Task: Plan a family trip to Charleston, South Carolina, focusing on historical sites and Airbnb stays in historic  homes.
Action: Mouse moved to (607, 81)
Screenshot: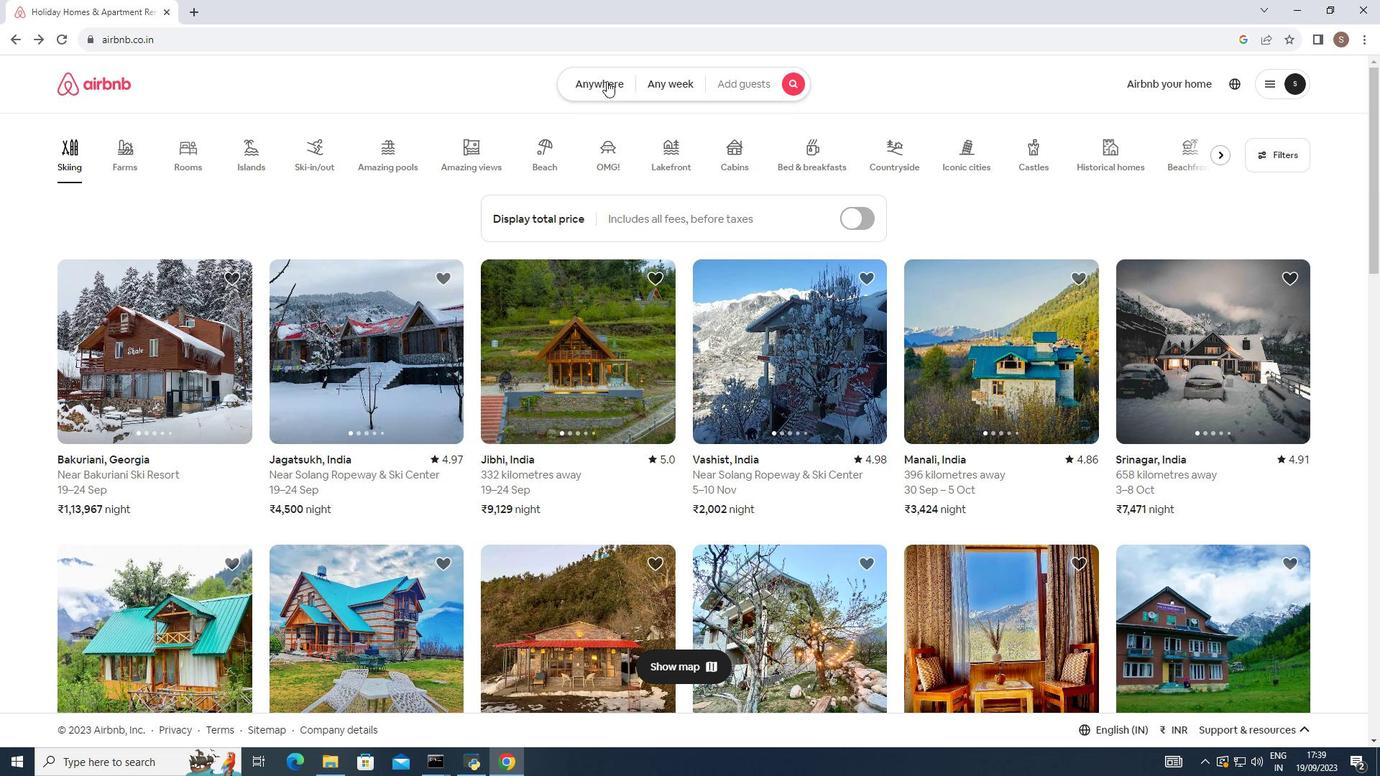 
Action: Mouse pressed left at (607, 81)
Screenshot: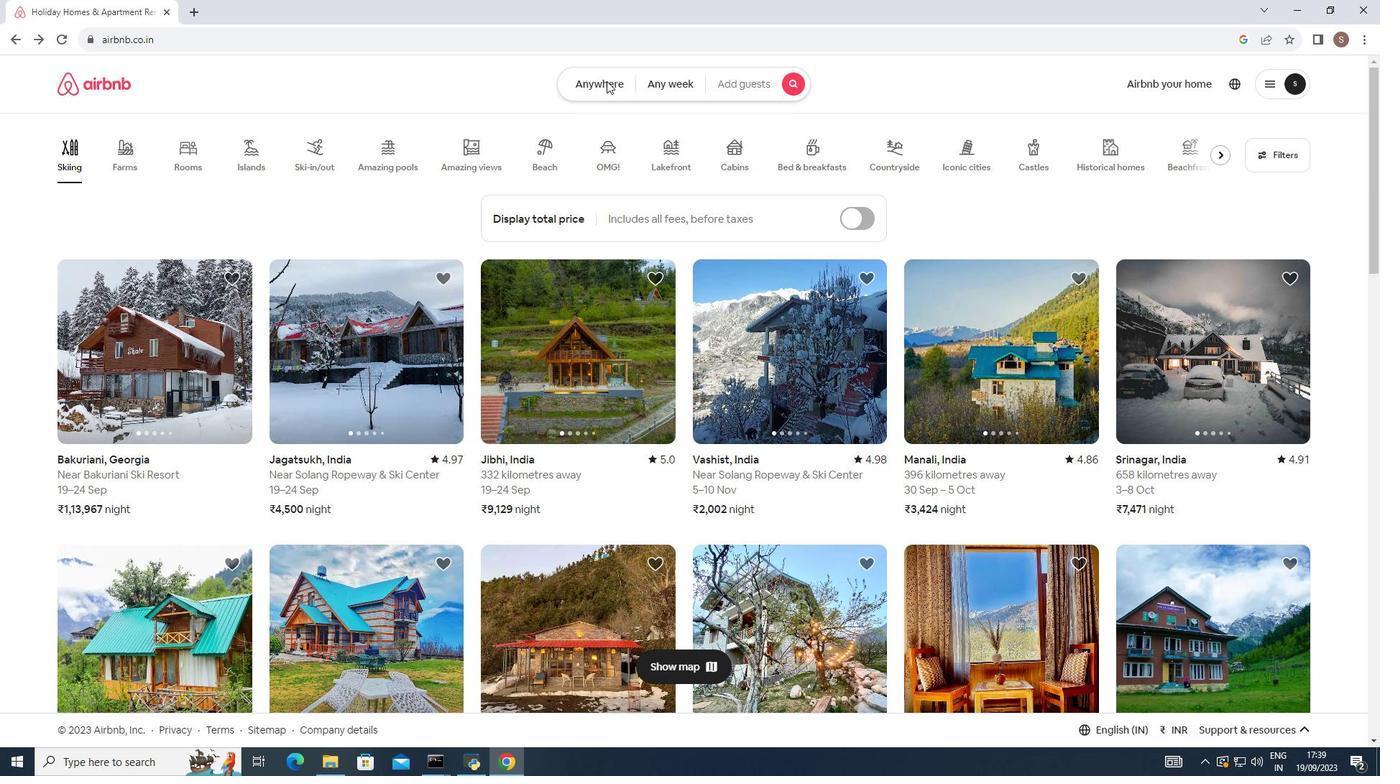 
Action: Mouse moved to (466, 141)
Screenshot: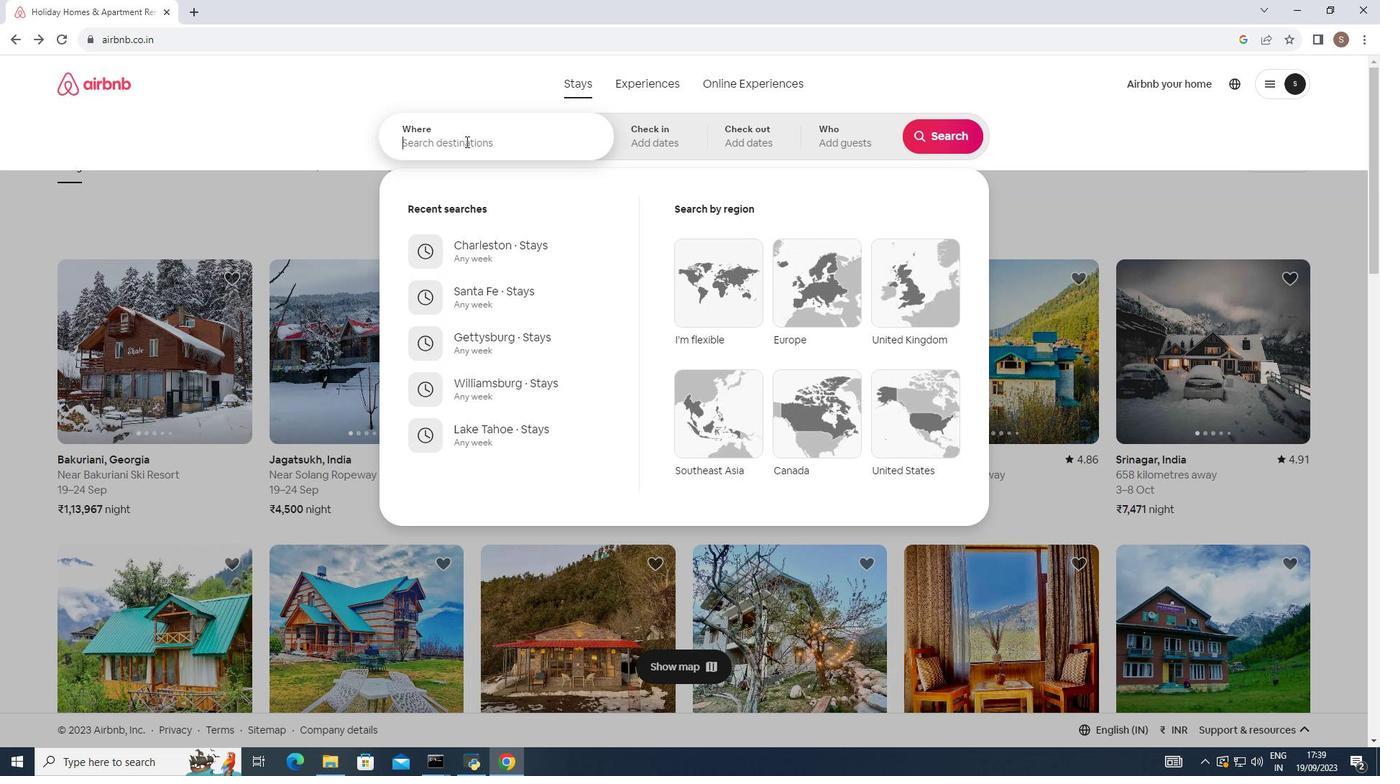 
Action: Mouse pressed left at (466, 141)
Screenshot: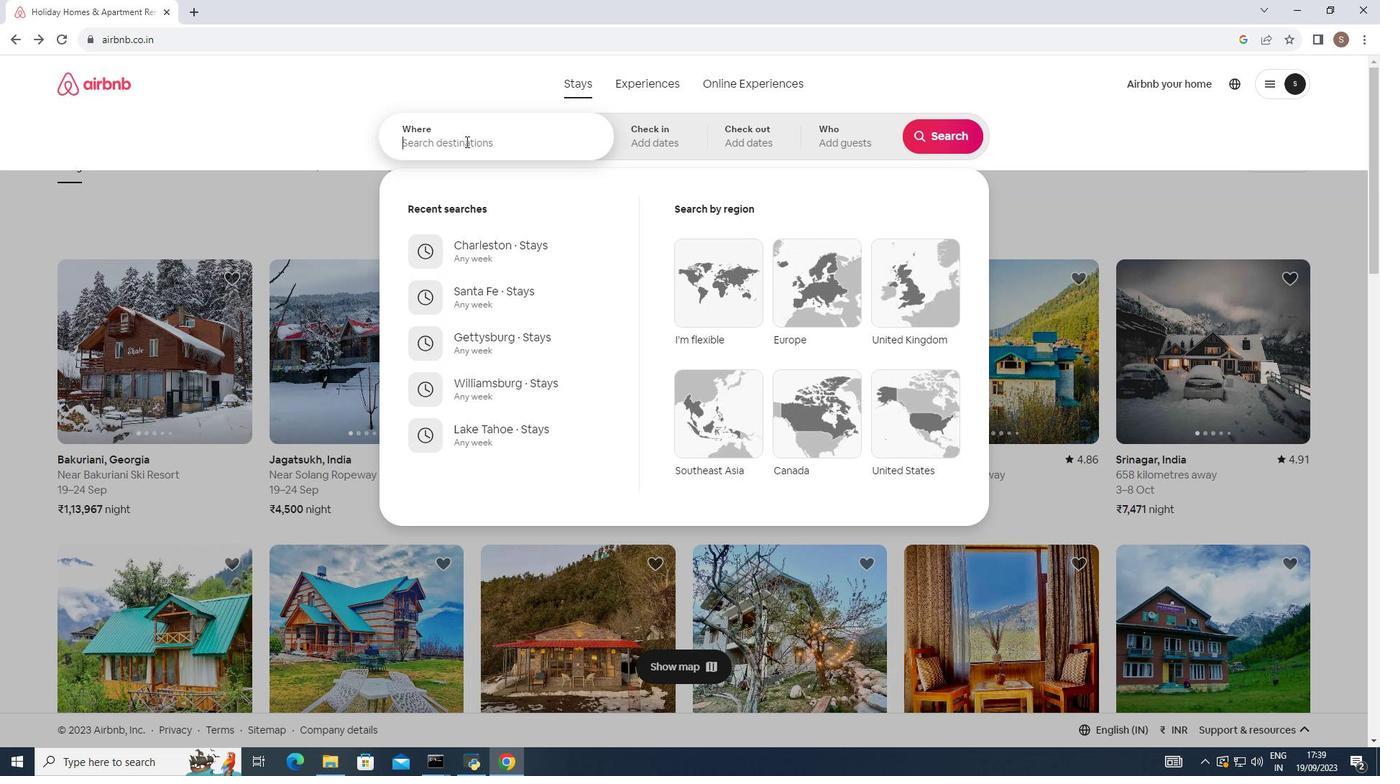 
Action: Key pressed charleston<Key.space>south<Key.space>carolina
Screenshot: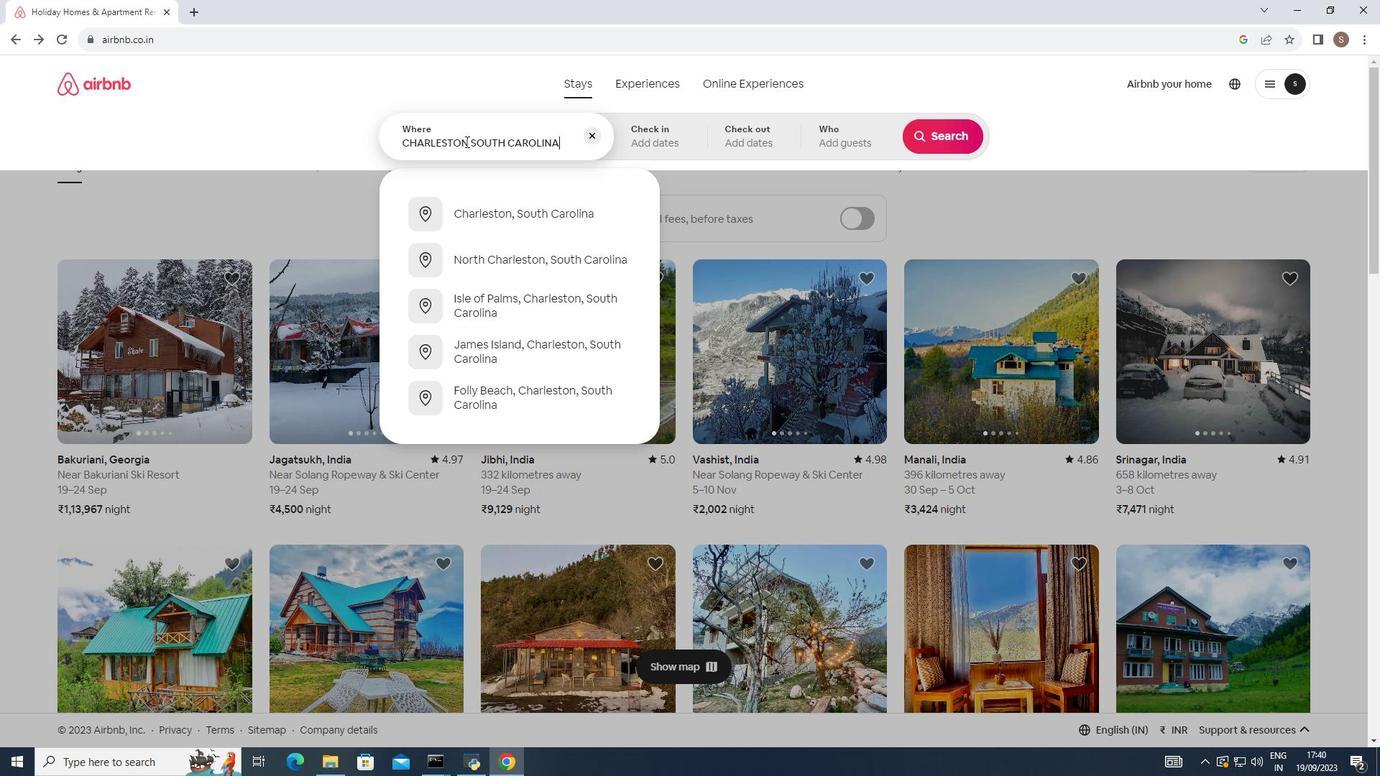 
Action: Mouse moved to (502, 212)
Screenshot: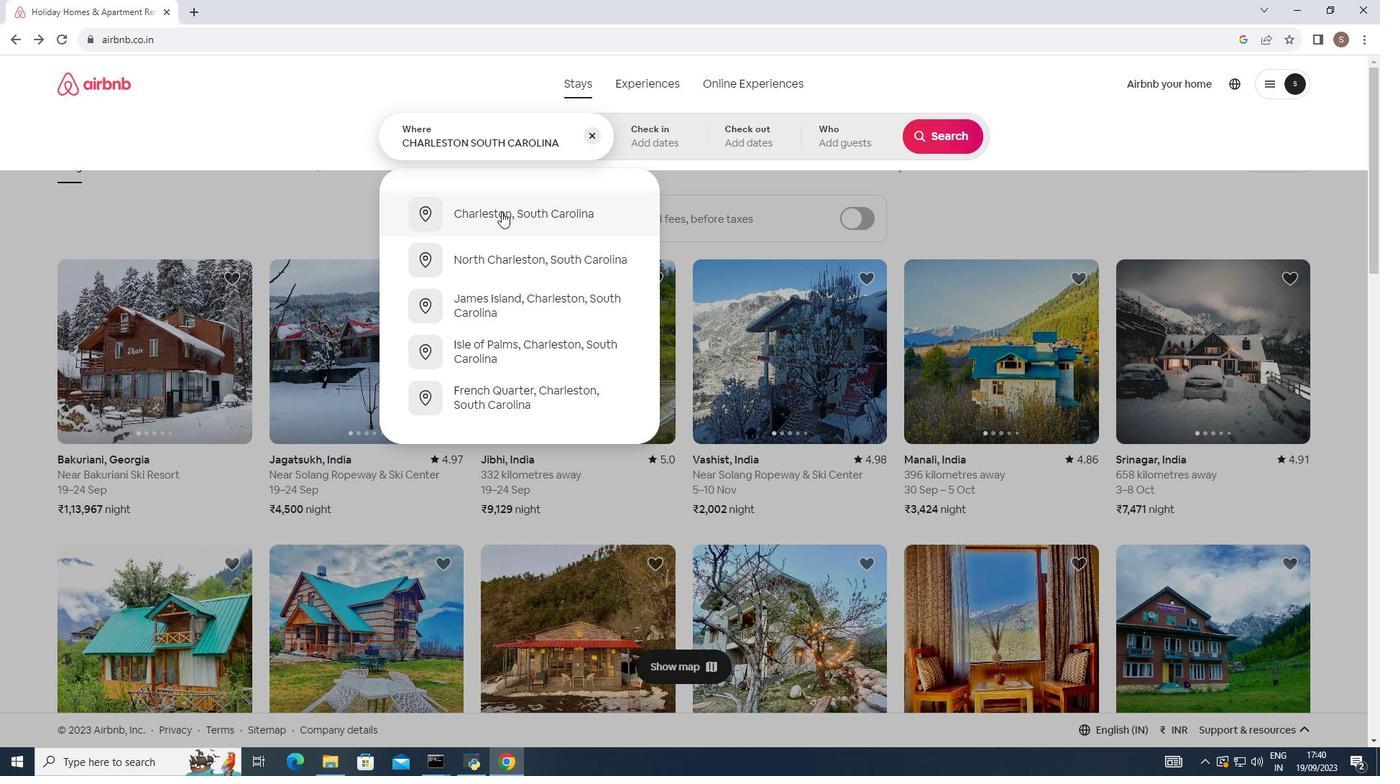
Action: Mouse pressed left at (502, 212)
Screenshot: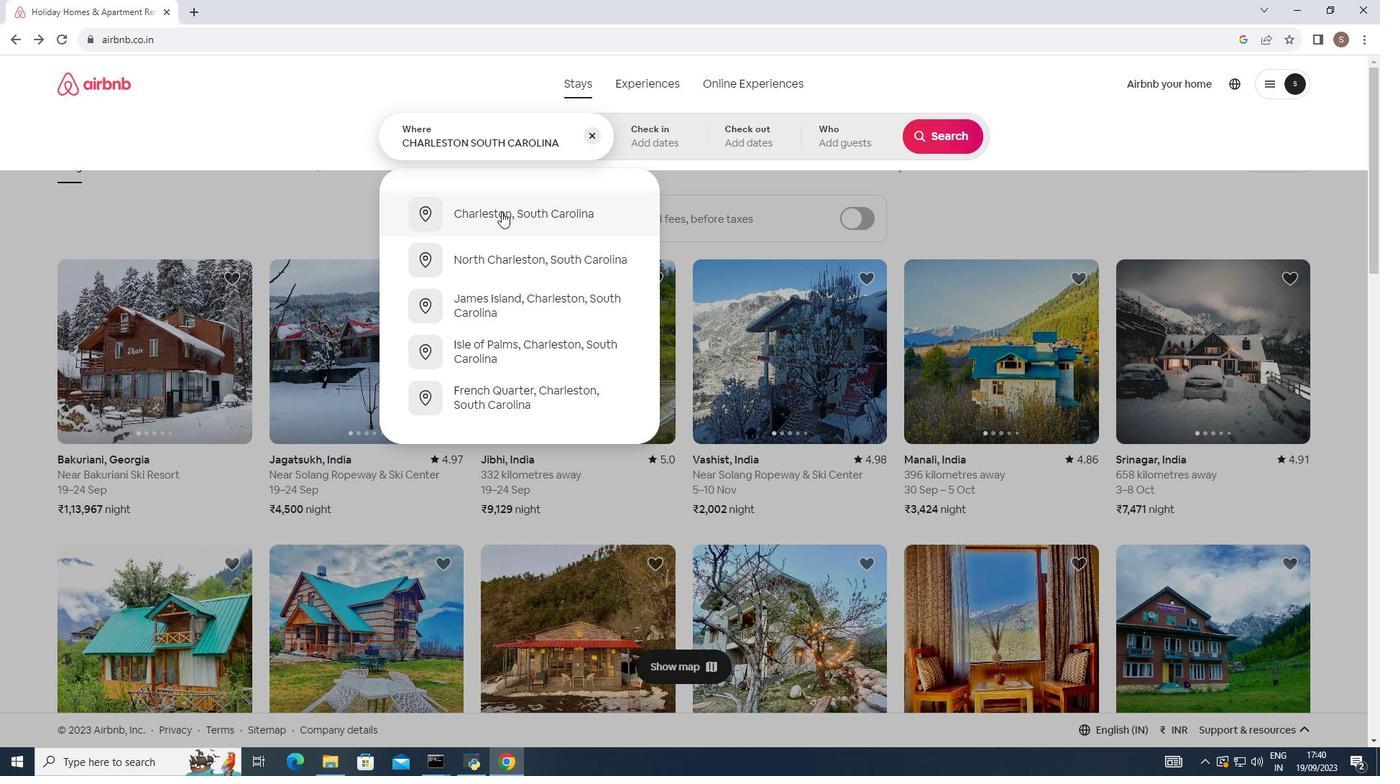 
Action: Mouse moved to (959, 126)
Screenshot: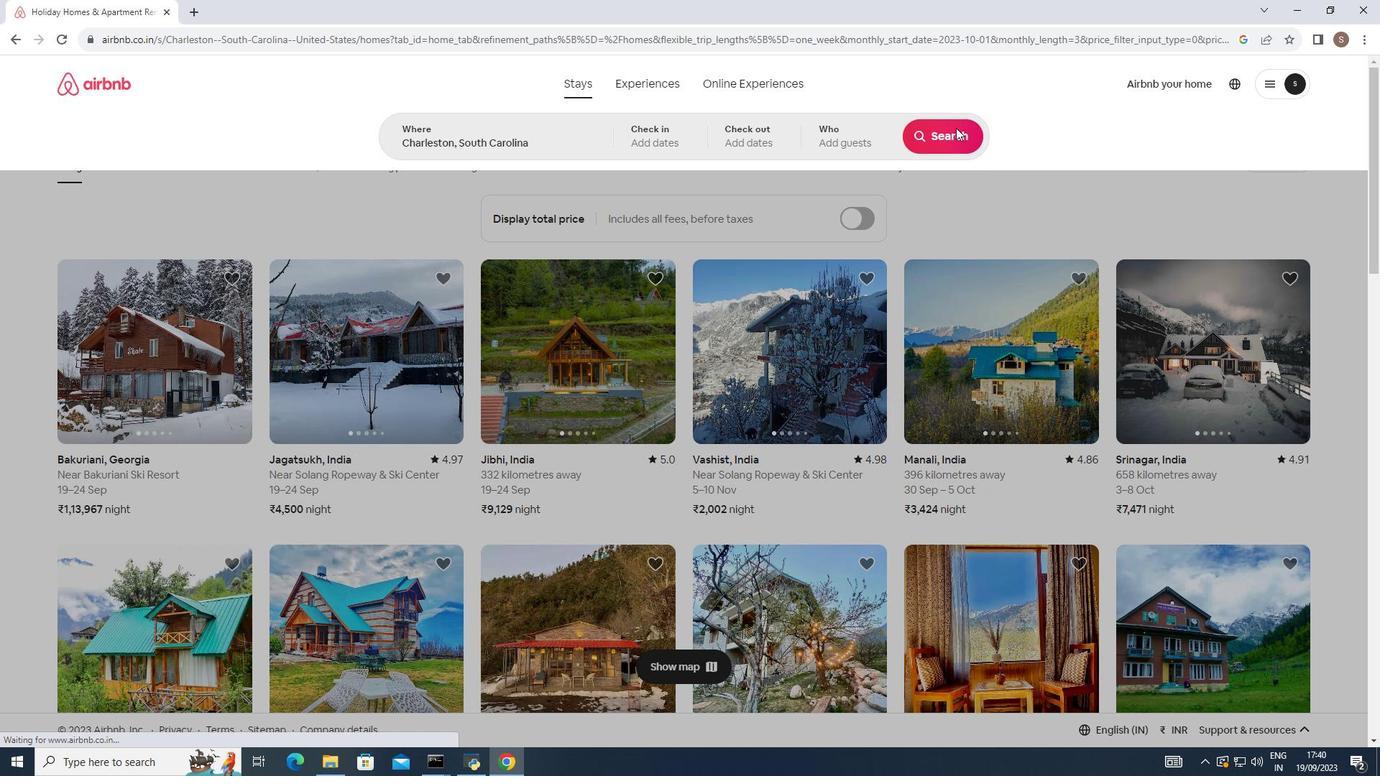 
Action: Mouse pressed left at (959, 126)
Screenshot: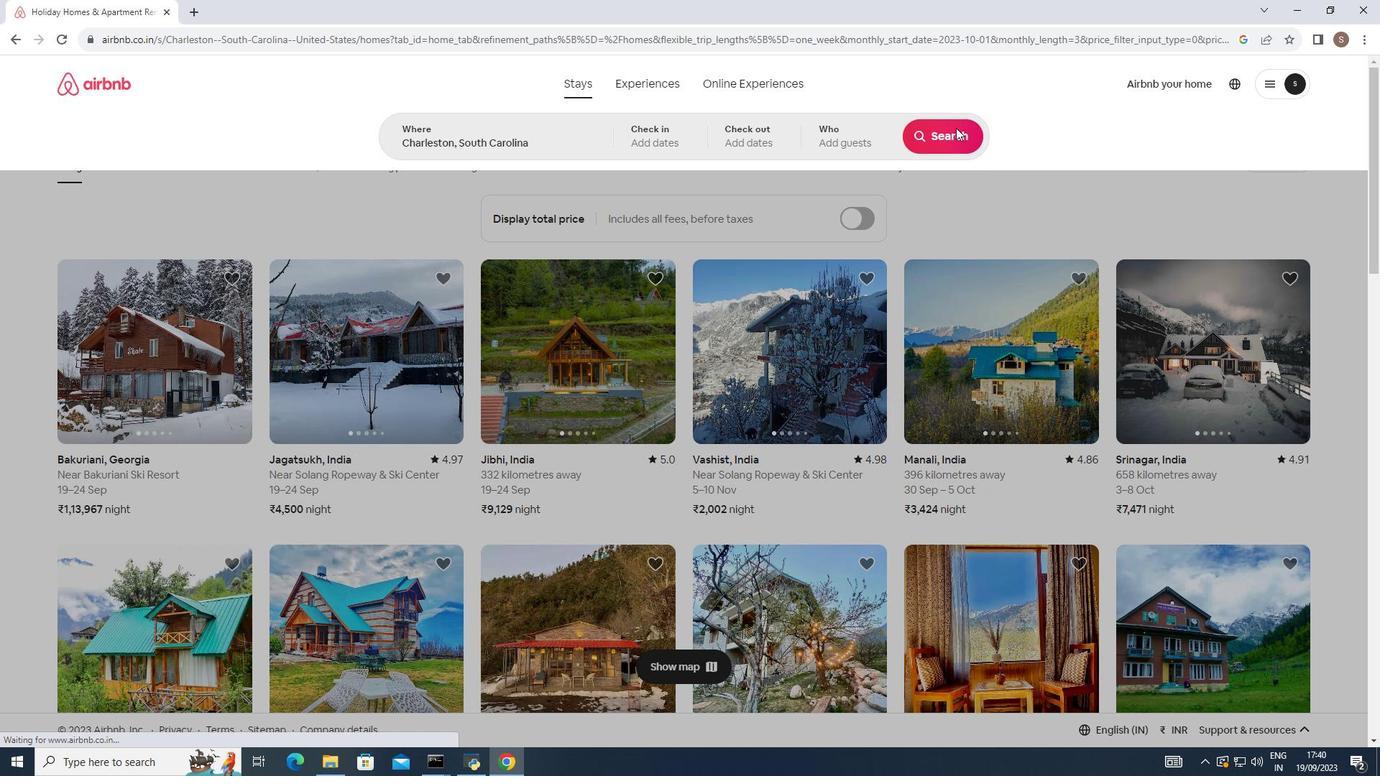 
Action: Mouse moved to (440, 366)
Screenshot: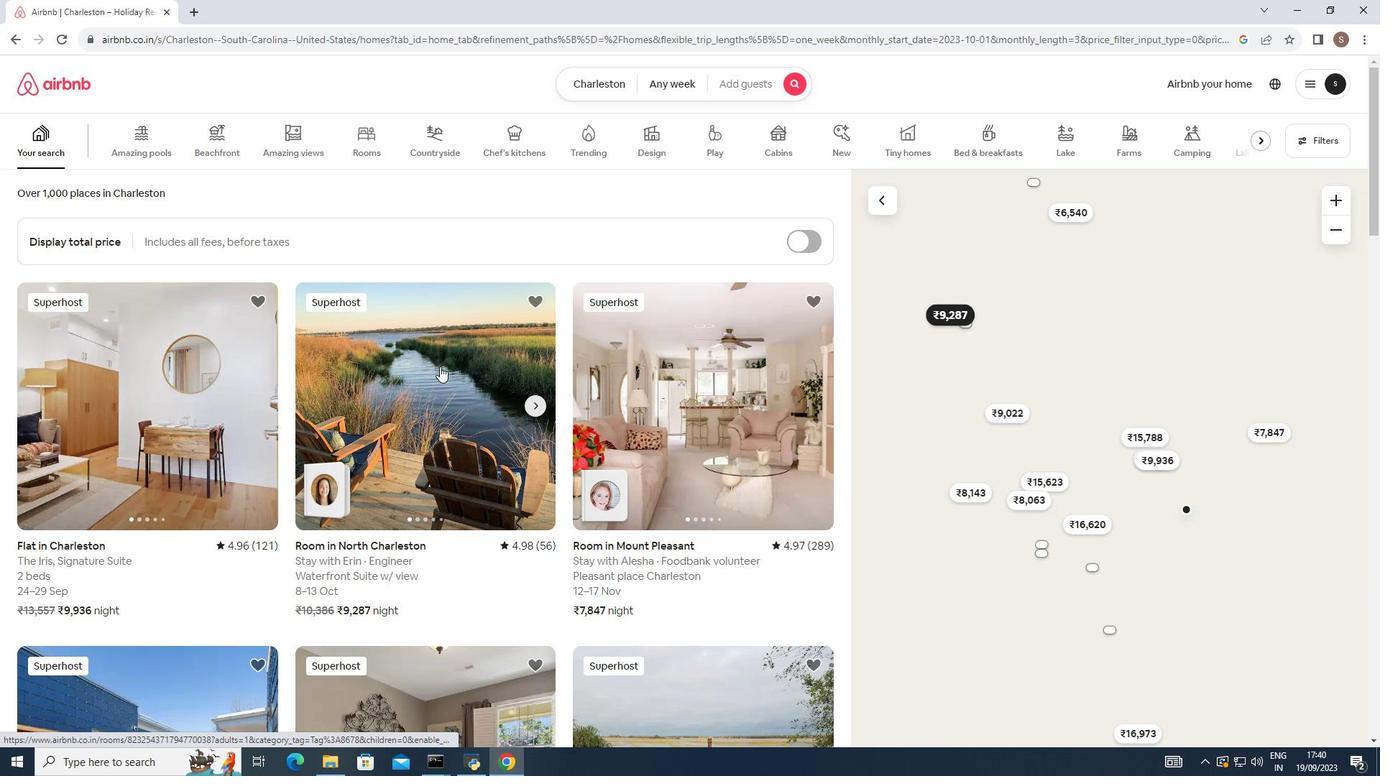 
Action: Mouse scrolled (440, 366) with delta (0, 0)
Screenshot: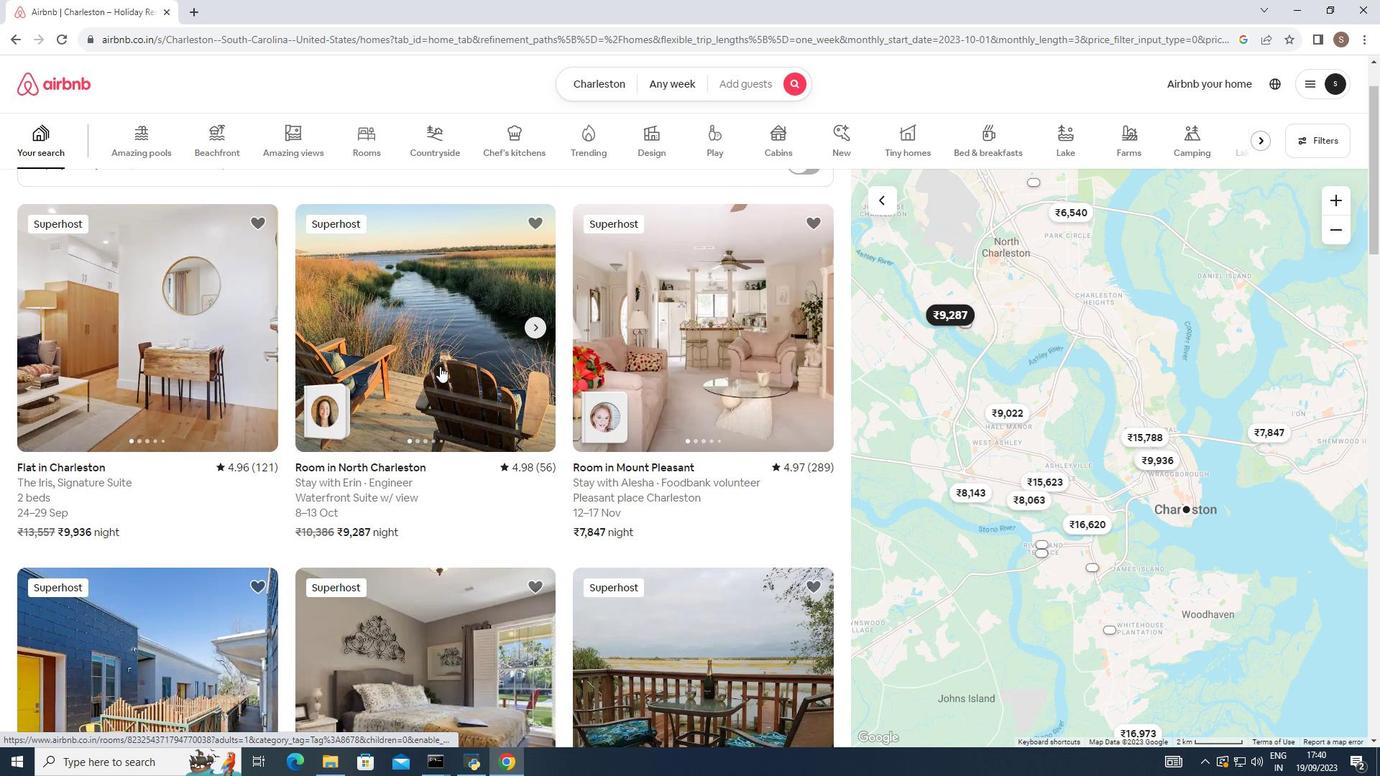 
Action: Mouse scrolled (440, 366) with delta (0, 0)
Screenshot: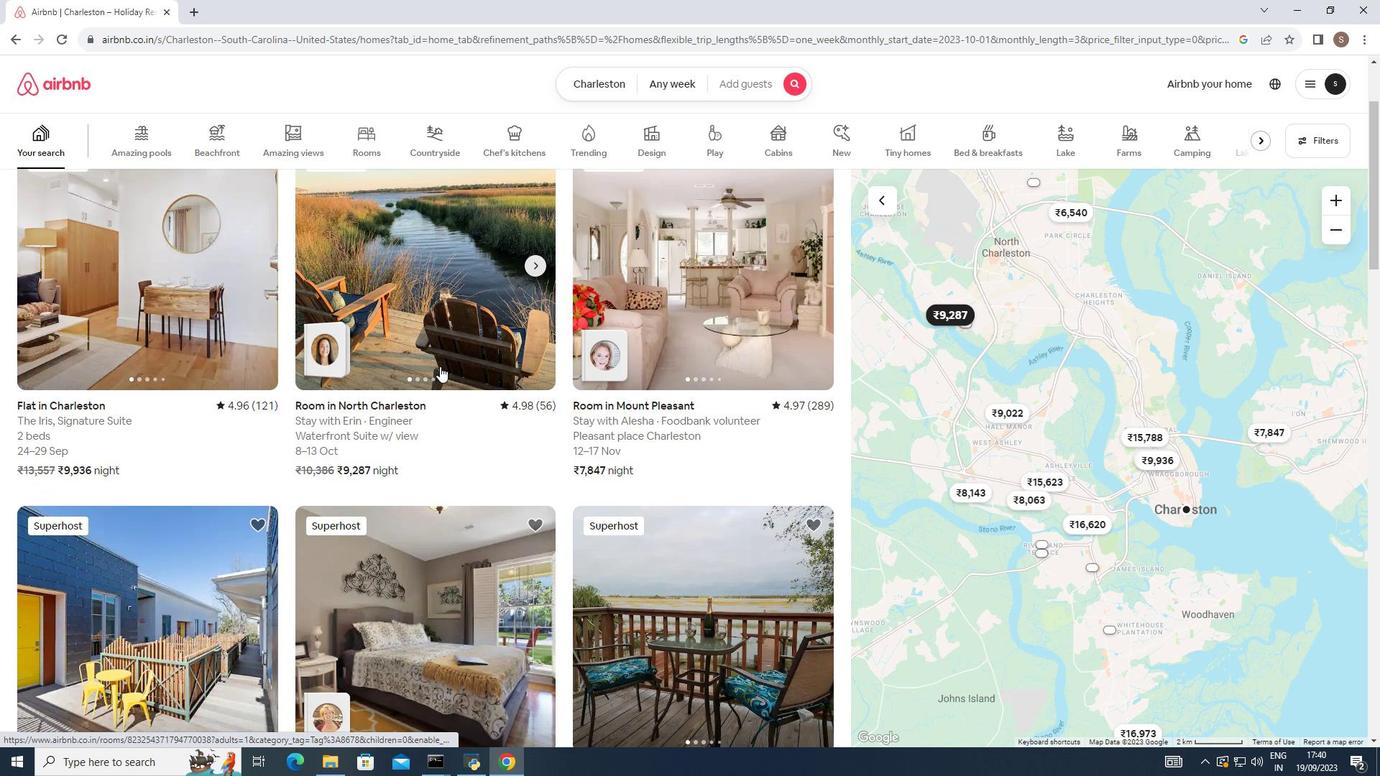 
Action: Mouse scrolled (440, 366) with delta (0, 0)
Screenshot: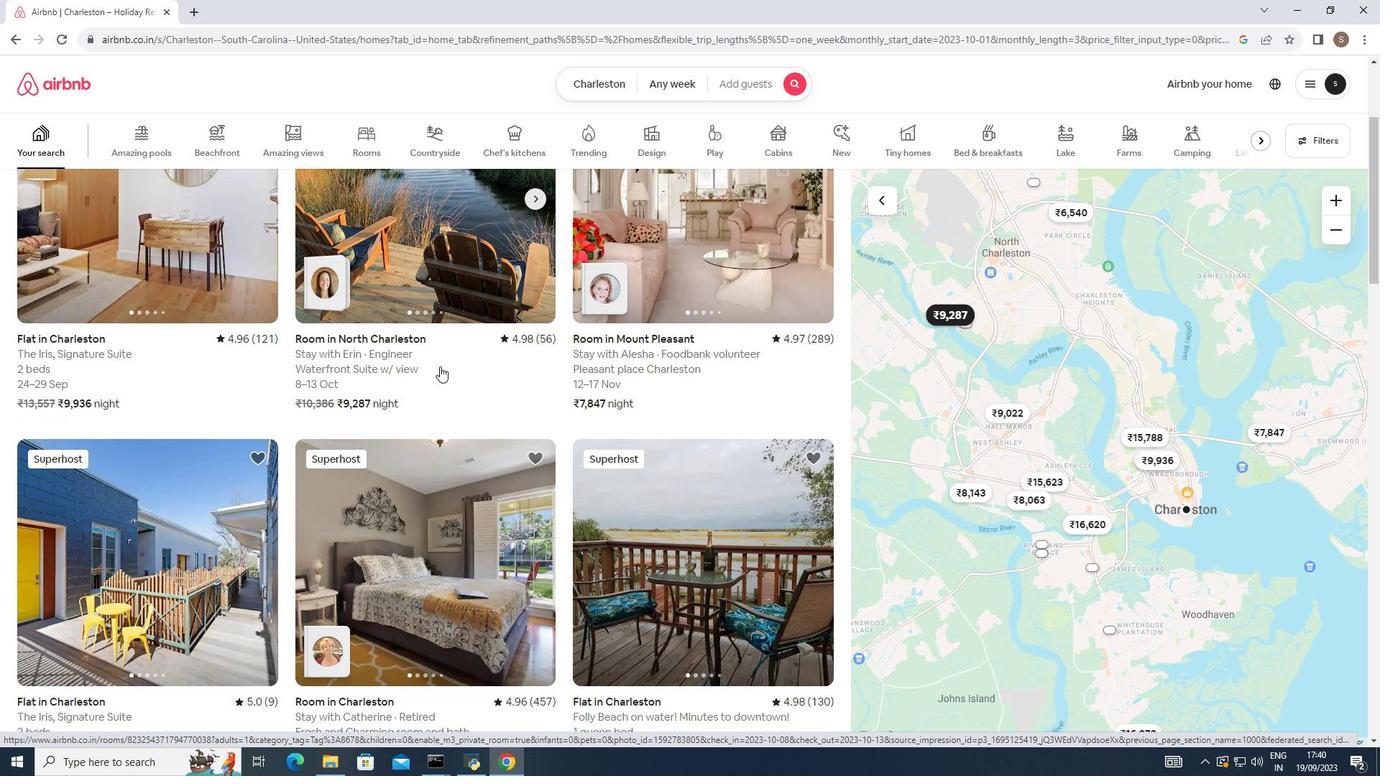 
Action: Mouse scrolled (440, 366) with delta (0, 0)
Screenshot: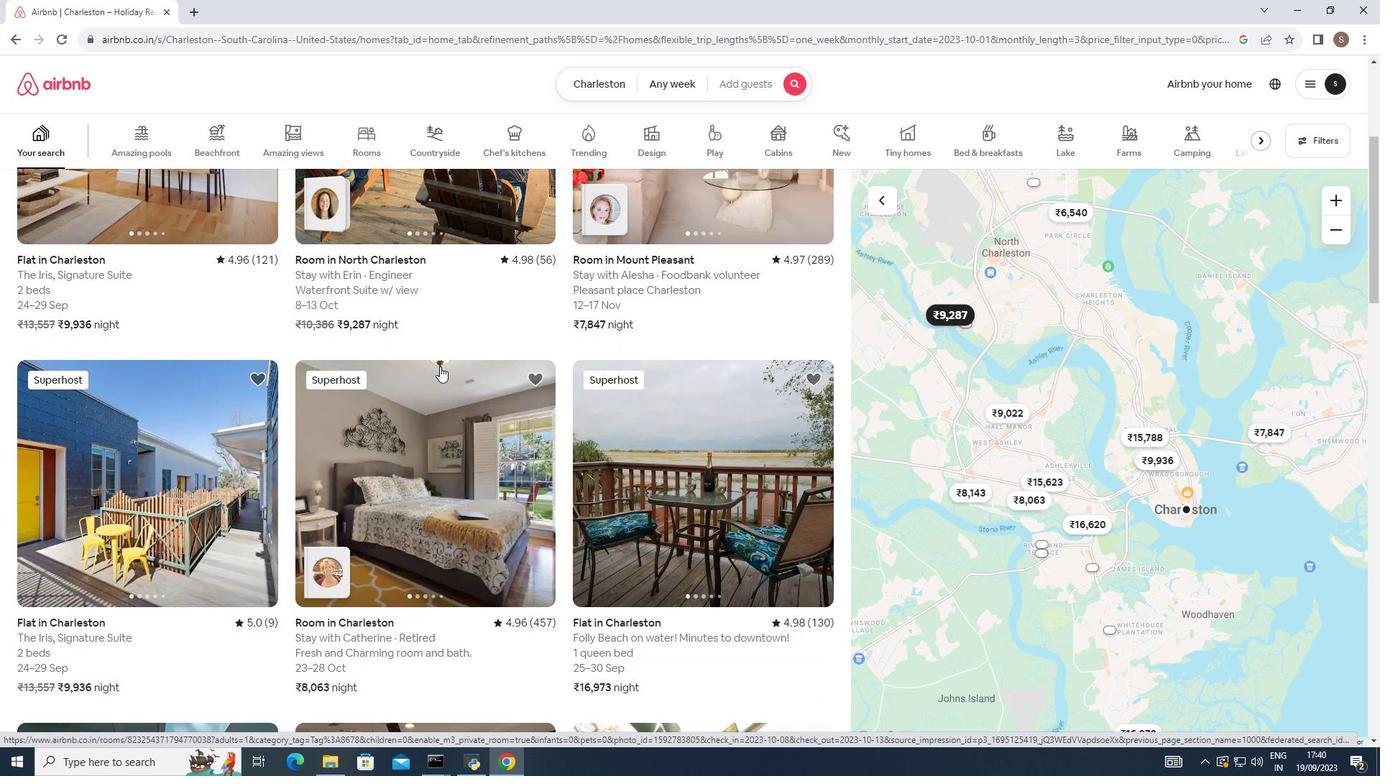 
Action: Mouse moved to (441, 363)
Screenshot: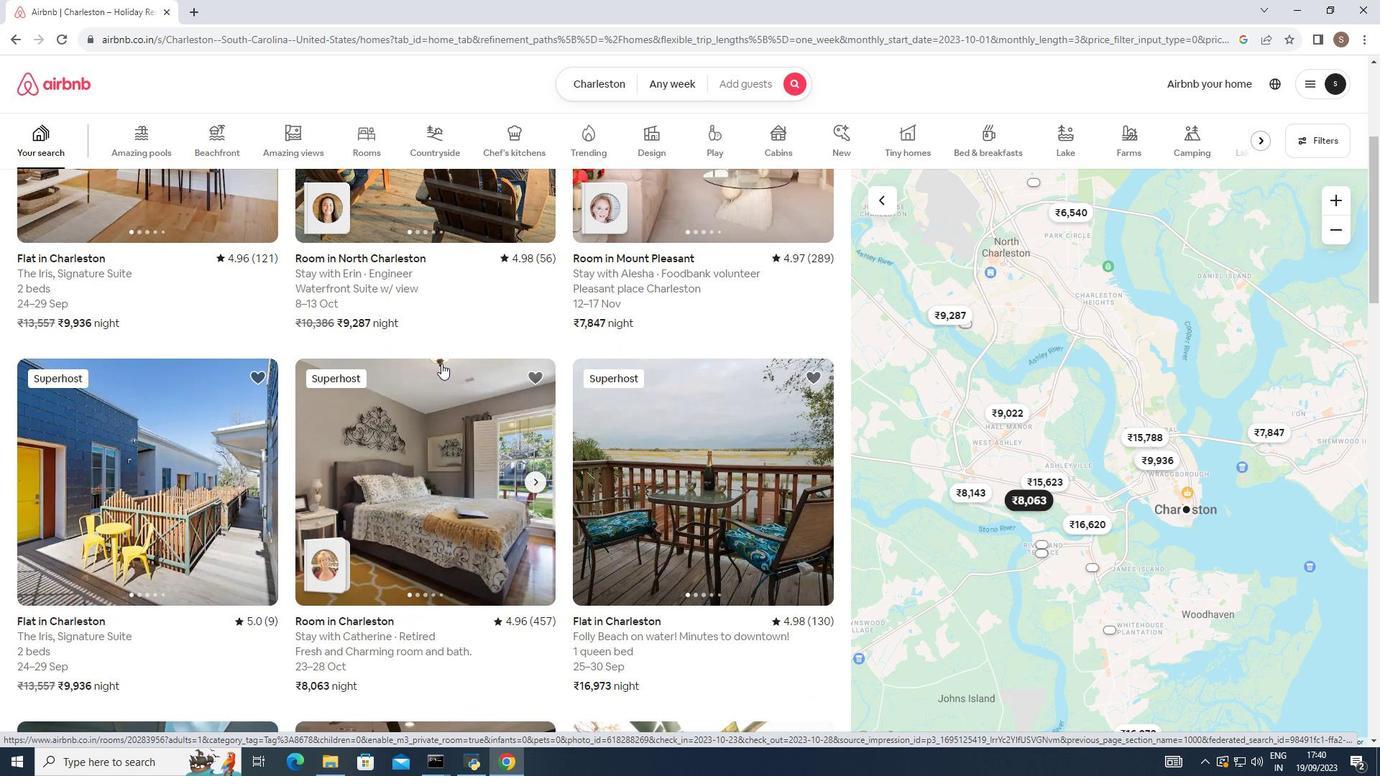 
Action: Mouse scrolled (441, 363) with delta (0, 0)
Screenshot: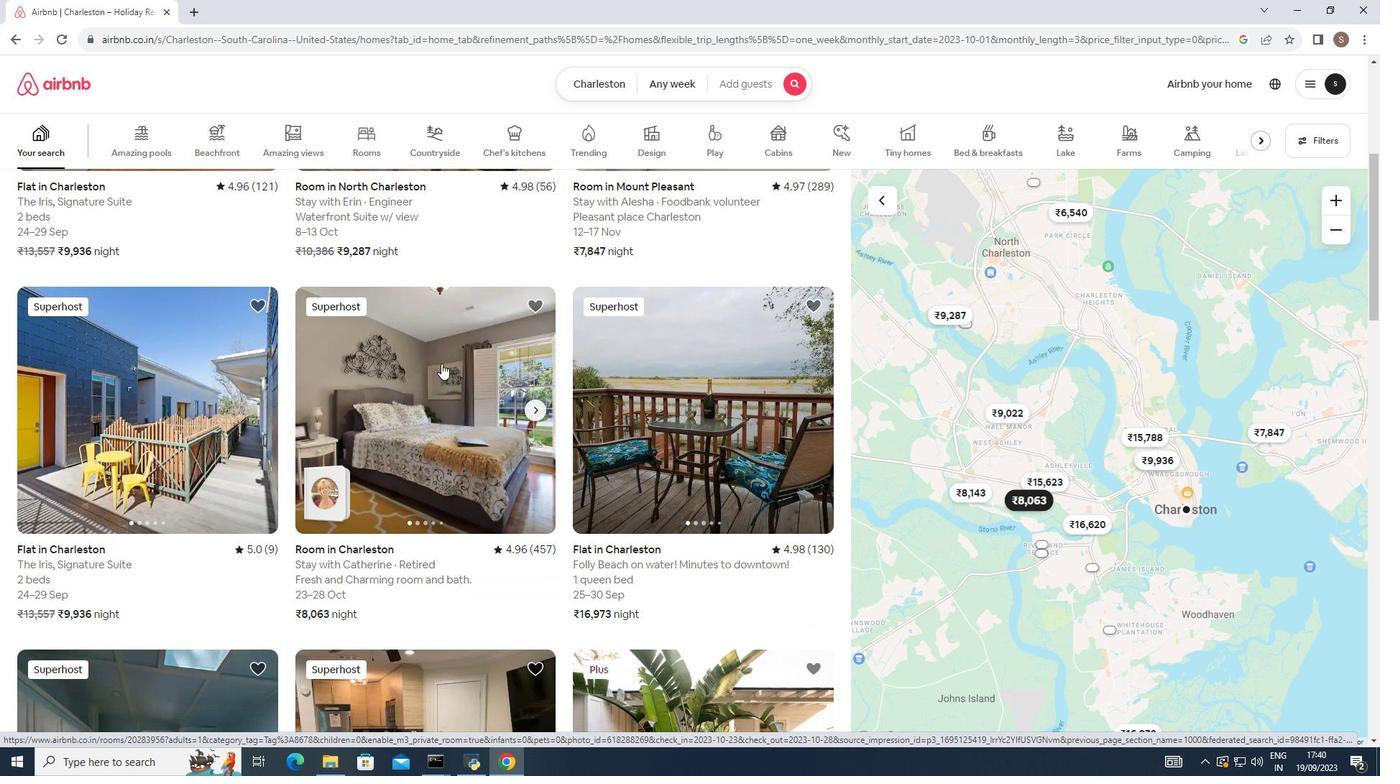 
Action: Mouse moved to (441, 363)
Screenshot: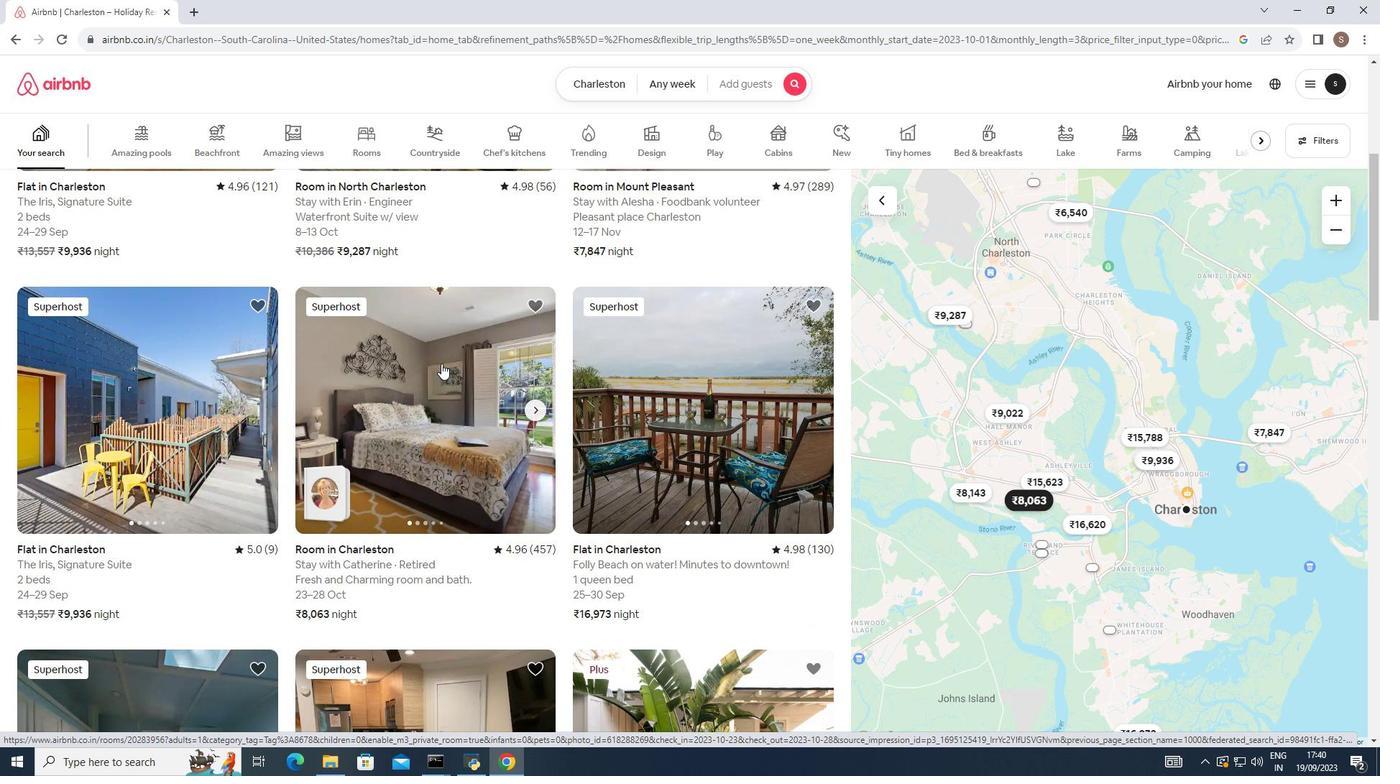 
Action: Mouse scrolled (441, 363) with delta (0, 0)
Screenshot: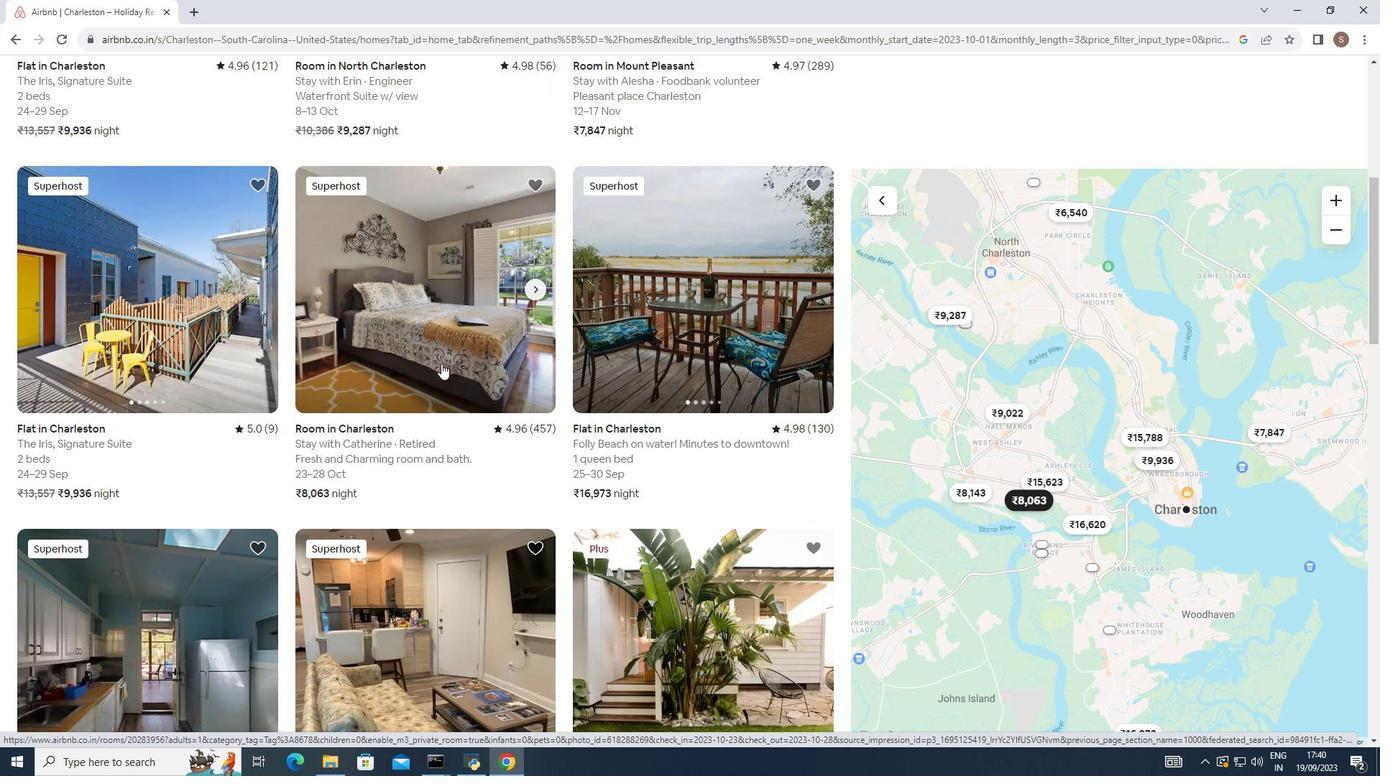 
Action: Mouse scrolled (441, 363) with delta (0, 0)
Screenshot: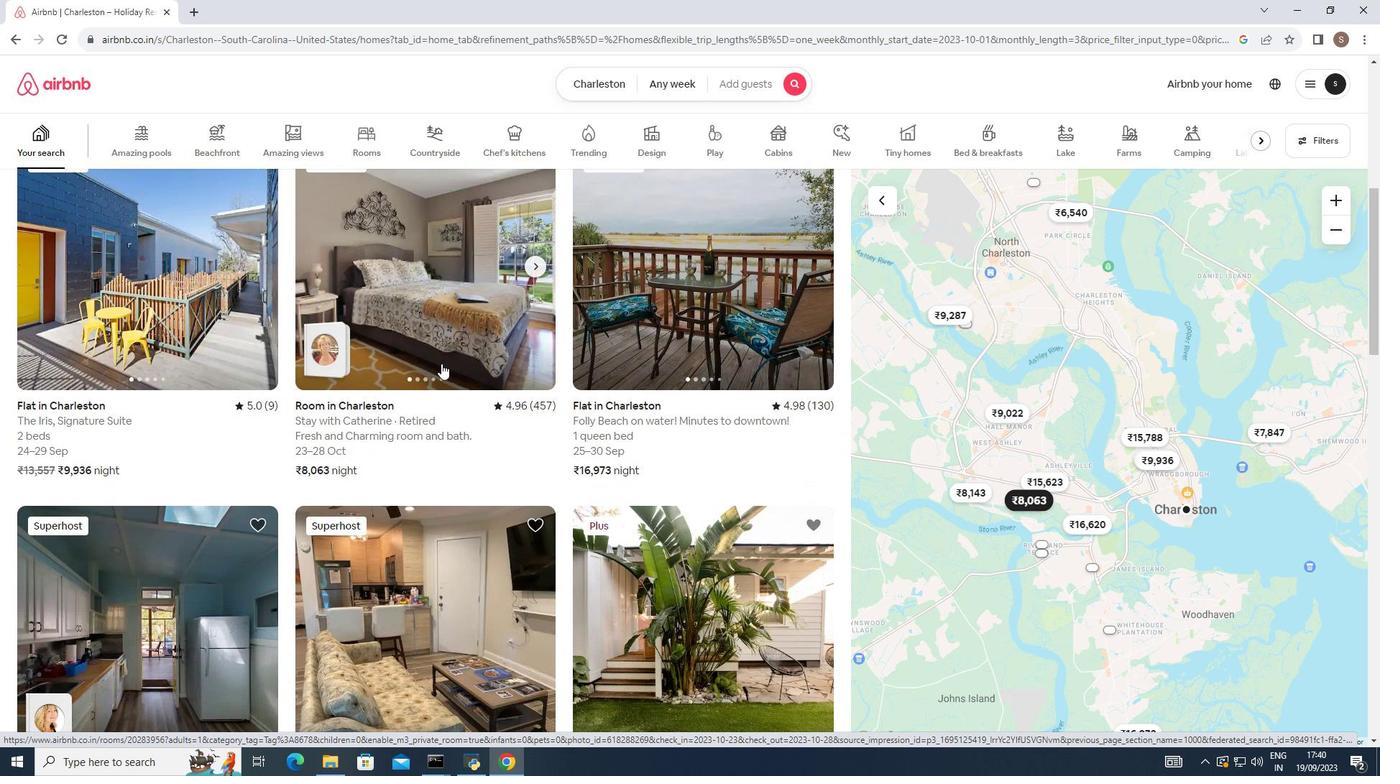 
Action: Mouse scrolled (441, 363) with delta (0, 0)
Screenshot: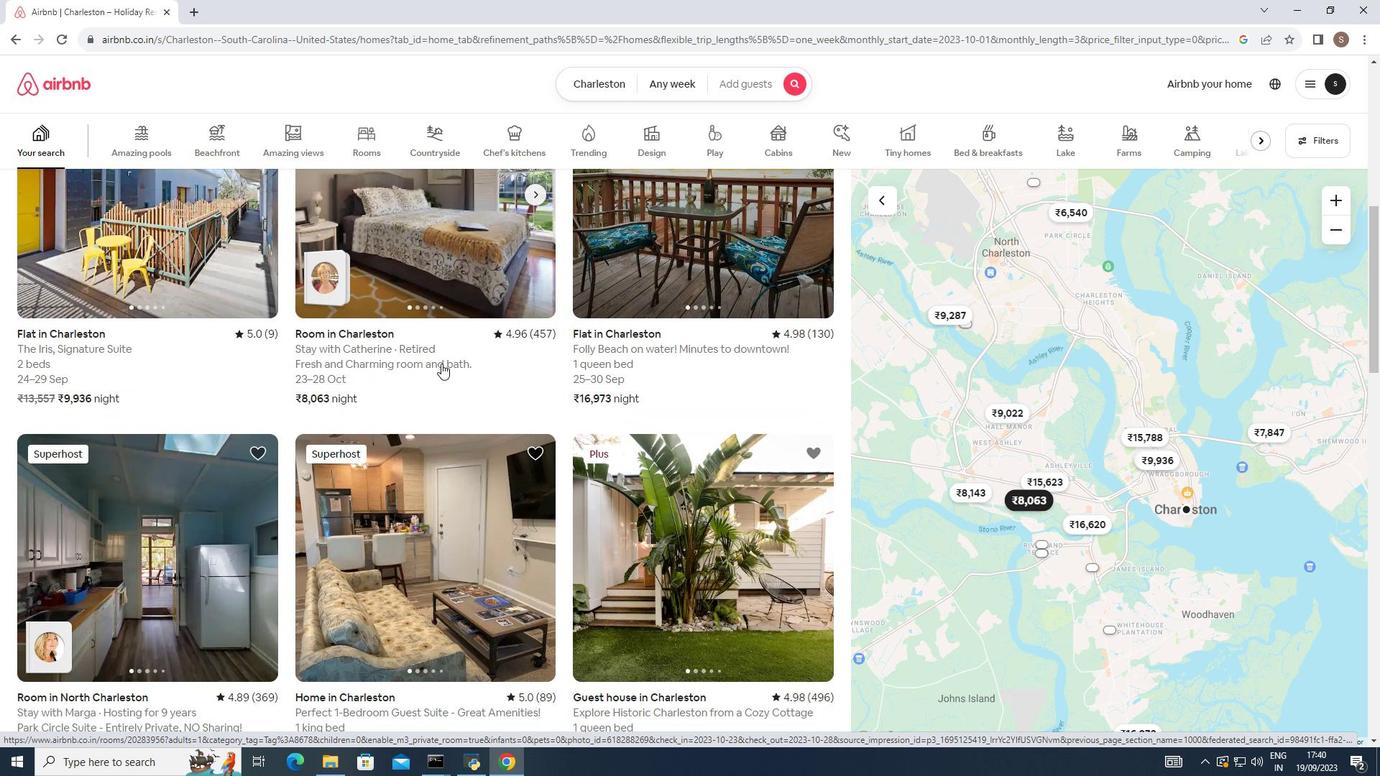 
Action: Mouse scrolled (441, 363) with delta (0, 0)
Screenshot: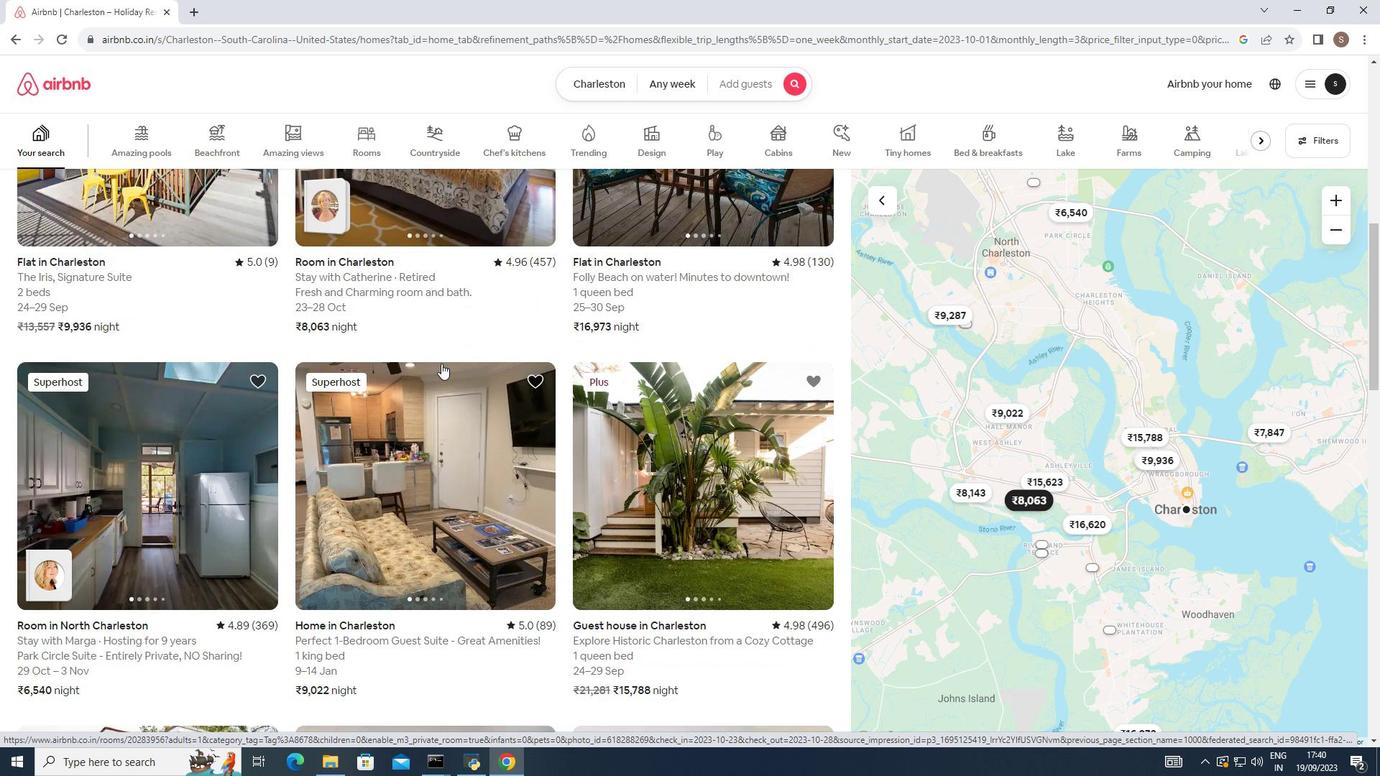 
Action: Mouse scrolled (441, 363) with delta (0, 0)
Screenshot: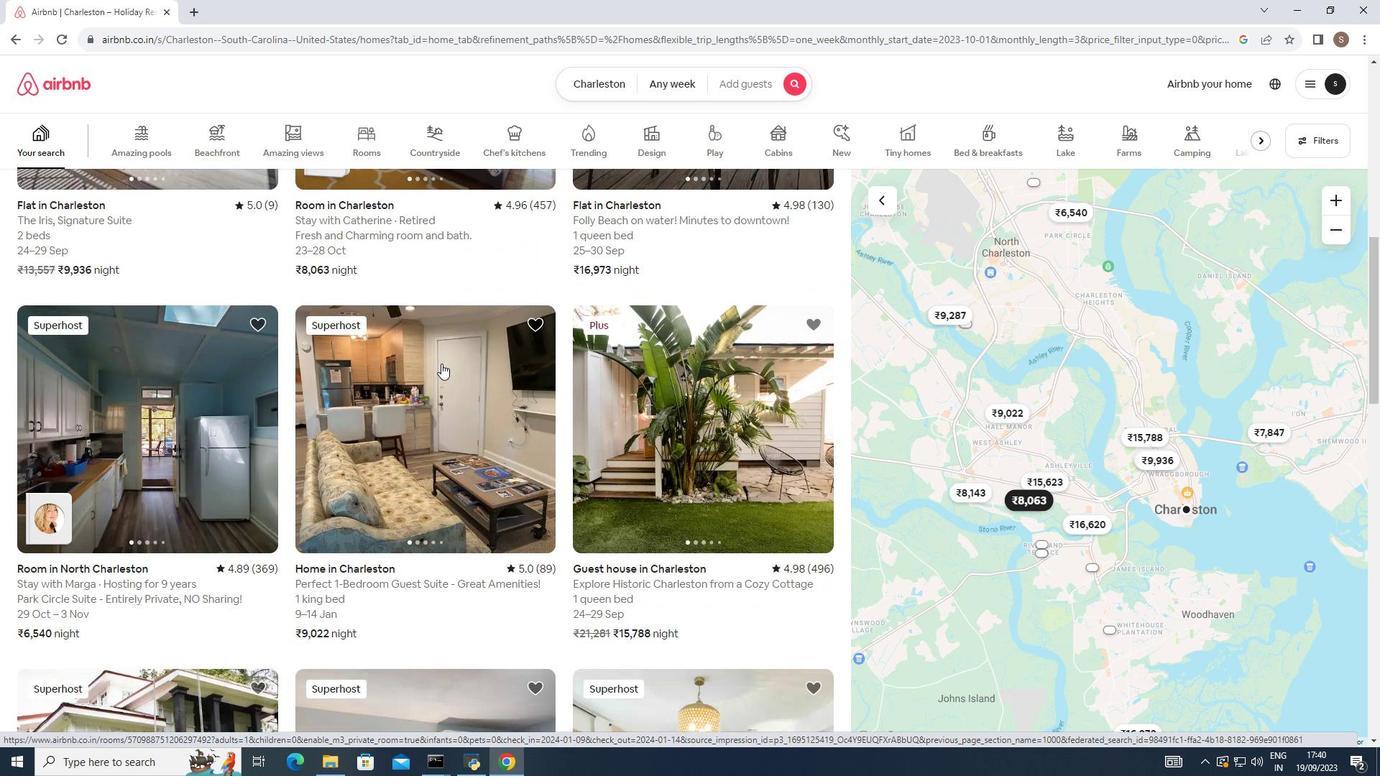 
Action: Mouse scrolled (441, 363) with delta (0, 0)
Screenshot: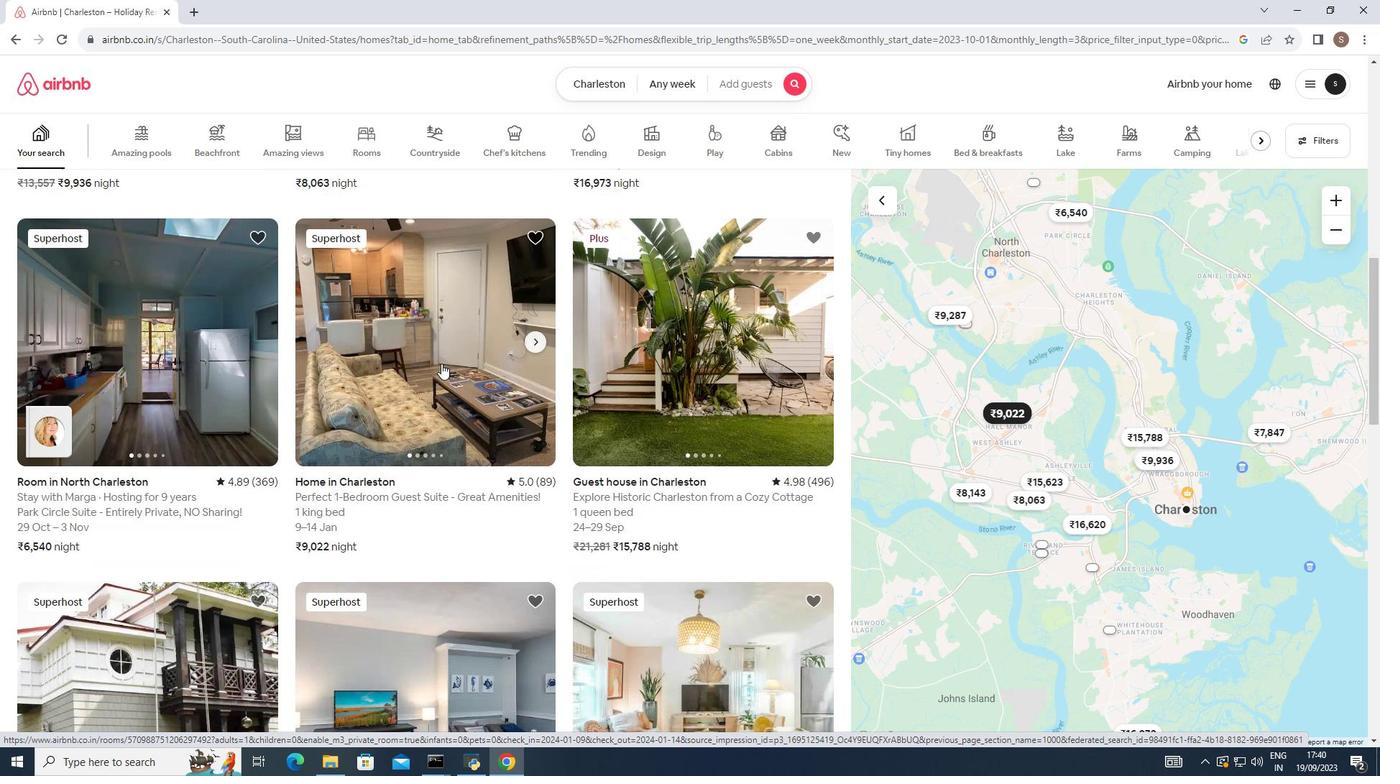 
Action: Mouse scrolled (441, 363) with delta (0, 0)
Screenshot: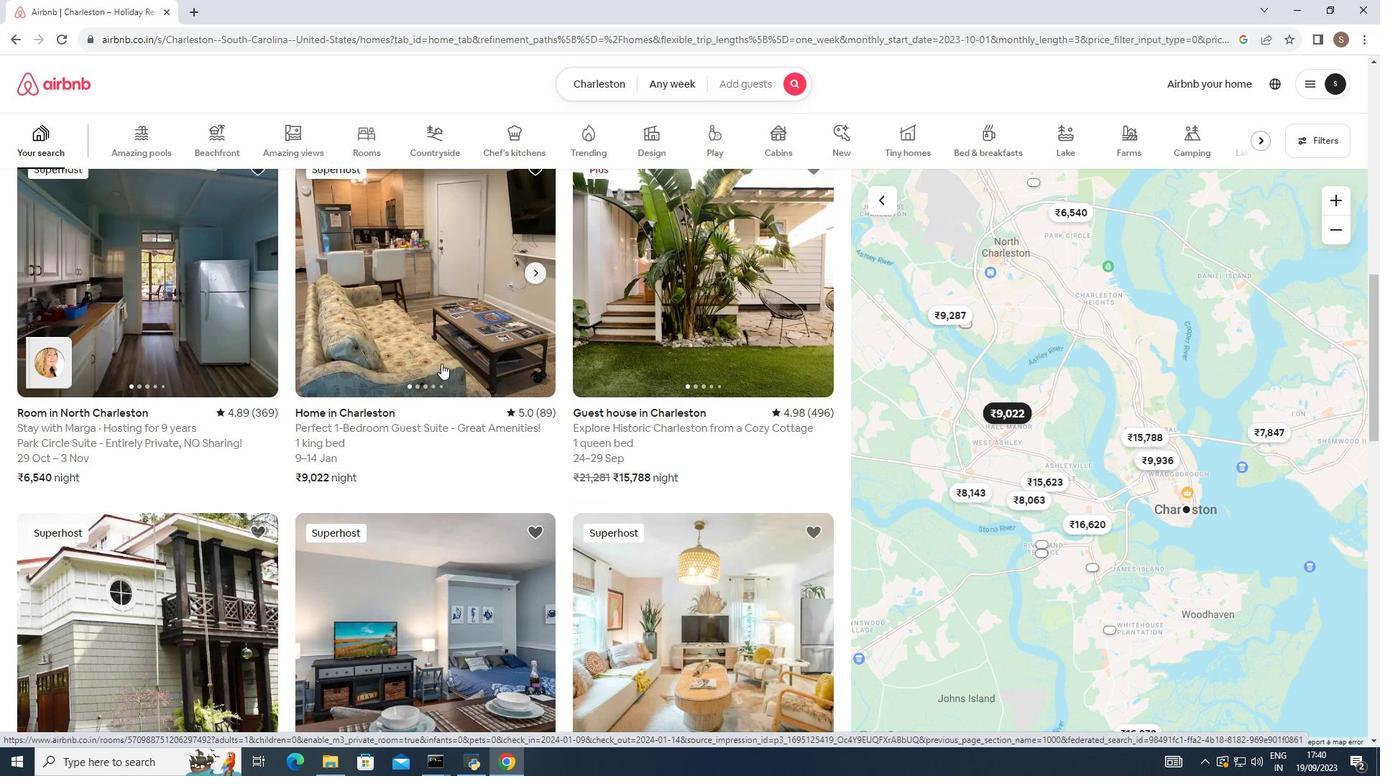 
Action: Mouse moved to (441, 364)
Screenshot: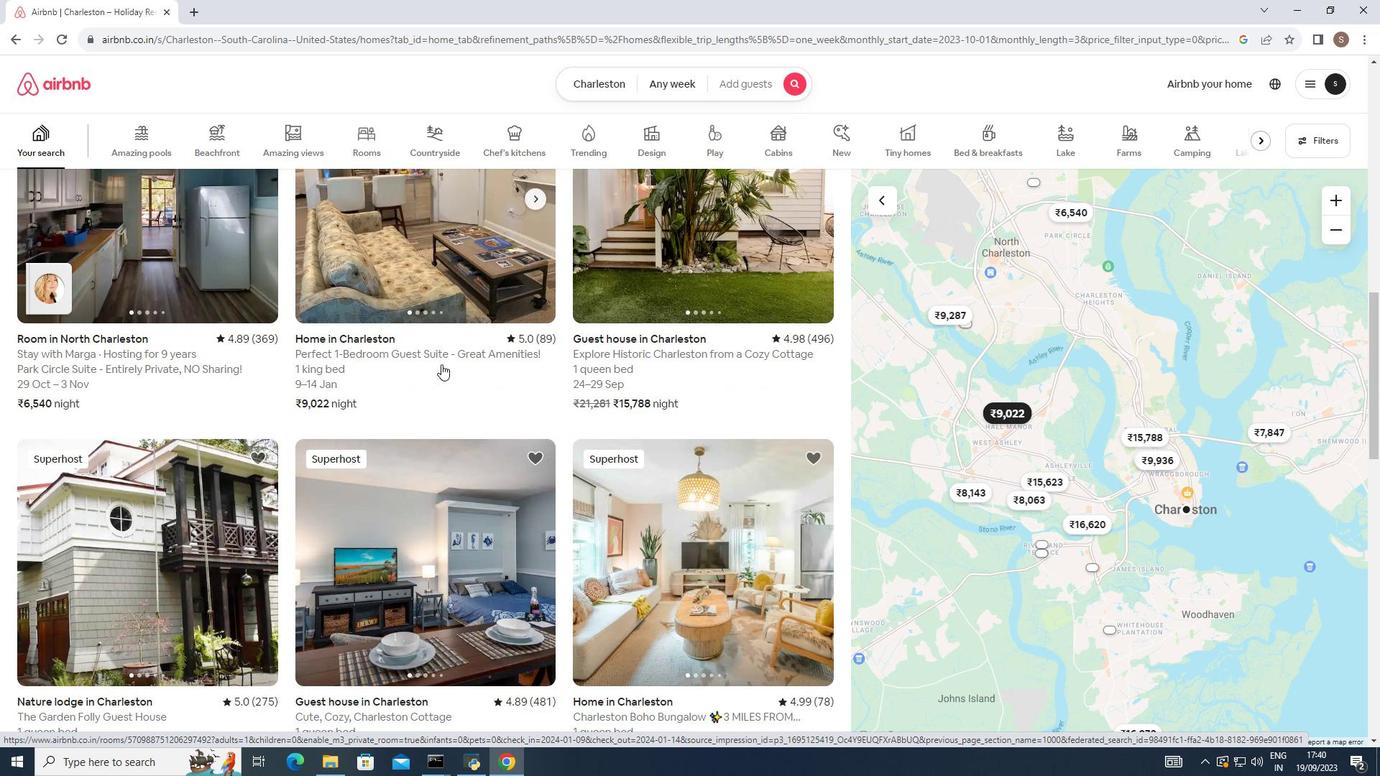 
Action: Mouse scrolled (441, 363) with delta (0, 0)
Screenshot: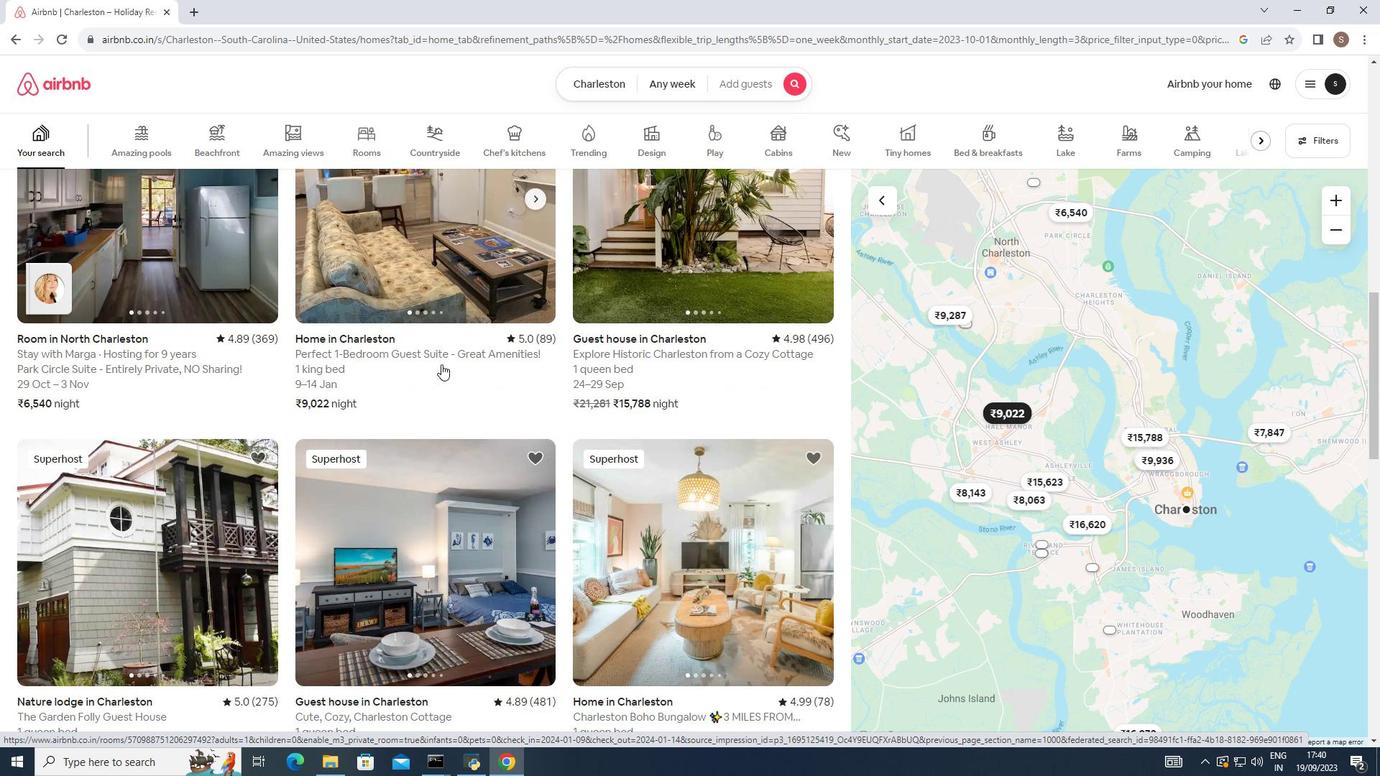 
Action: Mouse moved to (441, 364)
Screenshot: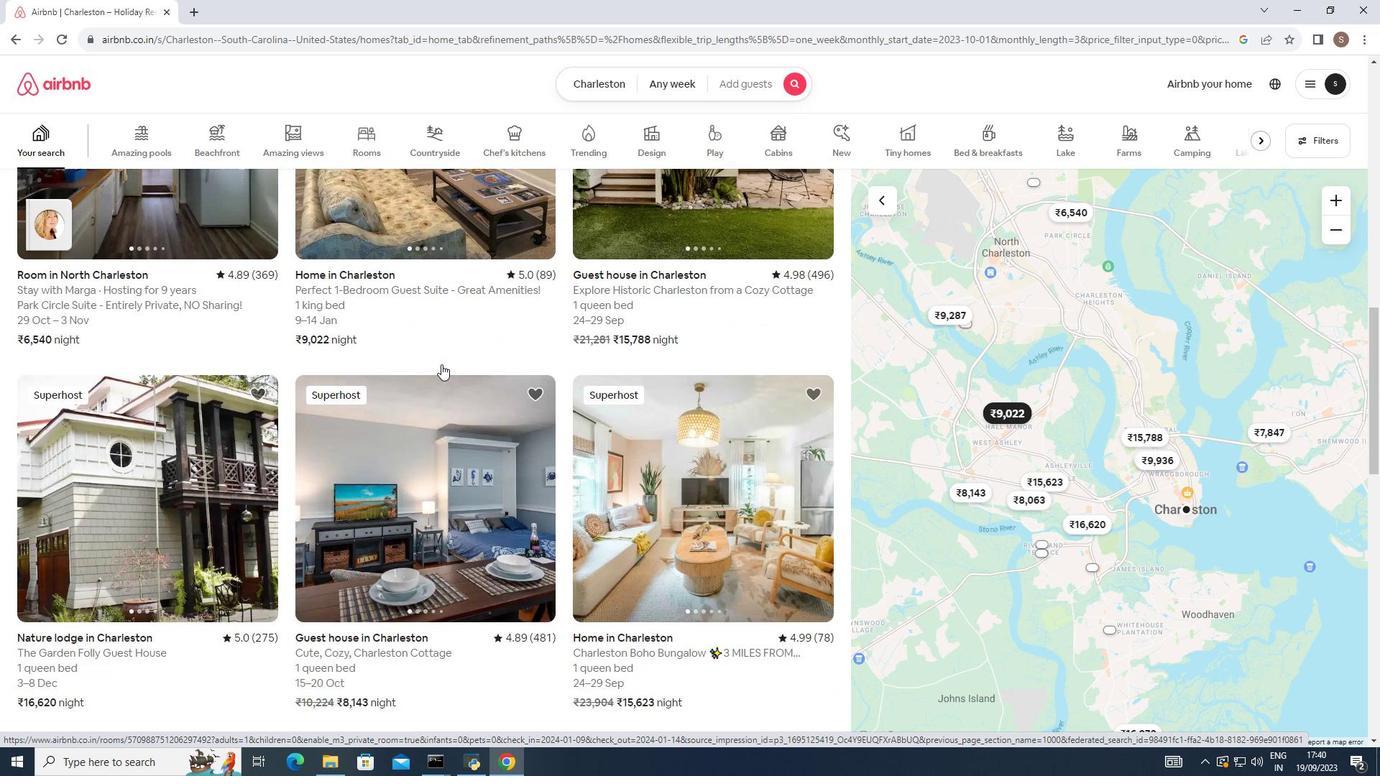 
Action: Mouse scrolled (441, 363) with delta (0, 0)
Screenshot: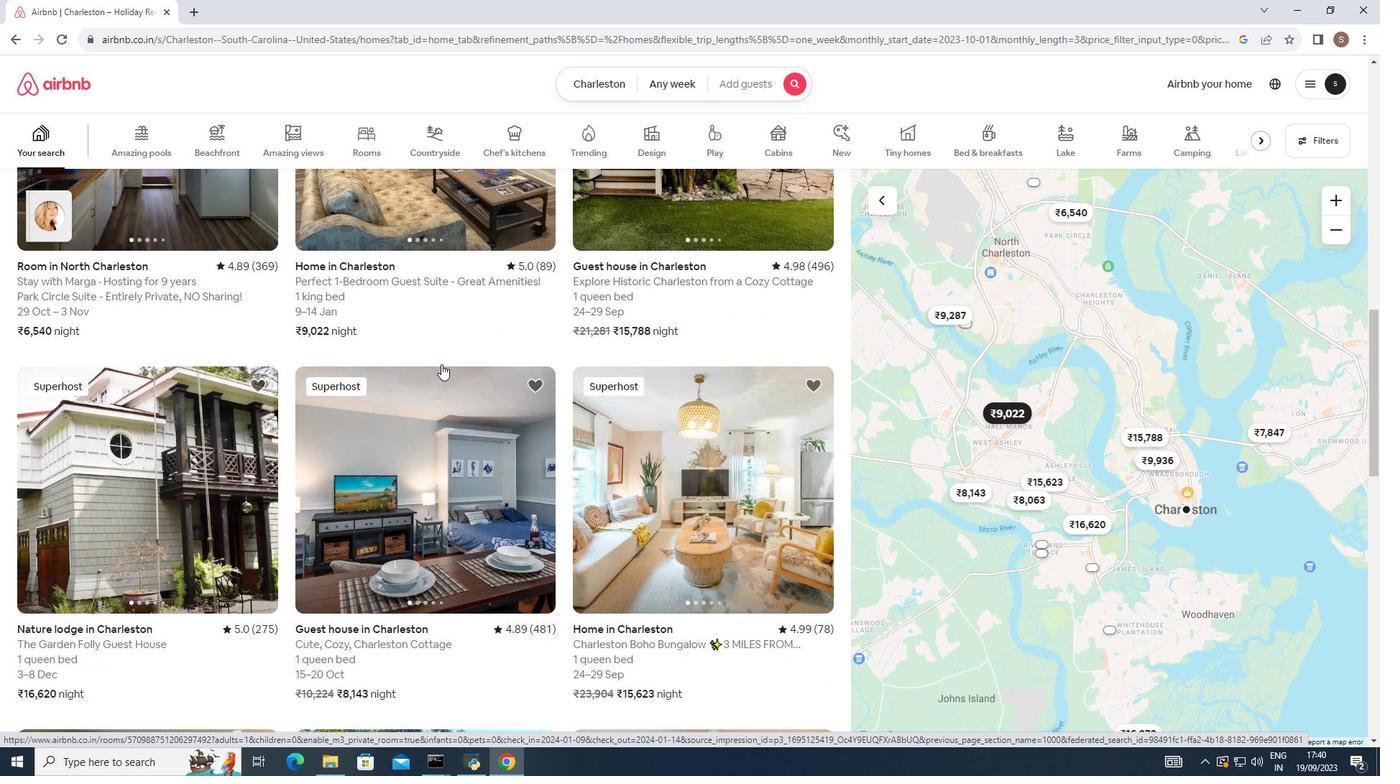 
Action: Mouse scrolled (441, 363) with delta (0, 0)
Screenshot: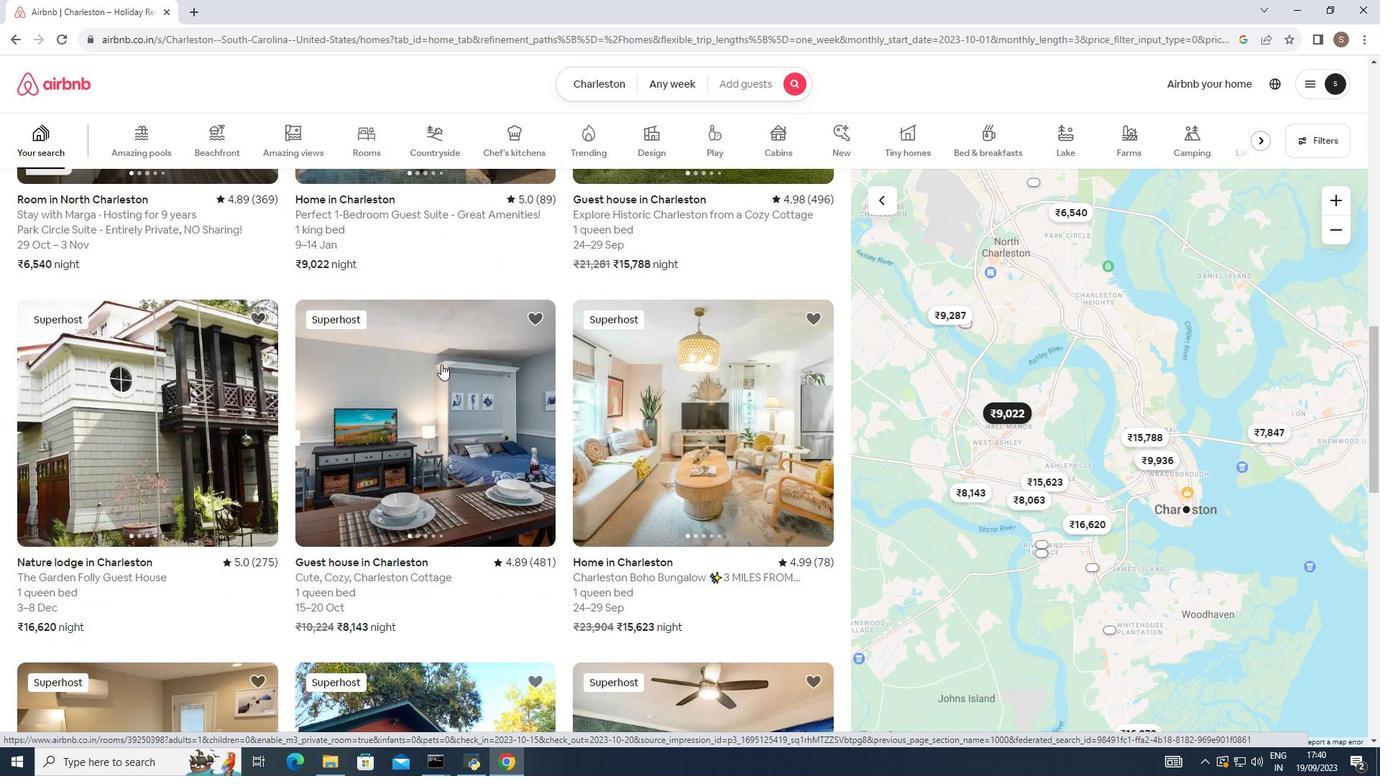 
Action: Mouse scrolled (441, 363) with delta (0, 0)
Screenshot: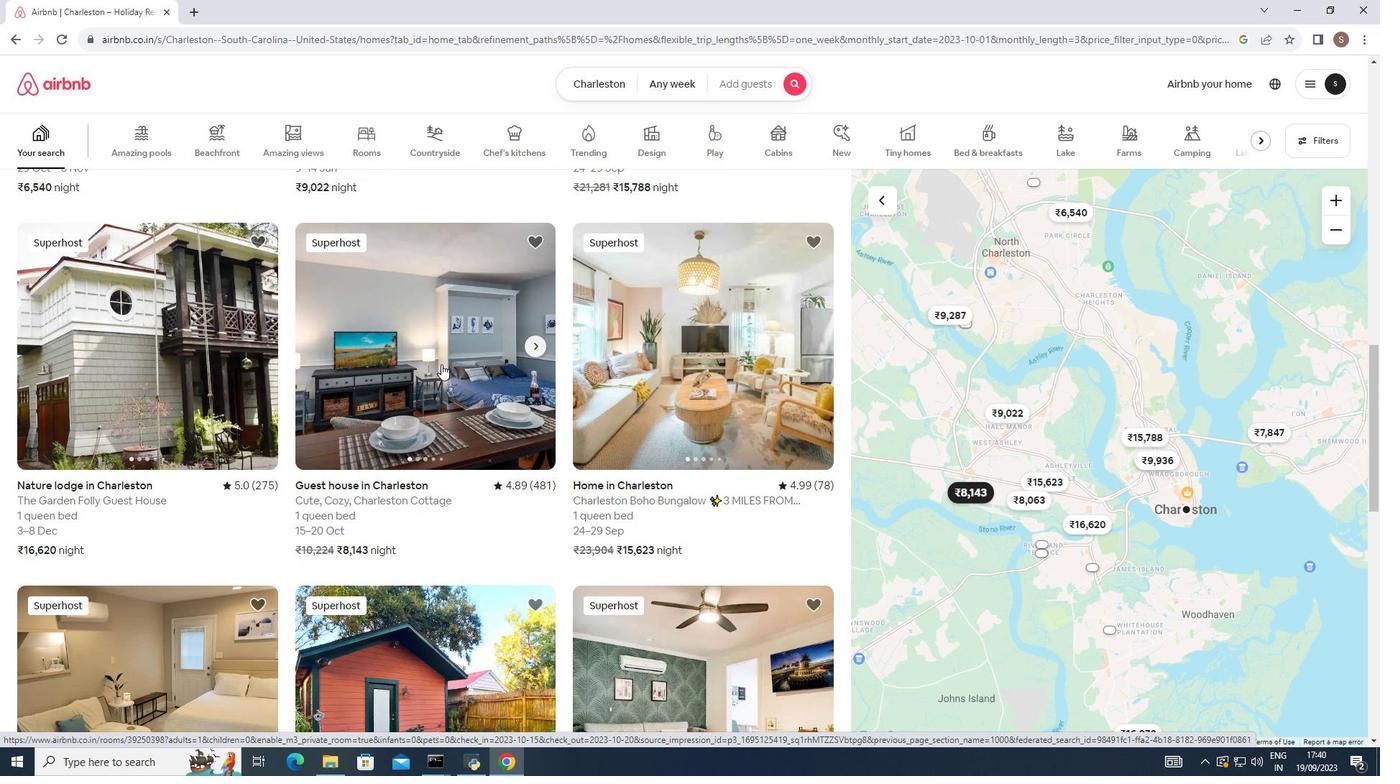 
Action: Mouse scrolled (441, 363) with delta (0, 0)
Screenshot: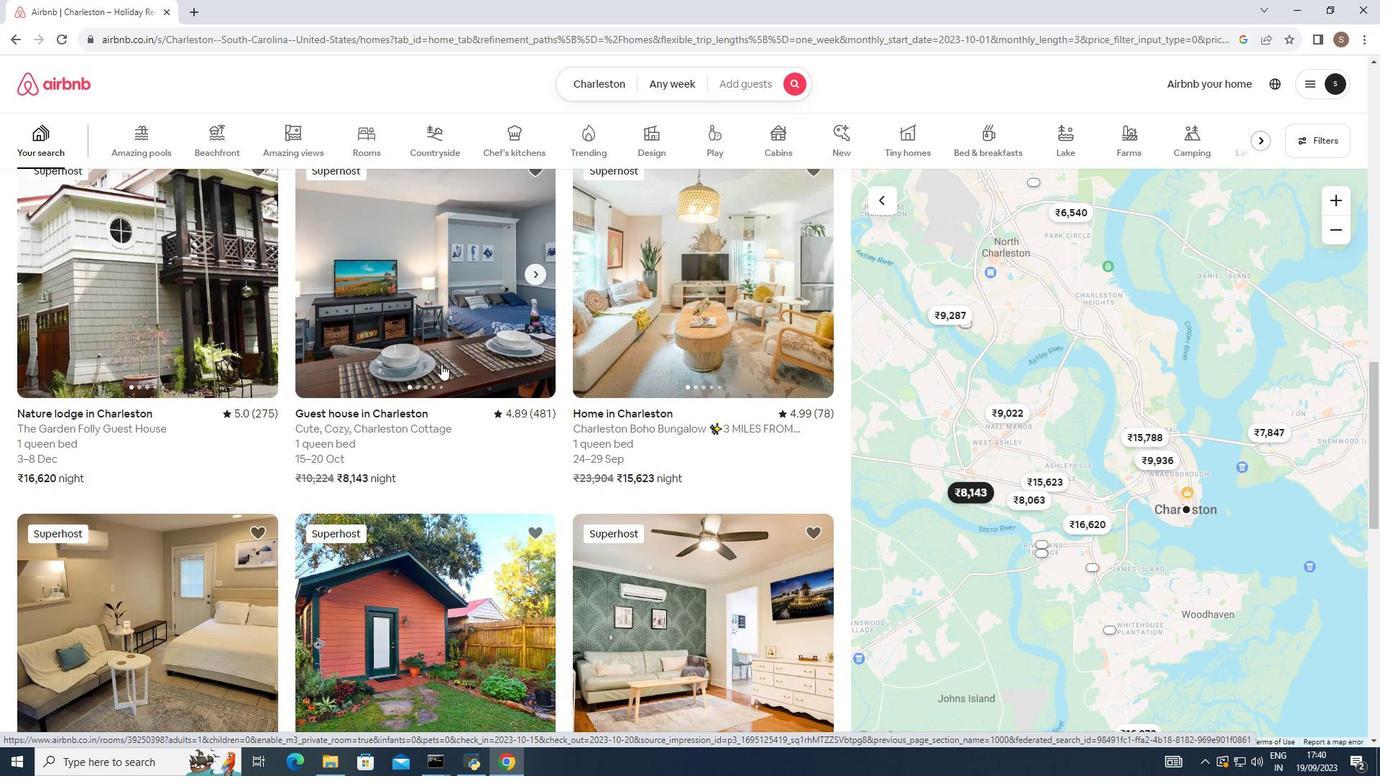 
Action: Mouse moved to (441, 364)
Screenshot: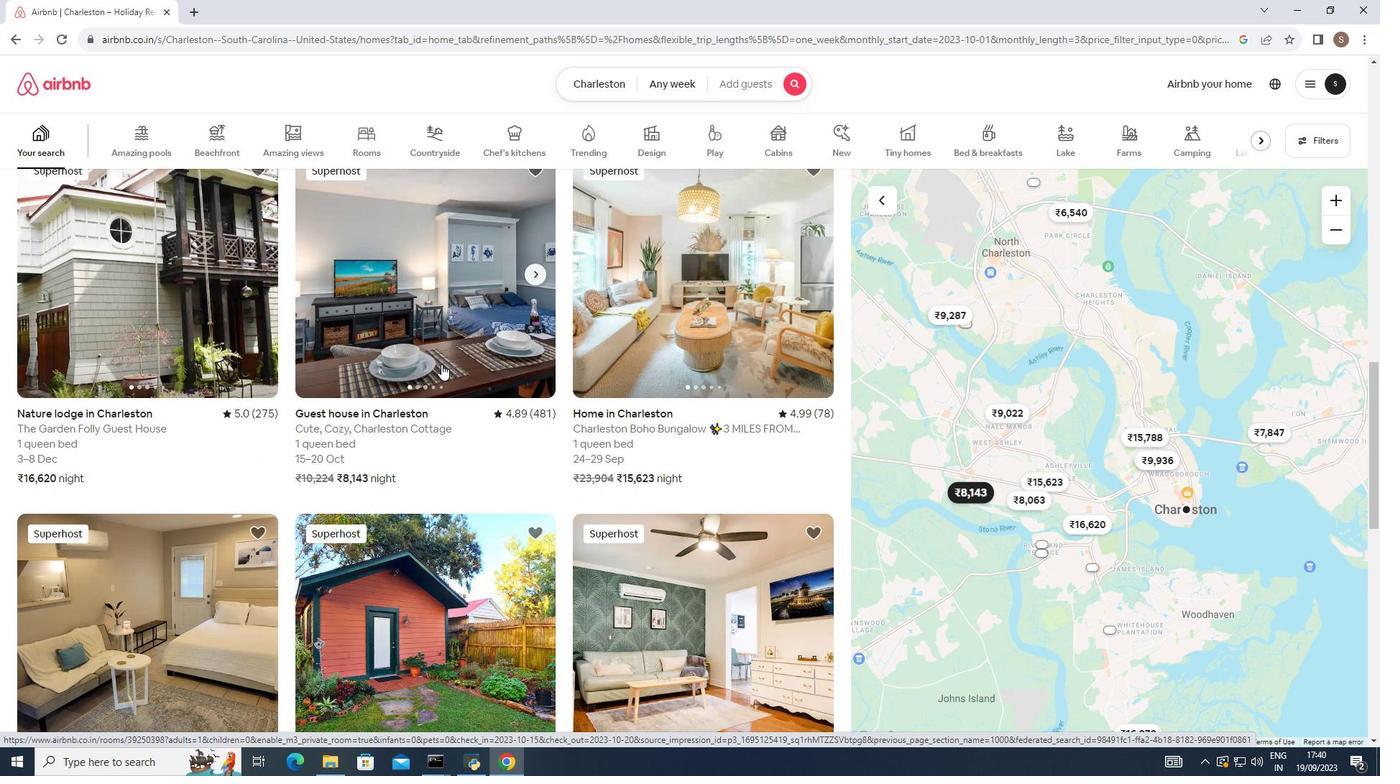 
Action: Mouse scrolled (441, 363) with delta (0, 0)
Screenshot: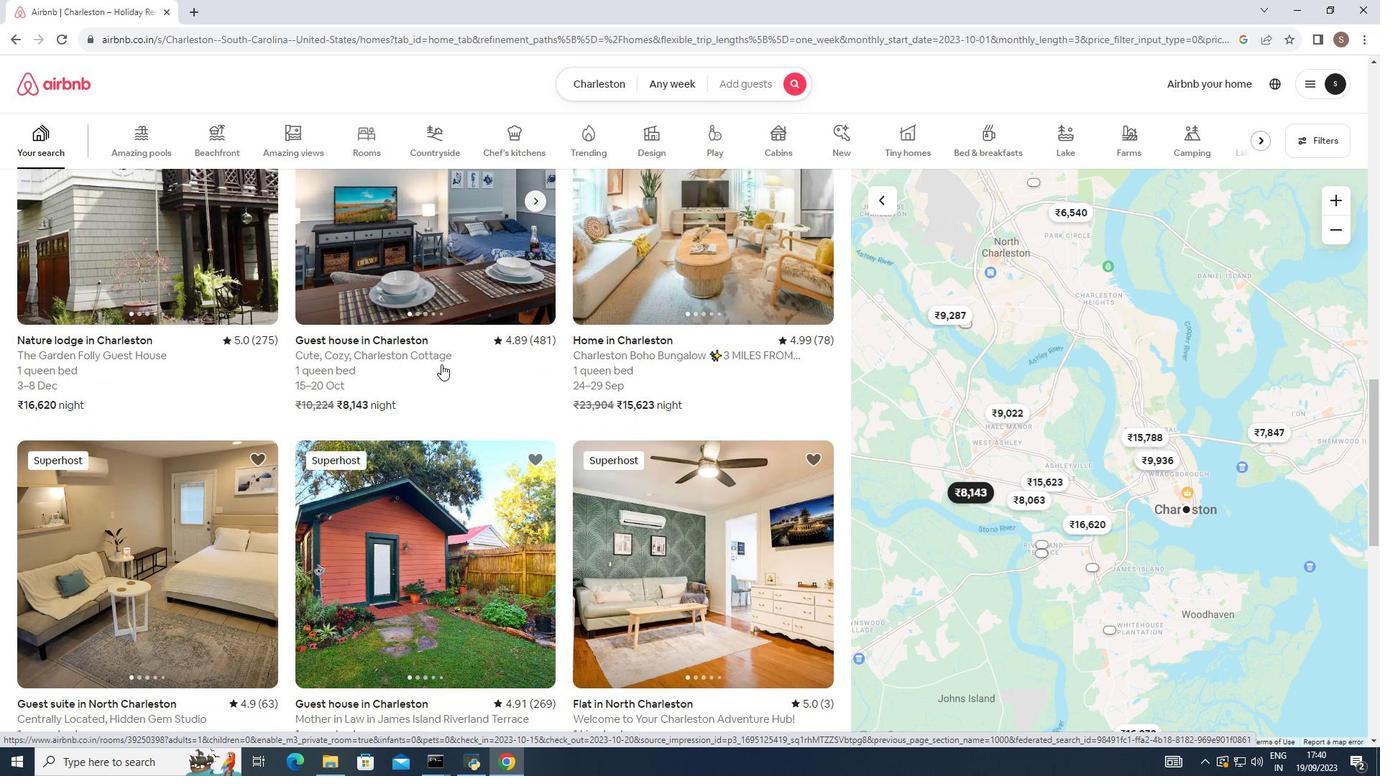 
Action: Mouse scrolled (441, 363) with delta (0, 0)
Screenshot: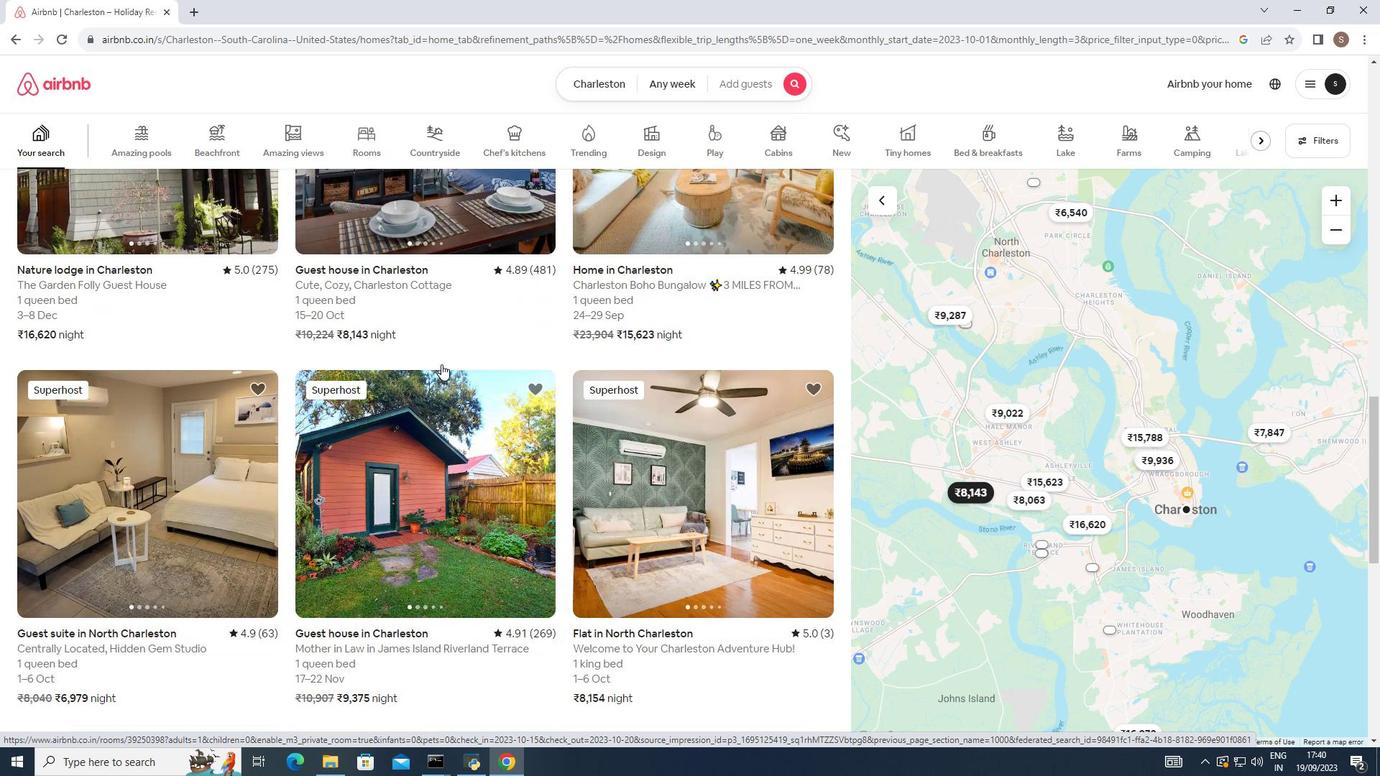 
Action: Mouse scrolled (441, 363) with delta (0, 0)
Screenshot: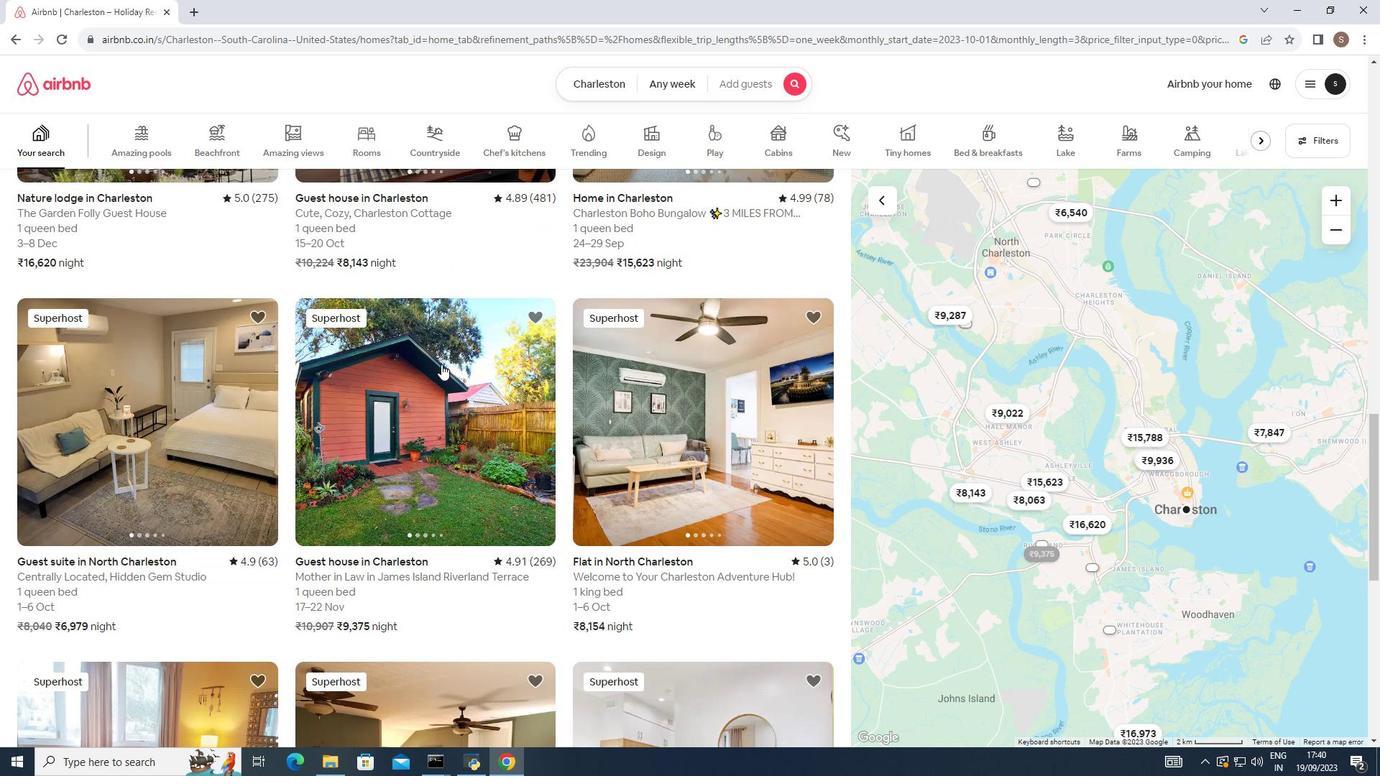 
Action: Mouse moved to (441, 364)
Screenshot: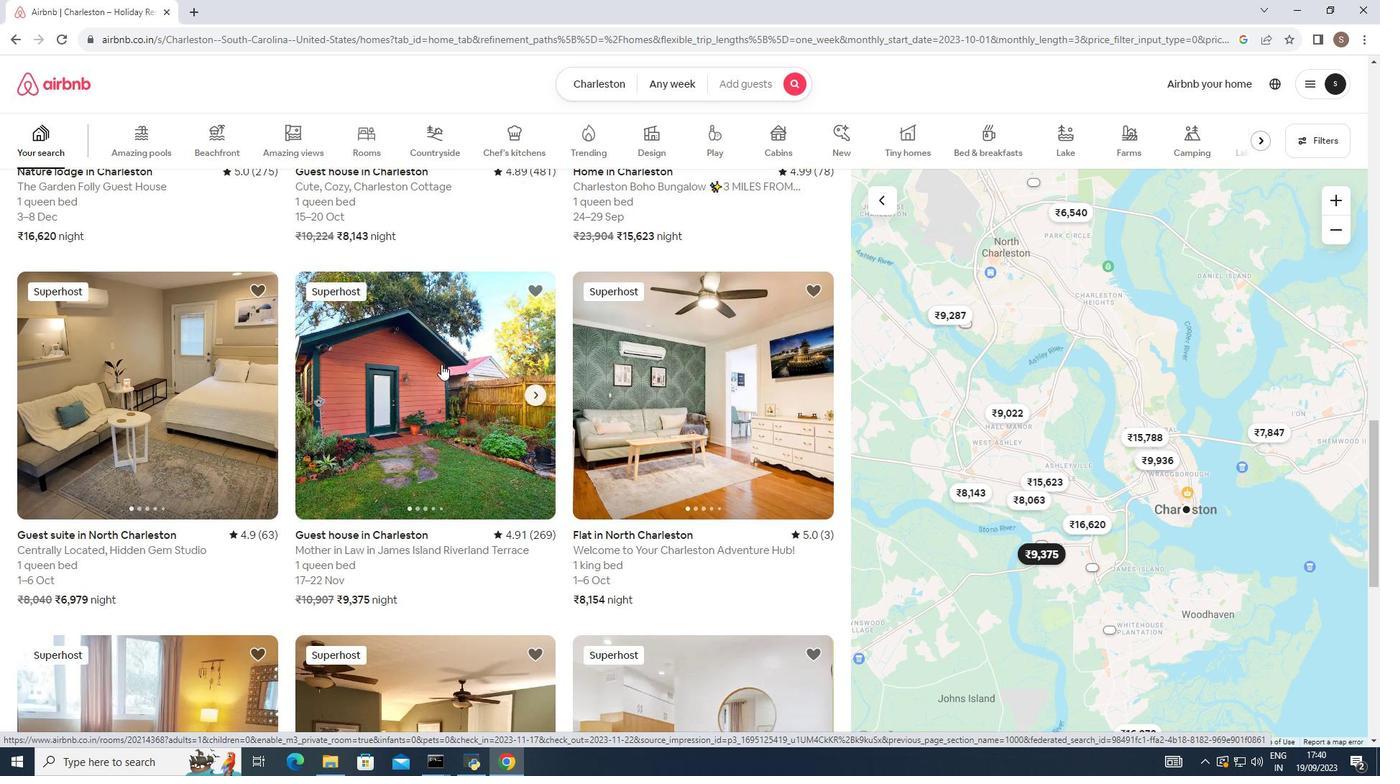
Action: Mouse scrolled (441, 363) with delta (0, 0)
Screenshot: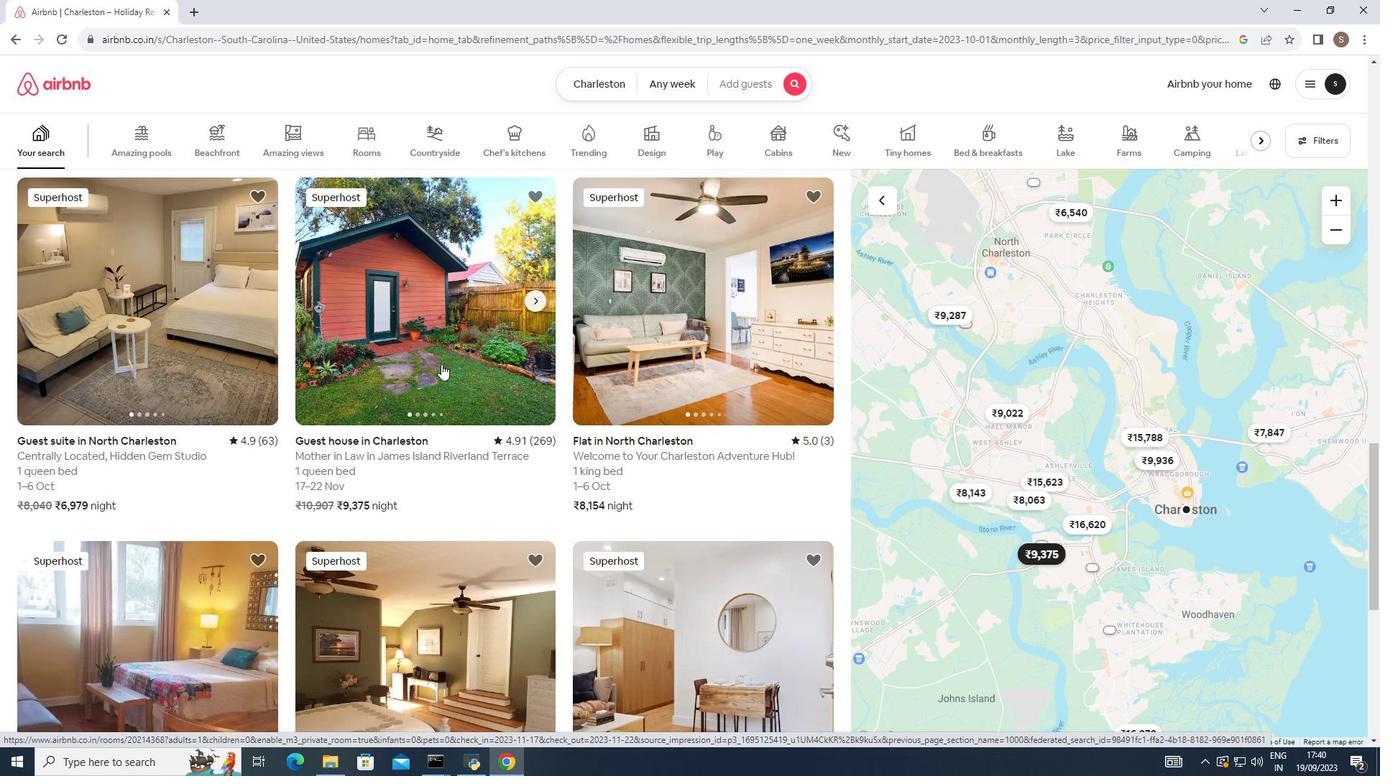 
Action: Mouse scrolled (441, 363) with delta (0, 0)
Screenshot: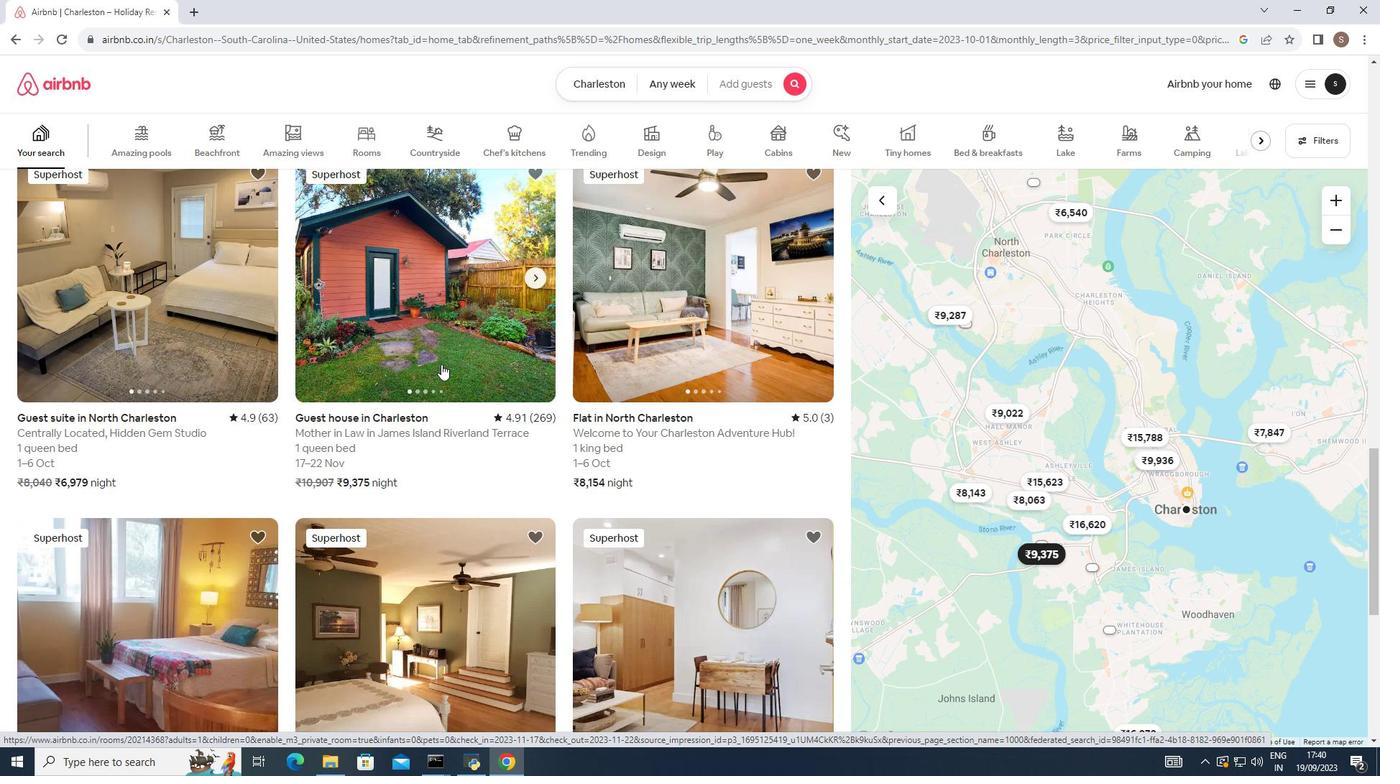 
Action: Mouse scrolled (441, 363) with delta (0, 0)
Screenshot: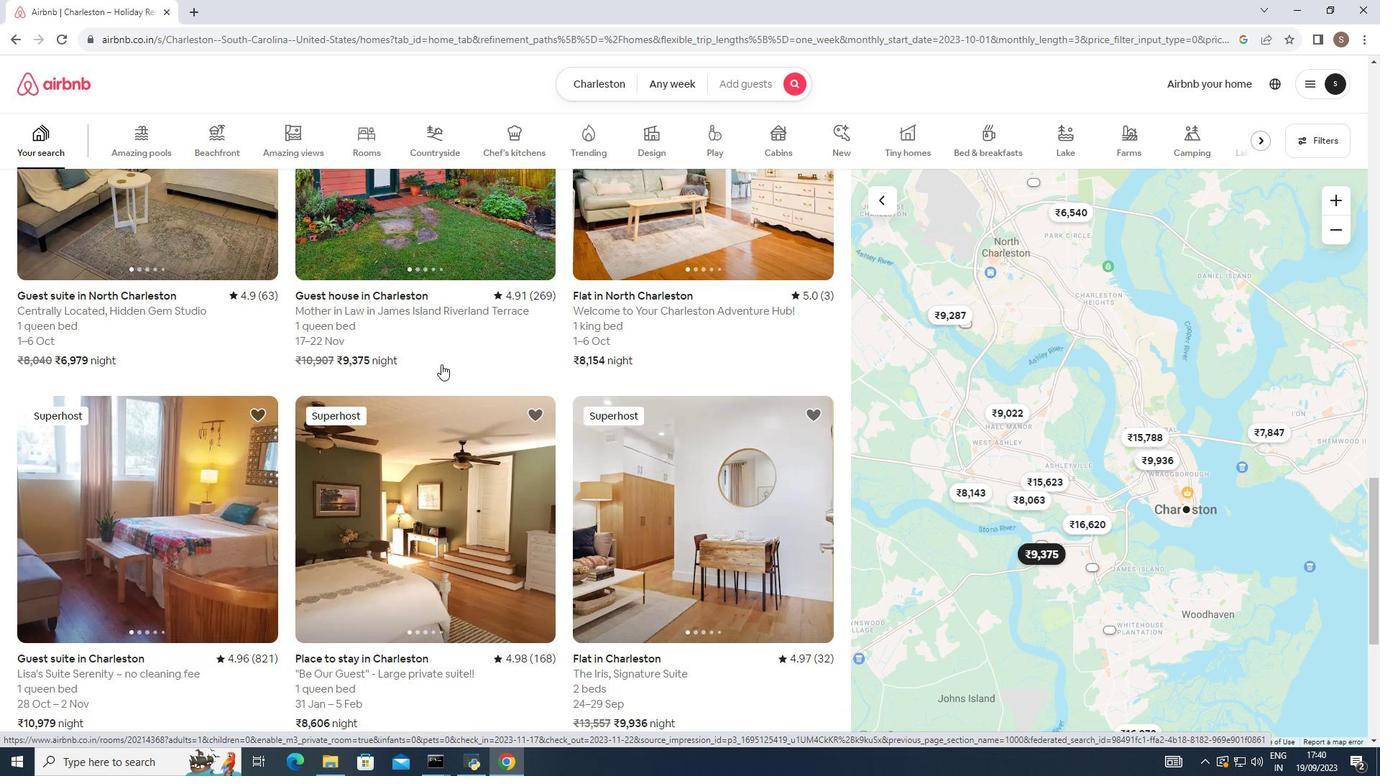 
Action: Mouse scrolled (441, 363) with delta (0, 0)
Screenshot: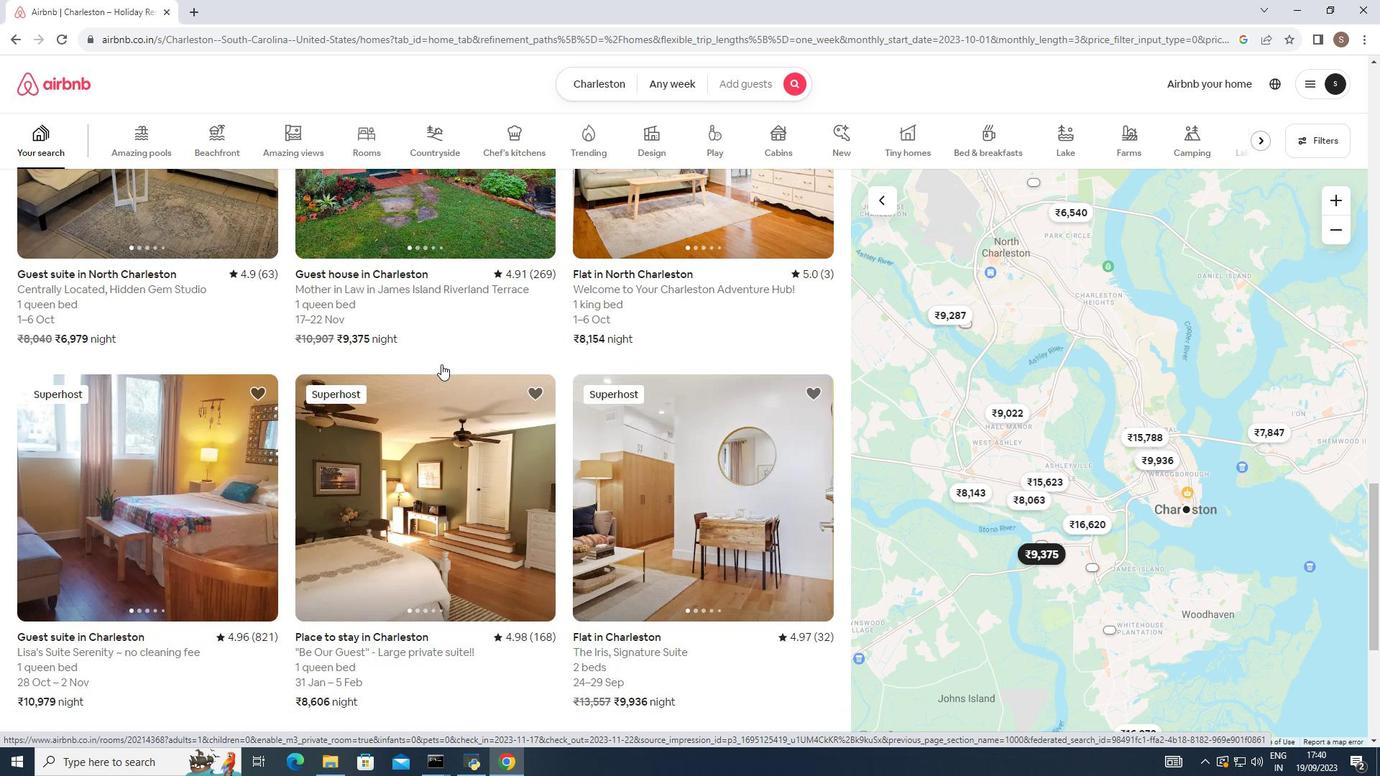 
Action: Mouse scrolled (441, 363) with delta (0, 0)
Screenshot: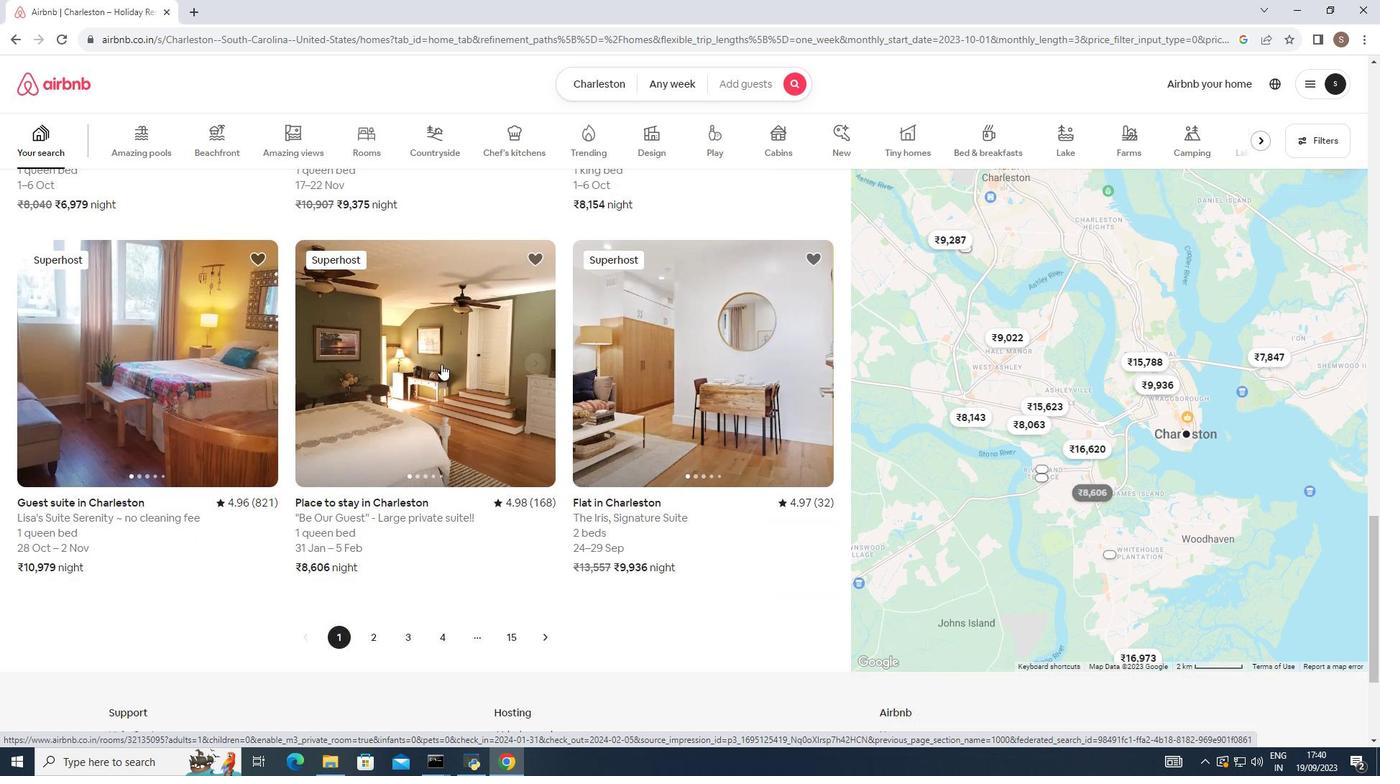 
Action: Mouse scrolled (441, 363) with delta (0, 0)
Screenshot: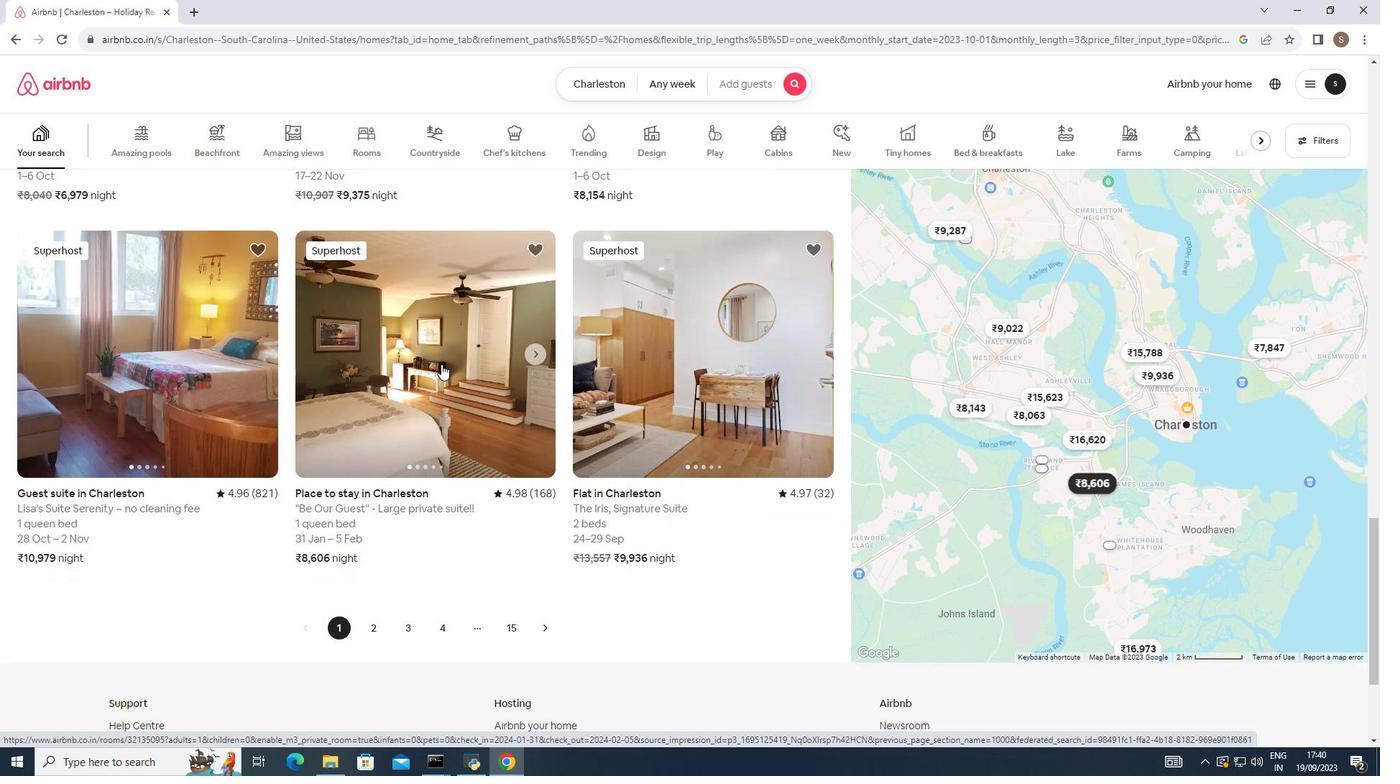 
Action: Mouse scrolled (441, 363) with delta (0, 0)
Screenshot: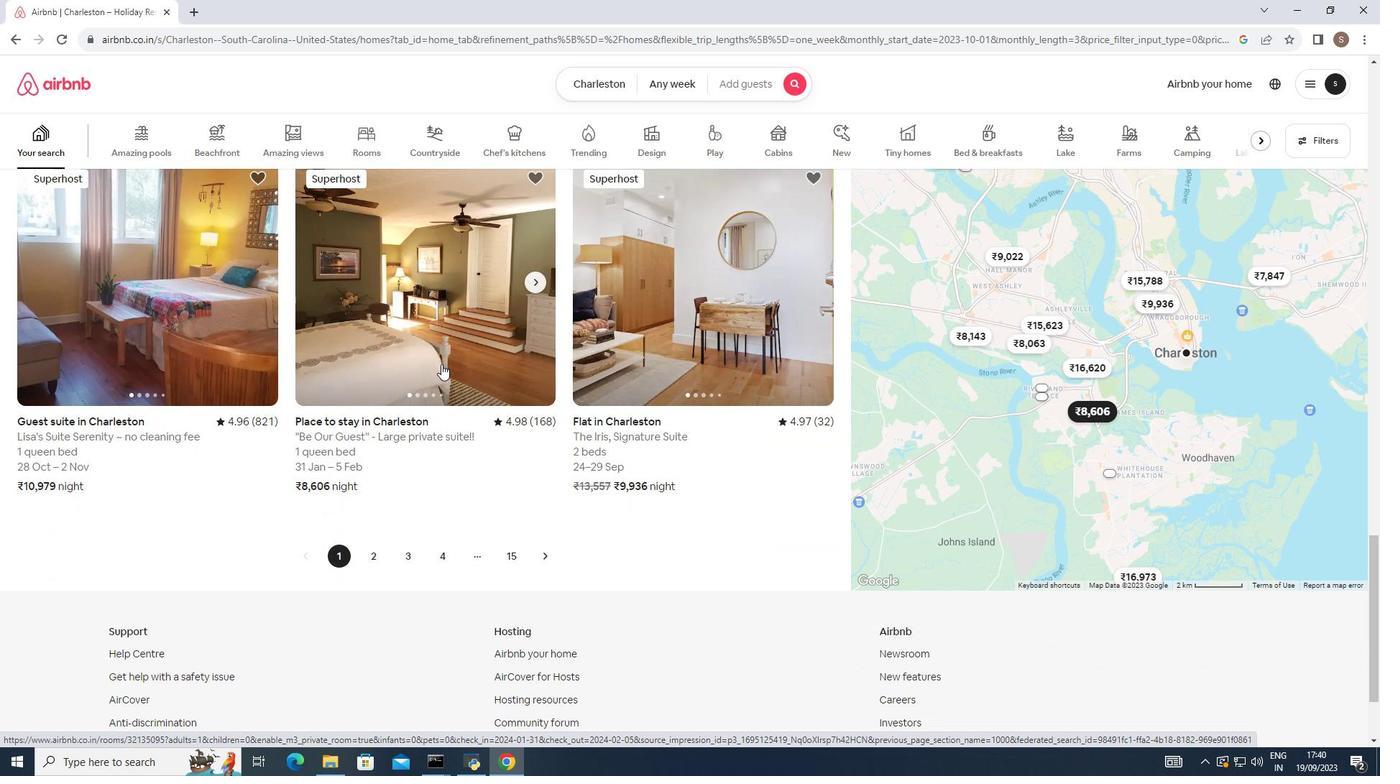 
Action: Mouse moved to (543, 555)
Screenshot: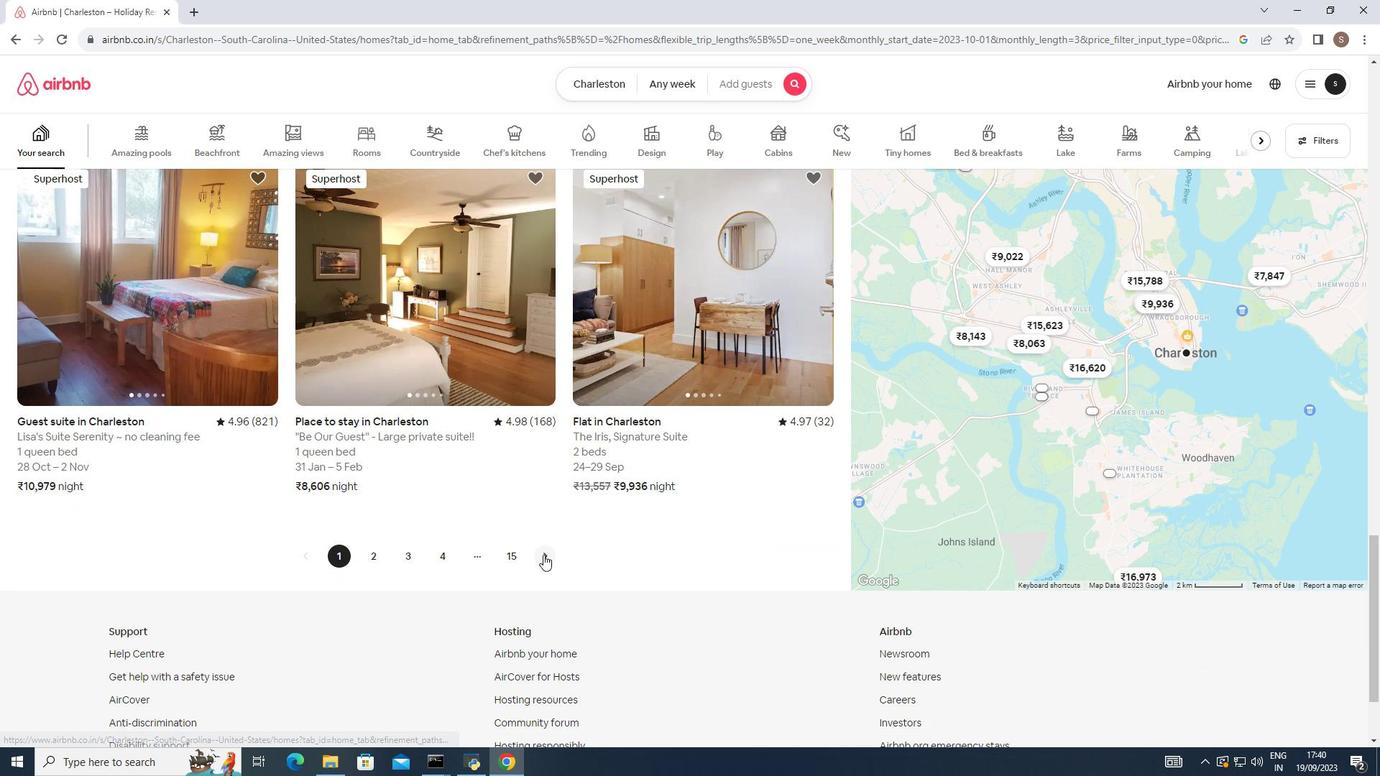 
Action: Mouse pressed left at (543, 555)
Screenshot: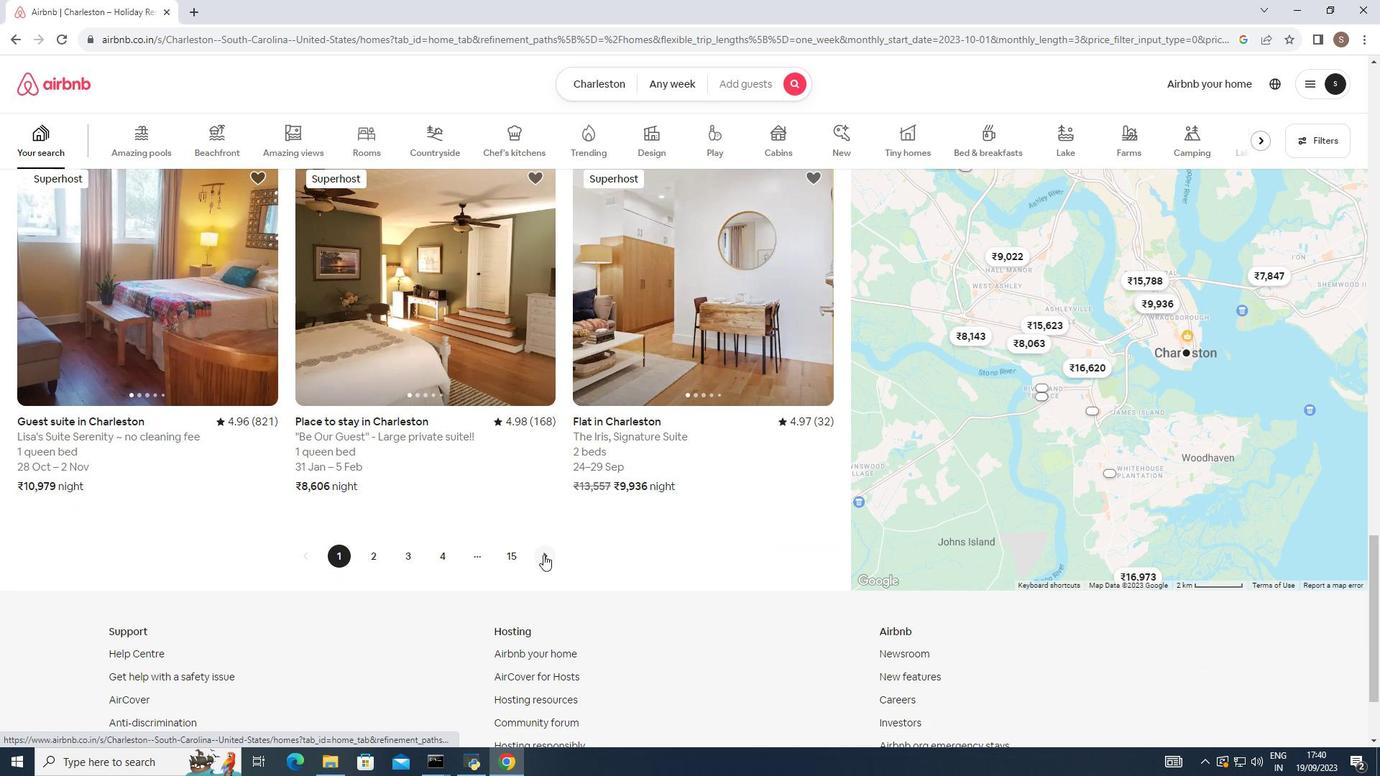 
Action: Mouse moved to (484, 456)
Screenshot: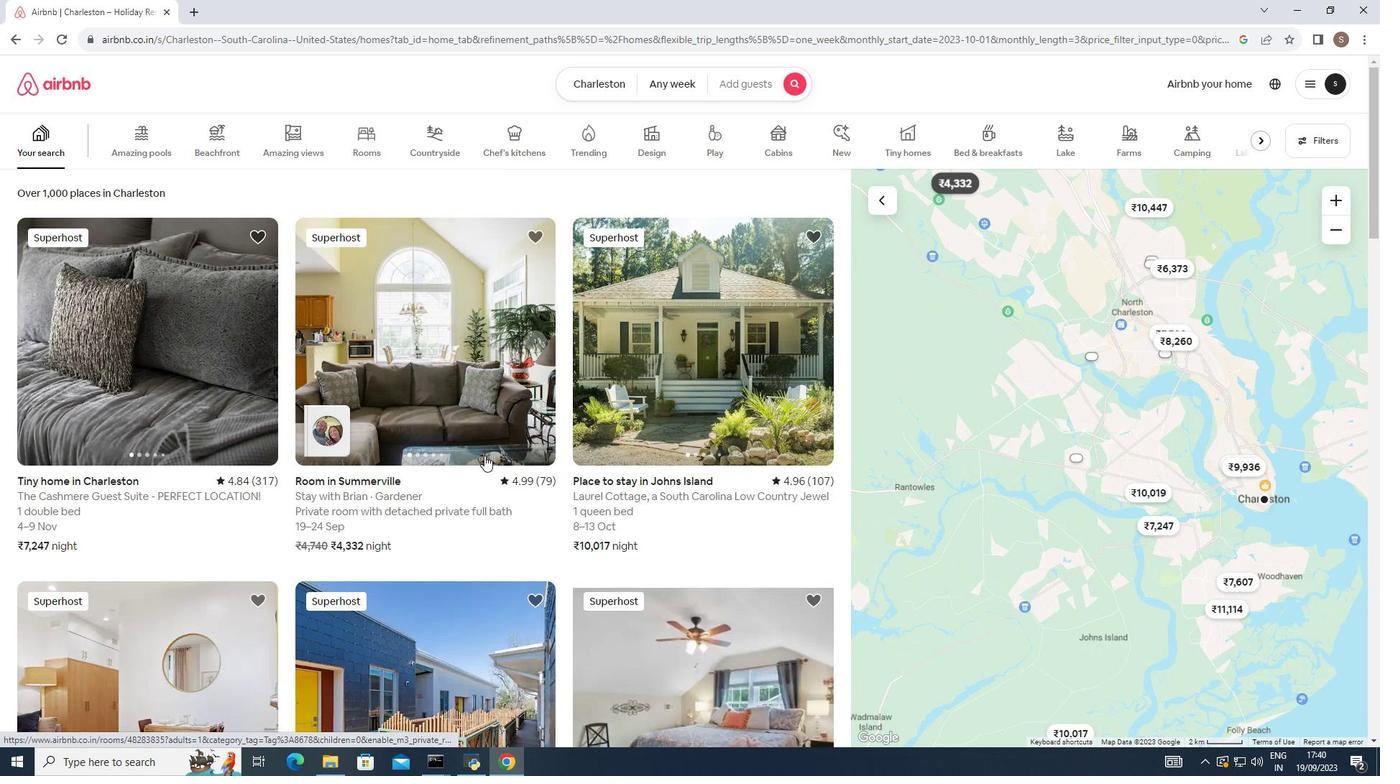 
Action: Mouse scrolled (484, 455) with delta (0, 0)
Screenshot: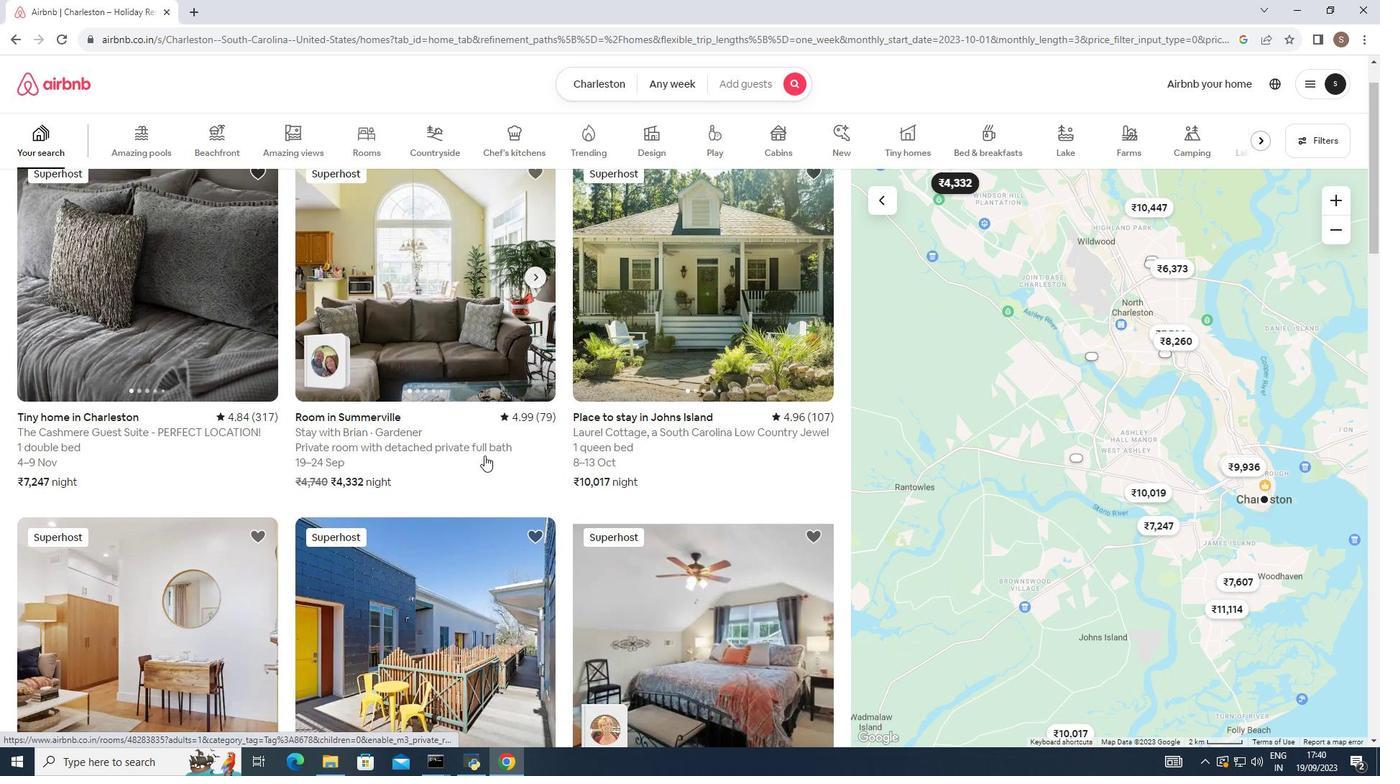 
Action: Mouse moved to (650, 312)
Screenshot: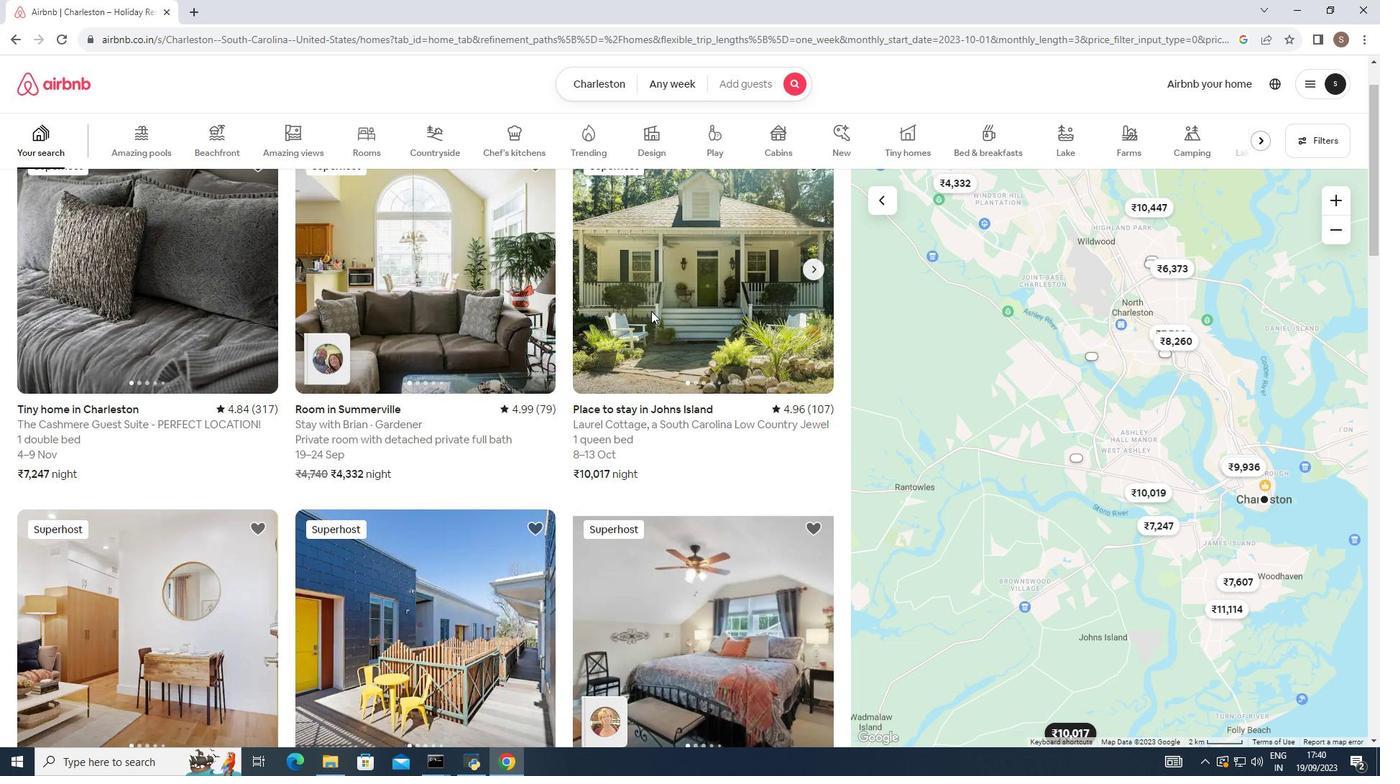 
Action: Mouse pressed left at (650, 312)
Screenshot: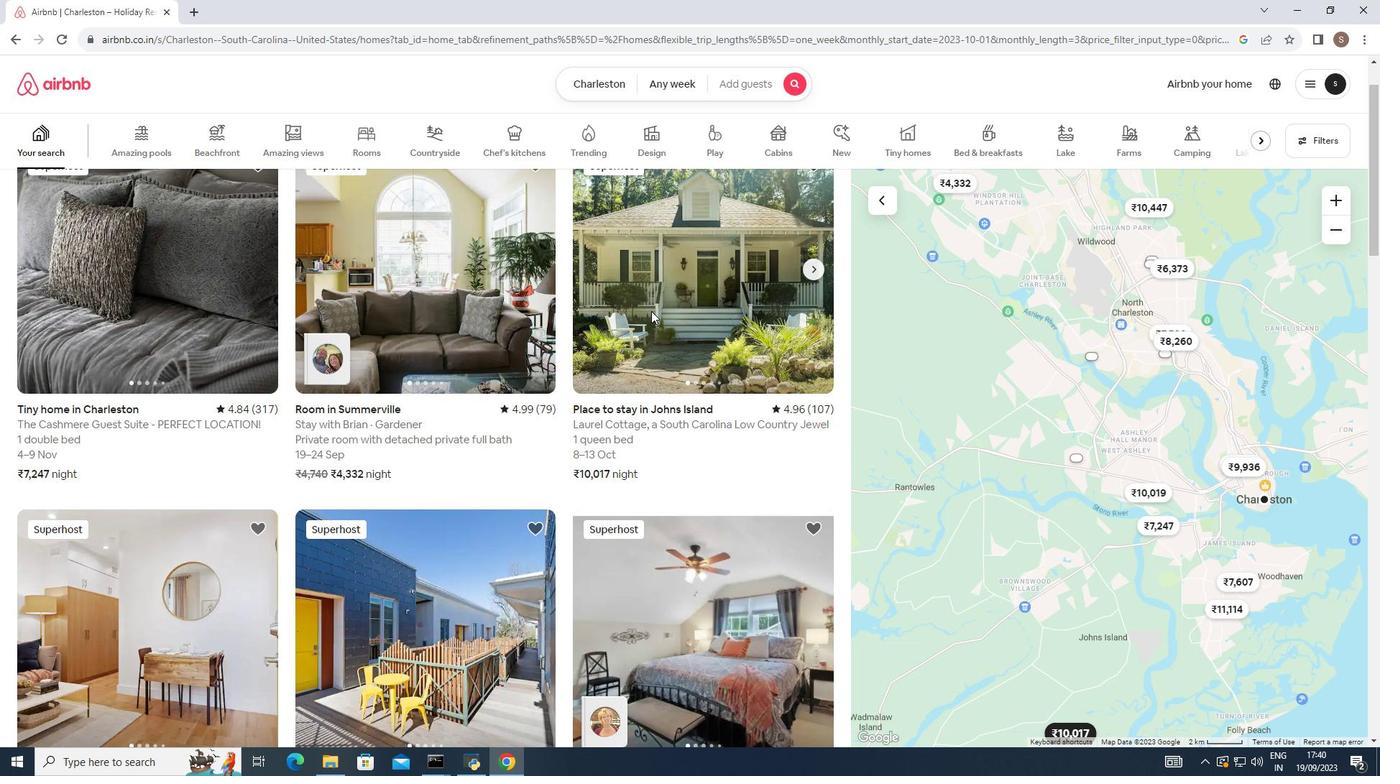 
Action: Mouse moved to (984, 531)
Screenshot: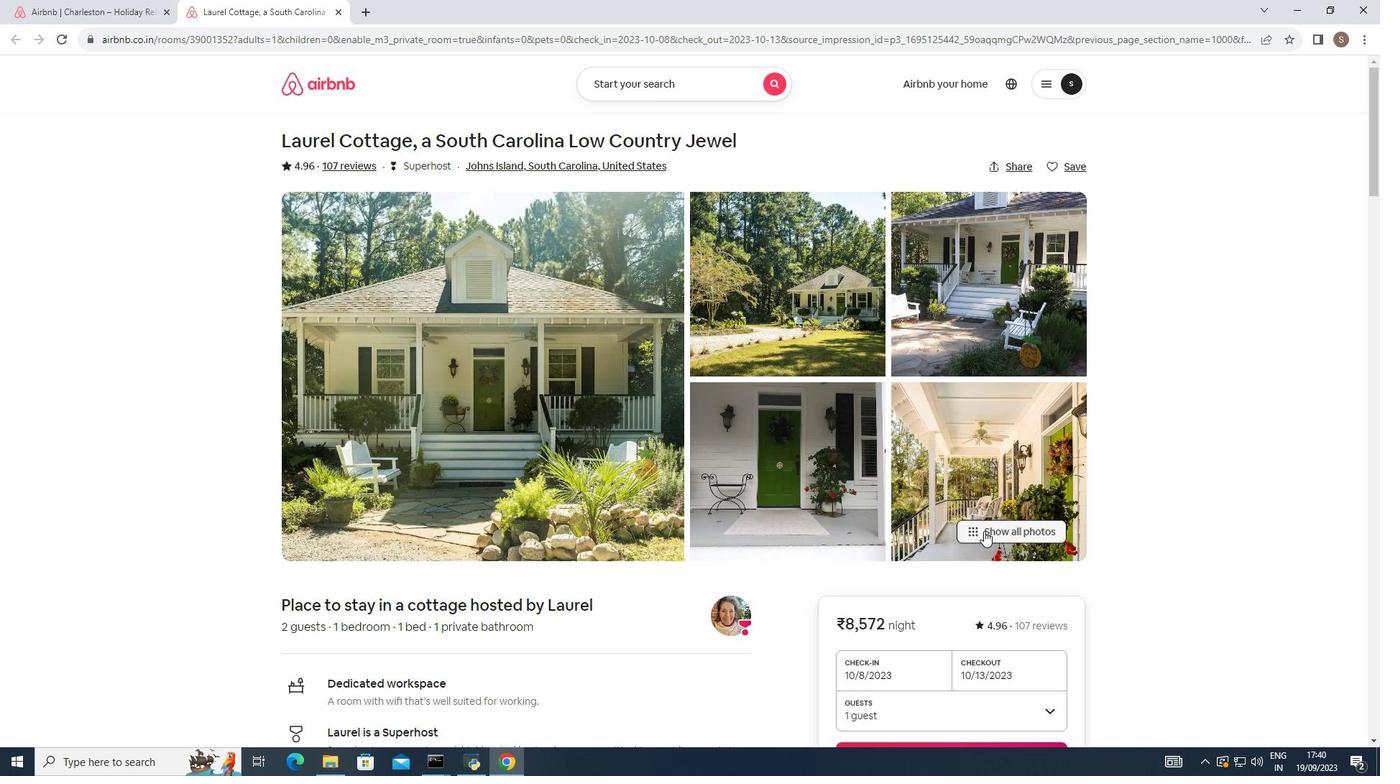 
Action: Mouse pressed left at (984, 531)
Screenshot: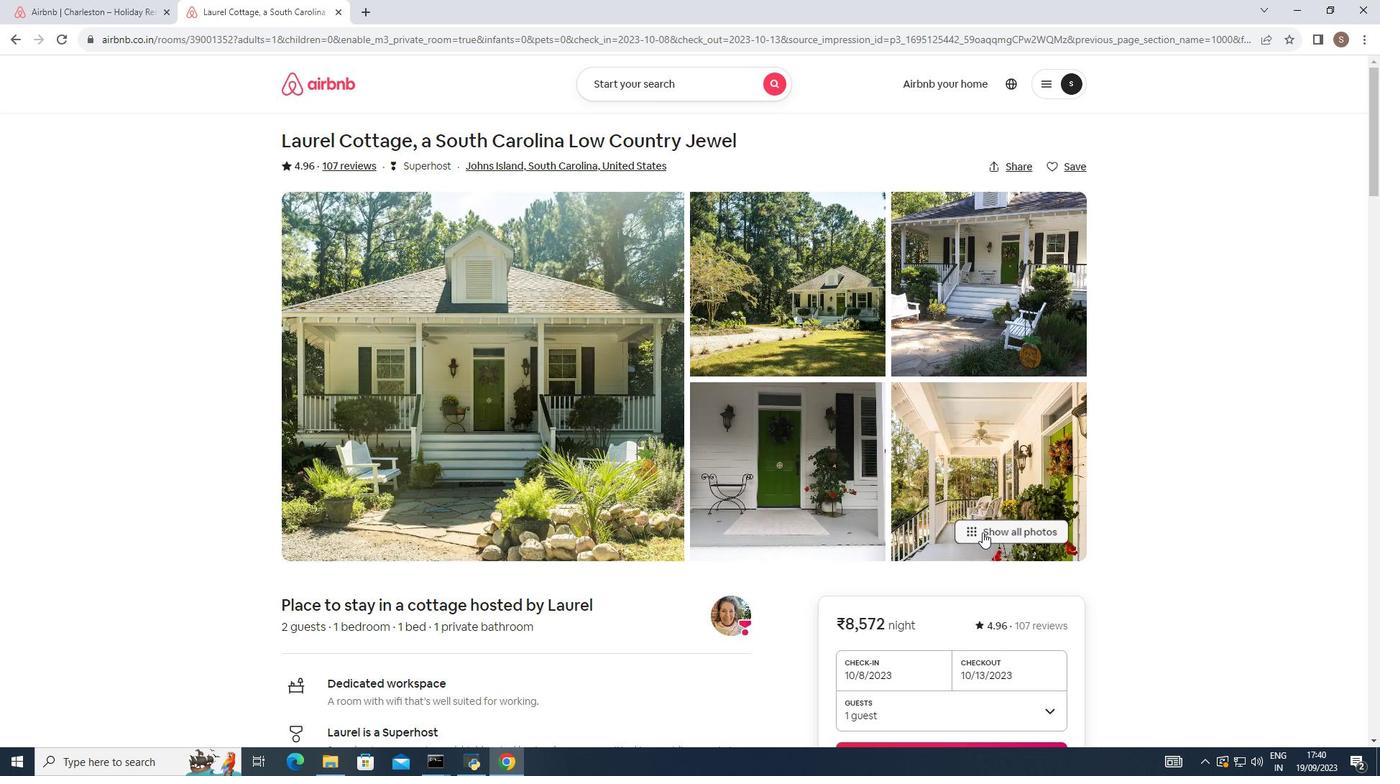 
Action: Mouse moved to (790, 482)
Screenshot: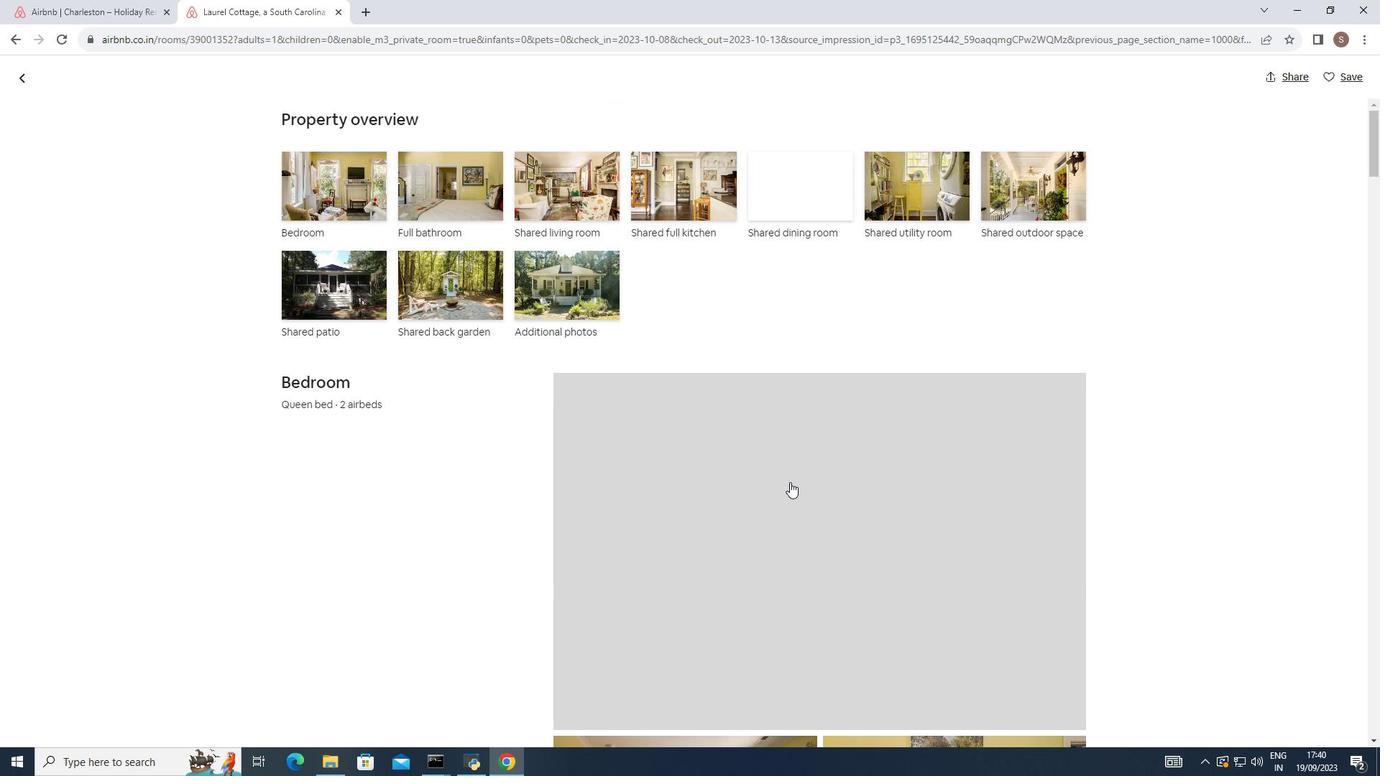 
Action: Mouse scrolled (790, 481) with delta (0, 0)
Screenshot: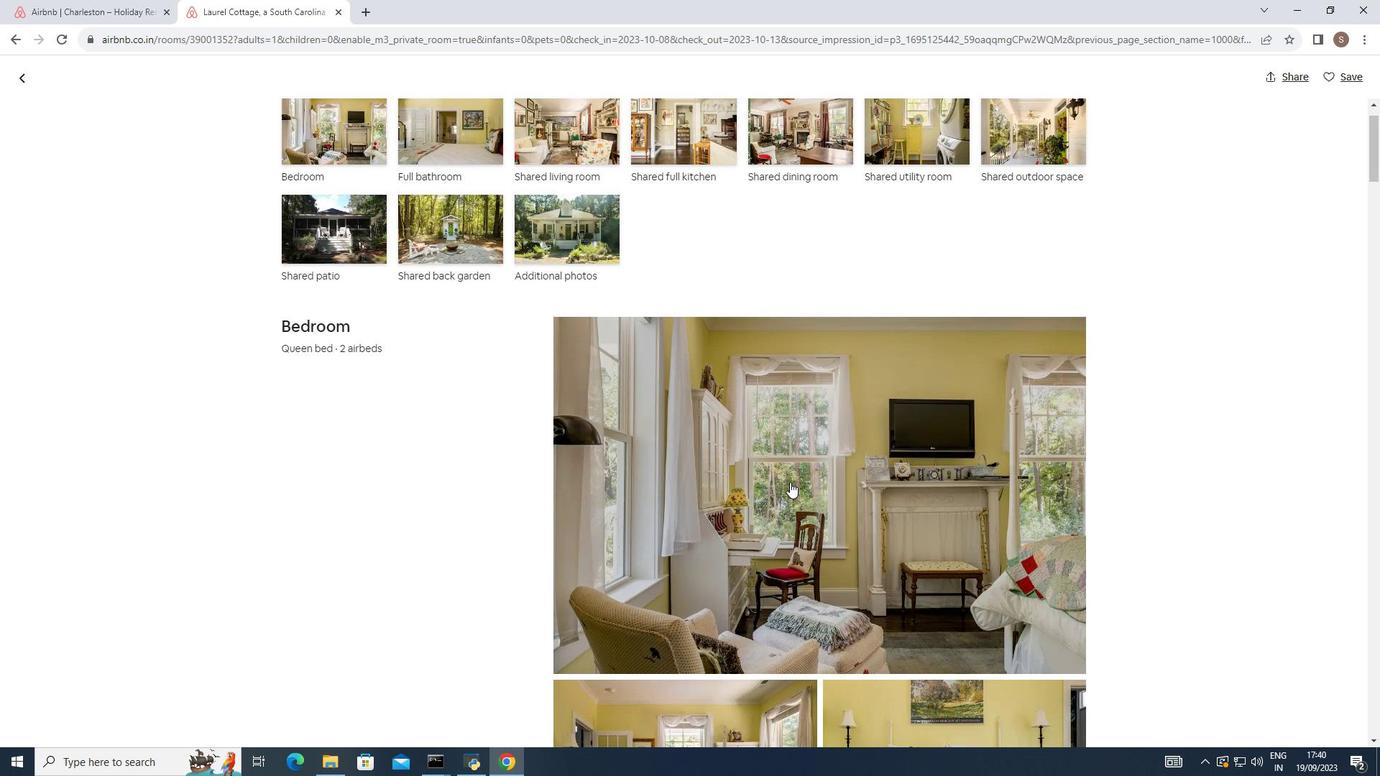 
Action: Mouse moved to (790, 483)
Screenshot: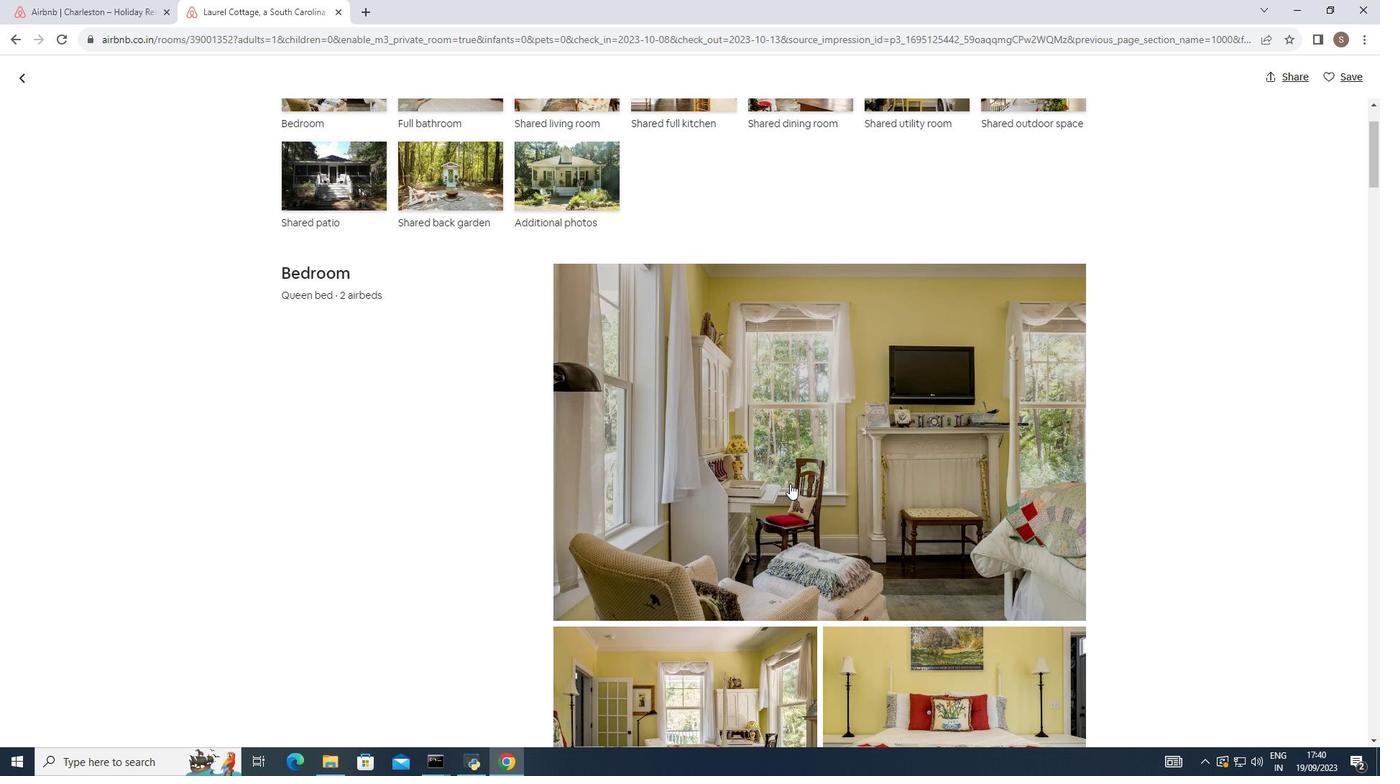 
Action: Mouse scrolled (790, 482) with delta (0, 0)
Screenshot: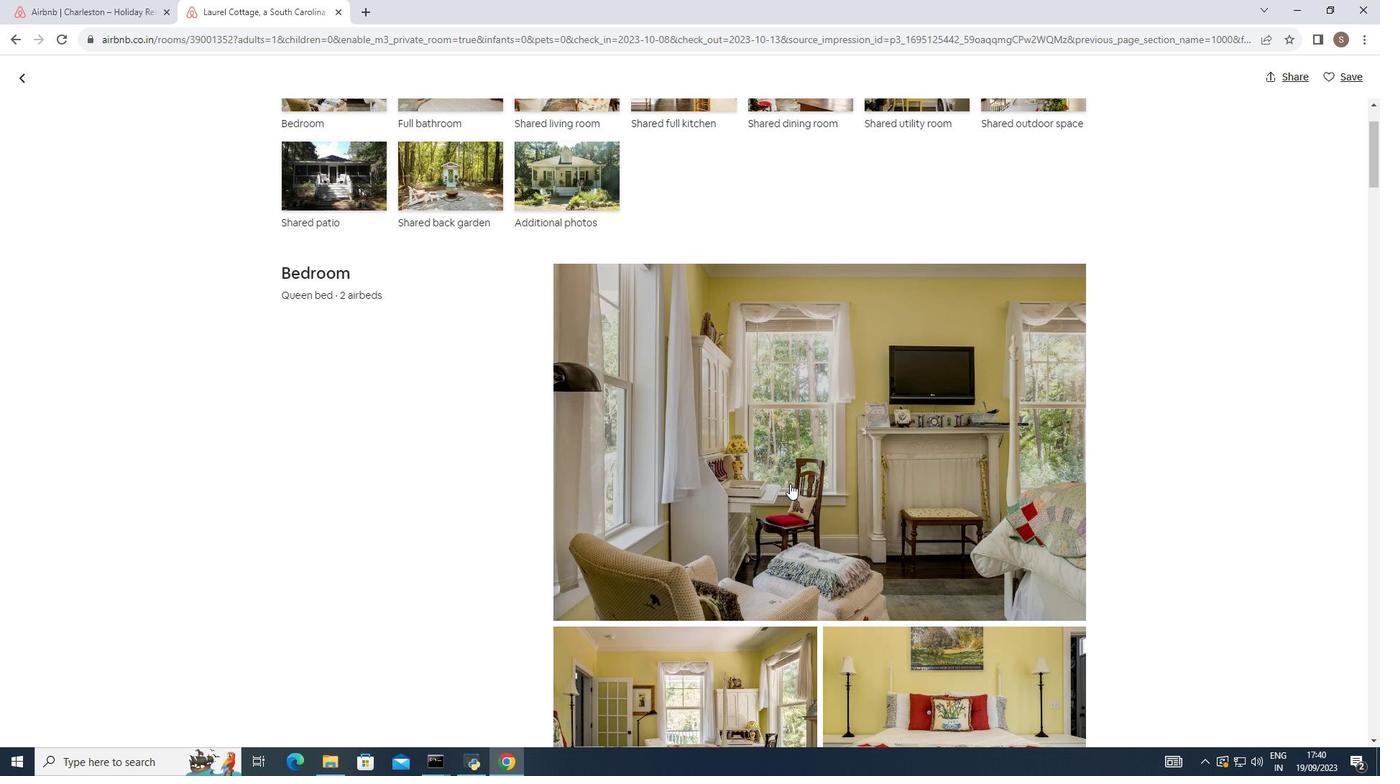 
Action: Mouse moved to (790, 484)
Screenshot: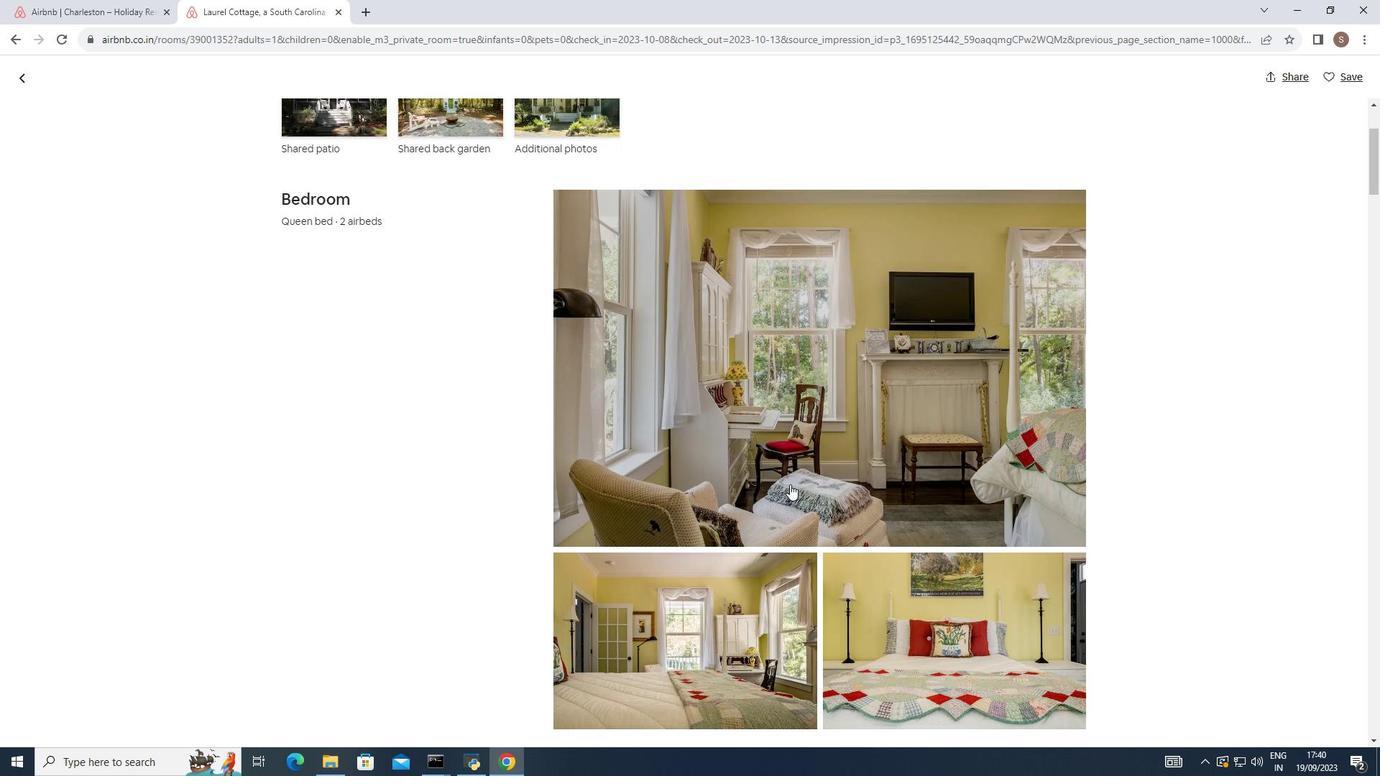 
Action: Mouse scrolled (790, 483) with delta (0, 0)
Screenshot: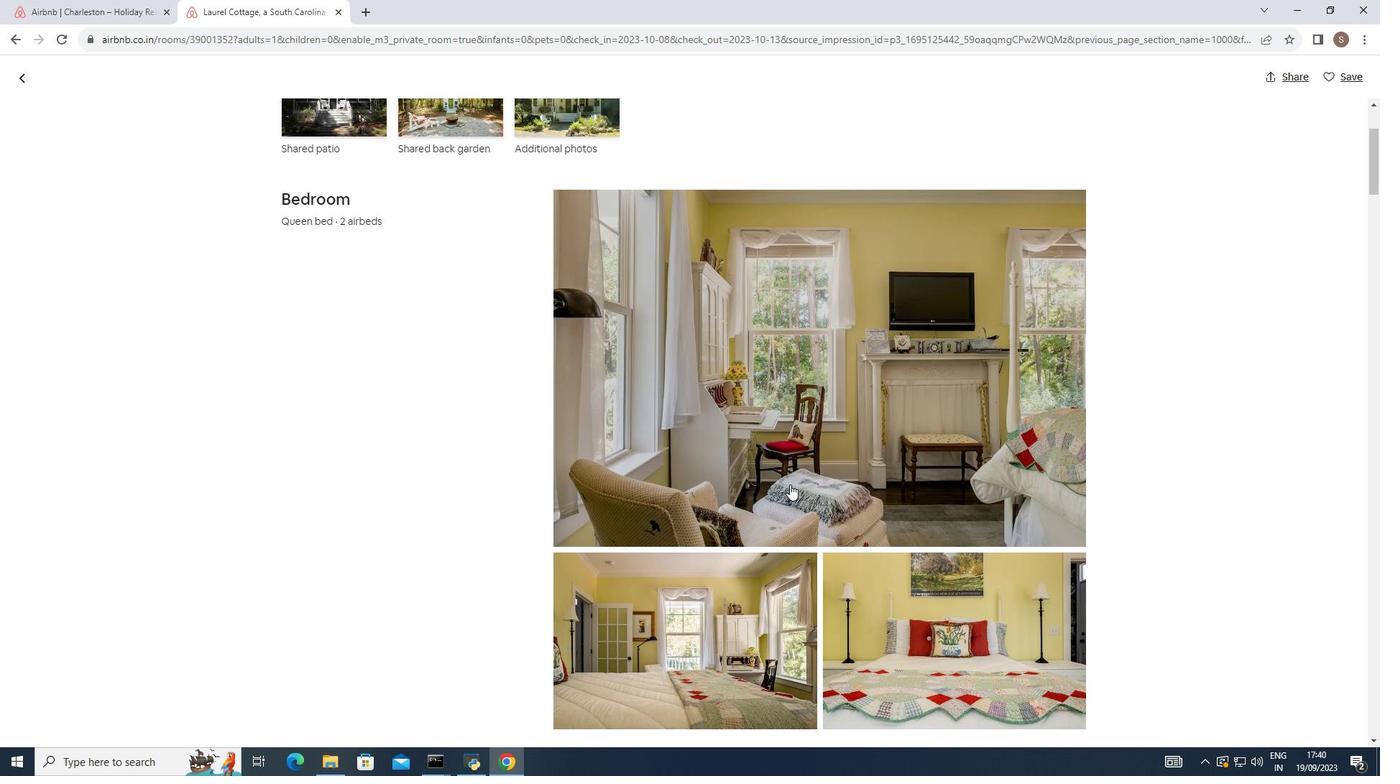 
Action: Mouse moved to (790, 484)
Screenshot: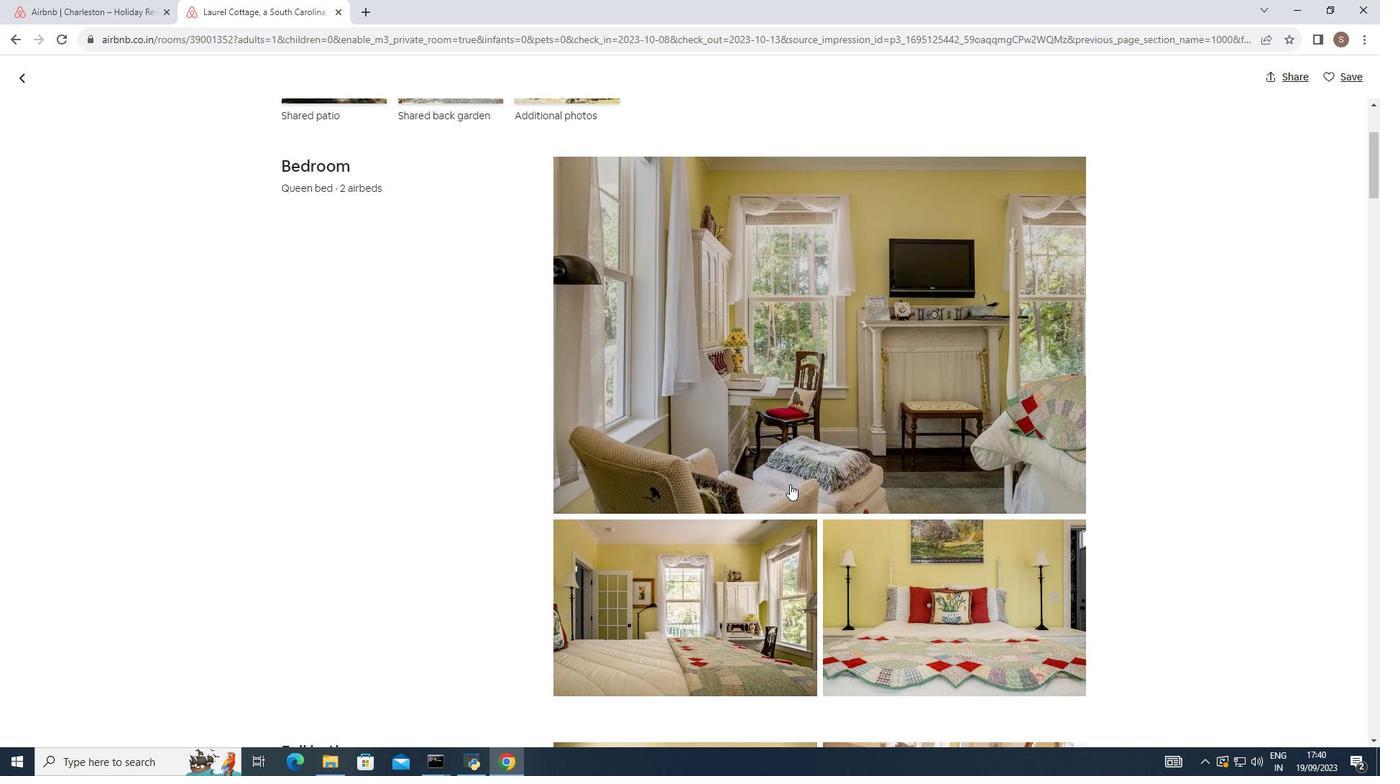 
Action: Mouse scrolled (790, 484) with delta (0, 0)
Screenshot: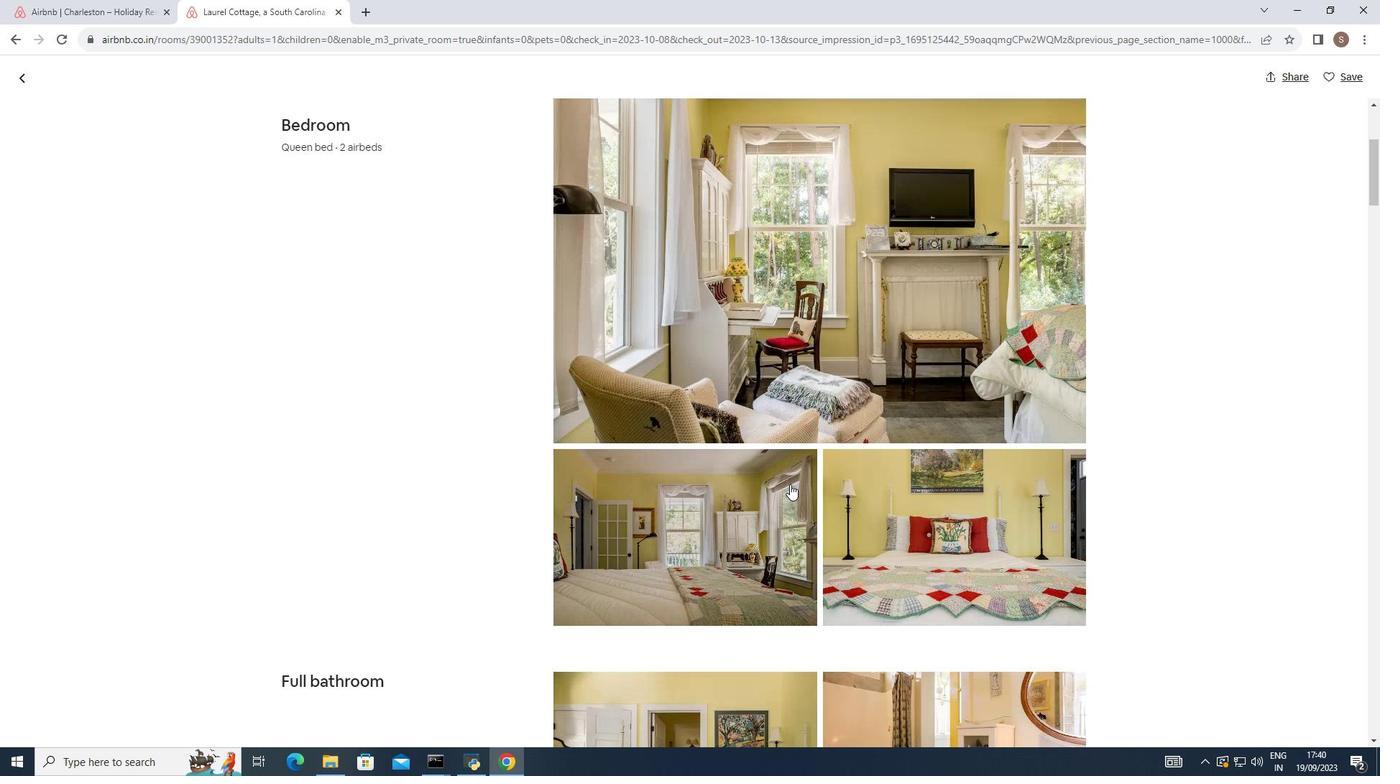 
Action: Mouse moved to (791, 484)
Screenshot: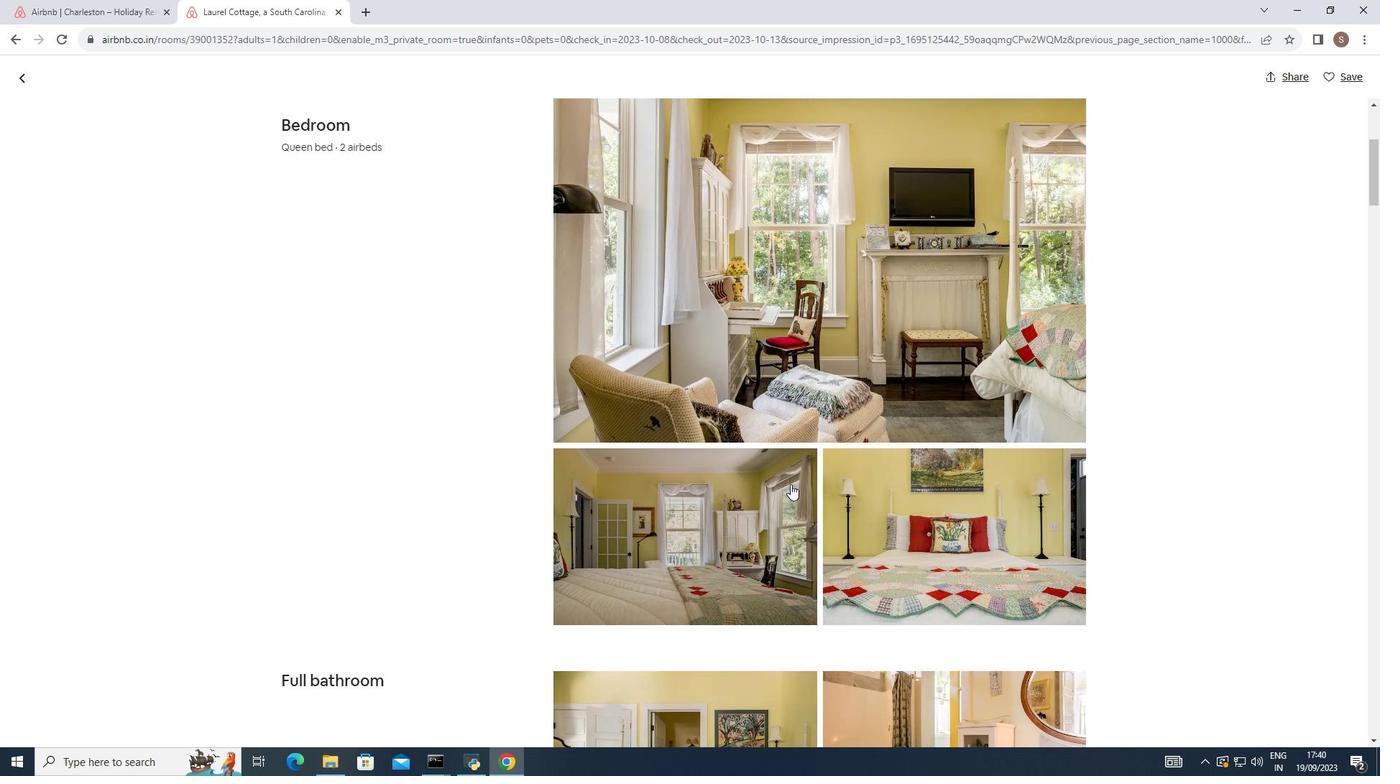 
Action: Mouse scrolled (791, 484) with delta (0, 0)
Screenshot: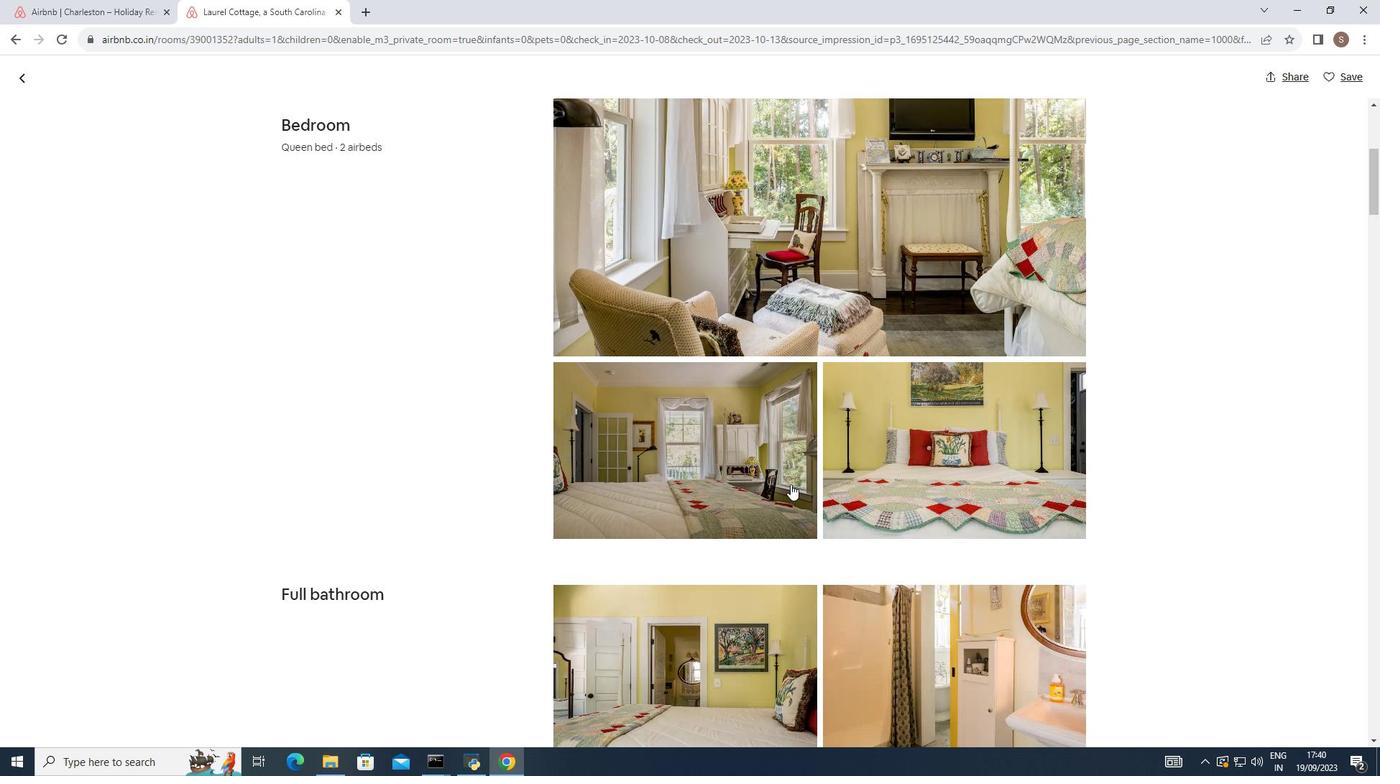 
Action: Mouse moved to (791, 484)
Screenshot: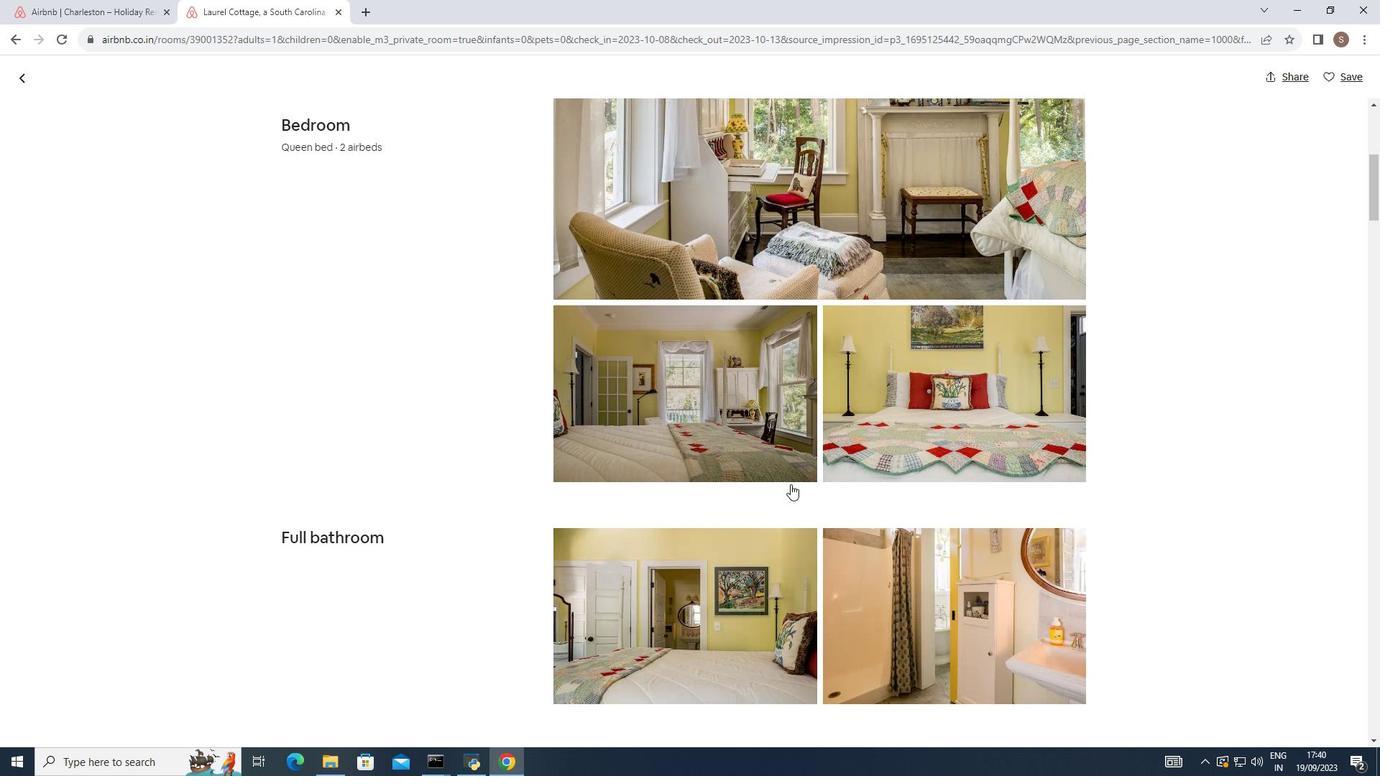 
Action: Mouse scrolled (791, 484) with delta (0, 0)
Screenshot: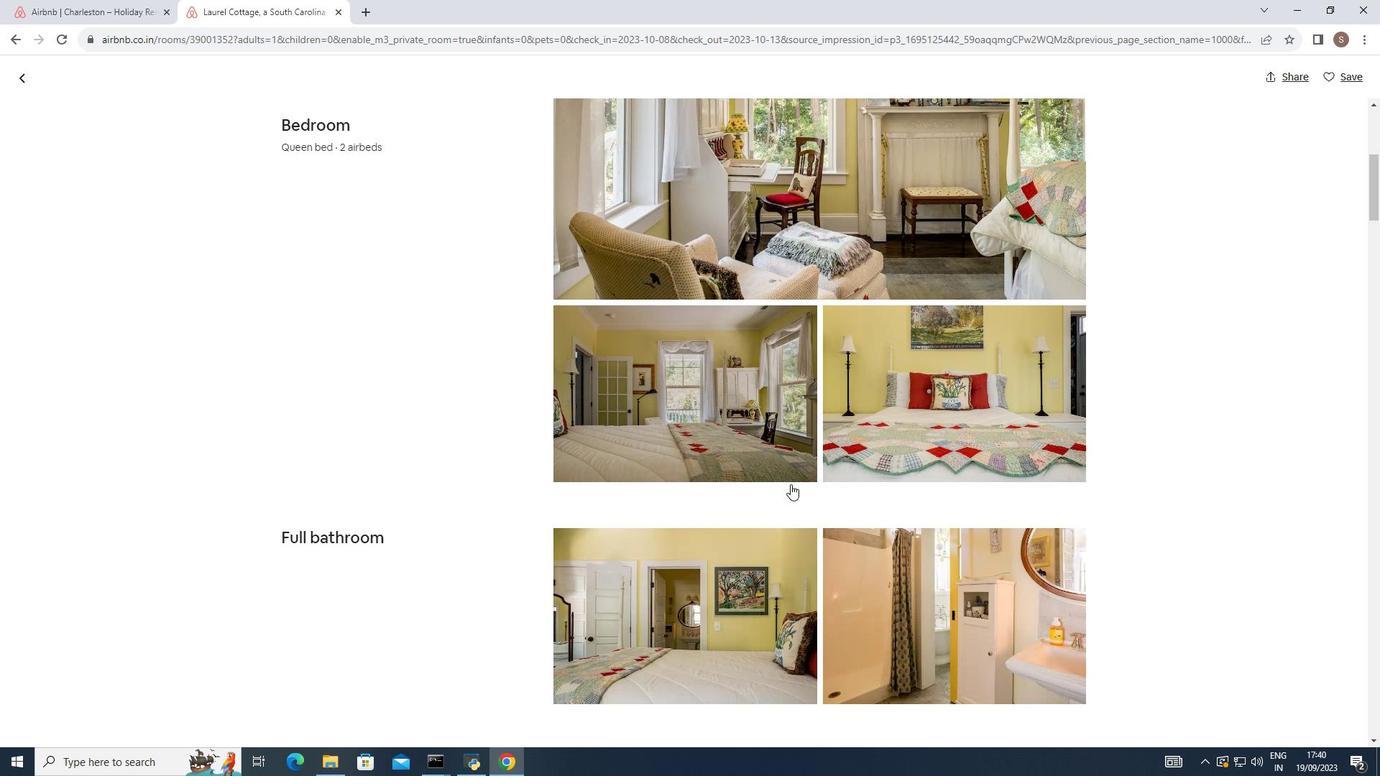 
Action: Mouse scrolled (791, 484) with delta (0, 0)
Screenshot: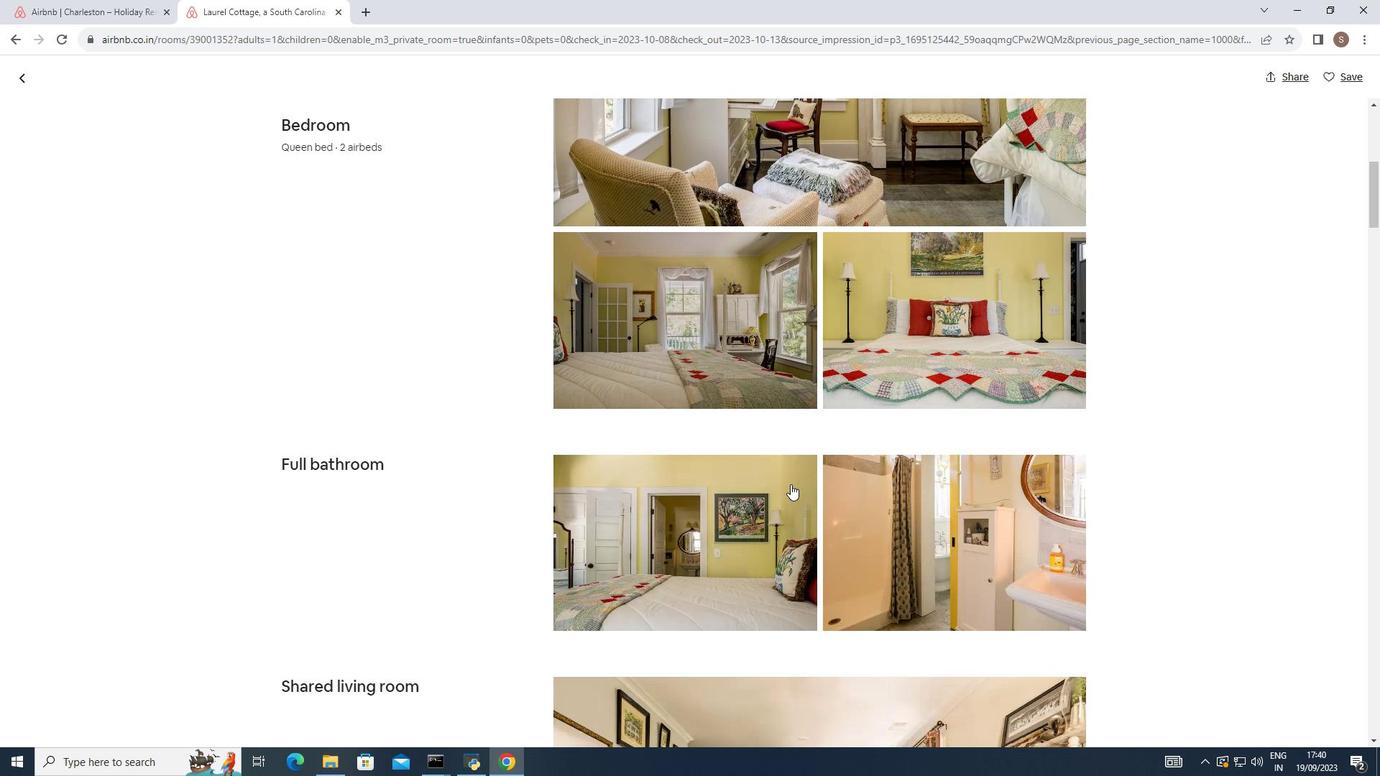 
Action: Mouse scrolled (791, 484) with delta (0, 0)
Screenshot: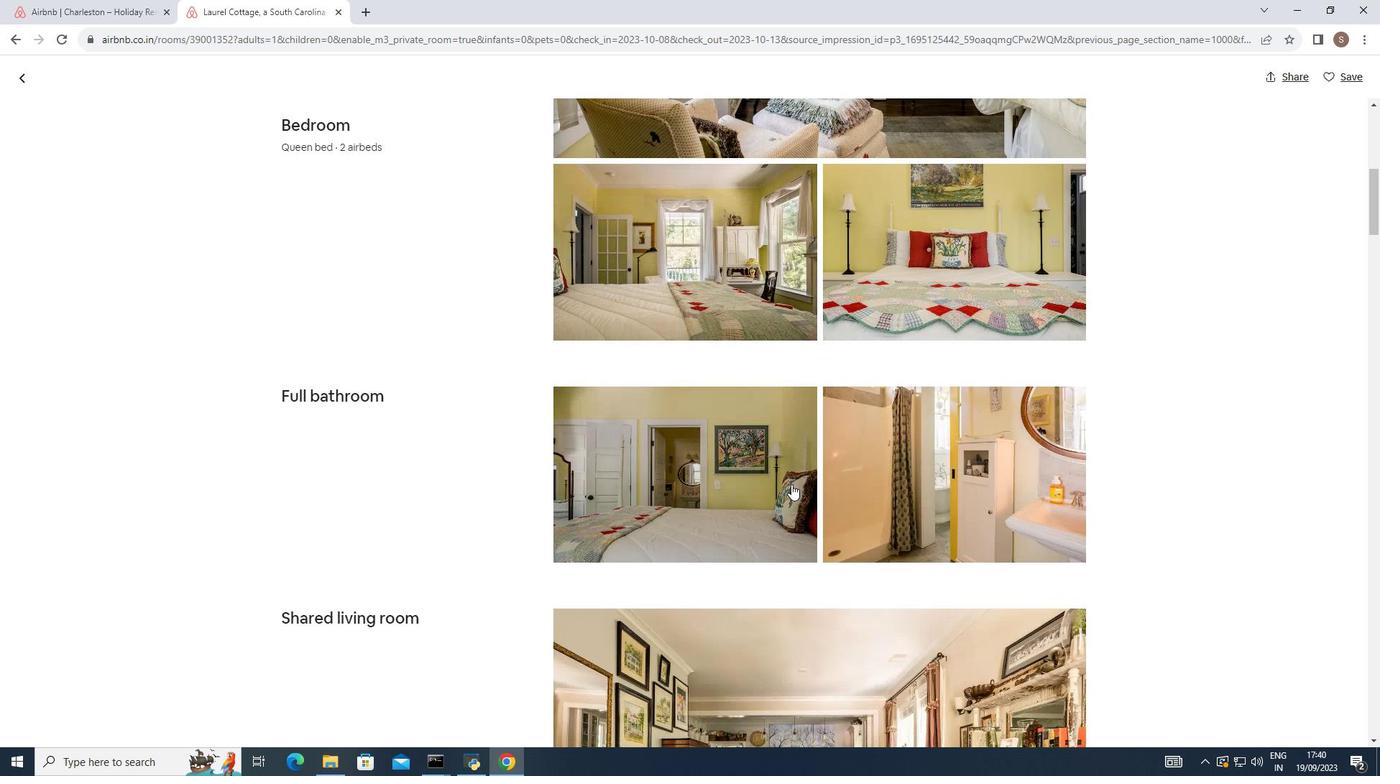 
Action: Mouse moved to (791, 484)
Screenshot: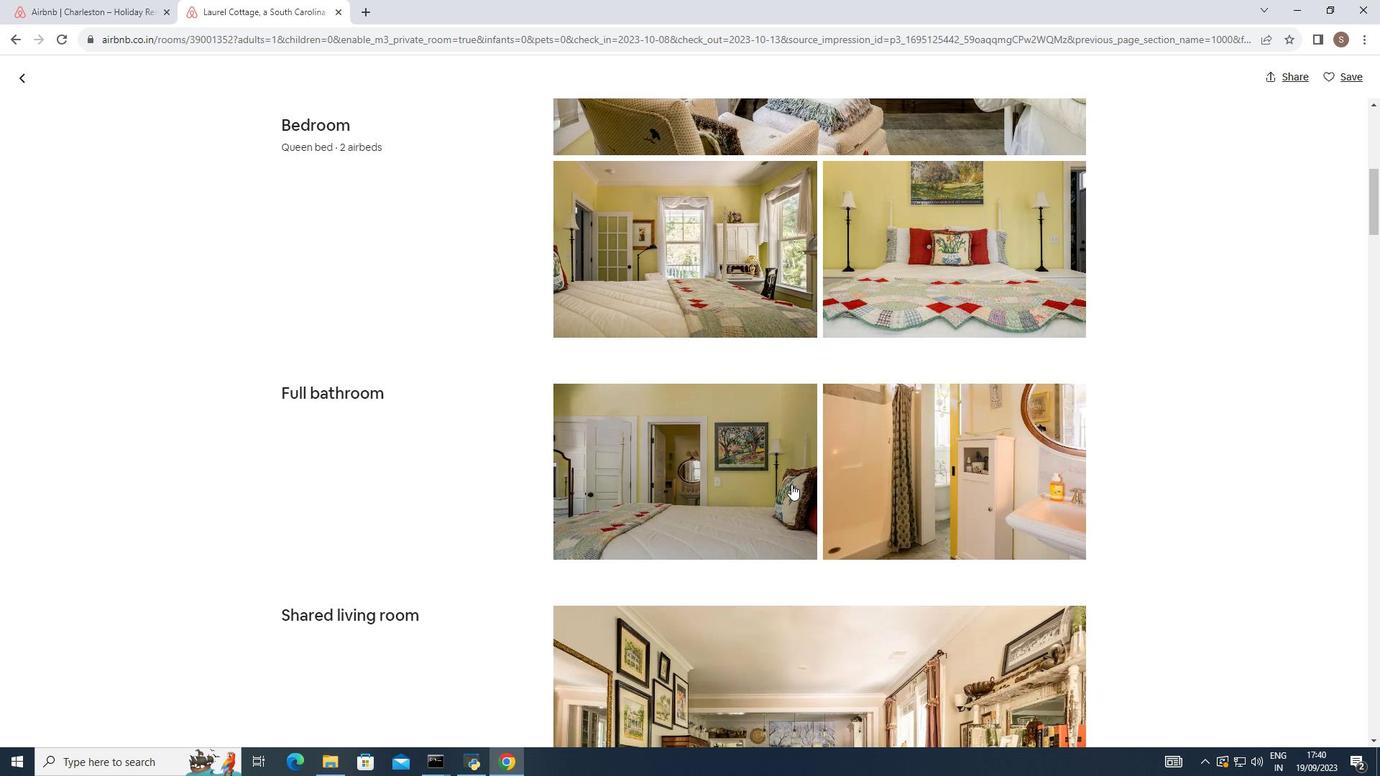
Action: Mouse scrolled (791, 484) with delta (0, 0)
Screenshot: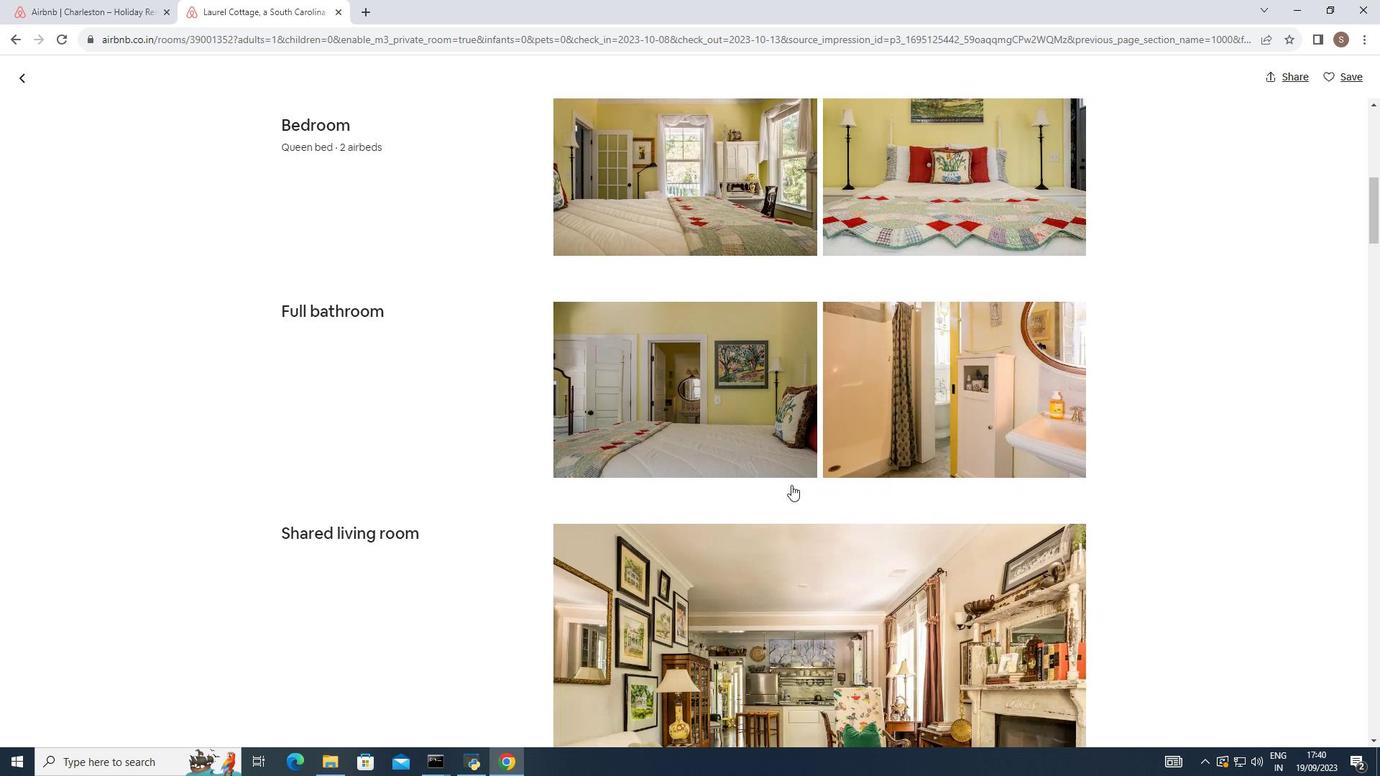 
Action: Mouse moved to (791, 485)
Screenshot: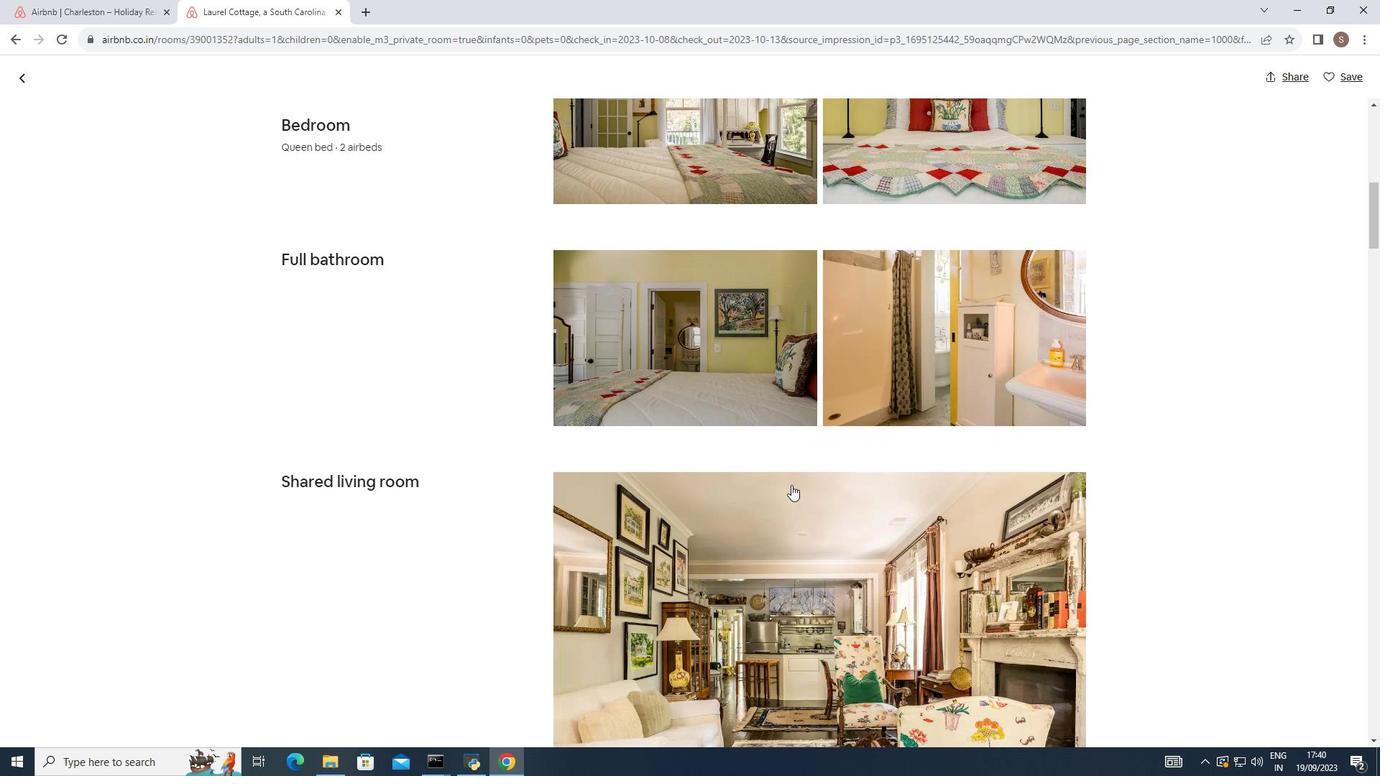
Action: Mouse scrolled (791, 484) with delta (0, 0)
Screenshot: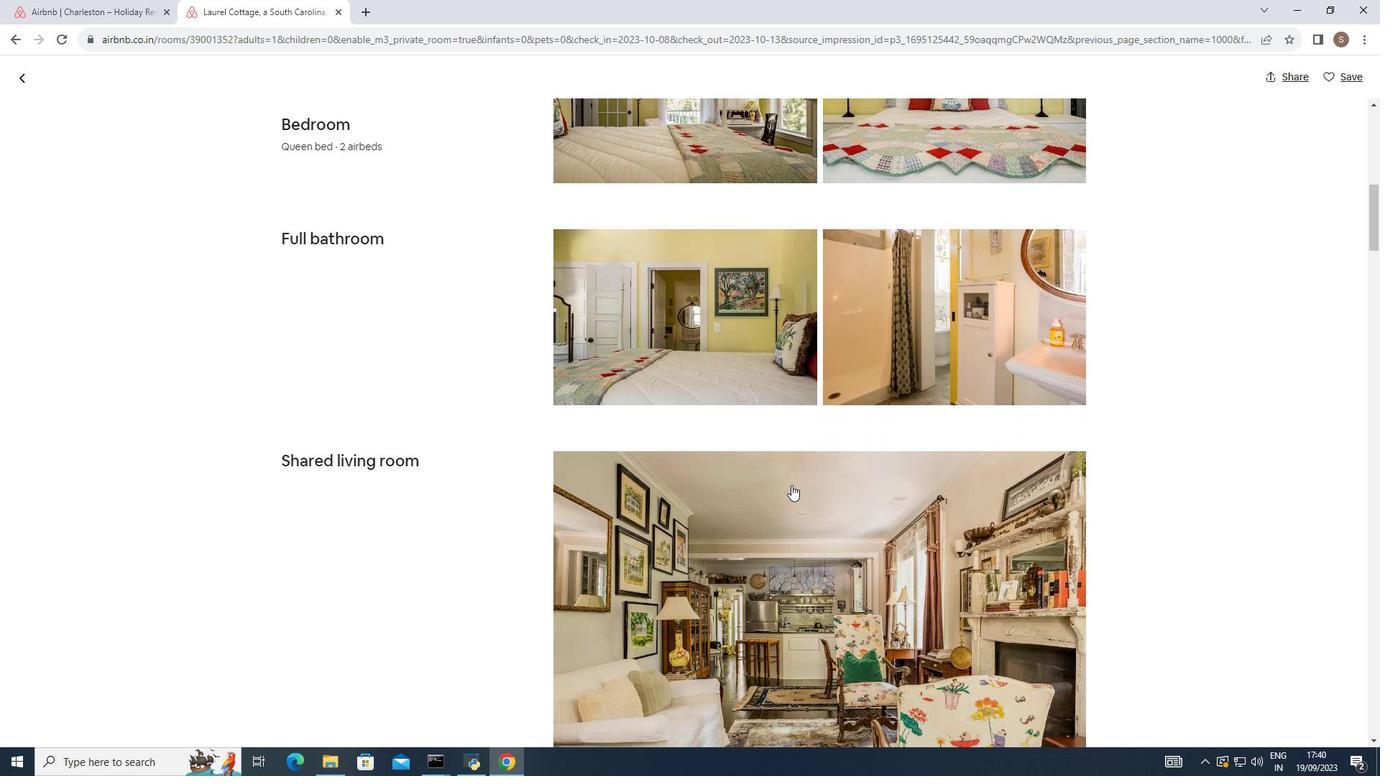 
Action: Mouse scrolled (791, 484) with delta (0, 0)
Screenshot: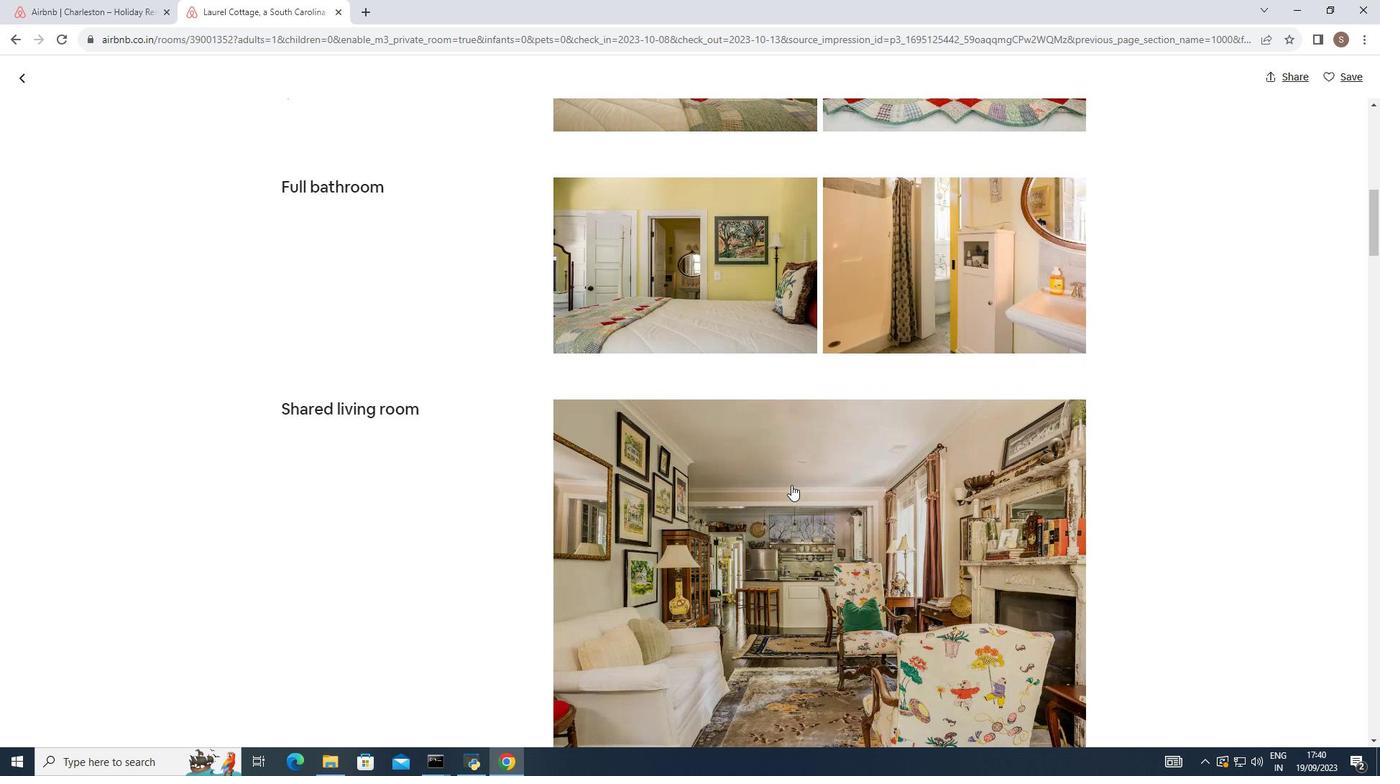 
Action: Mouse scrolled (791, 484) with delta (0, 0)
Screenshot: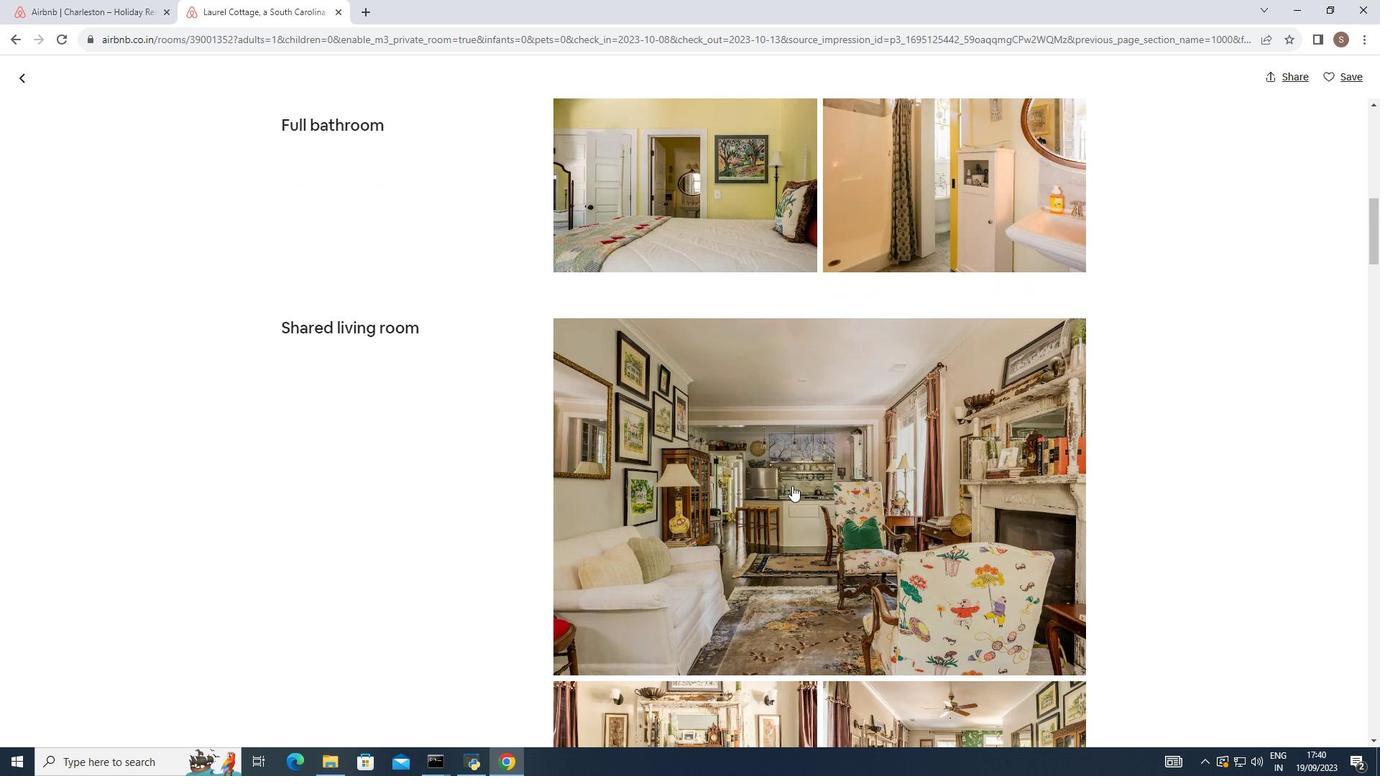 
Action: Mouse moved to (793, 485)
Screenshot: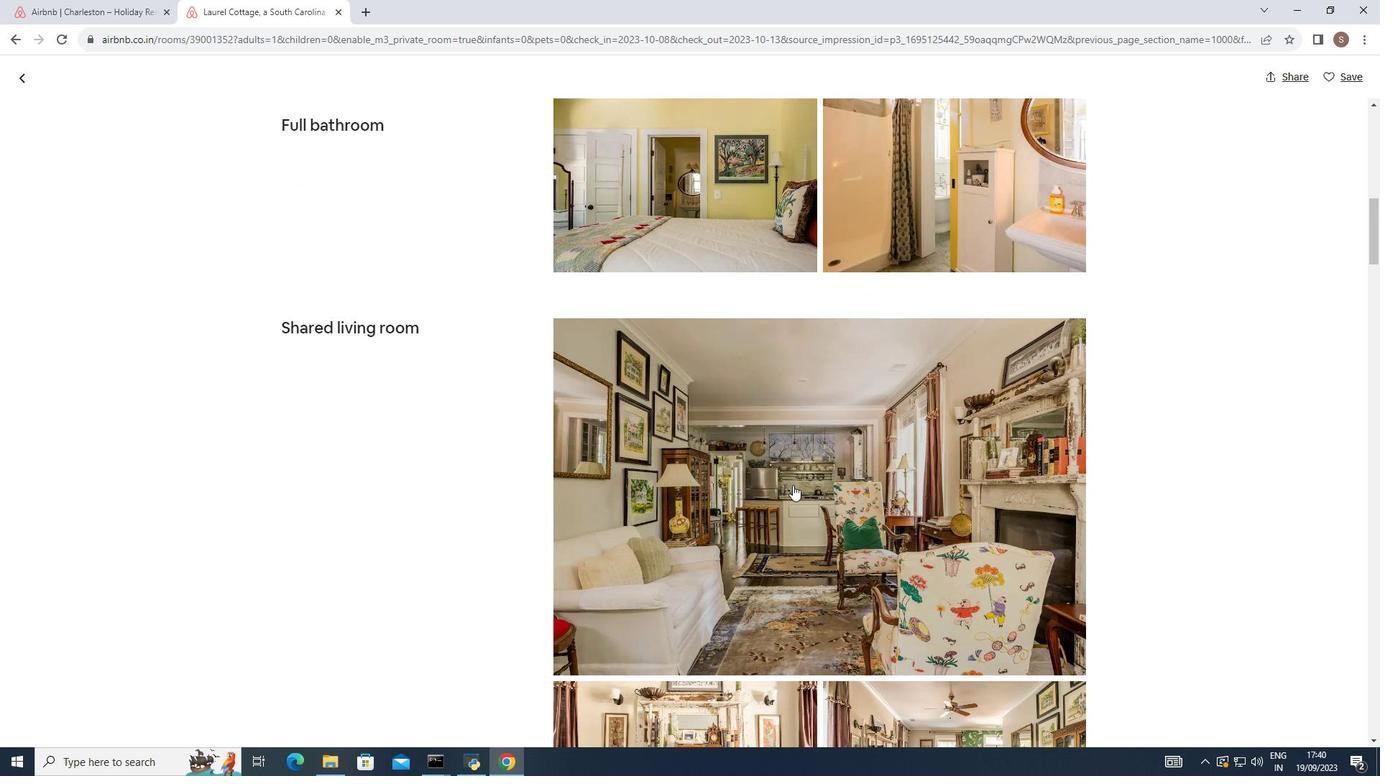 
Action: Mouse scrolled (793, 484) with delta (0, 0)
Screenshot: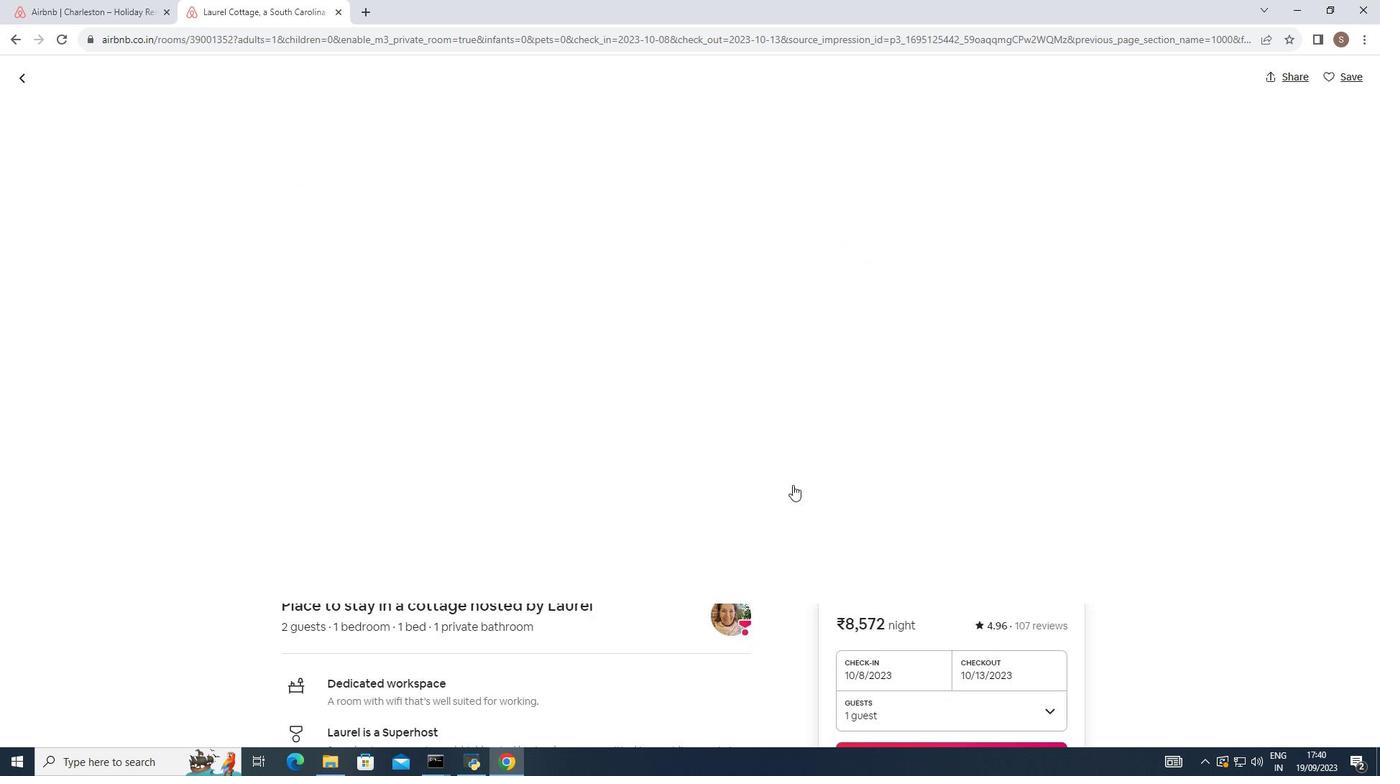 
Action: Mouse scrolled (793, 484) with delta (0, 0)
Screenshot: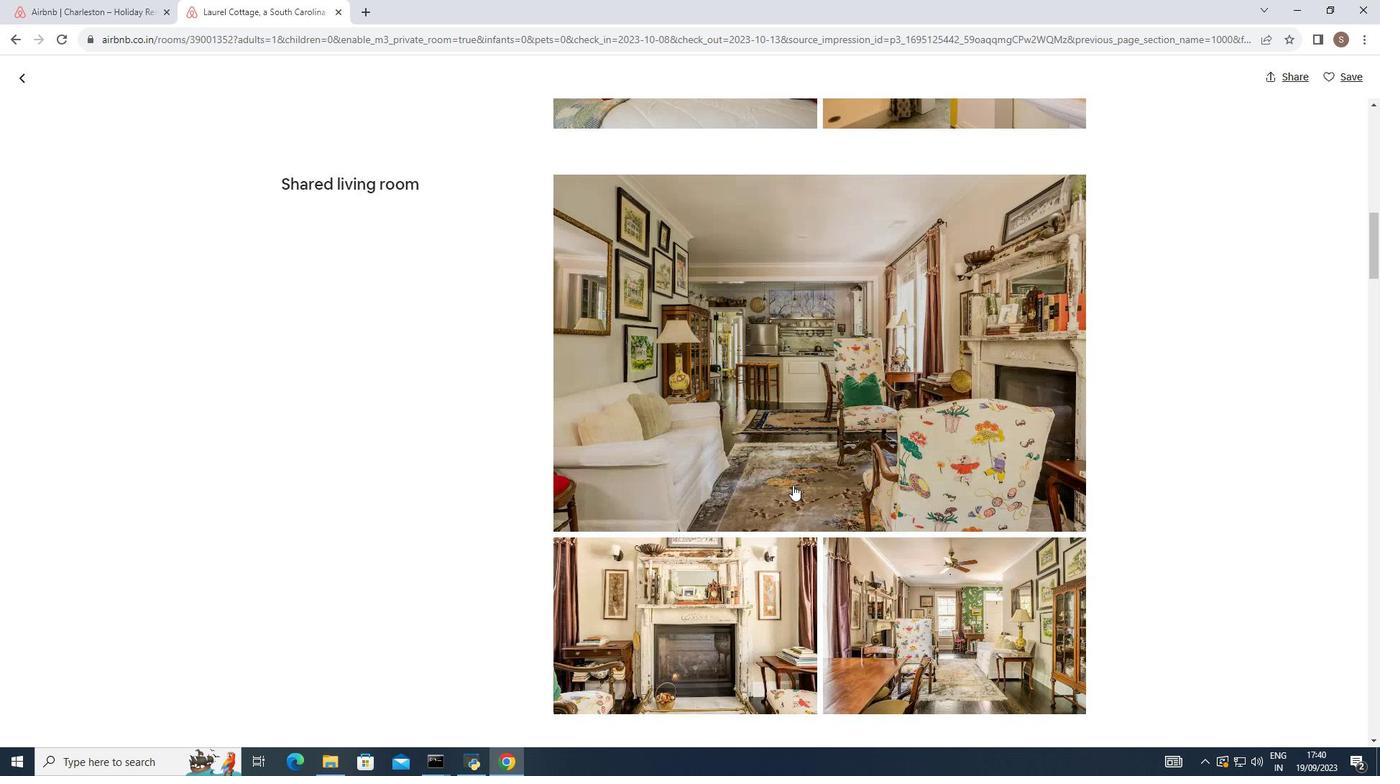 
Action: Mouse moved to (797, 485)
Screenshot: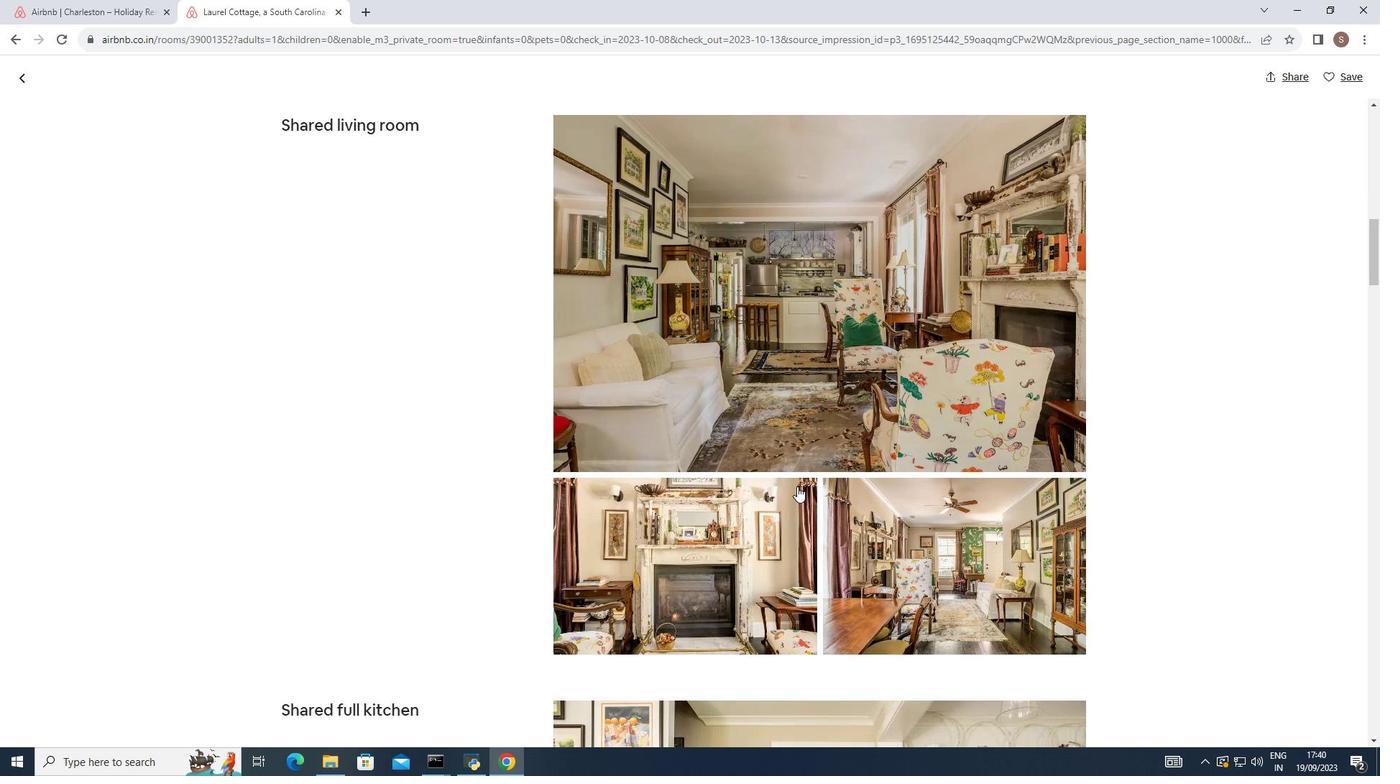 
Action: Mouse scrolled (797, 484) with delta (0, 0)
Screenshot: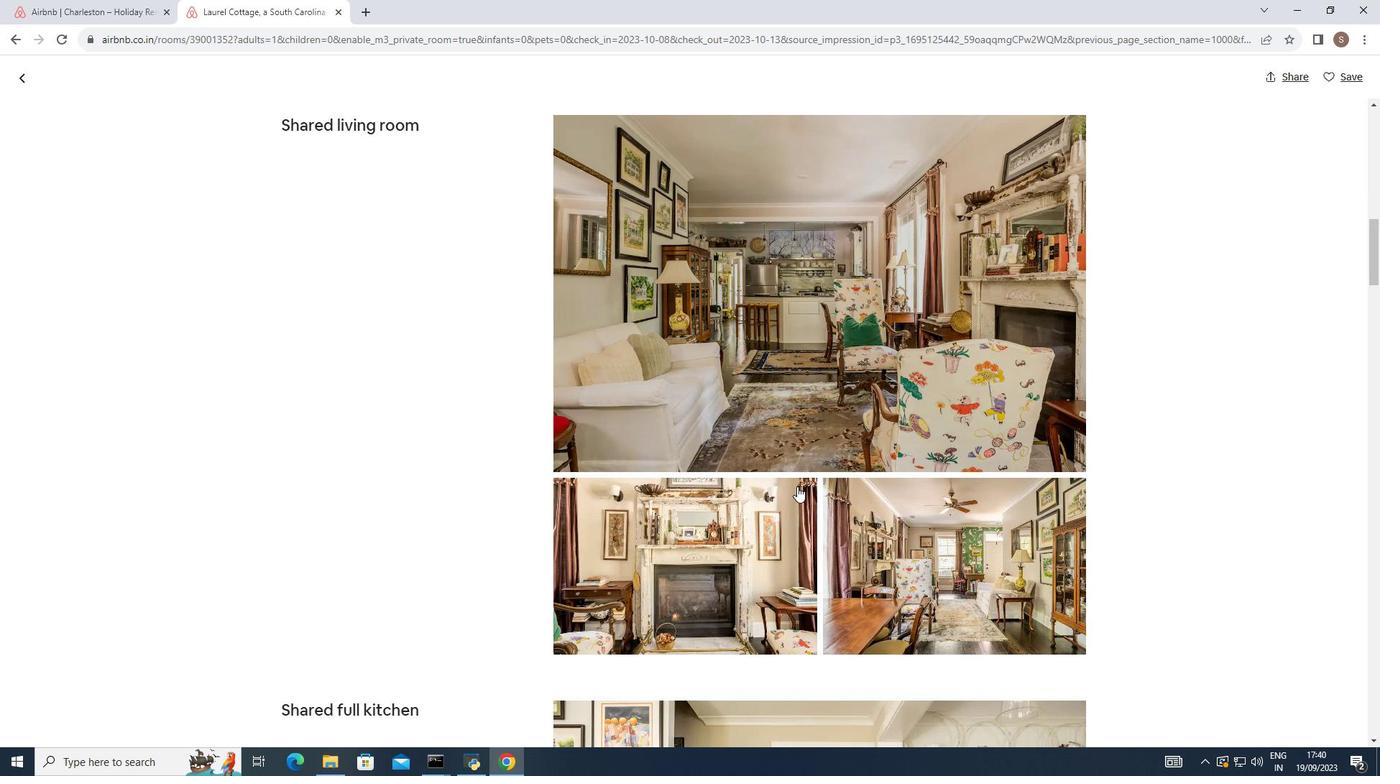 
Action: Mouse moved to (797, 486)
Screenshot: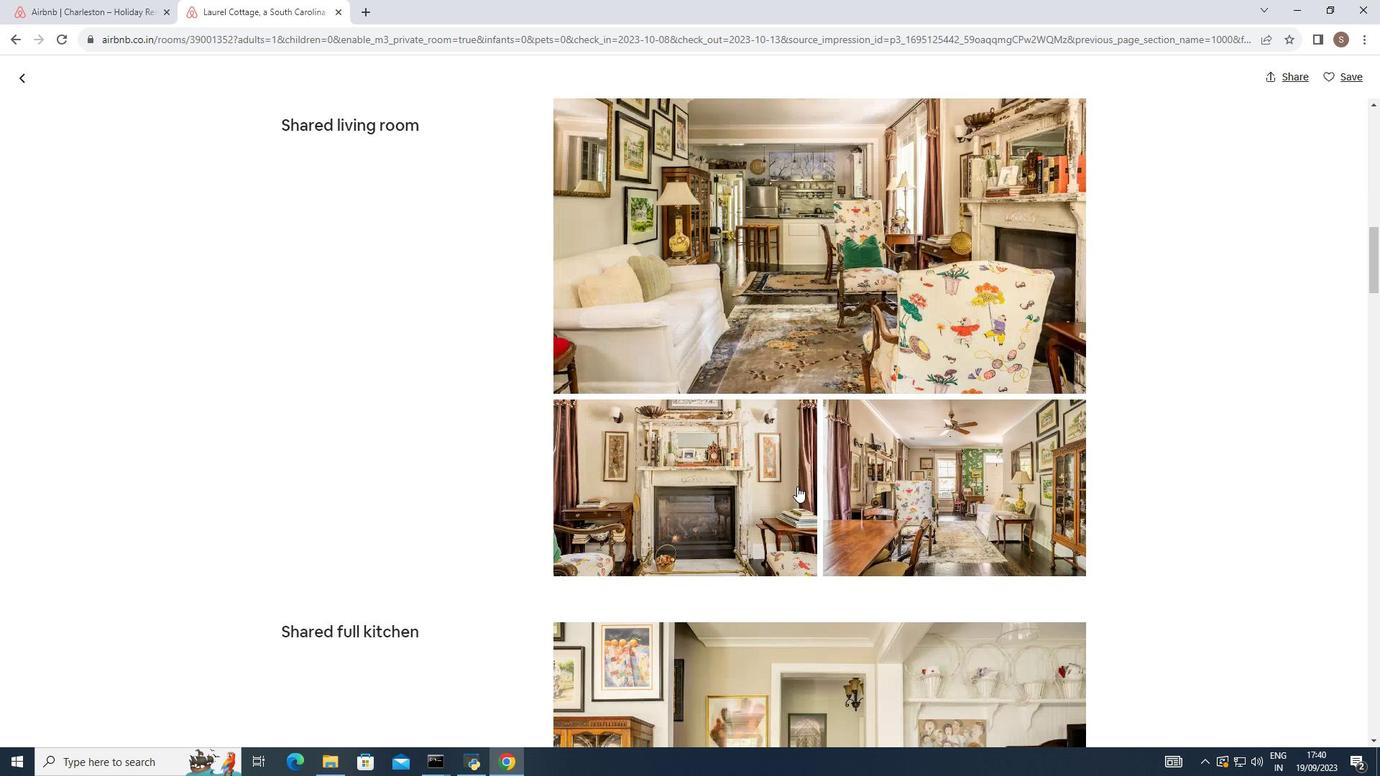 
Action: Mouse scrolled (797, 486) with delta (0, 0)
Screenshot: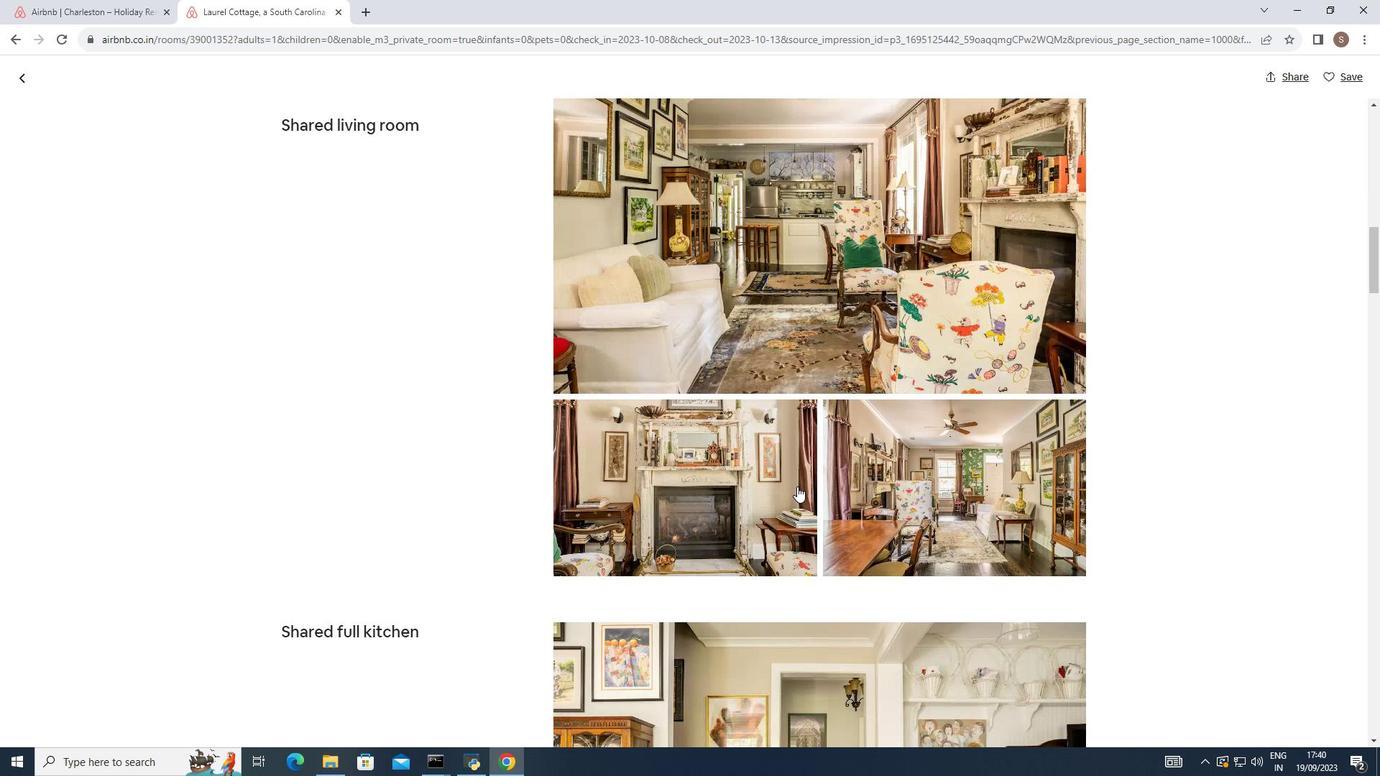 
Action: Mouse scrolled (797, 486) with delta (0, 0)
Screenshot: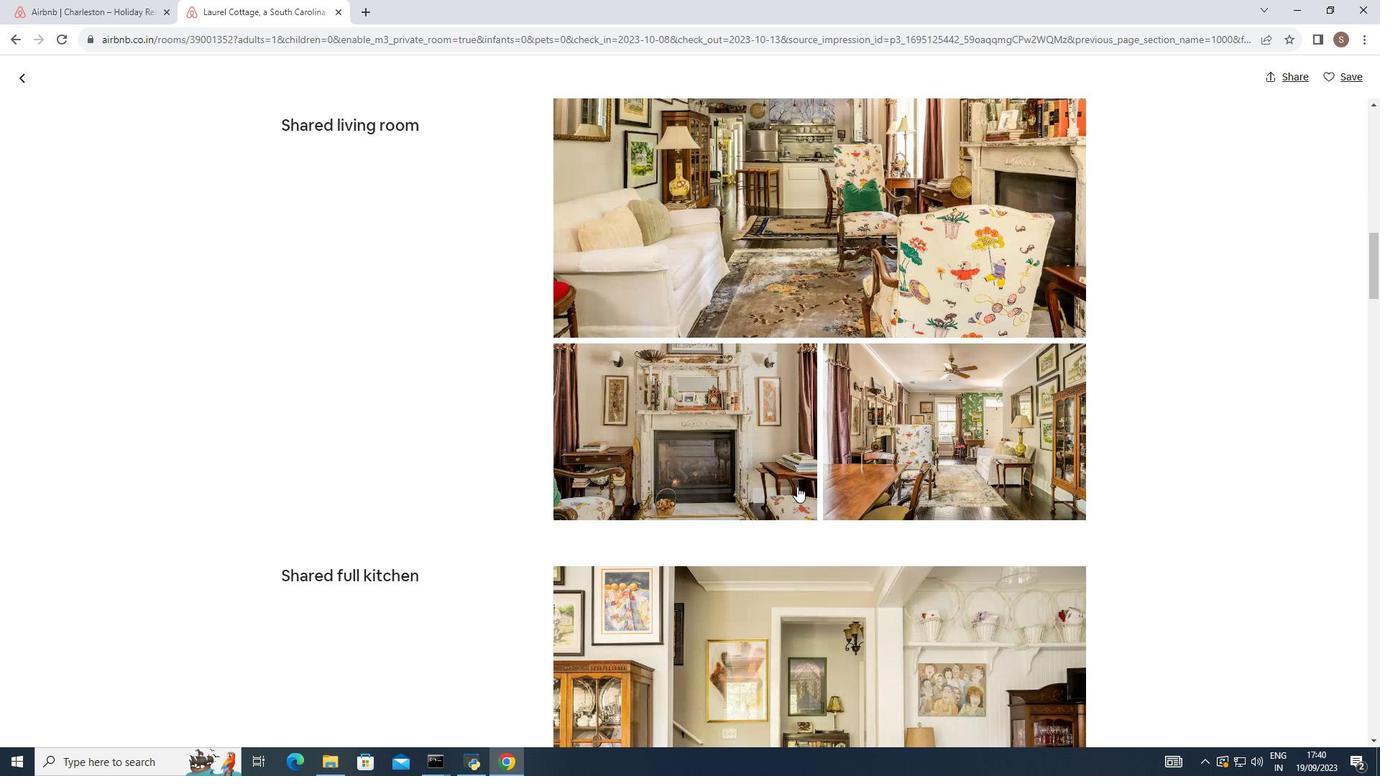
Action: Mouse moved to (797, 488)
Screenshot: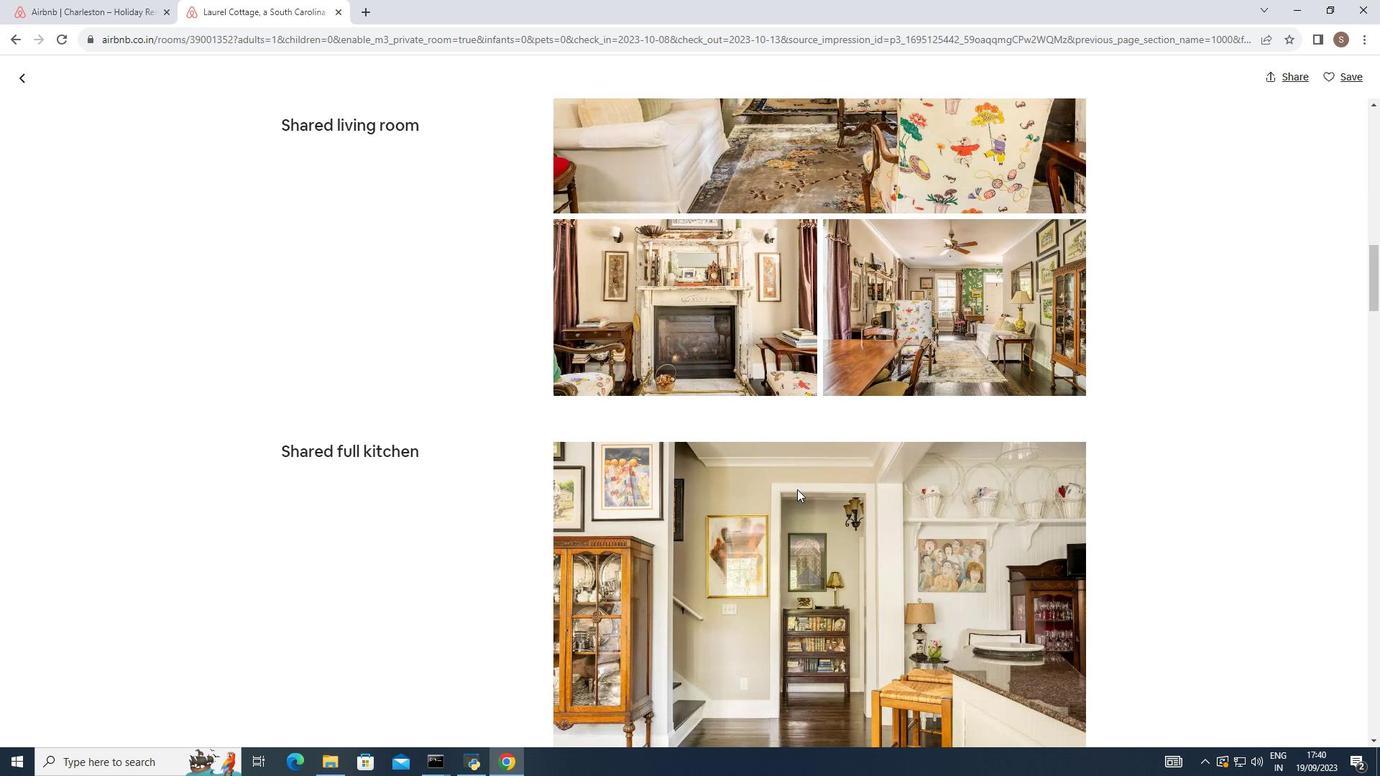 
Action: Mouse scrolled (797, 487) with delta (0, 0)
Screenshot: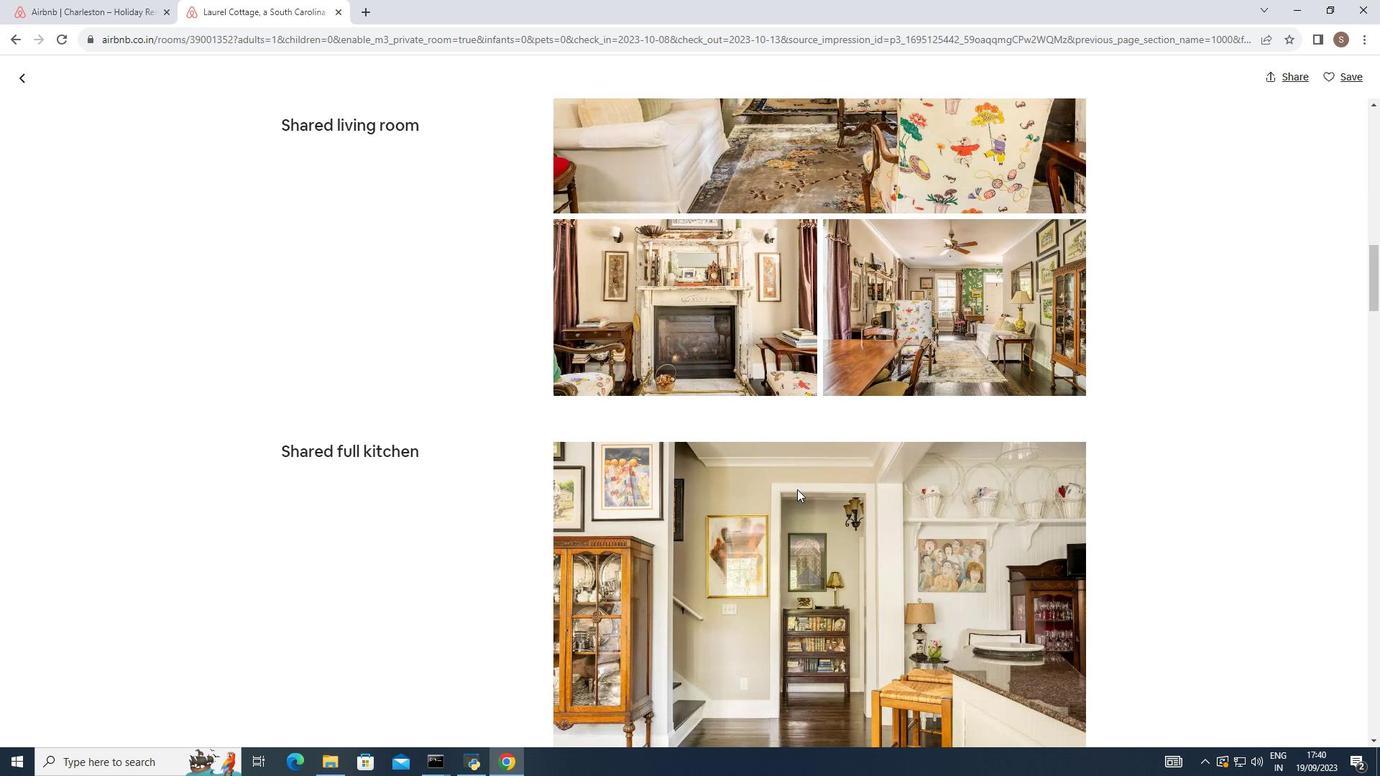 
Action: Mouse moved to (797, 489)
Screenshot: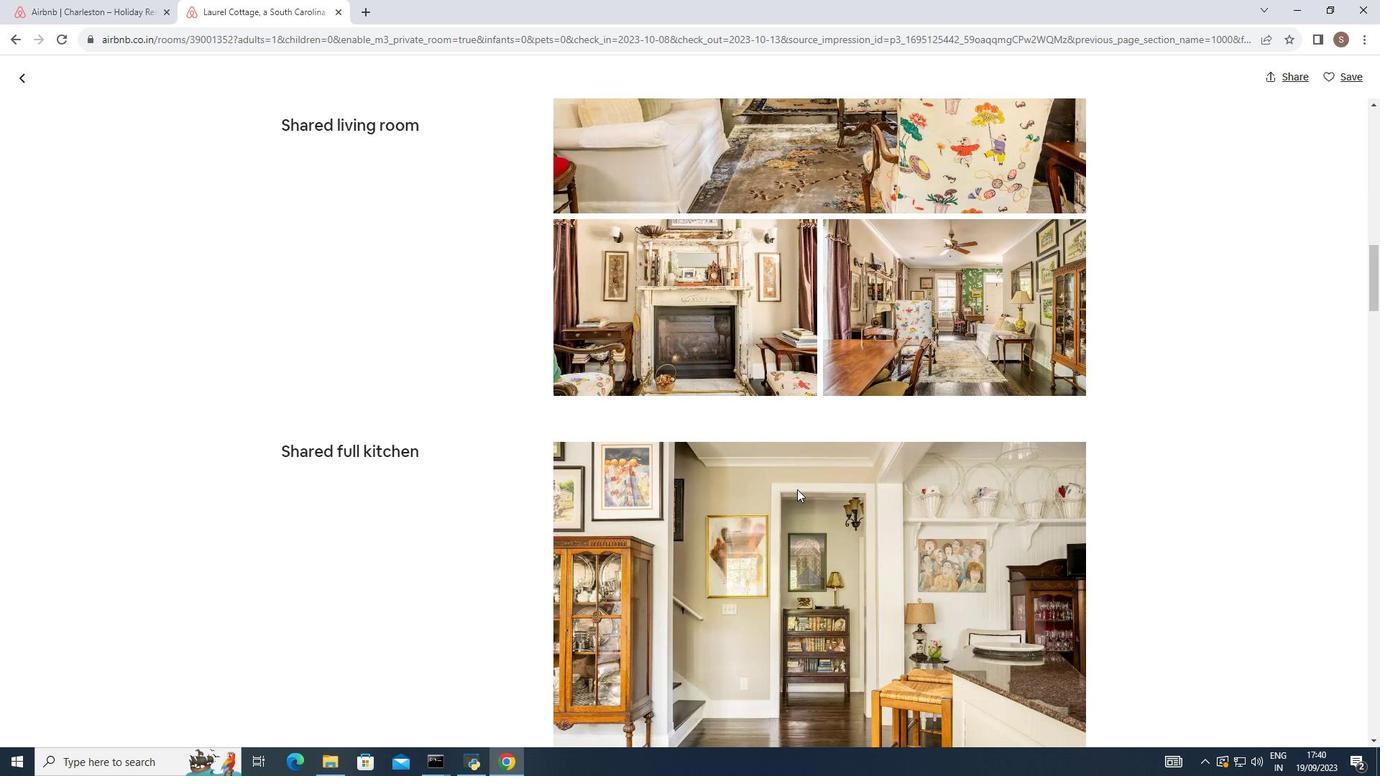 
Action: Mouse scrolled (797, 489) with delta (0, 0)
Screenshot: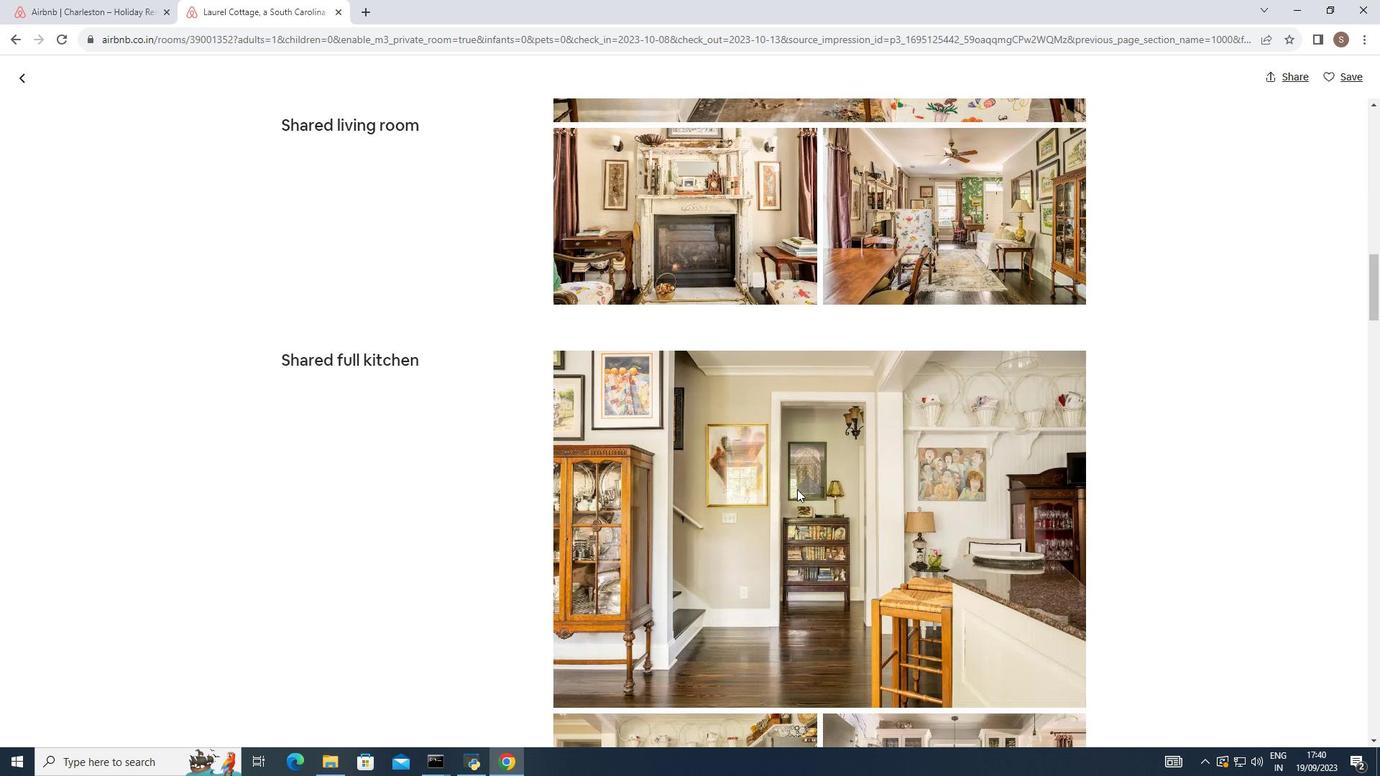 
Action: Mouse scrolled (797, 489) with delta (0, 0)
Screenshot: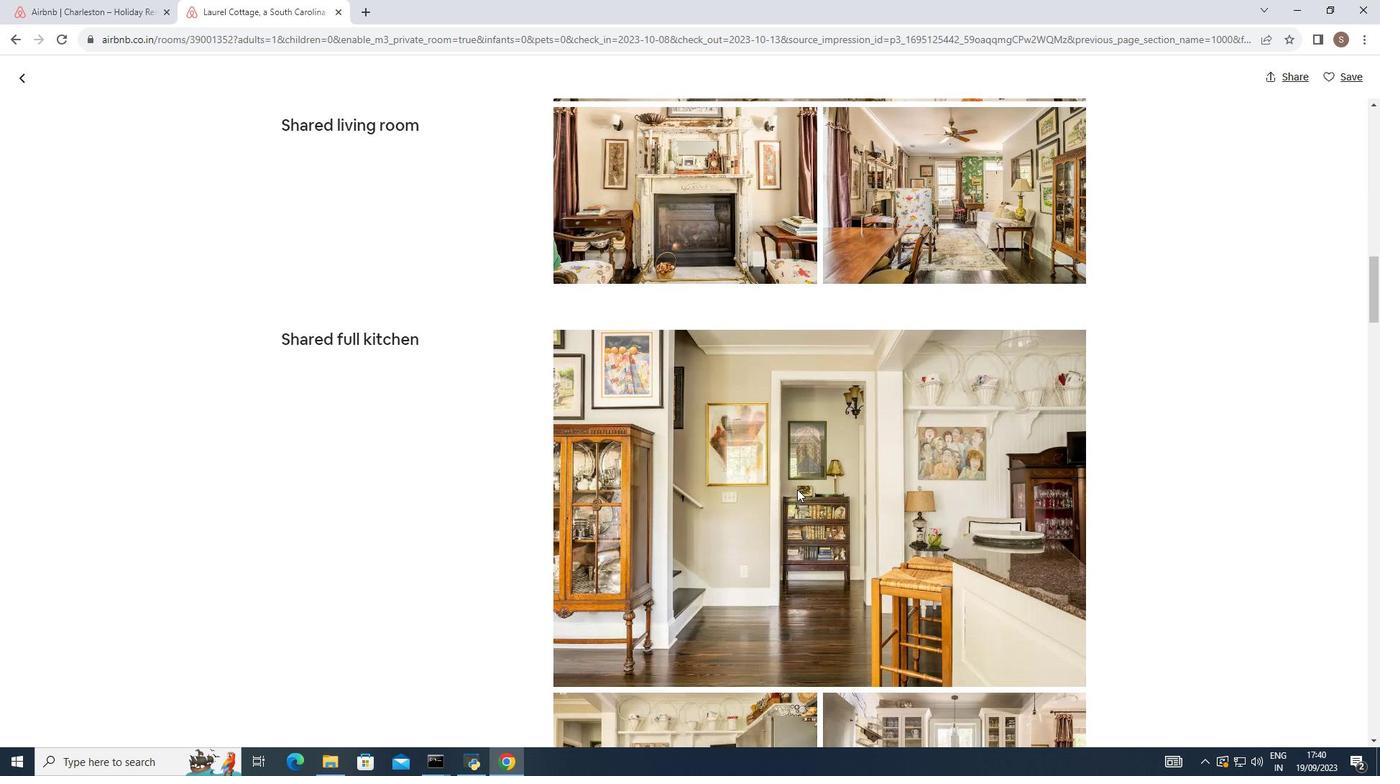 
Action: Mouse moved to (796, 491)
Screenshot: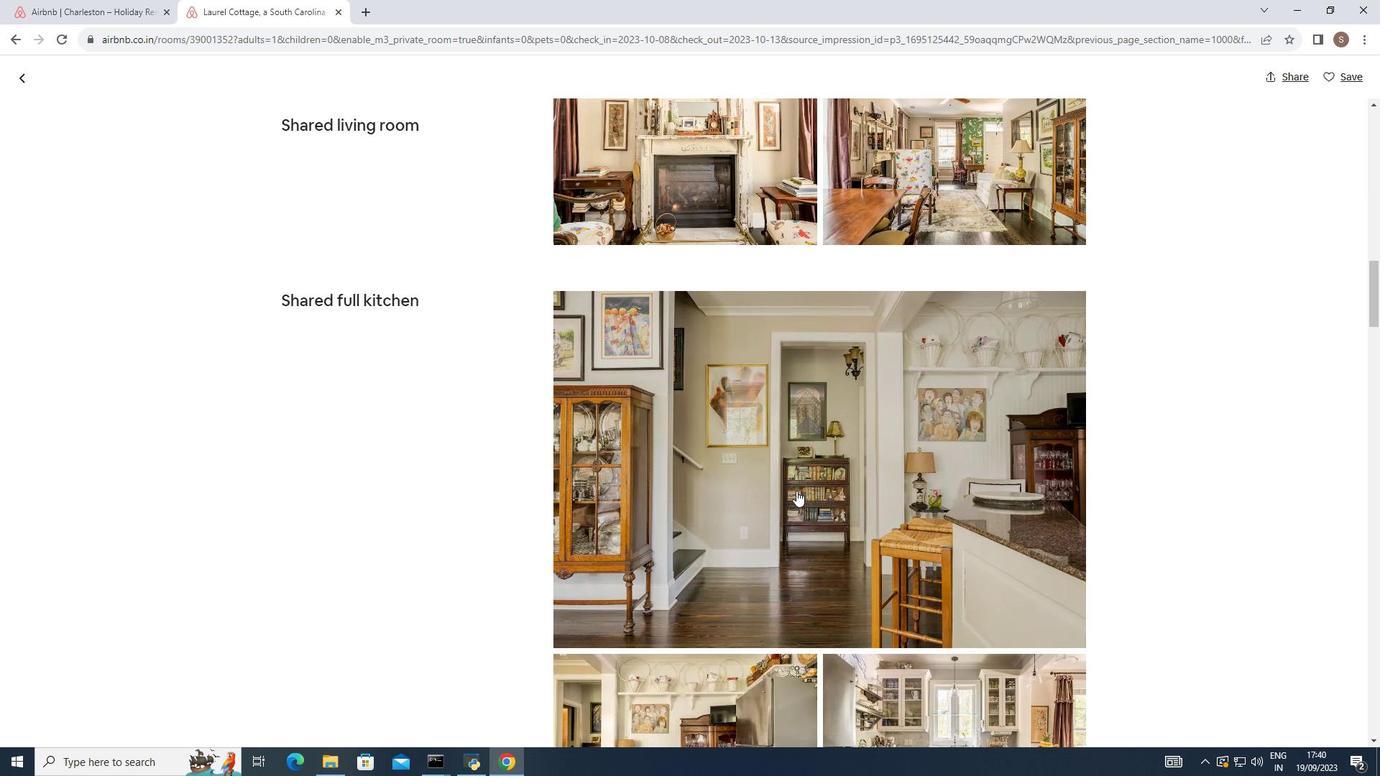 
Action: Mouse scrolled (796, 490) with delta (0, 0)
Screenshot: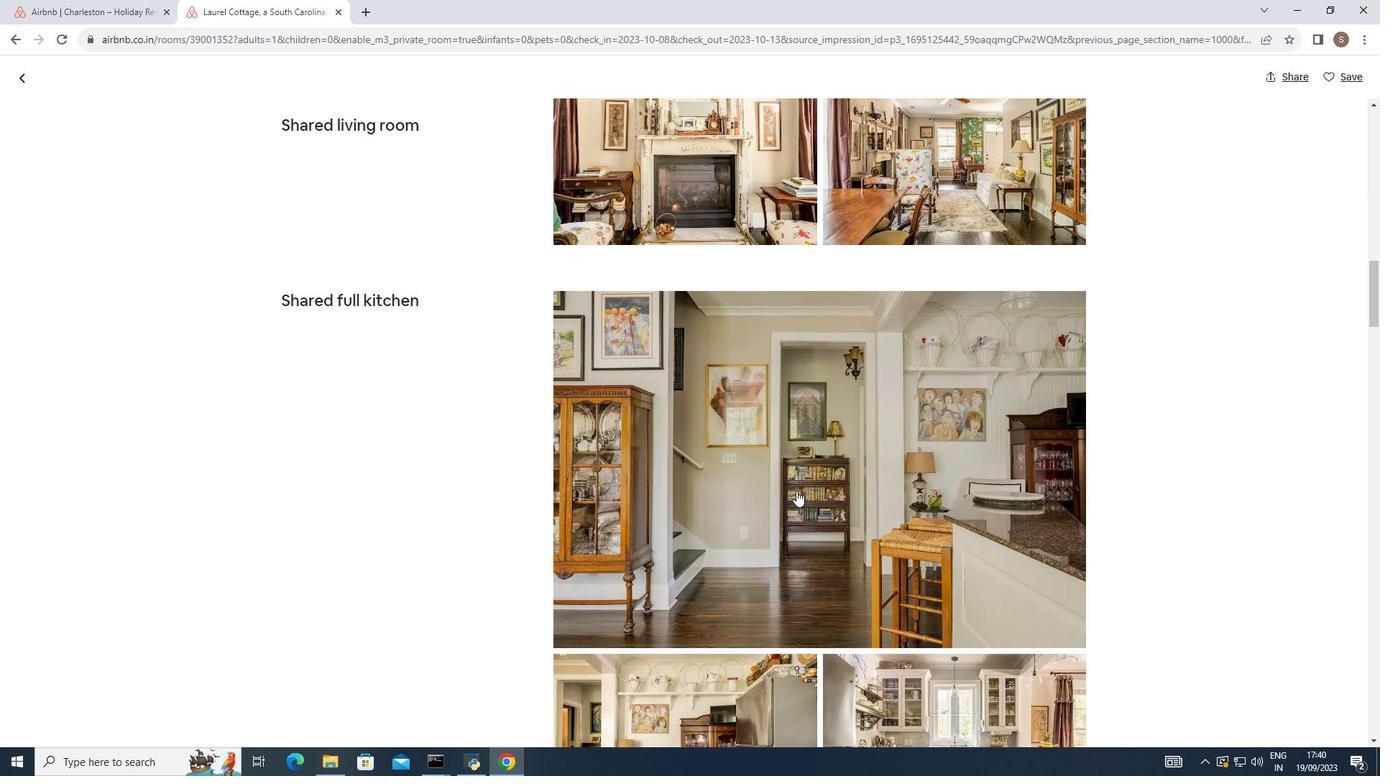 
Action: Mouse moved to (796, 491)
Screenshot: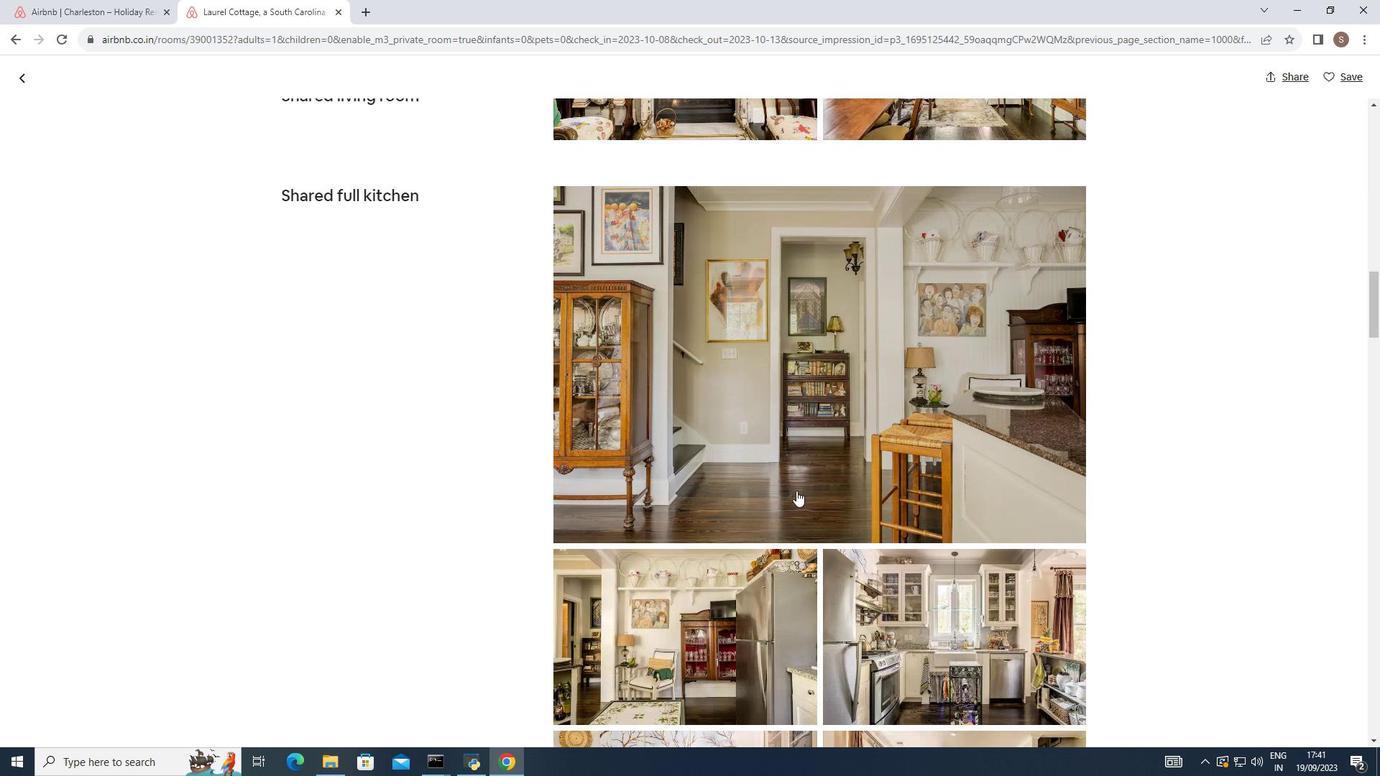 
Action: Mouse scrolled (796, 490) with delta (0, 0)
Screenshot: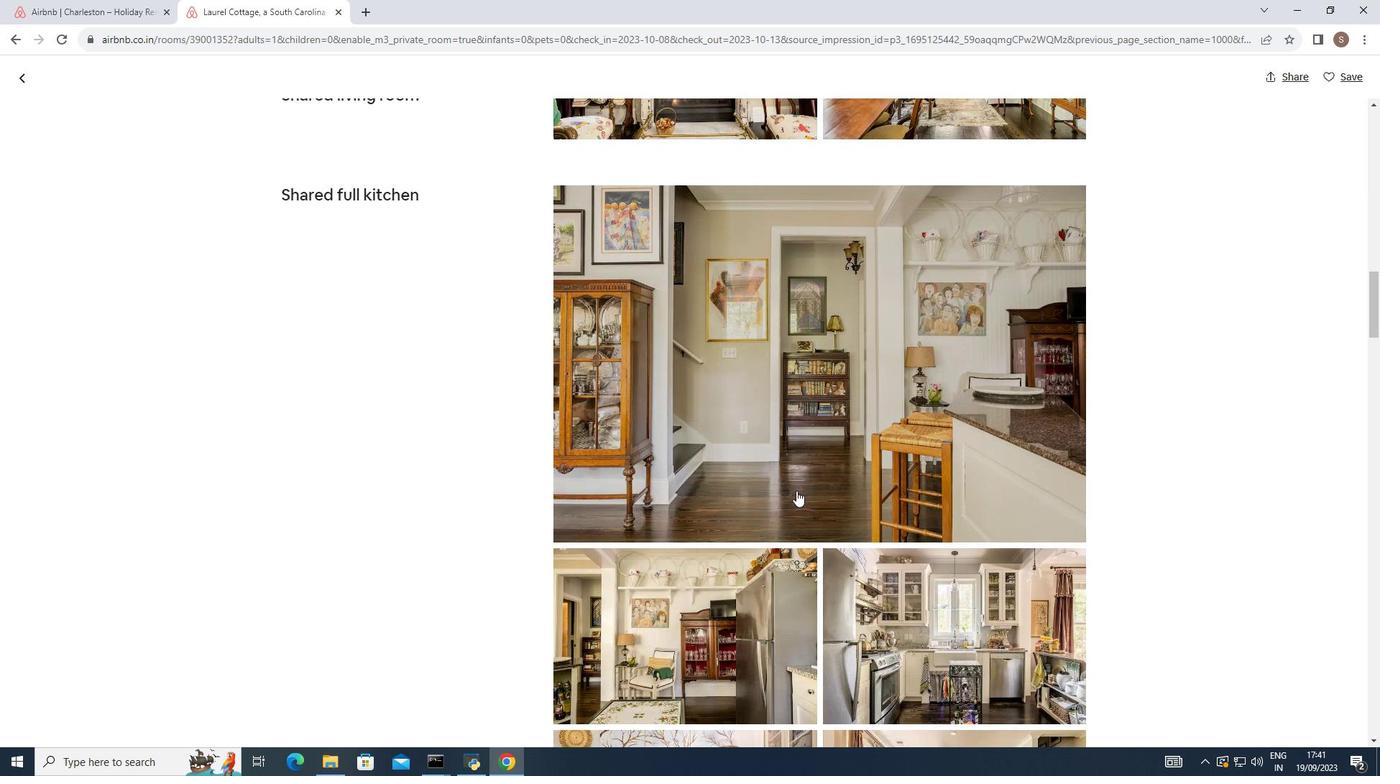 
Action: Mouse scrolled (796, 490) with delta (0, 0)
Screenshot: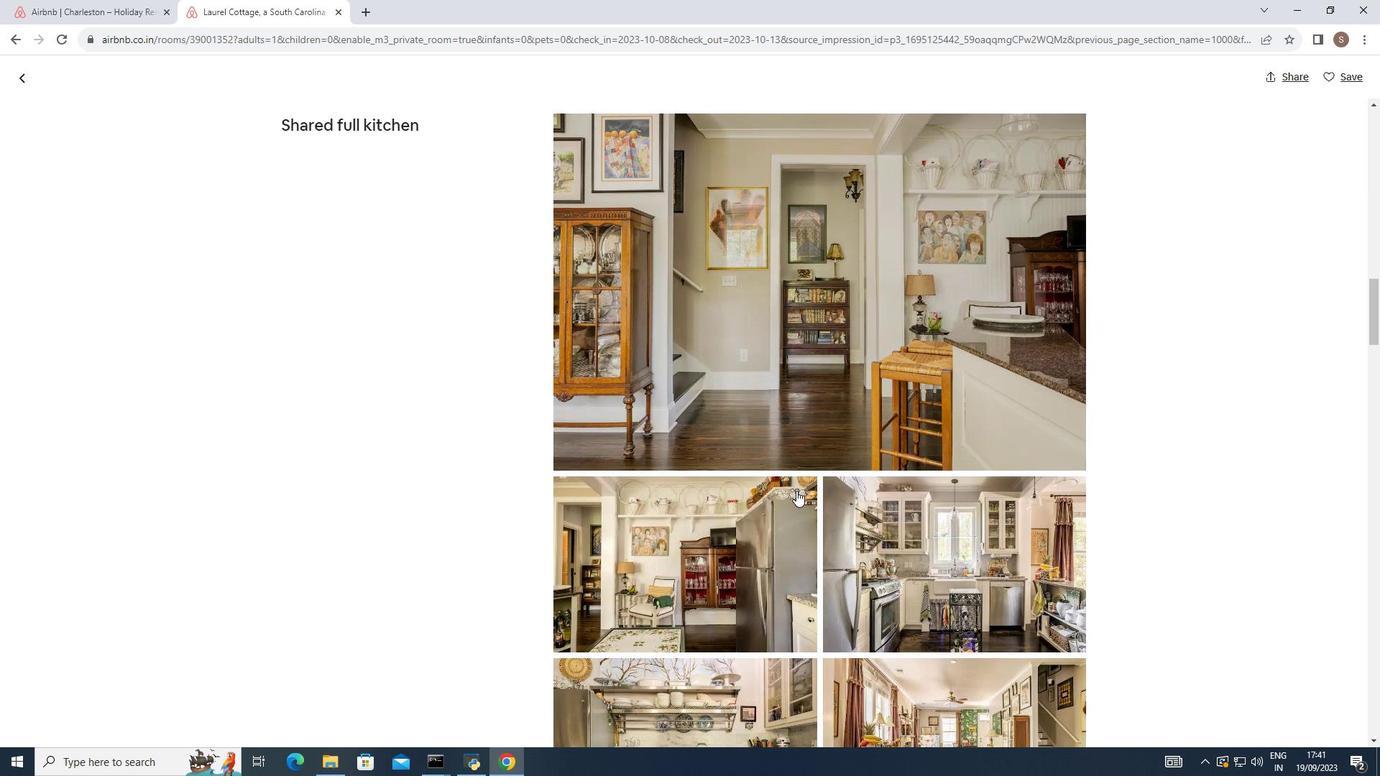 
Action: Mouse moved to (796, 491)
Screenshot: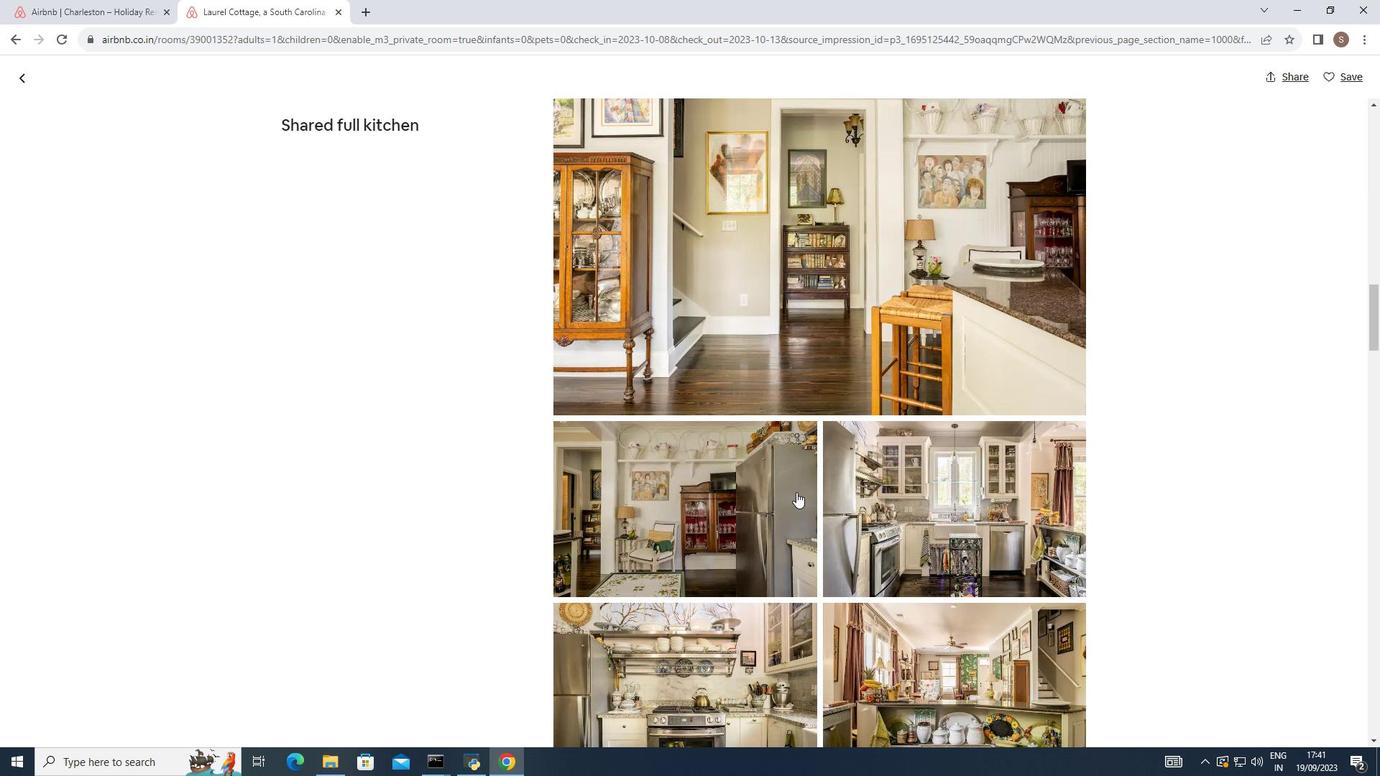 
Action: Mouse scrolled (796, 491) with delta (0, 0)
Screenshot: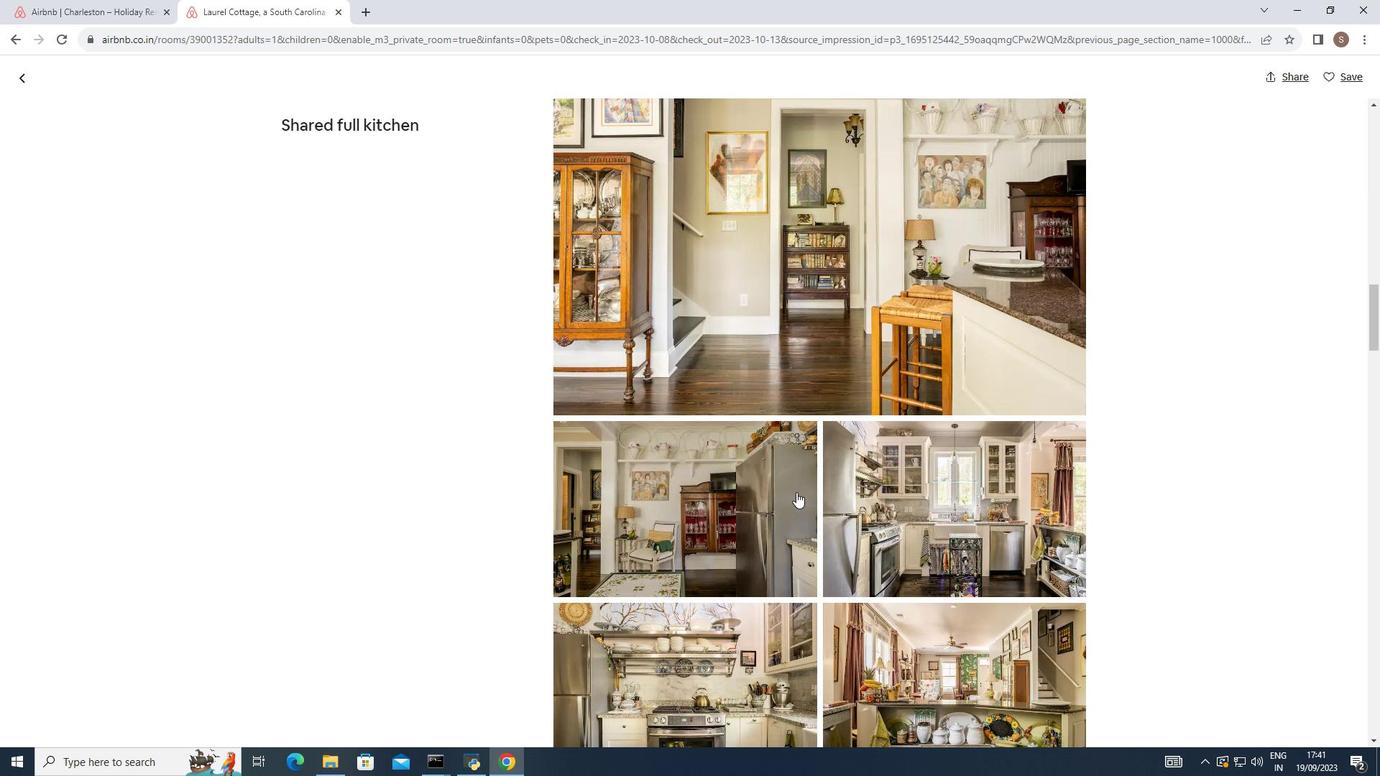 
Action: Mouse moved to (796, 492)
Screenshot: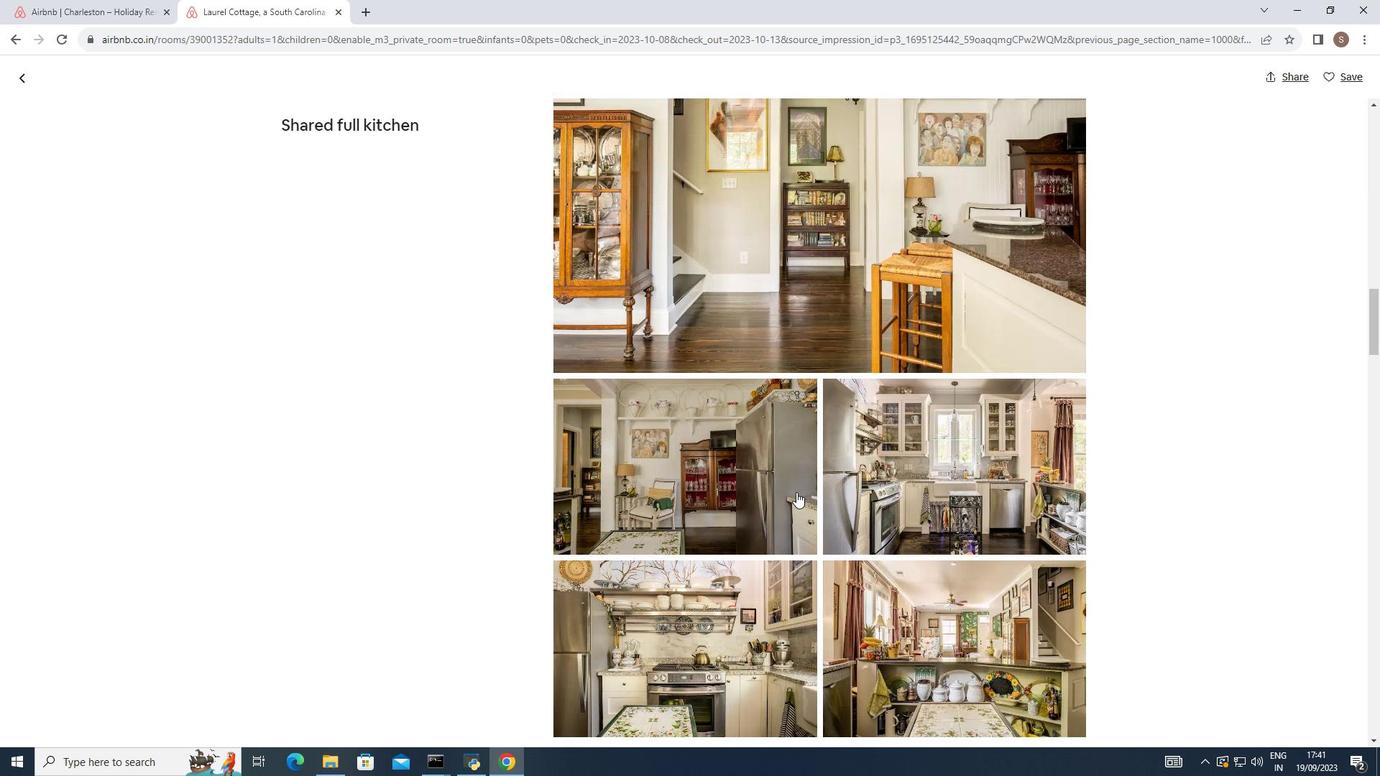 
Action: Mouse scrolled (796, 491) with delta (0, 0)
Screenshot: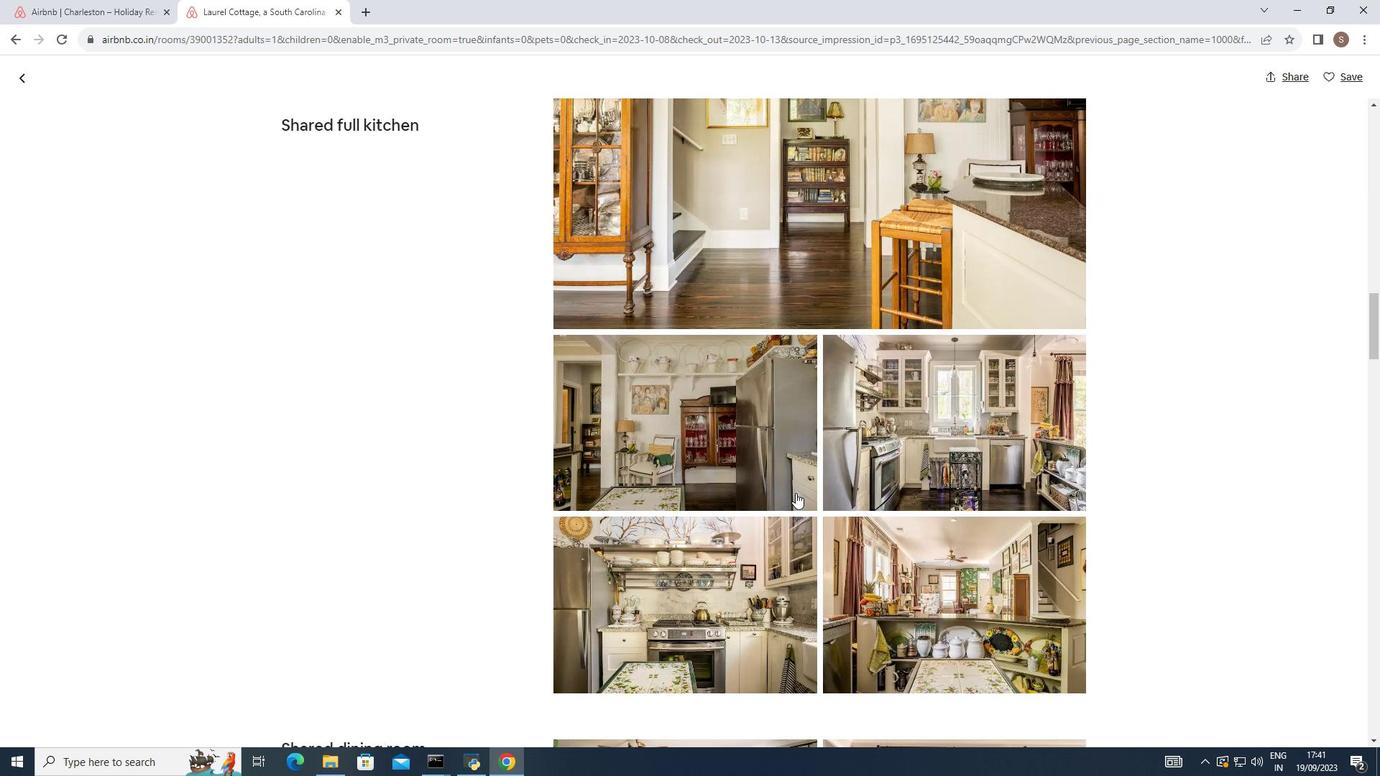 
Action: Mouse moved to (796, 493)
Screenshot: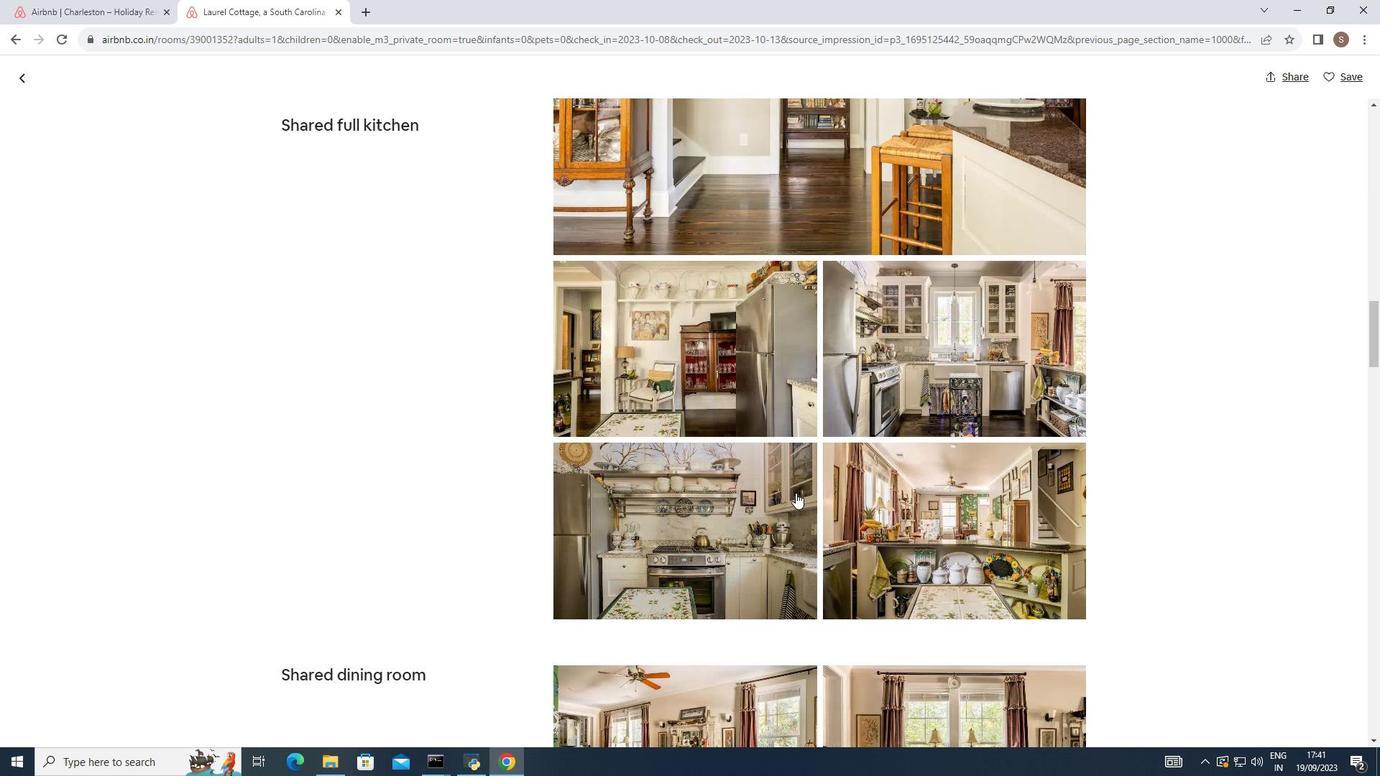 
Action: Mouse scrolled (796, 492) with delta (0, 0)
Screenshot: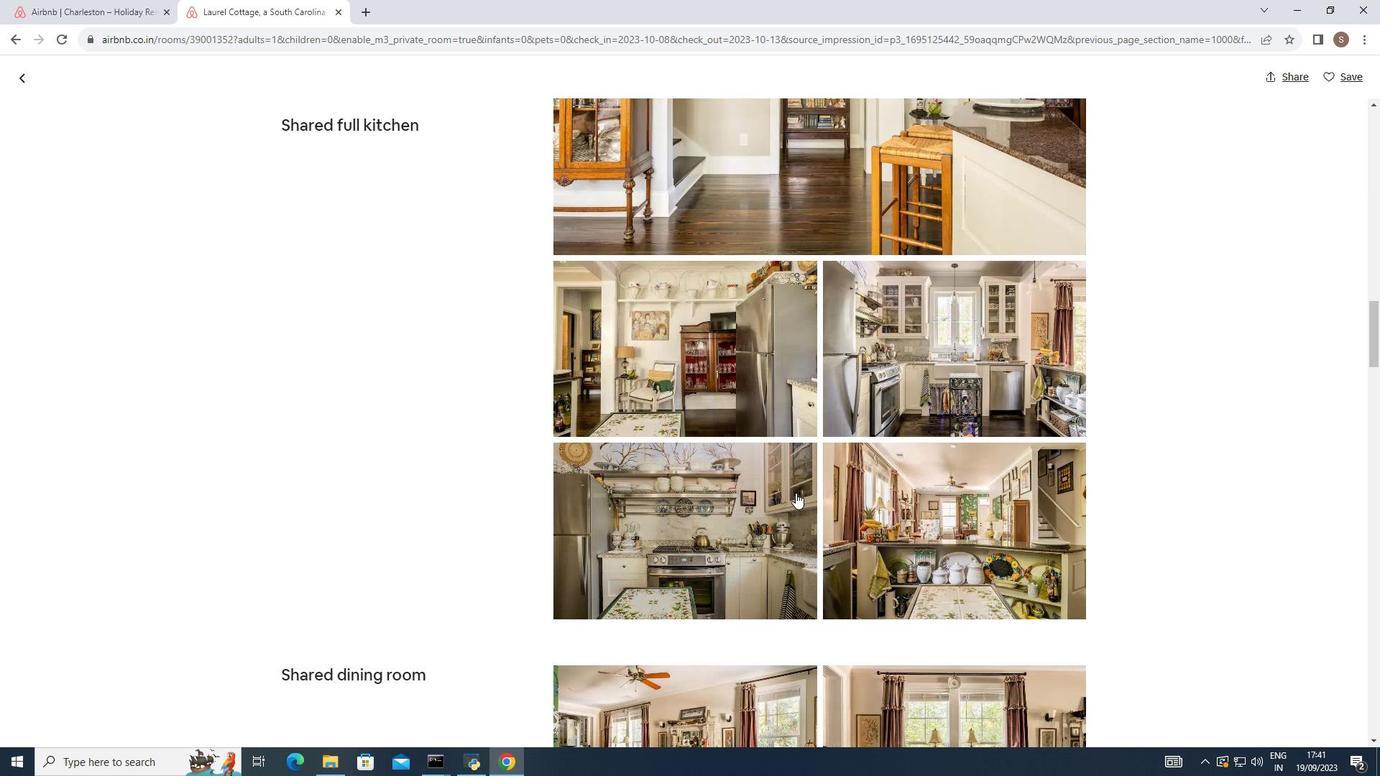 
Action: Mouse moved to (796, 493)
Screenshot: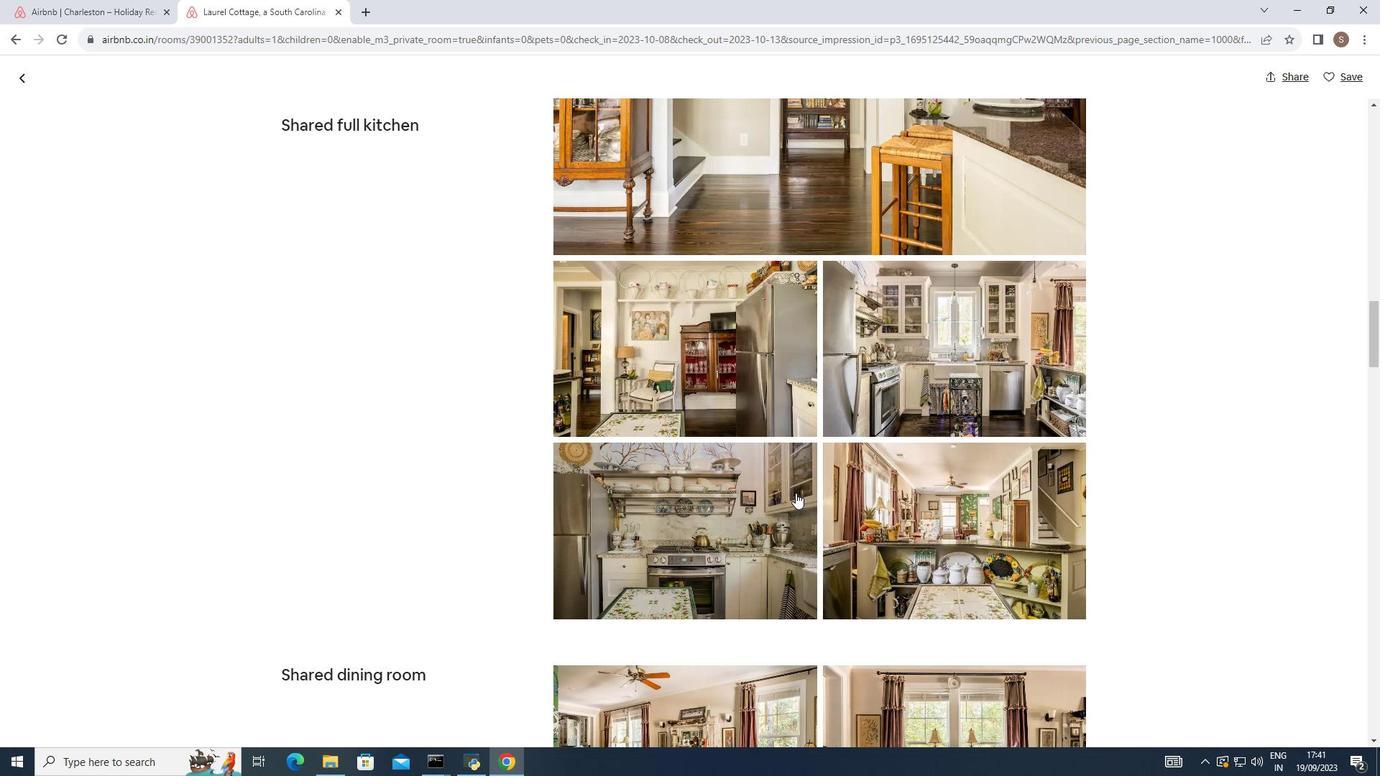 
Action: Mouse scrolled (796, 492) with delta (0, 0)
Screenshot: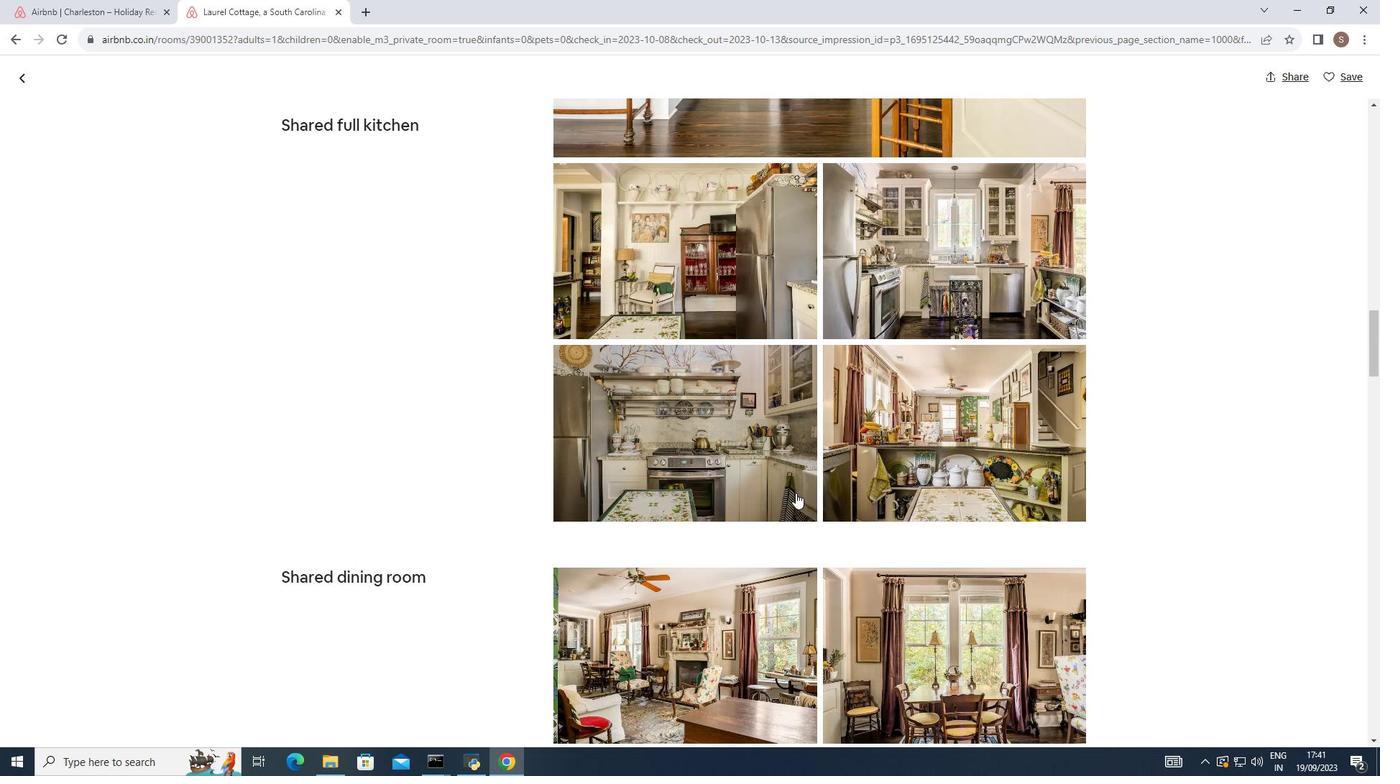 
Action: Mouse scrolled (796, 492) with delta (0, 0)
Screenshot: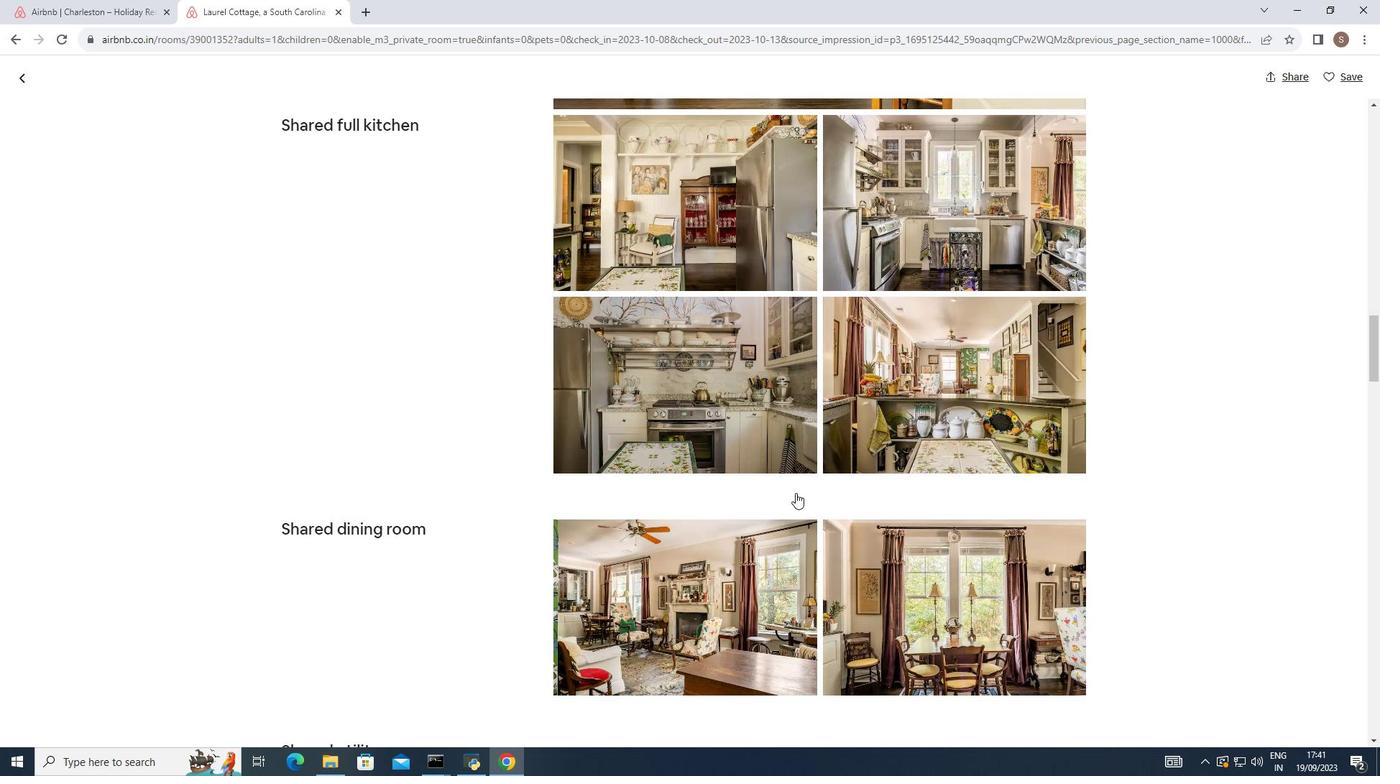 
Action: Mouse scrolled (796, 492) with delta (0, 0)
Screenshot: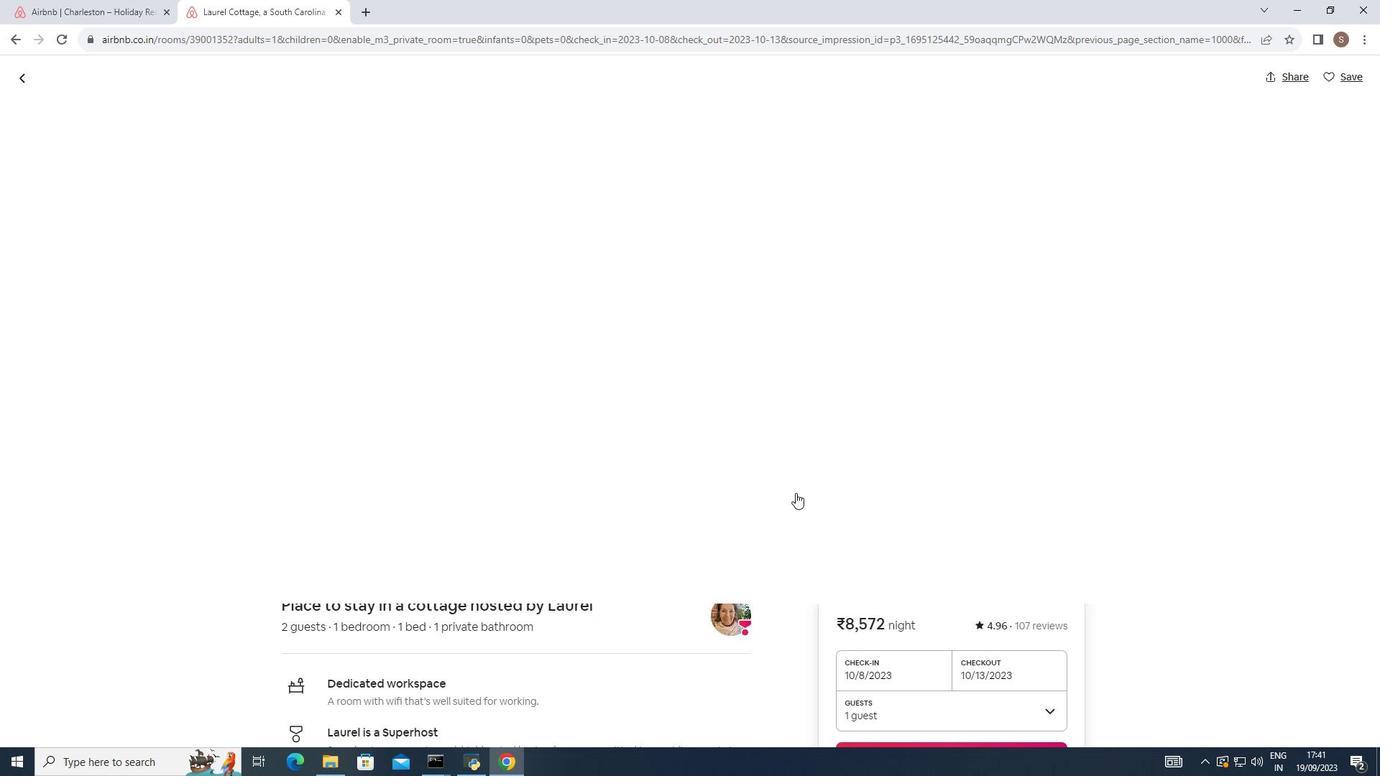 
Action: Mouse moved to (796, 493)
Screenshot: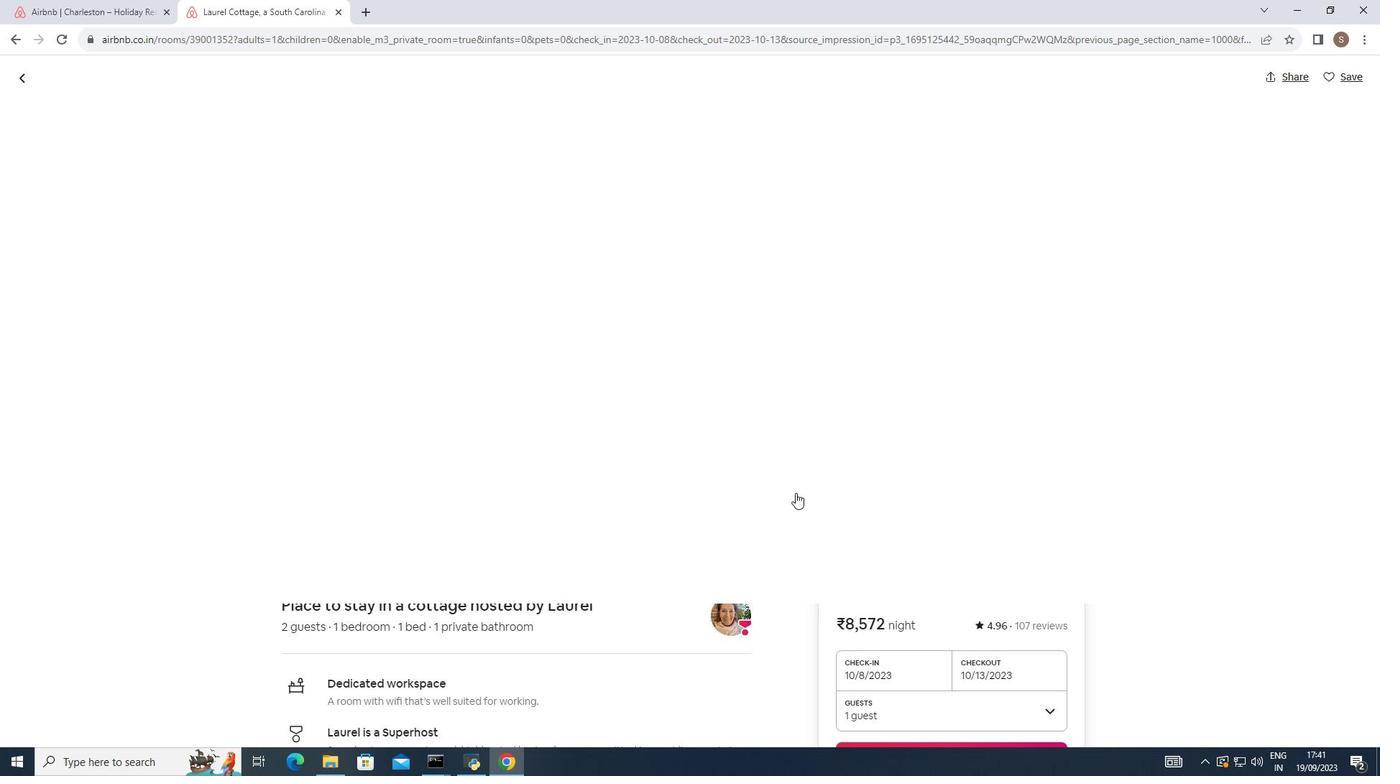 
Action: Mouse scrolled (796, 492) with delta (0, 0)
Screenshot: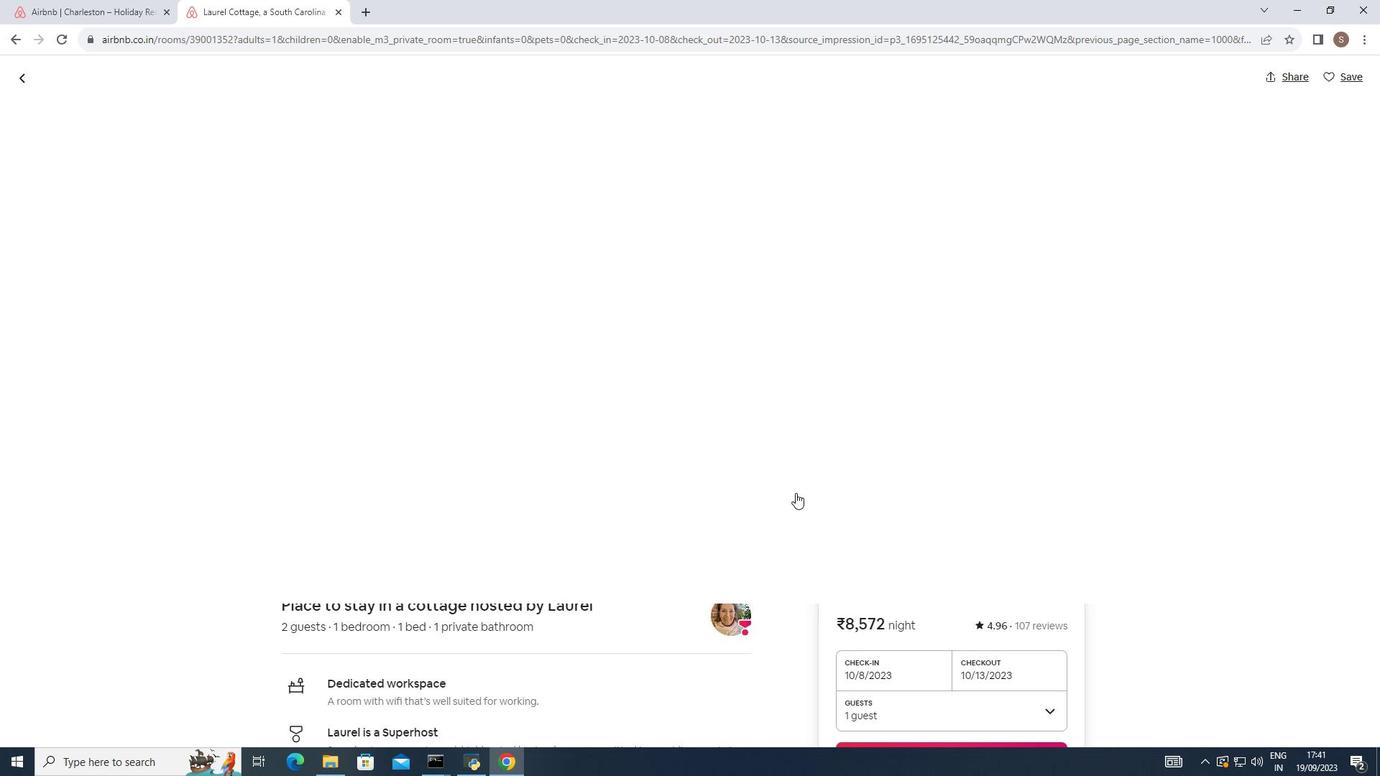 
Action: Mouse scrolled (796, 492) with delta (0, 0)
Screenshot: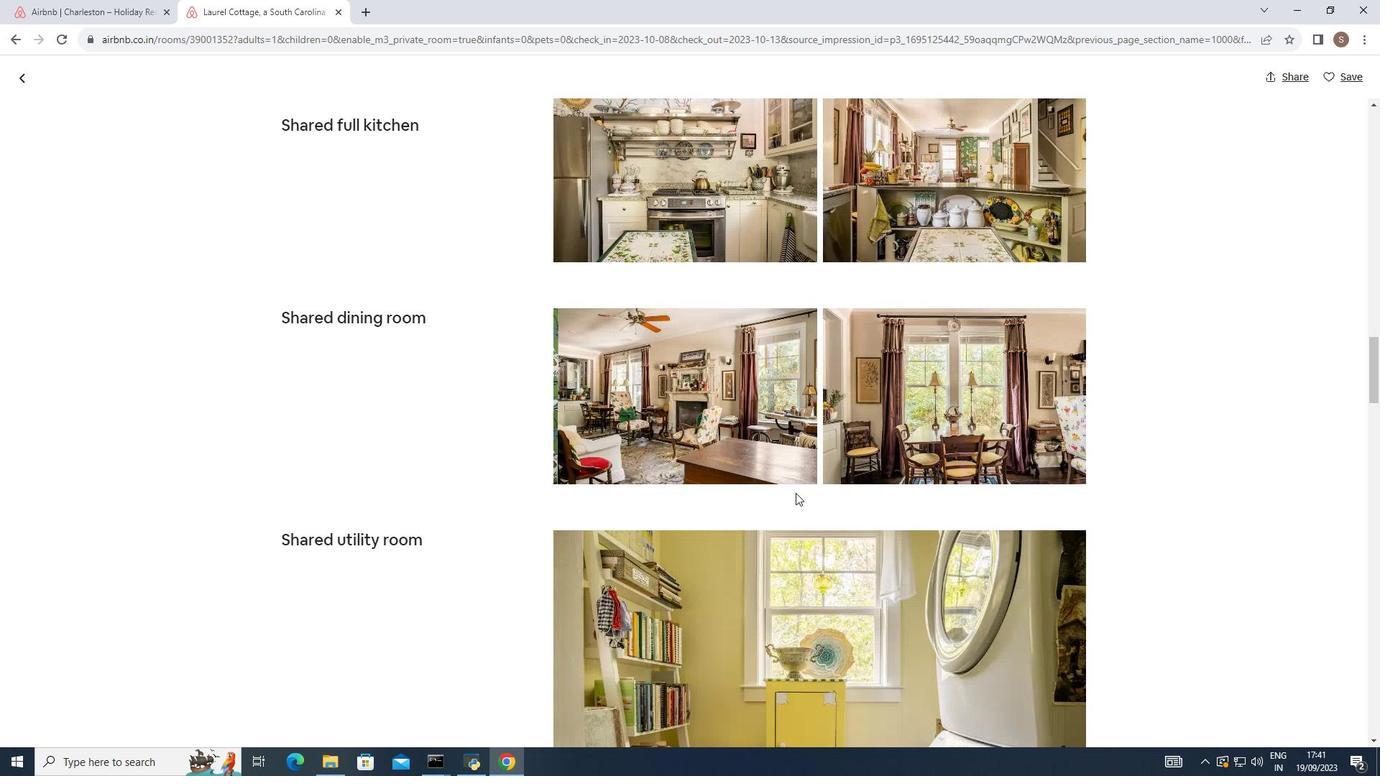 
Action: Mouse scrolled (796, 492) with delta (0, 0)
Screenshot: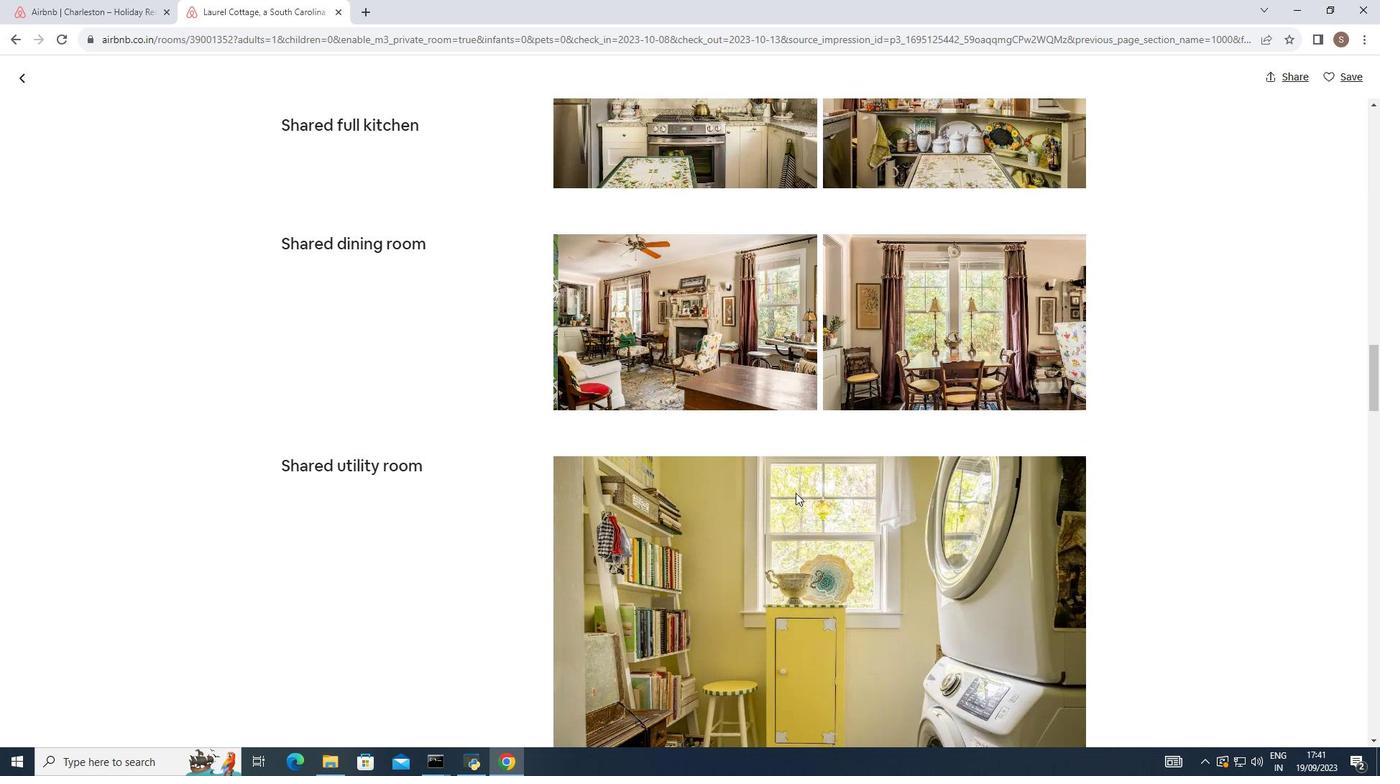 
Action: Mouse scrolled (796, 492) with delta (0, 0)
Screenshot: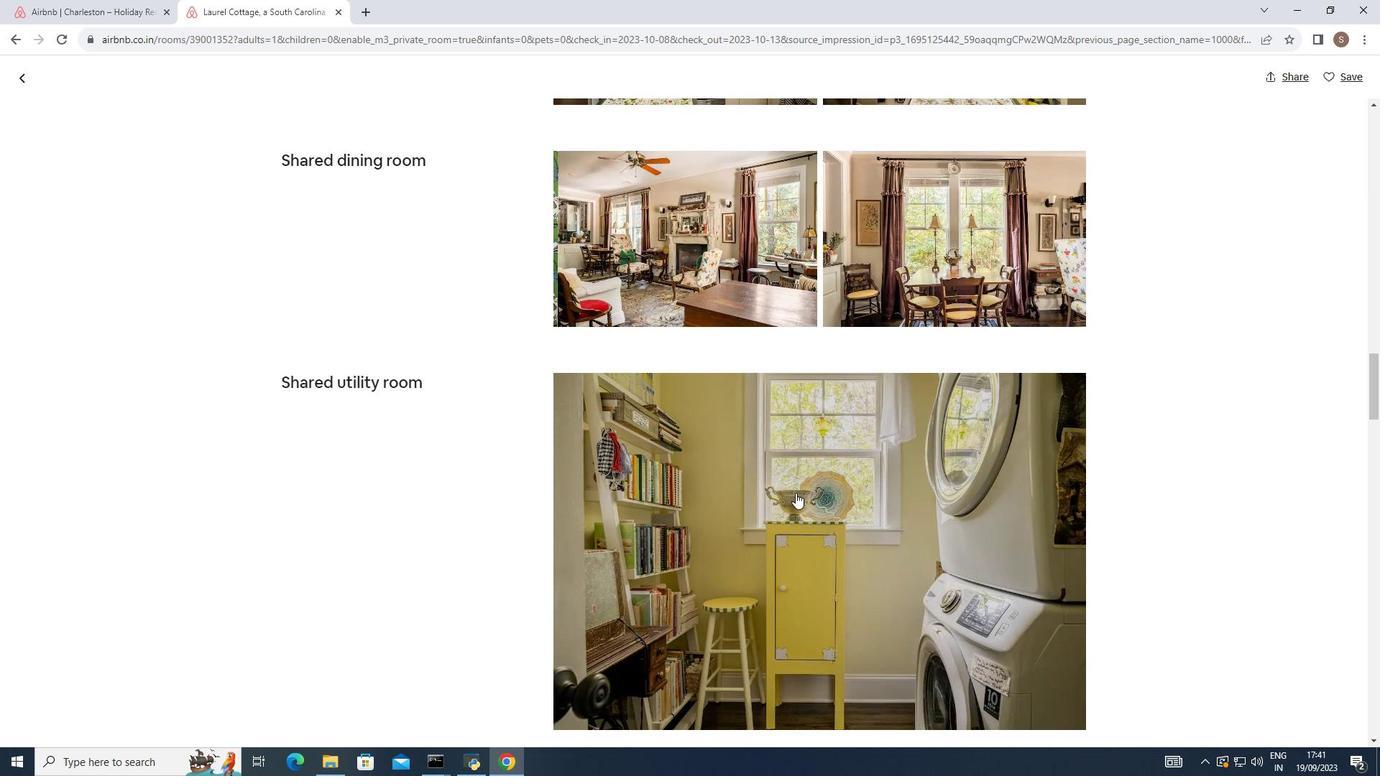 
Action: Mouse scrolled (796, 492) with delta (0, 0)
Screenshot: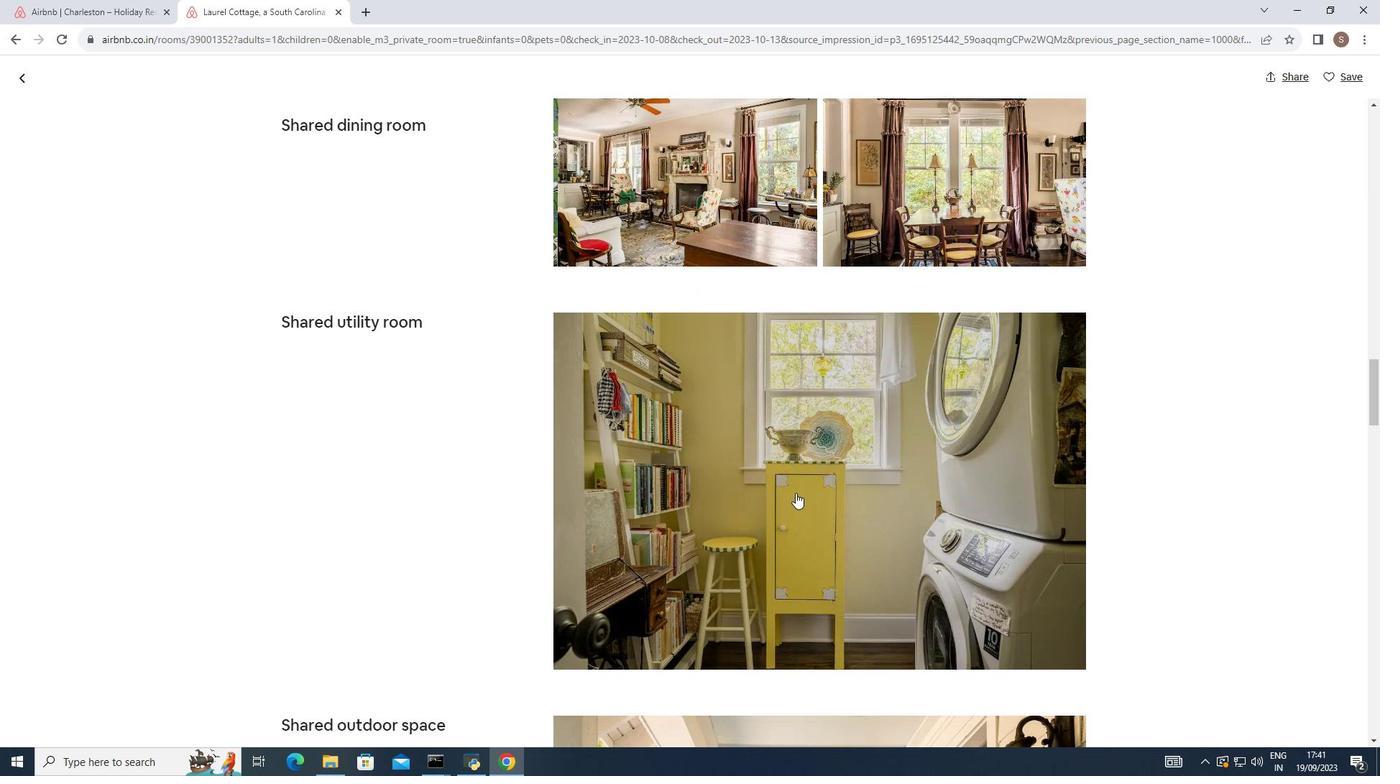 
Action: Mouse moved to (796, 493)
Screenshot: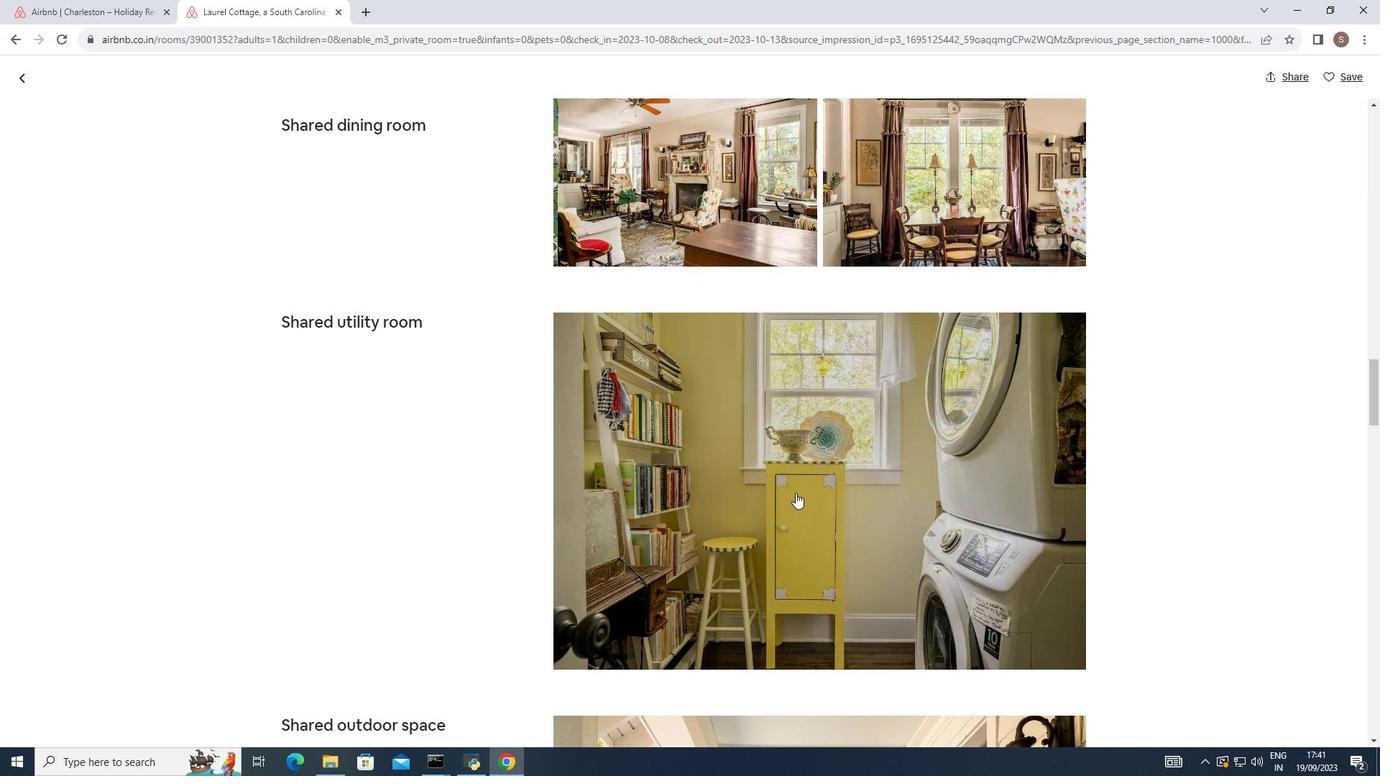 
Action: Mouse scrolled (796, 492) with delta (0, 0)
Screenshot: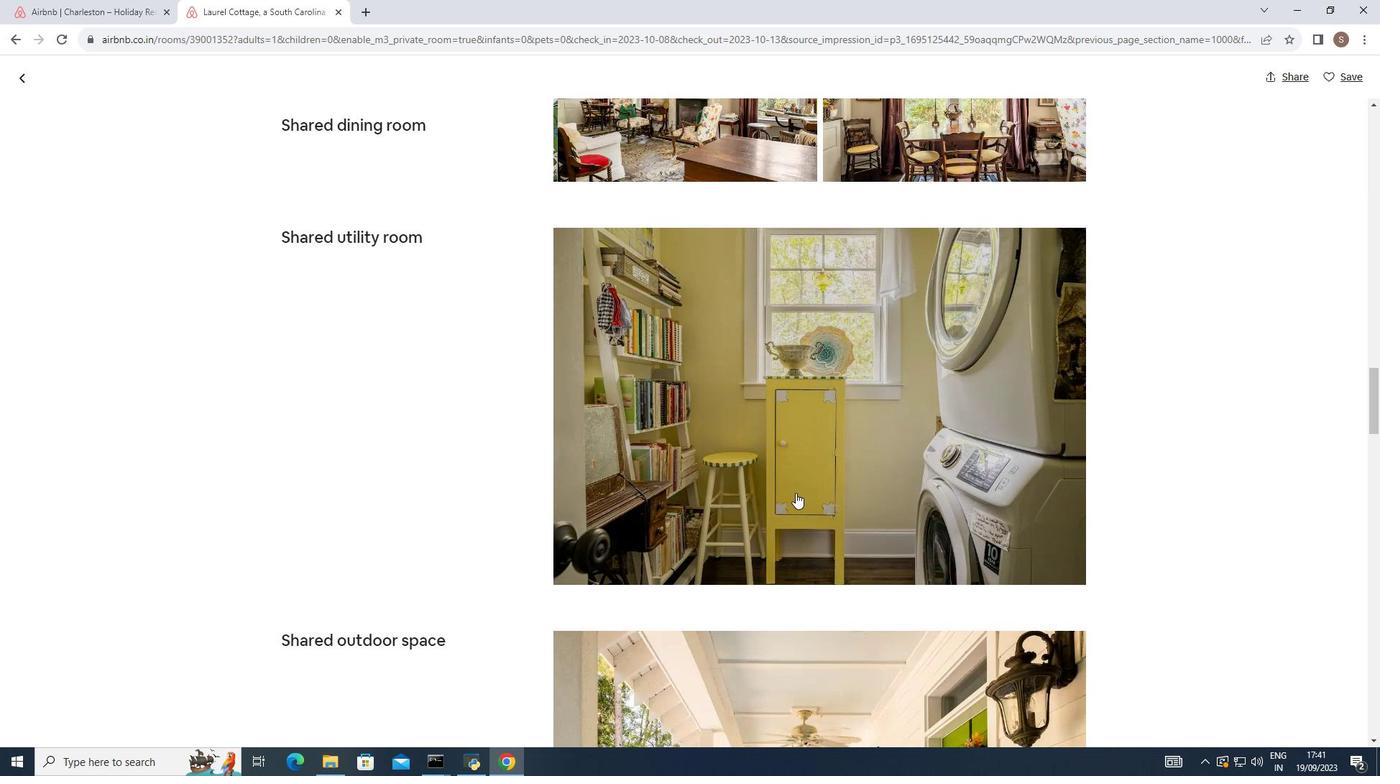 
Action: Mouse scrolled (796, 492) with delta (0, 0)
Screenshot: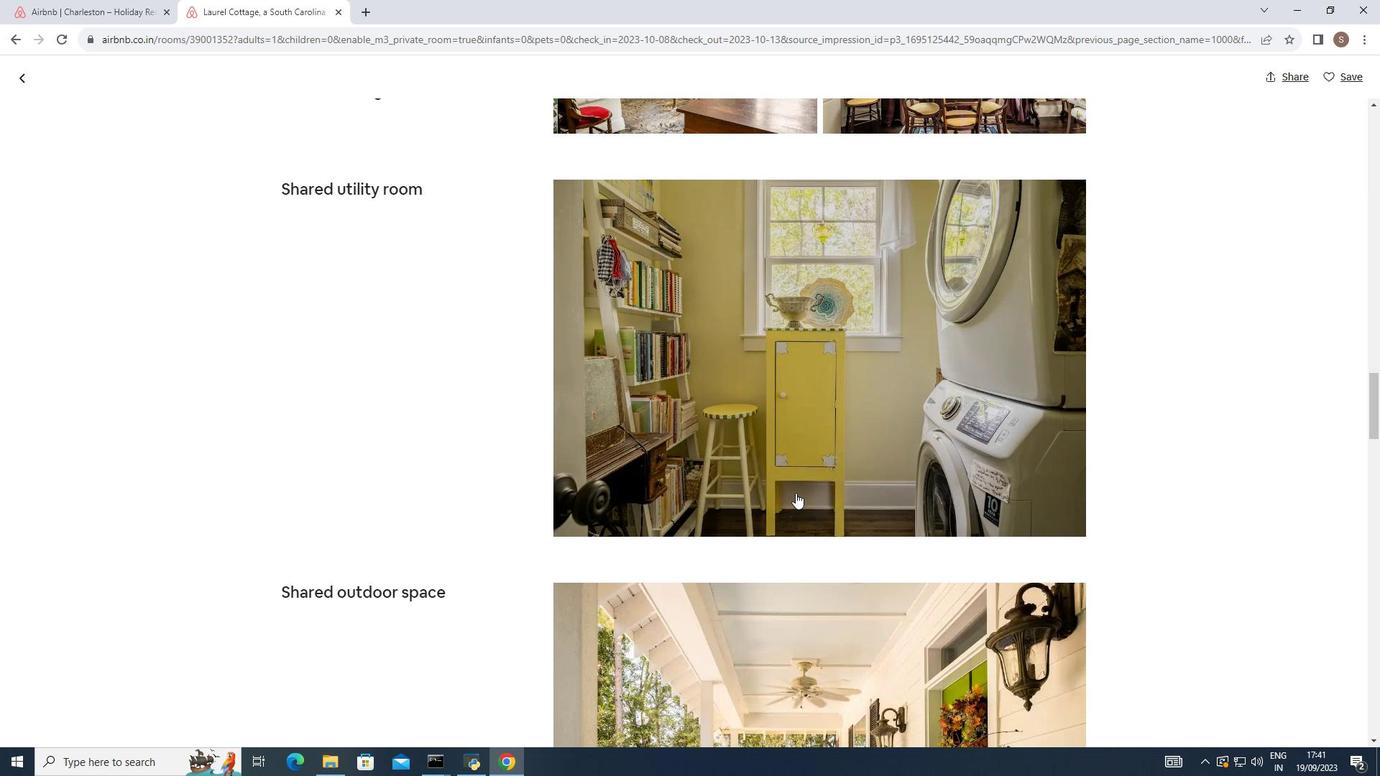 
Action: Mouse scrolled (796, 492) with delta (0, 0)
Screenshot: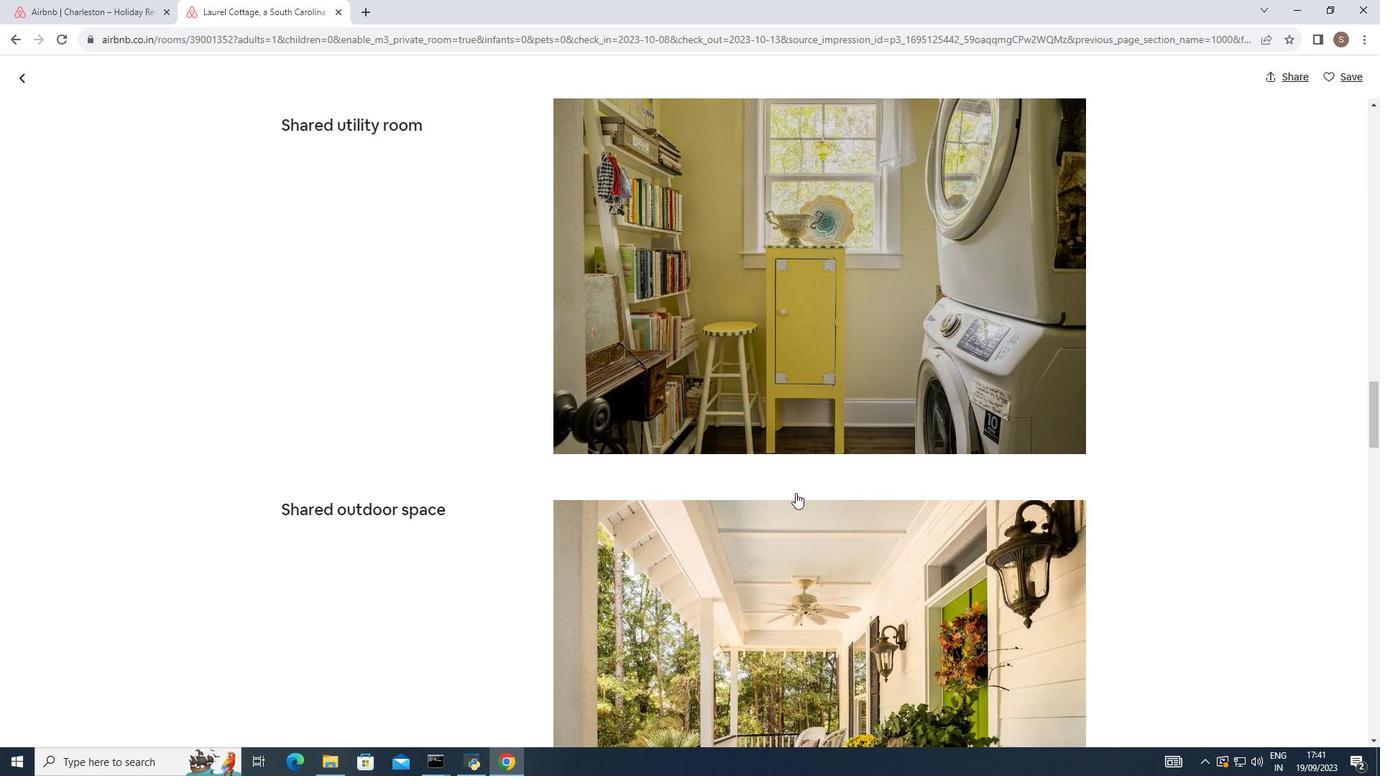 
Action: Mouse scrolled (796, 492) with delta (0, 0)
Screenshot: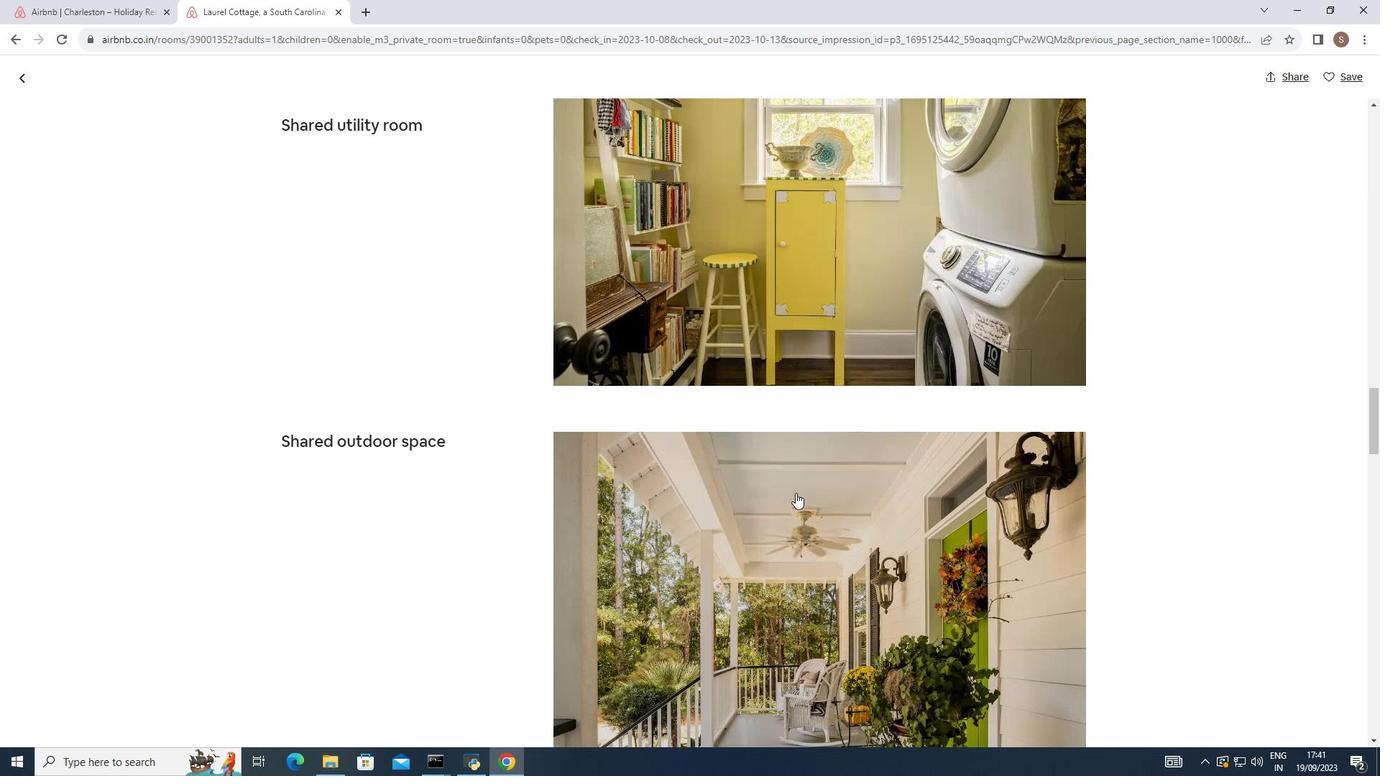 
Action: Mouse moved to (797, 492)
Screenshot: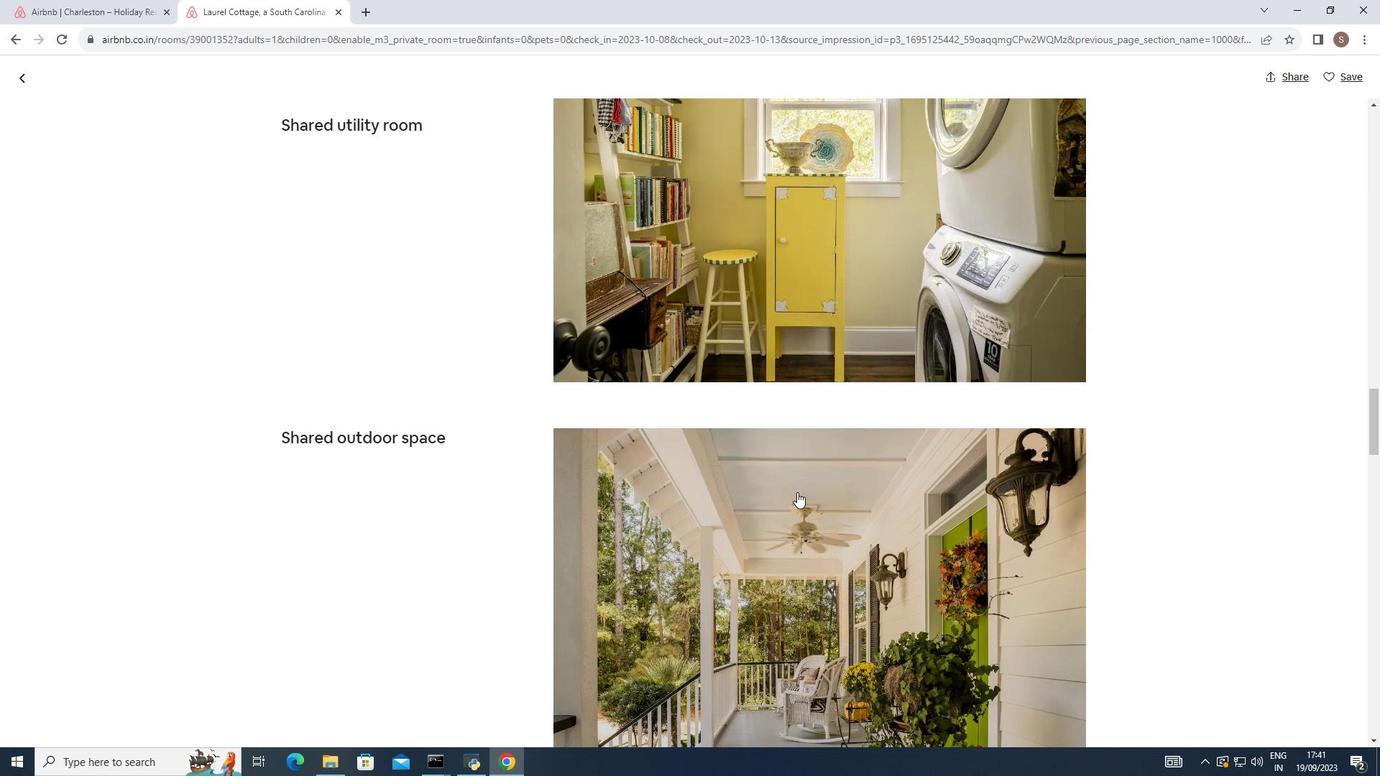 
Action: Mouse scrolled (797, 491) with delta (0, 0)
Screenshot: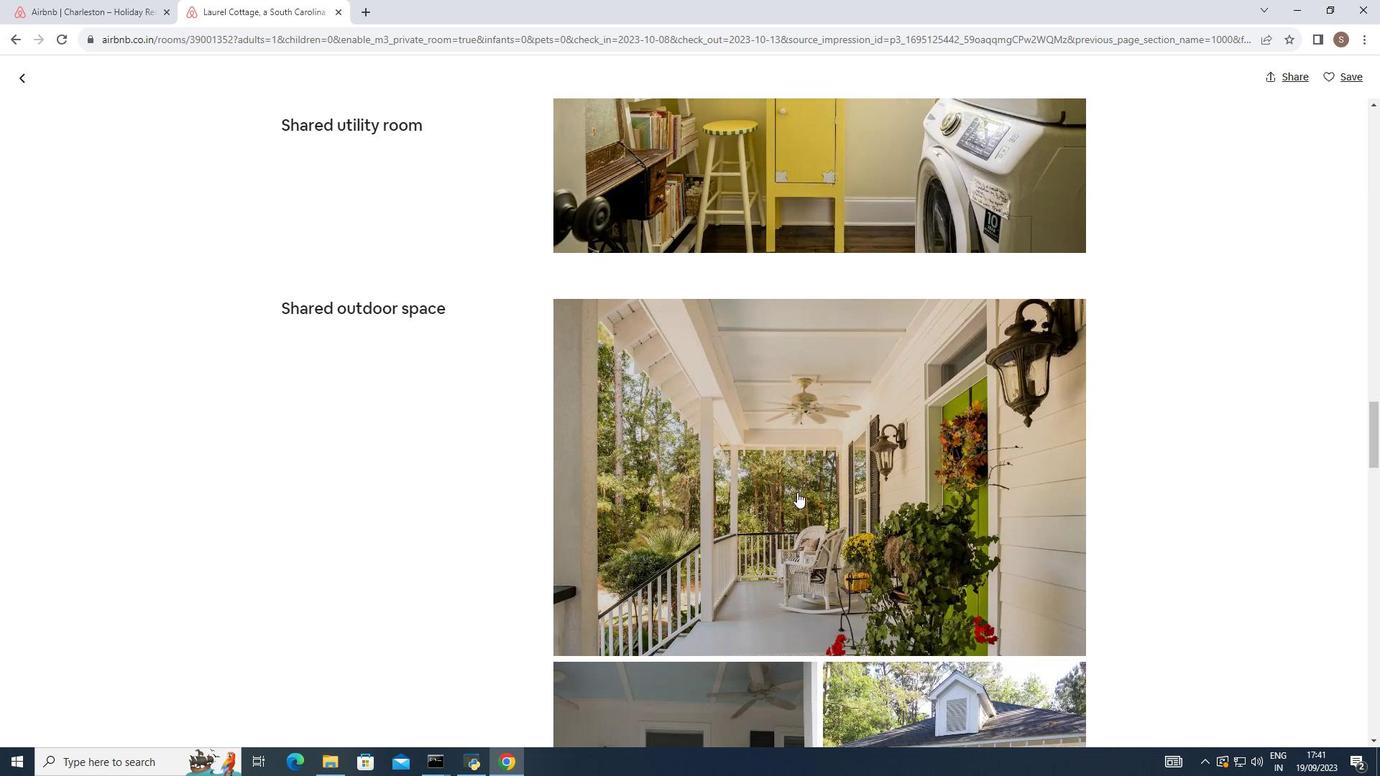 
Action: Mouse scrolled (797, 491) with delta (0, 0)
Screenshot: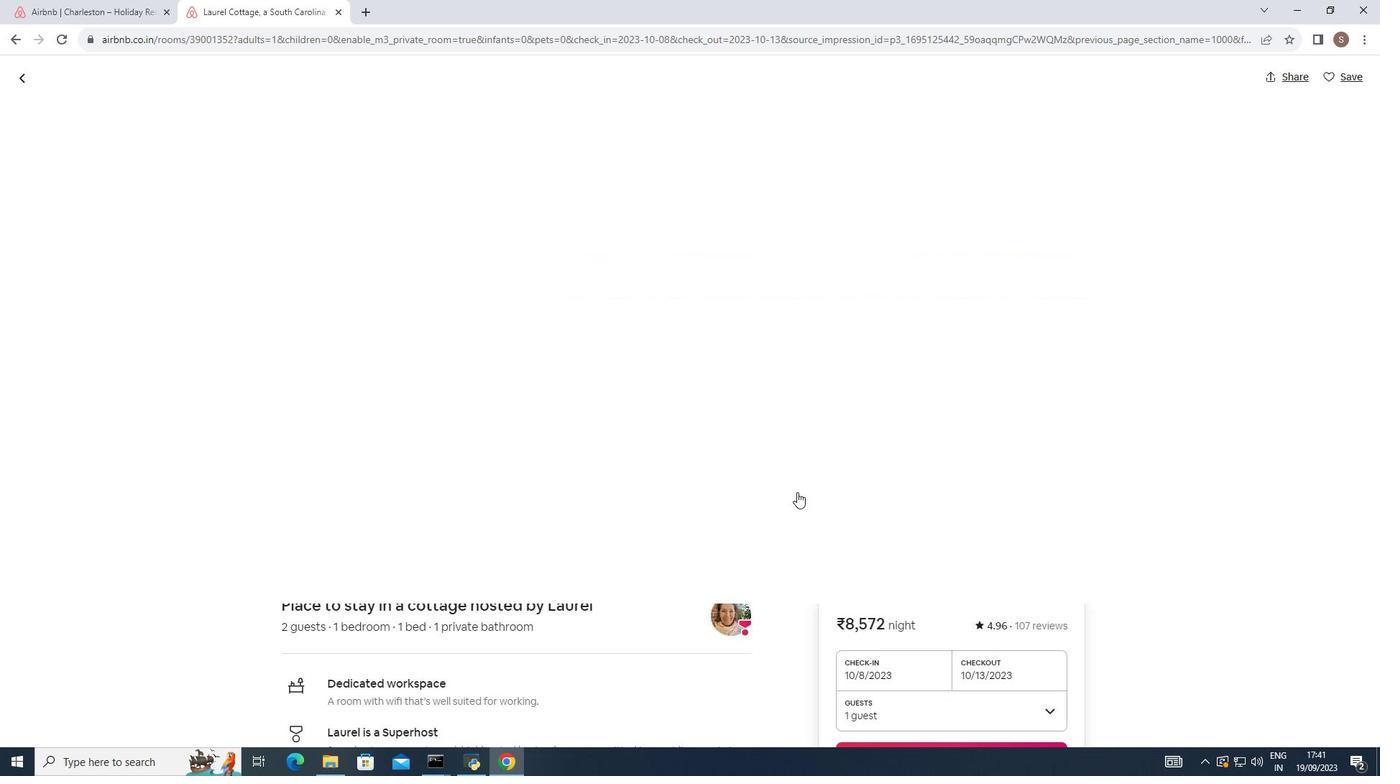 
Action: Mouse moved to (797, 492)
Screenshot: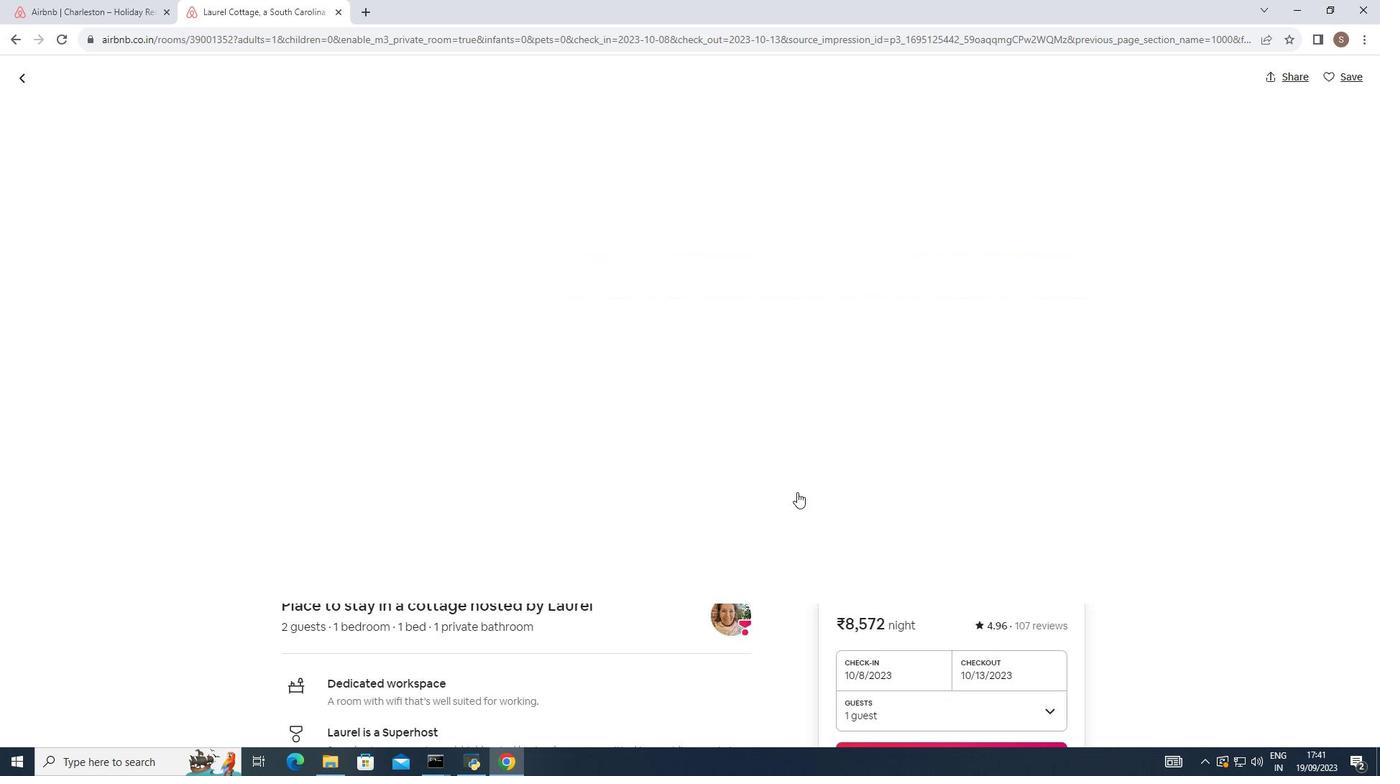 
Action: Mouse scrolled (797, 491) with delta (0, 0)
Screenshot: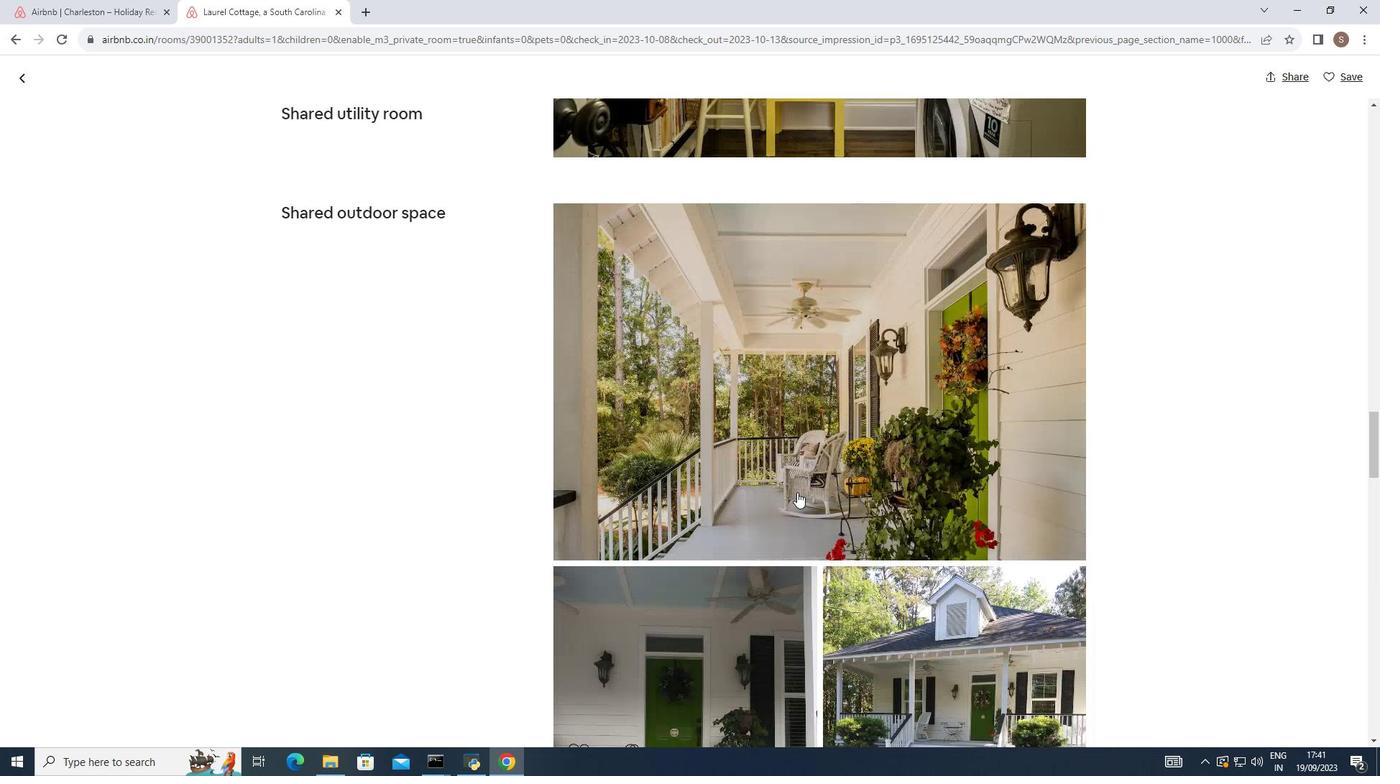 
Action: Mouse scrolled (797, 491) with delta (0, 0)
Screenshot: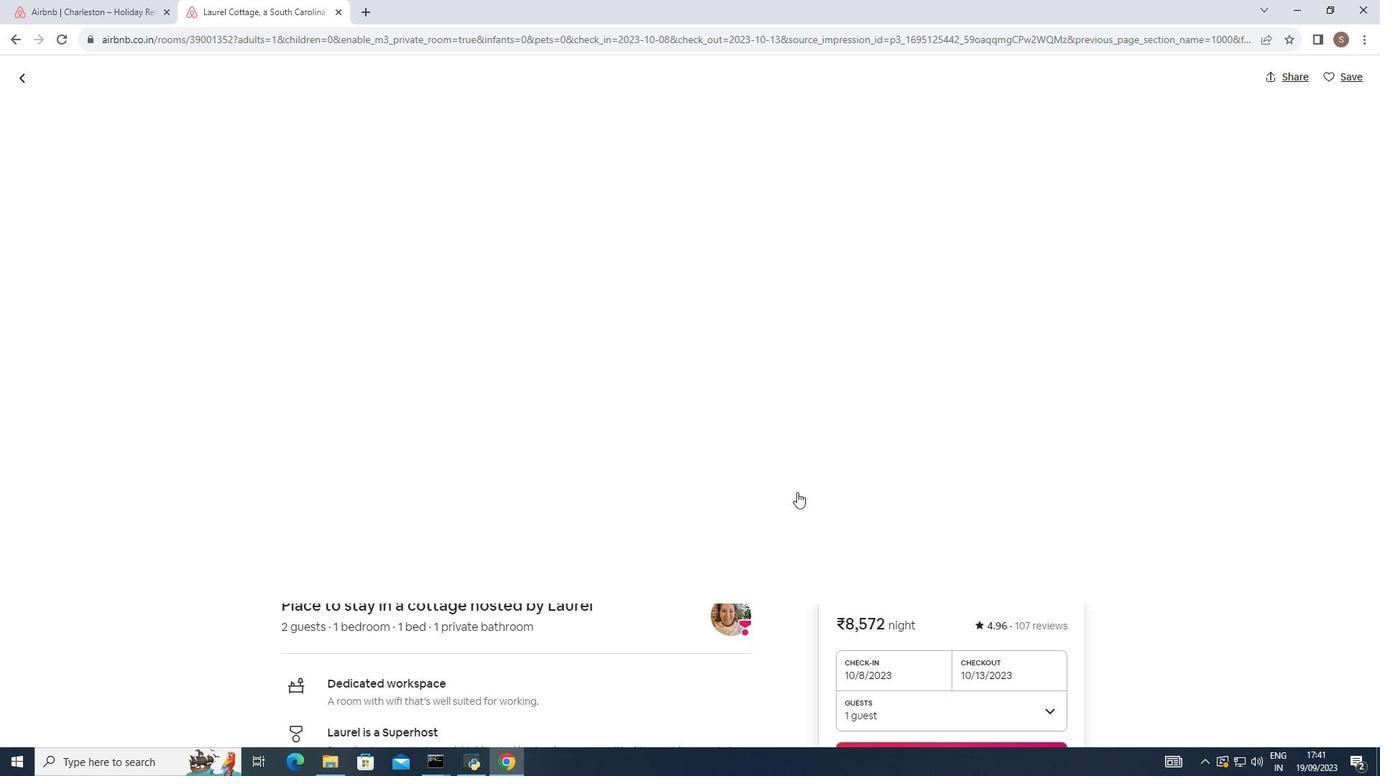
Action: Mouse moved to (798, 492)
Screenshot: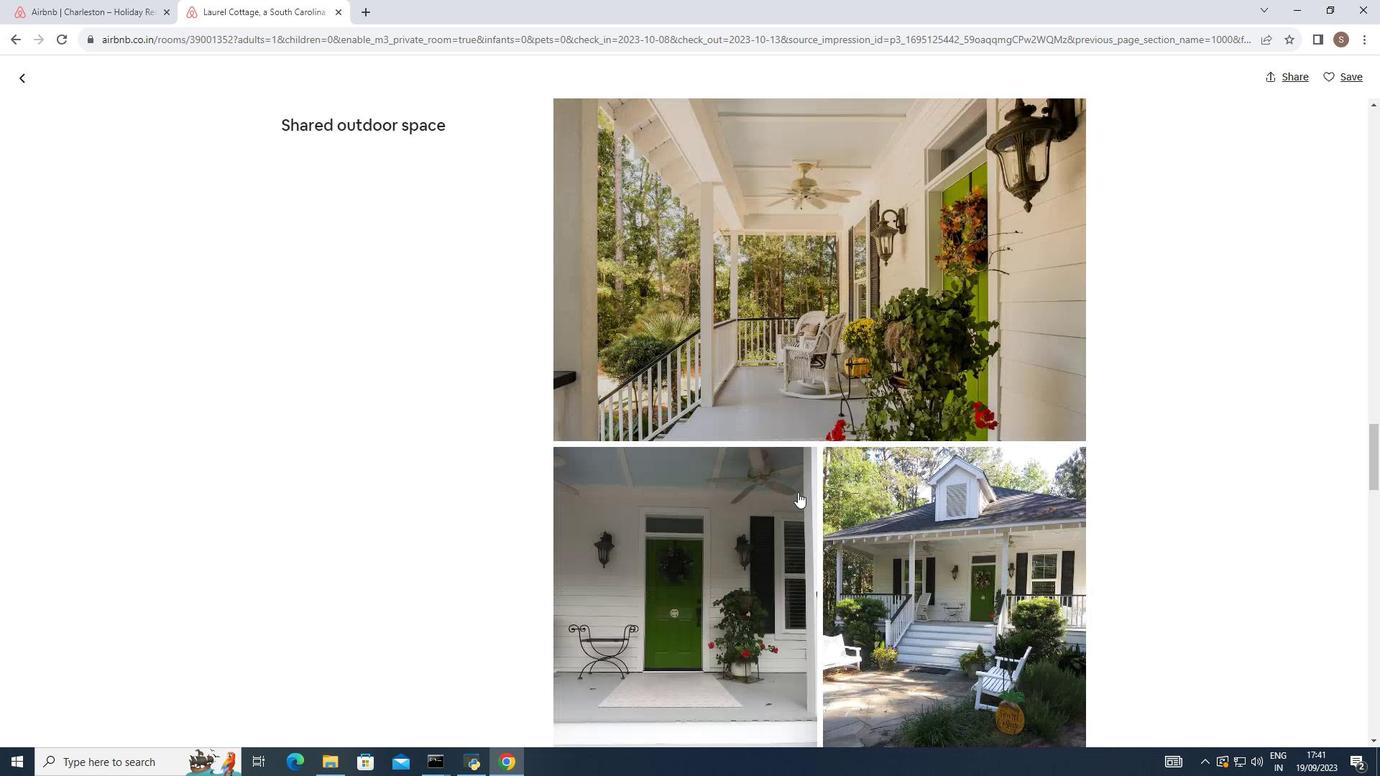
Action: Mouse scrolled (798, 491) with delta (0, 0)
Screenshot: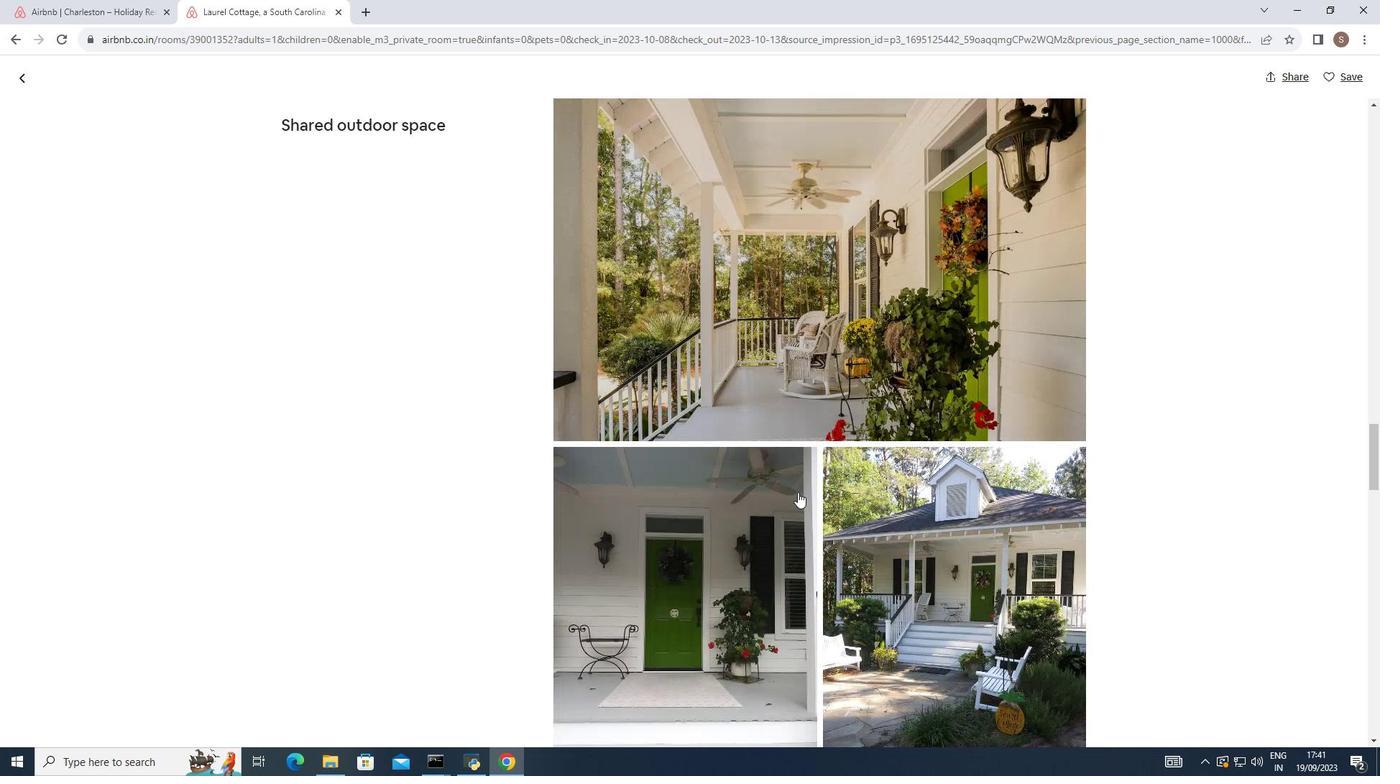 
Action: Mouse moved to (798, 492)
Screenshot: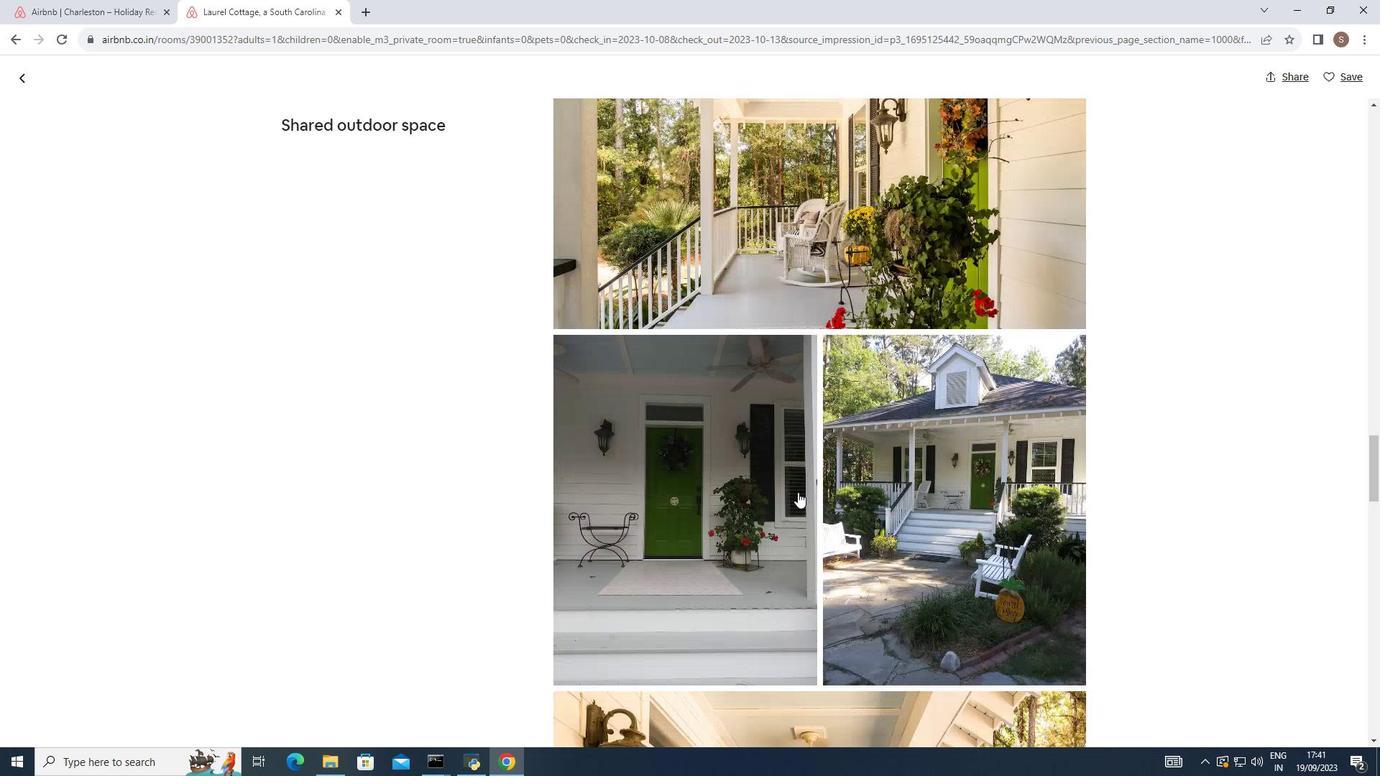 
Action: Mouse scrolled (798, 491) with delta (0, 0)
Screenshot: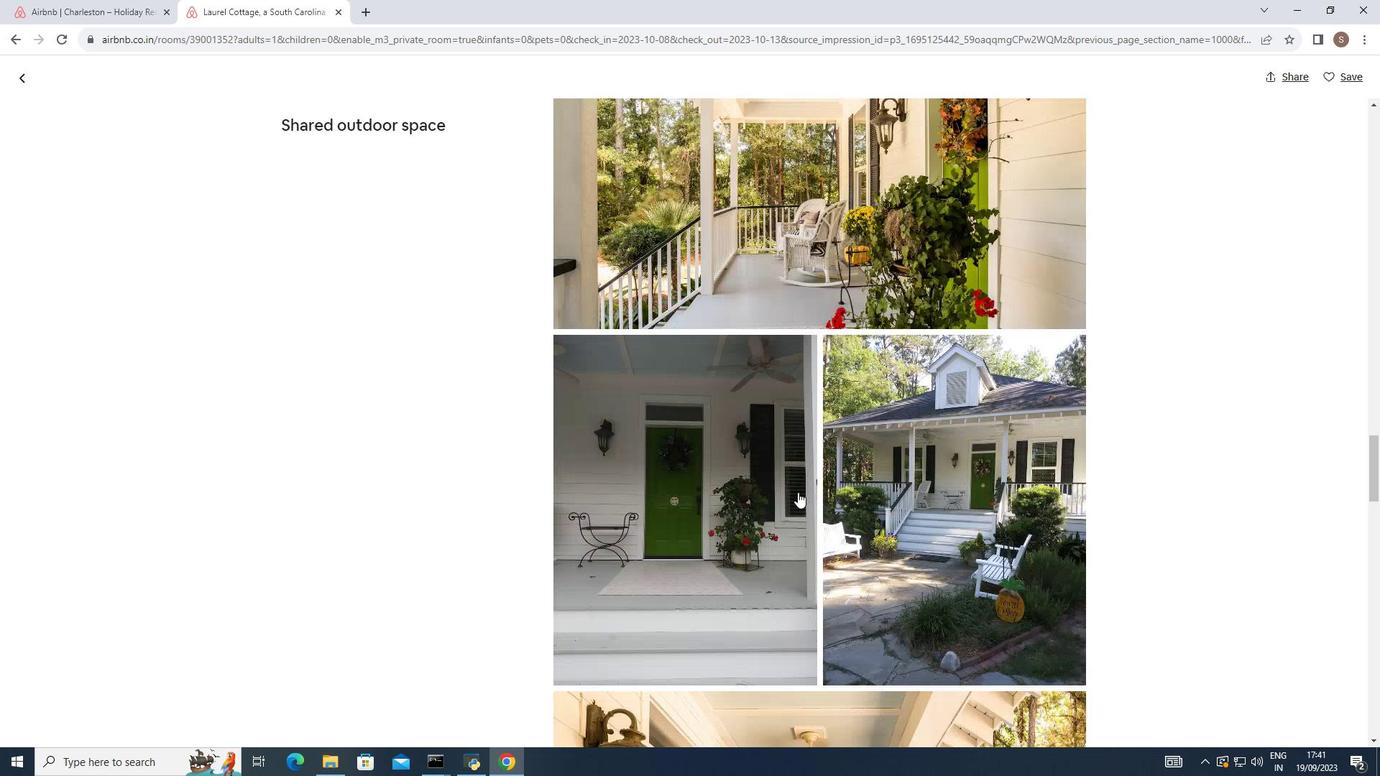 
Action: Mouse scrolled (798, 491) with delta (0, 0)
Screenshot: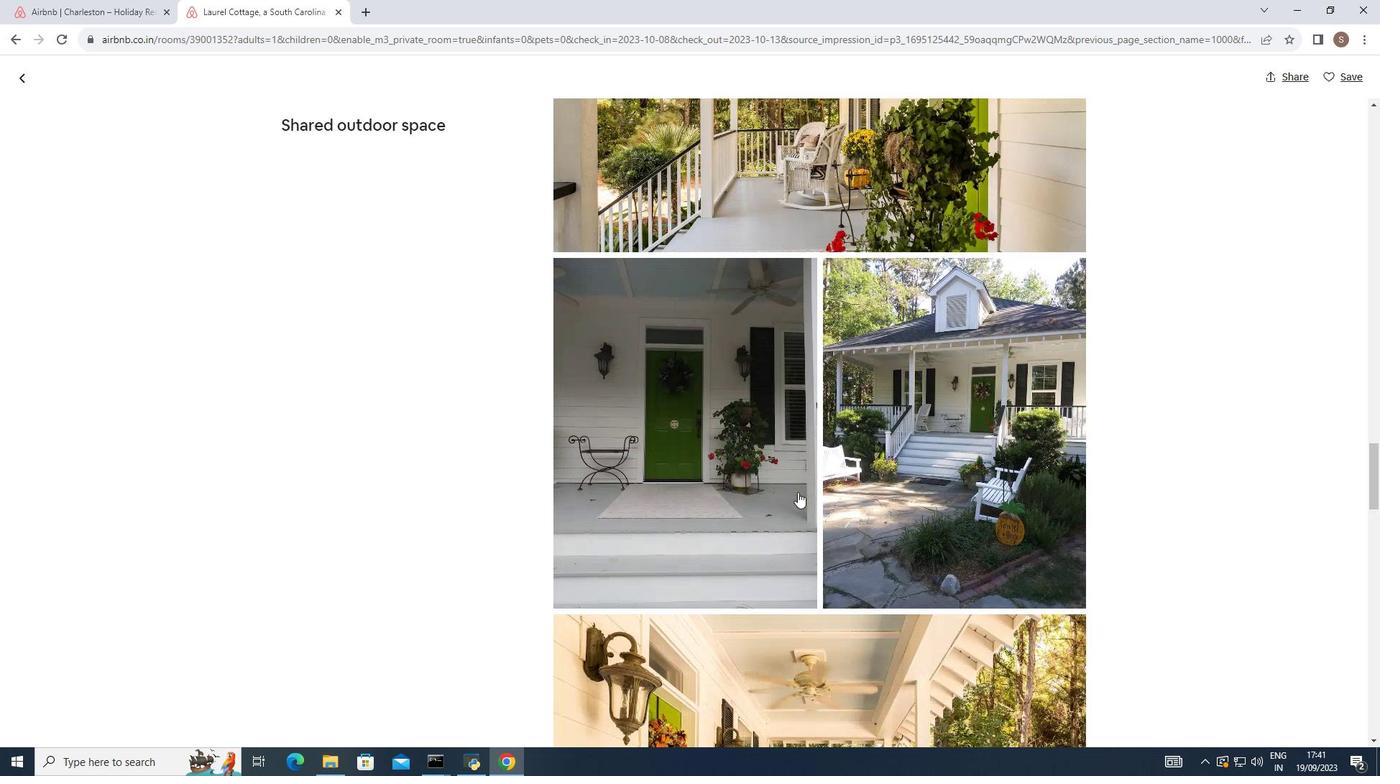 
Action: Mouse scrolled (798, 491) with delta (0, 0)
Screenshot: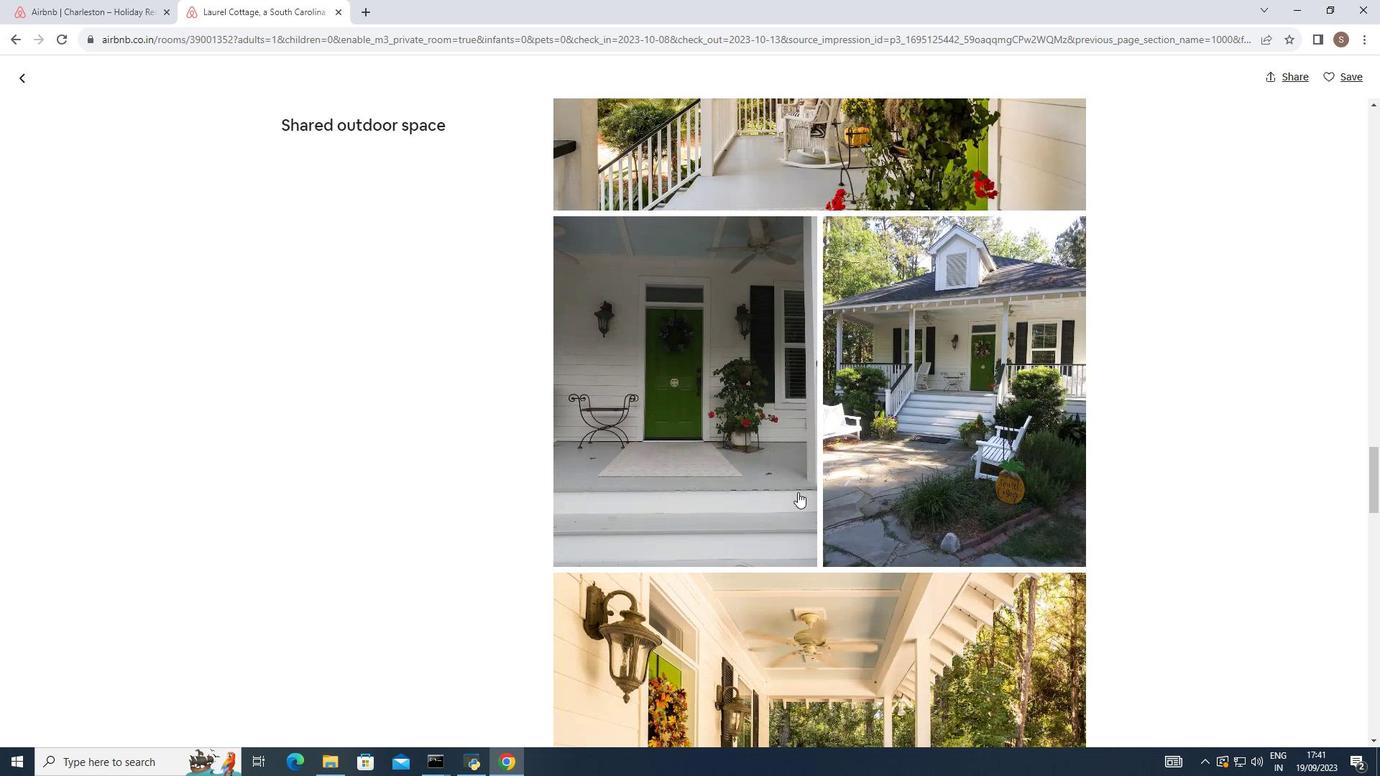 
Action: Mouse scrolled (798, 491) with delta (0, 0)
Screenshot: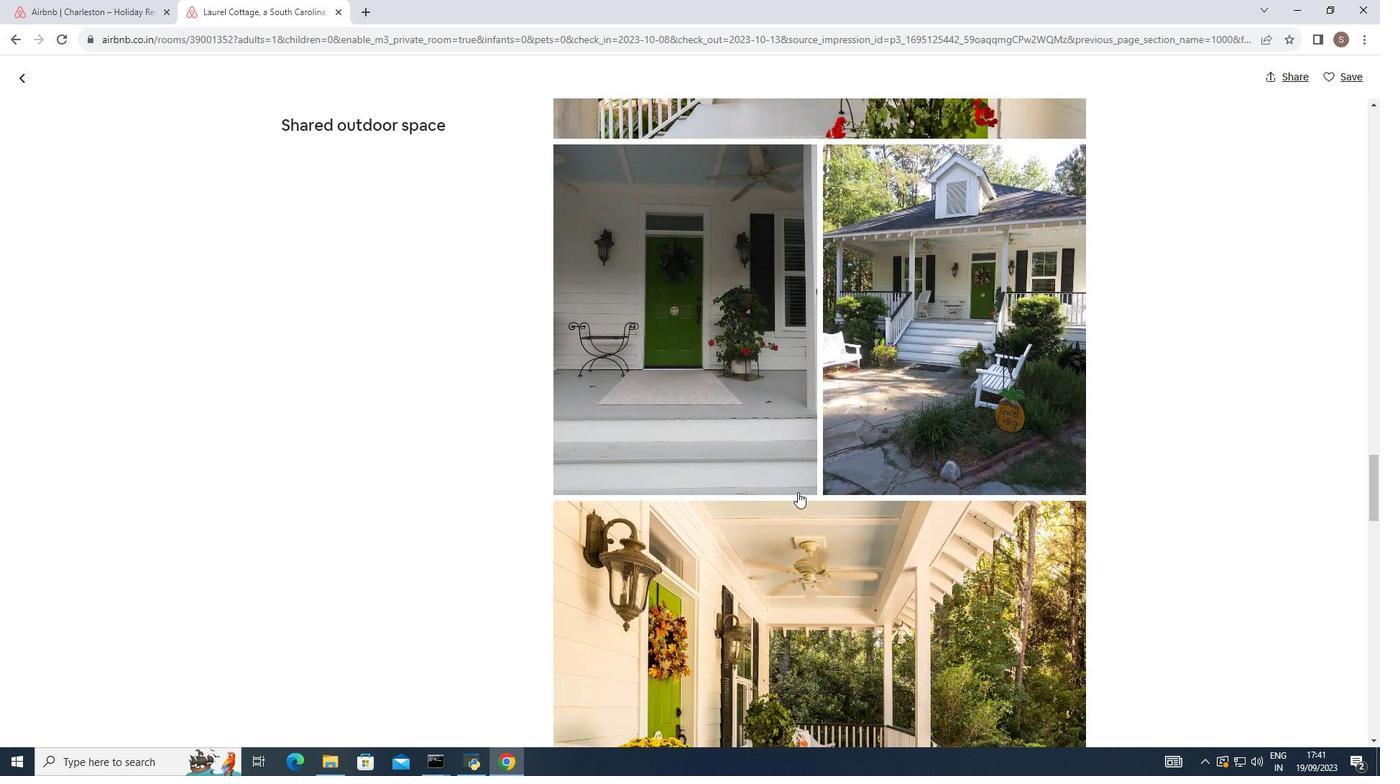 
Action: Mouse moved to (798, 493)
Screenshot: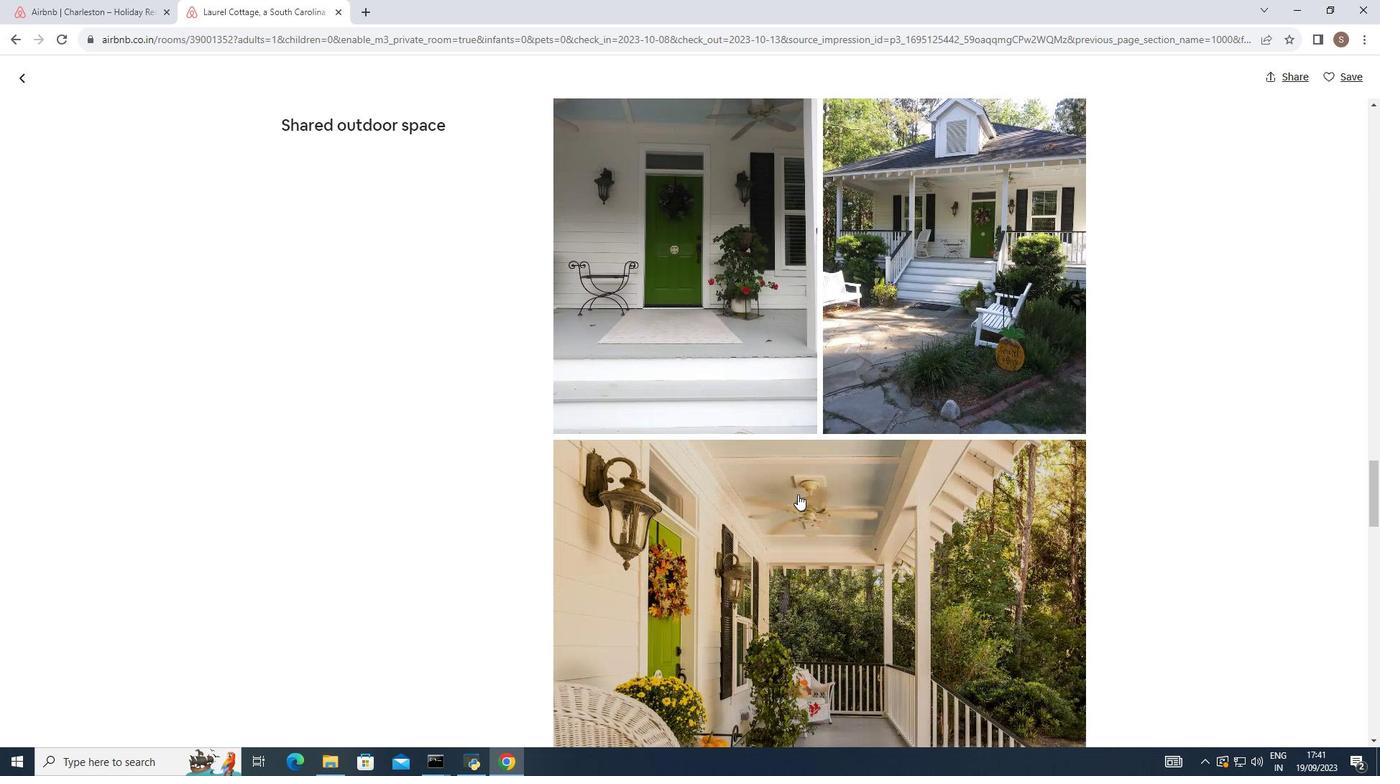 
Action: Mouse scrolled (798, 492) with delta (0, 0)
Screenshot: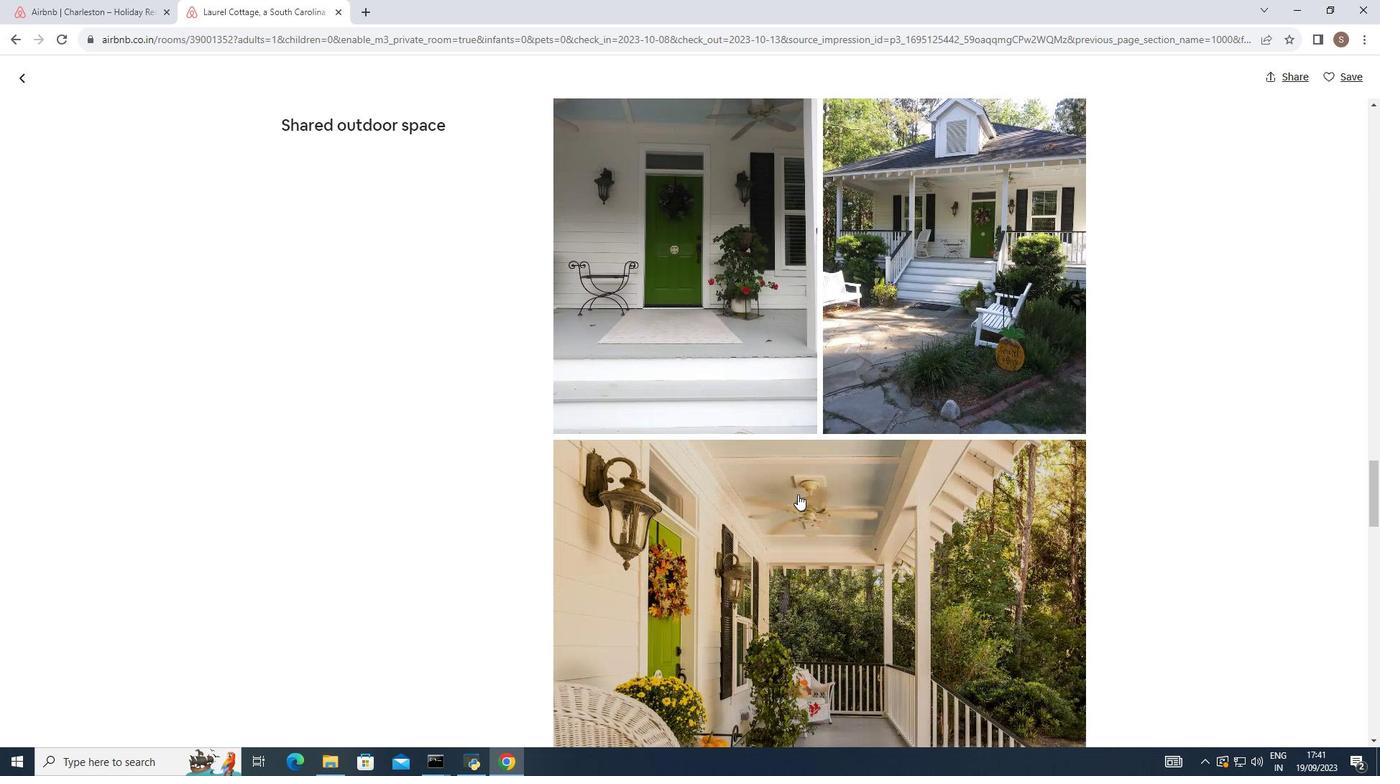 
Action: Mouse moved to (798, 494)
Screenshot: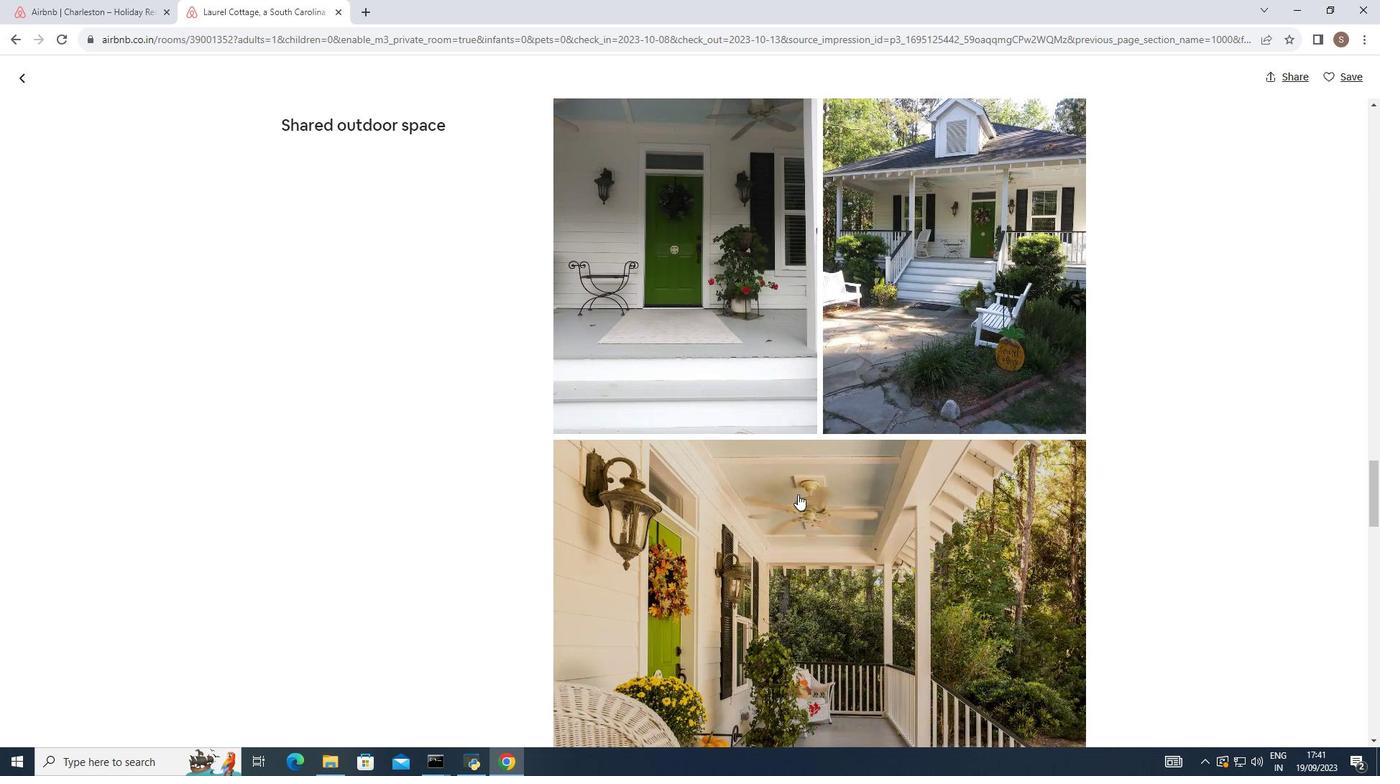 
Action: Mouse scrolled (798, 494) with delta (0, 0)
Screenshot: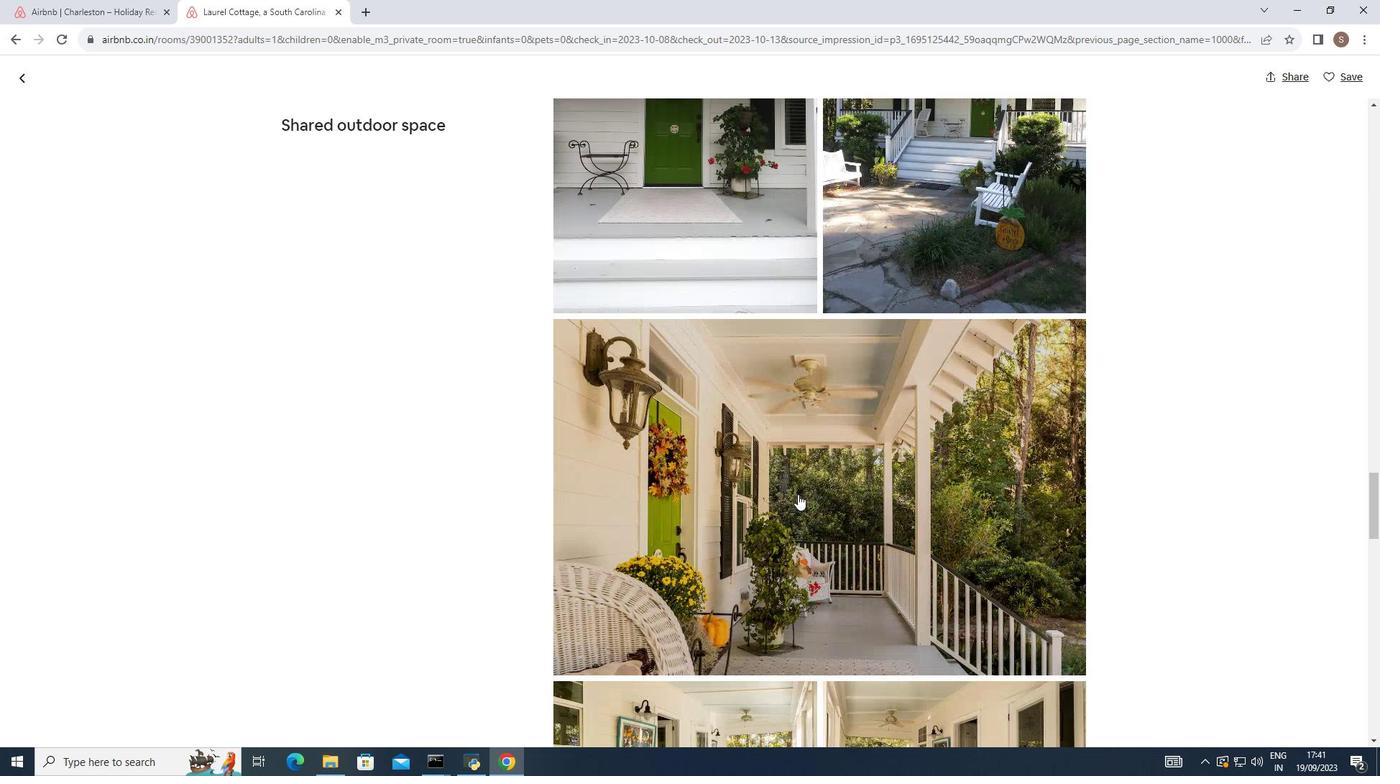 
Action: Mouse scrolled (798, 494) with delta (0, 0)
Screenshot: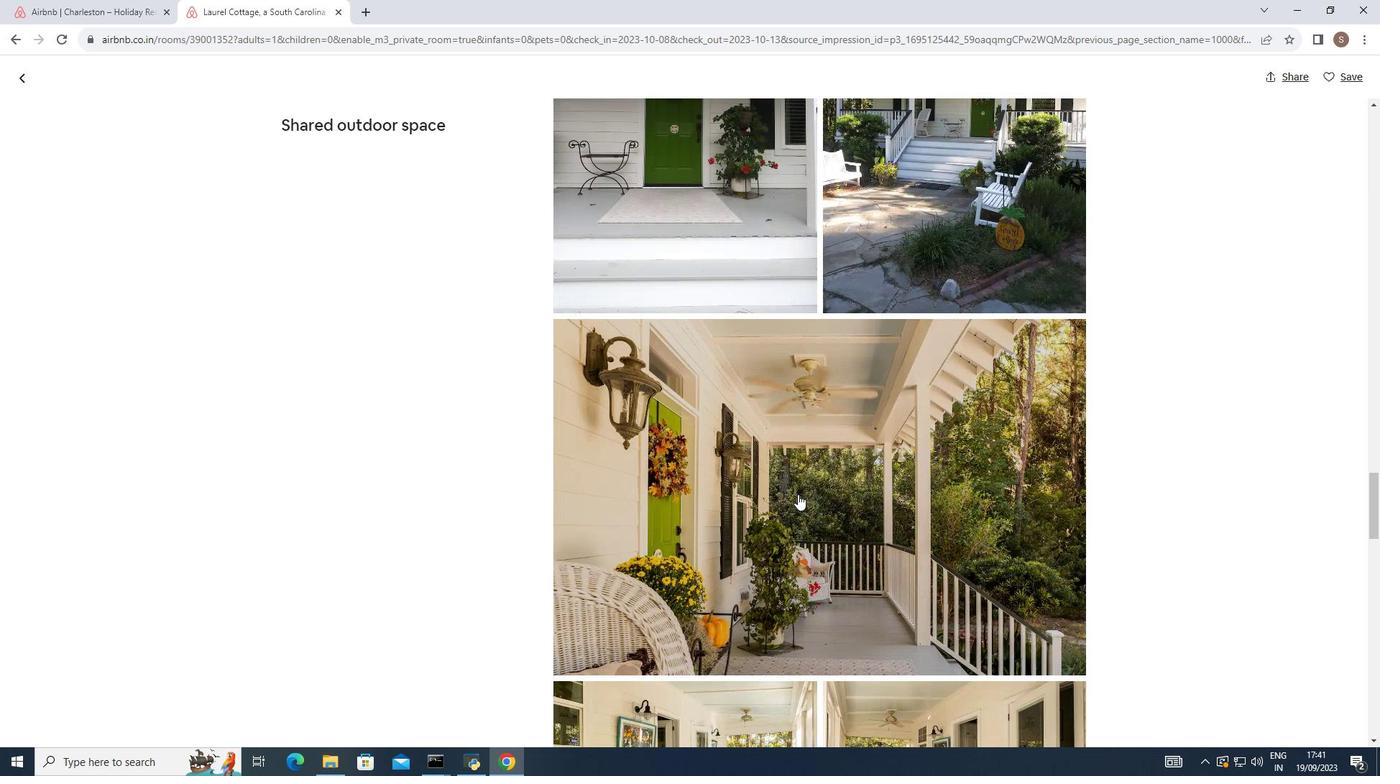 
Action: Mouse scrolled (798, 494) with delta (0, 0)
Screenshot: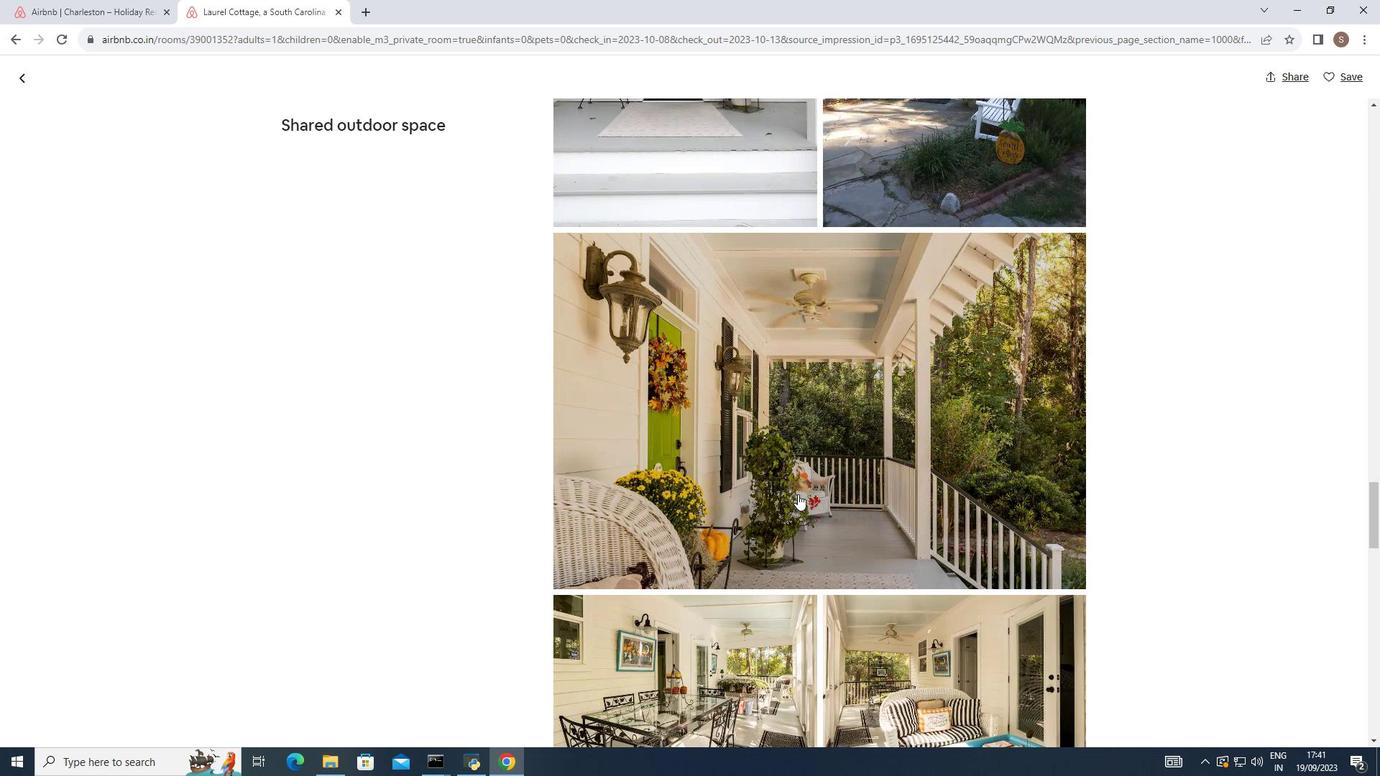 
Action: Mouse scrolled (798, 494) with delta (0, 0)
Screenshot: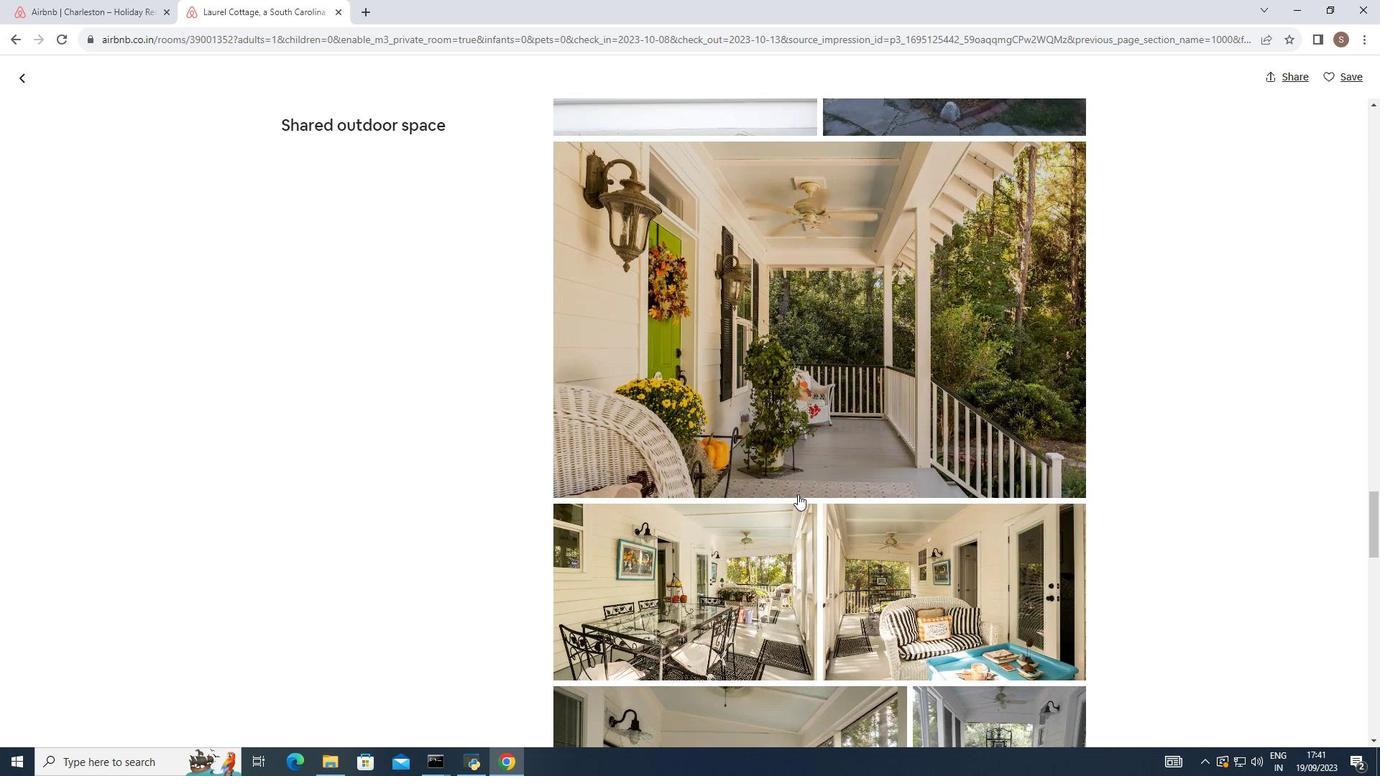 
Action: Mouse moved to (800, 494)
Screenshot: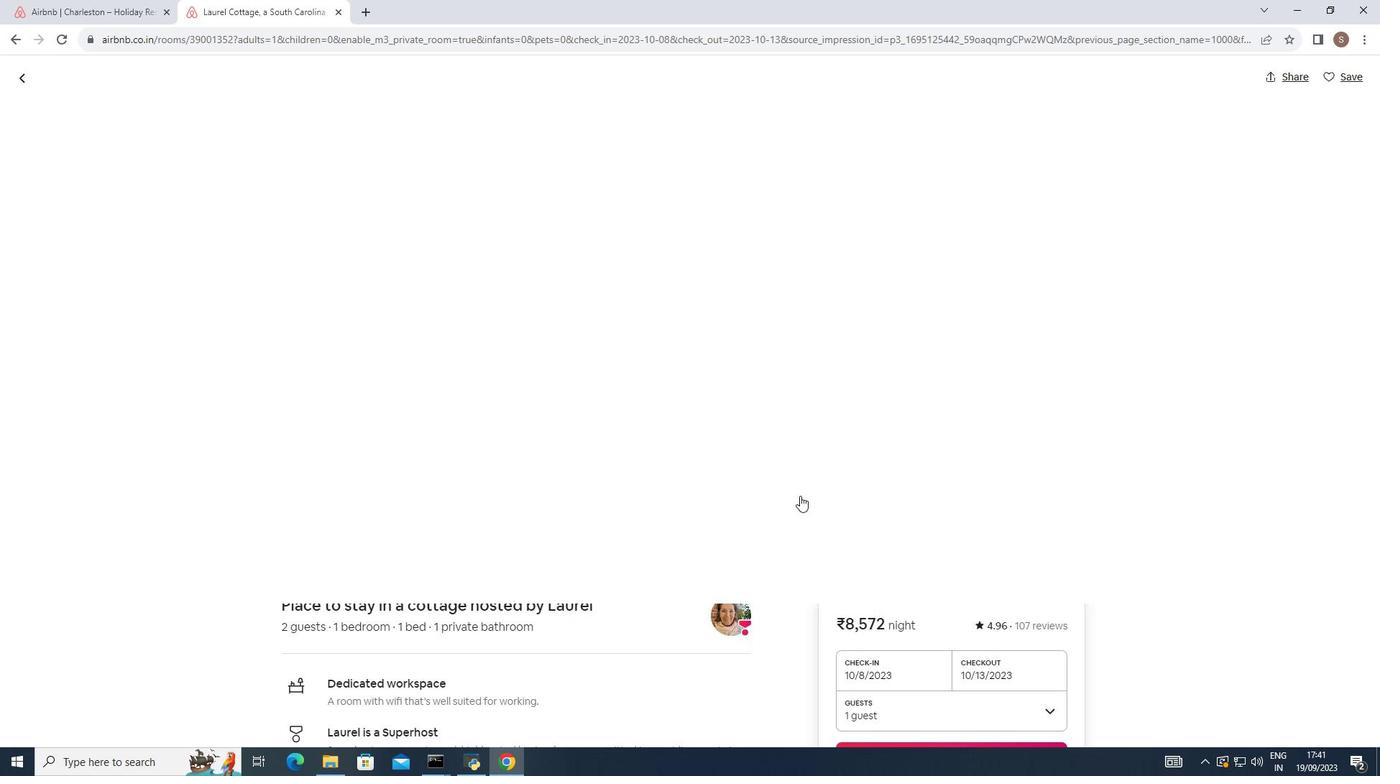 
Action: Mouse scrolled (800, 494) with delta (0, 0)
Screenshot: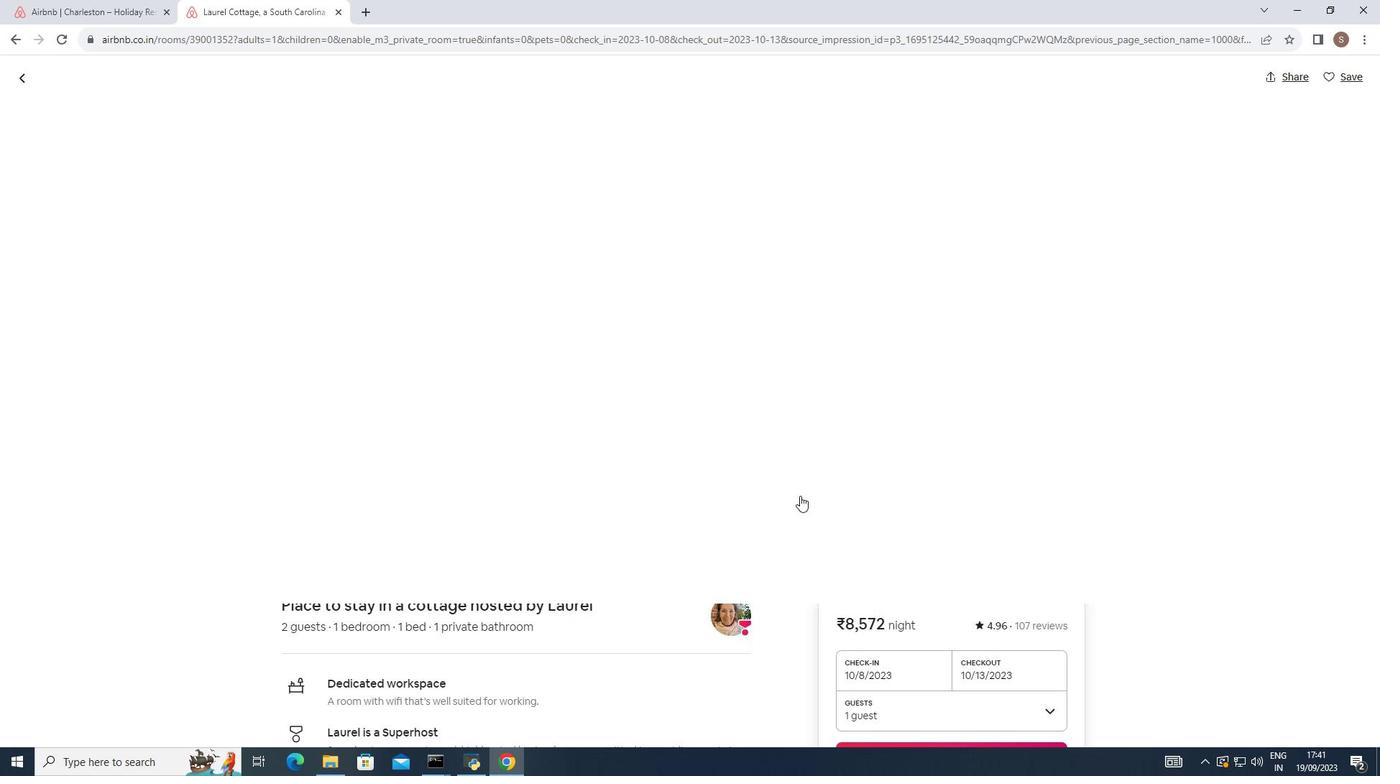 
Action: Mouse moved to (800, 495)
Screenshot: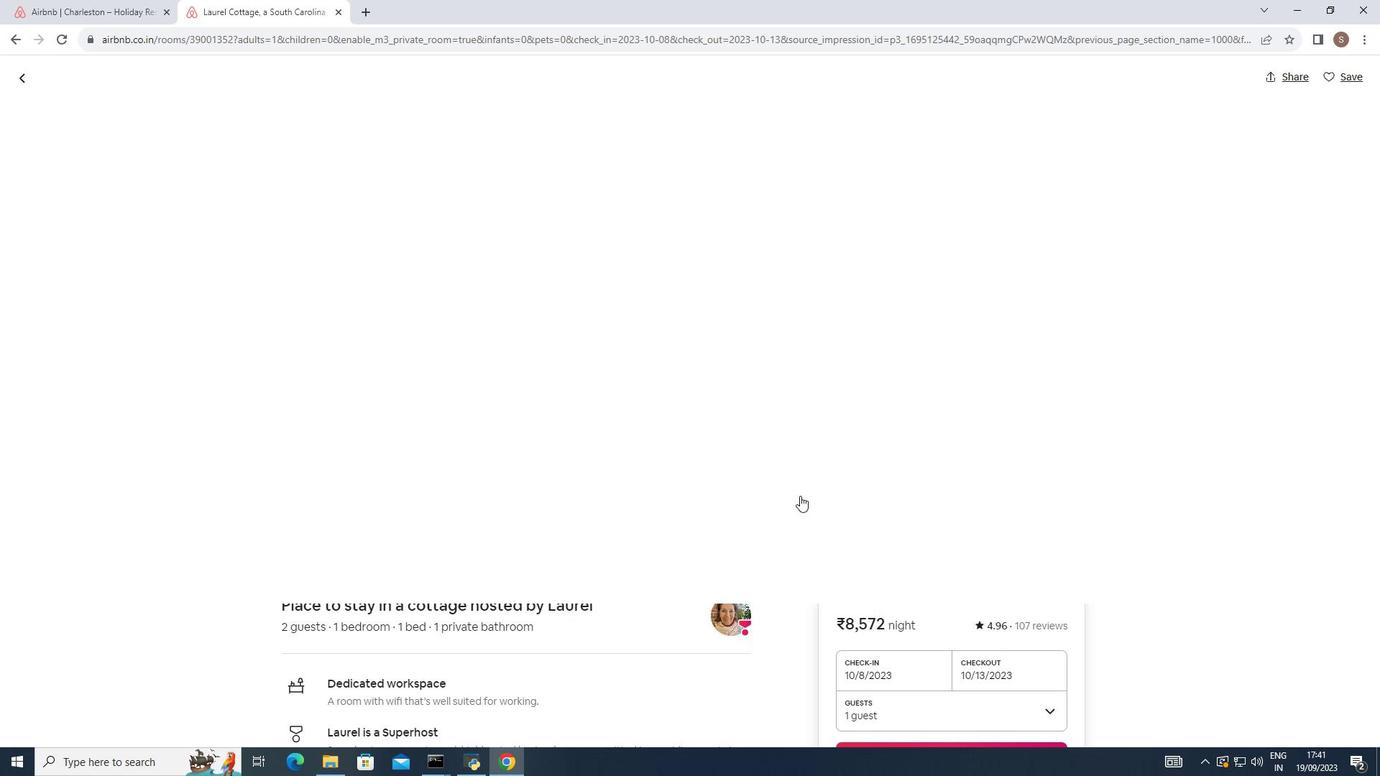 
Action: Mouse scrolled (800, 494) with delta (0, 0)
Screenshot: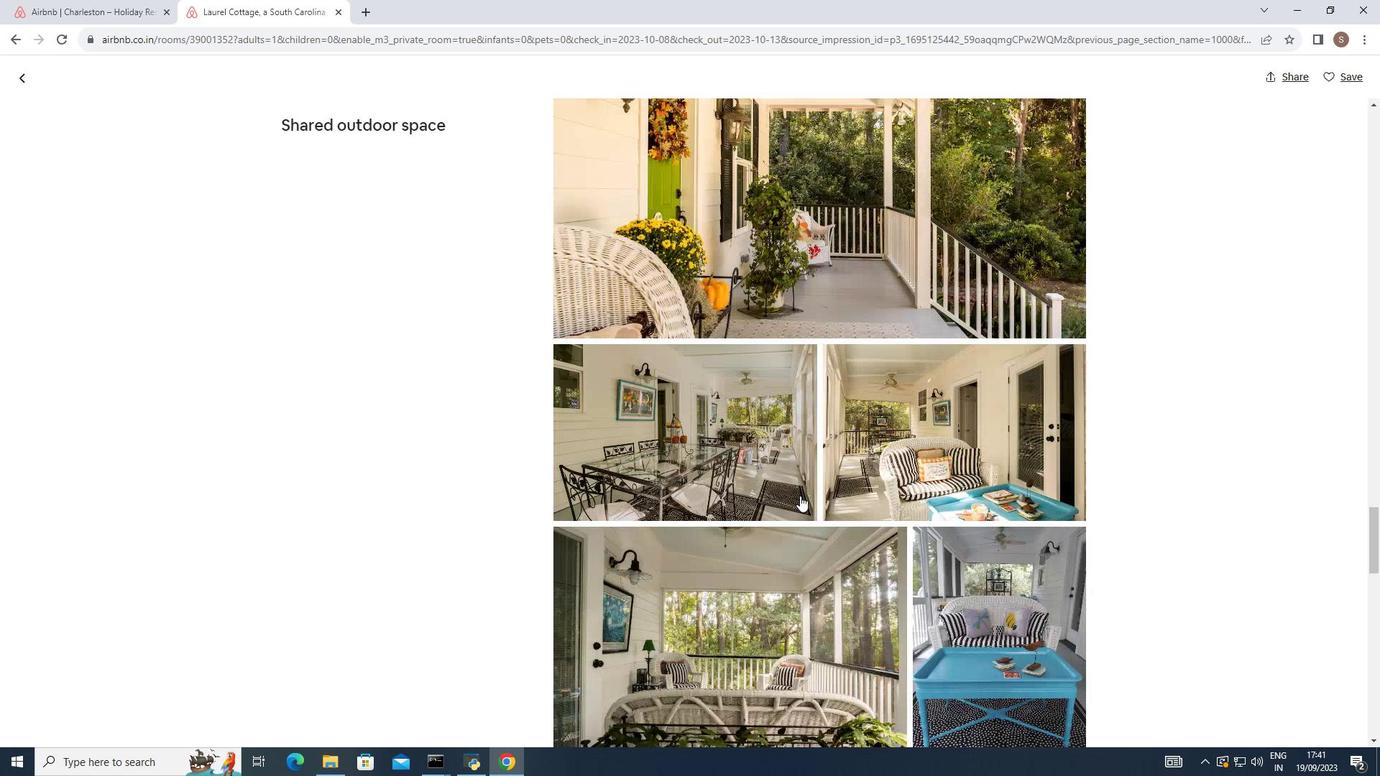 
Action: Mouse moved to (800, 496)
Screenshot: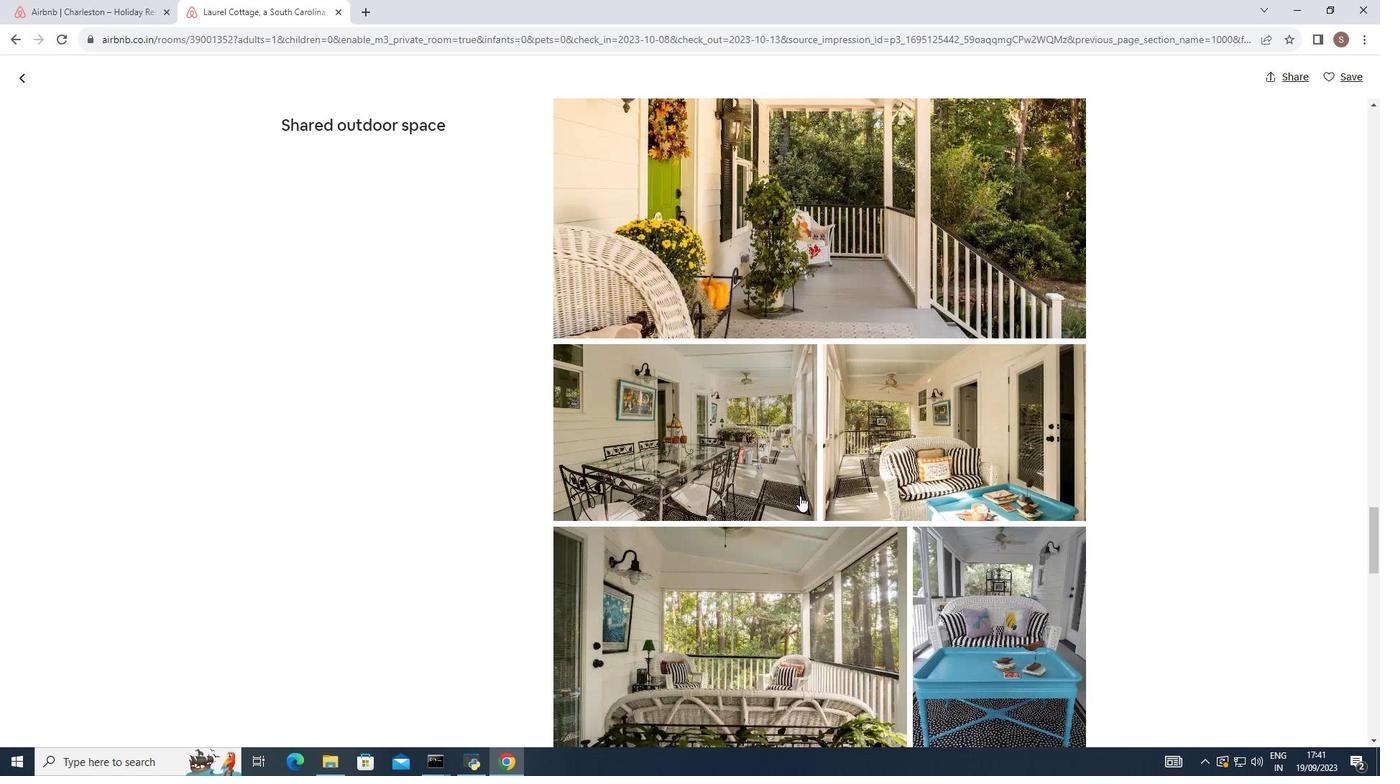 
Action: Mouse scrolled (800, 495) with delta (0, 0)
Screenshot: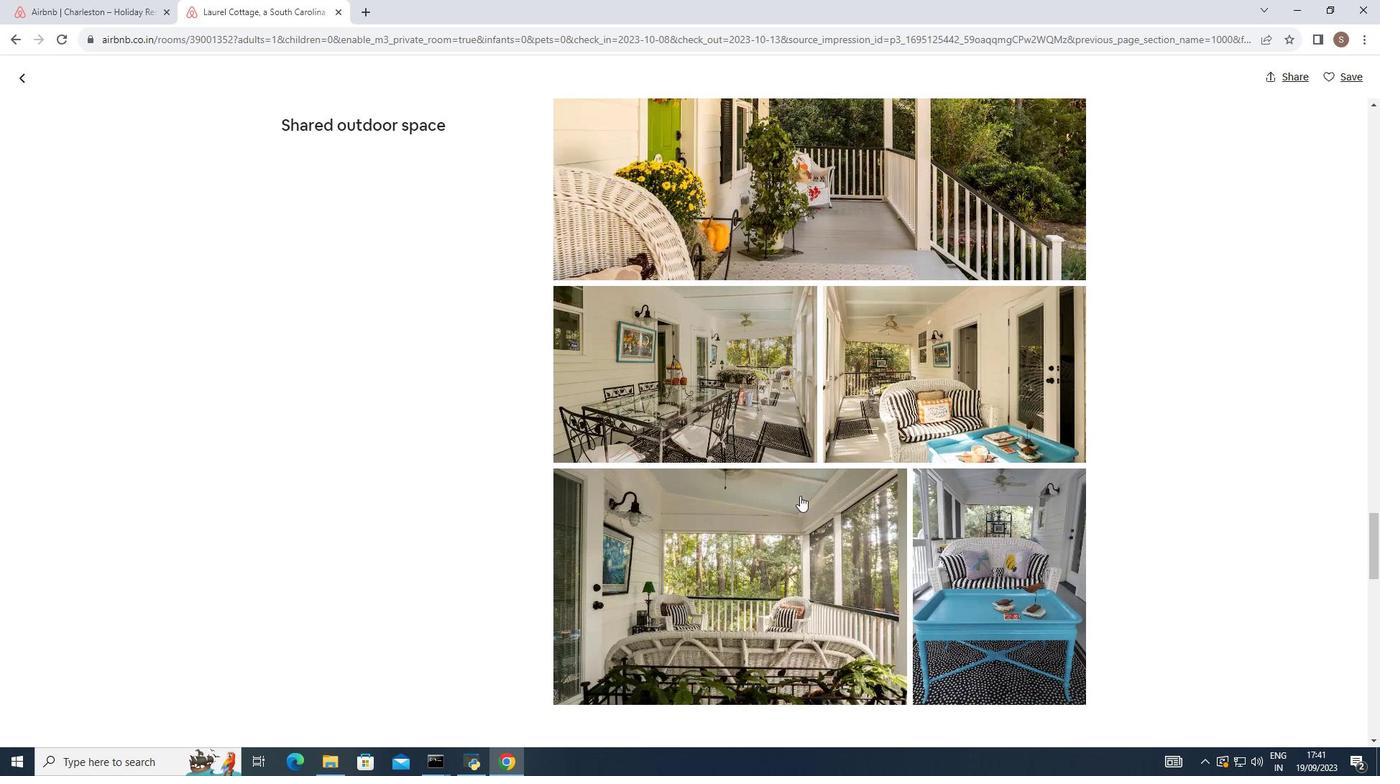 
Action: Mouse scrolled (800, 495) with delta (0, 0)
Screenshot: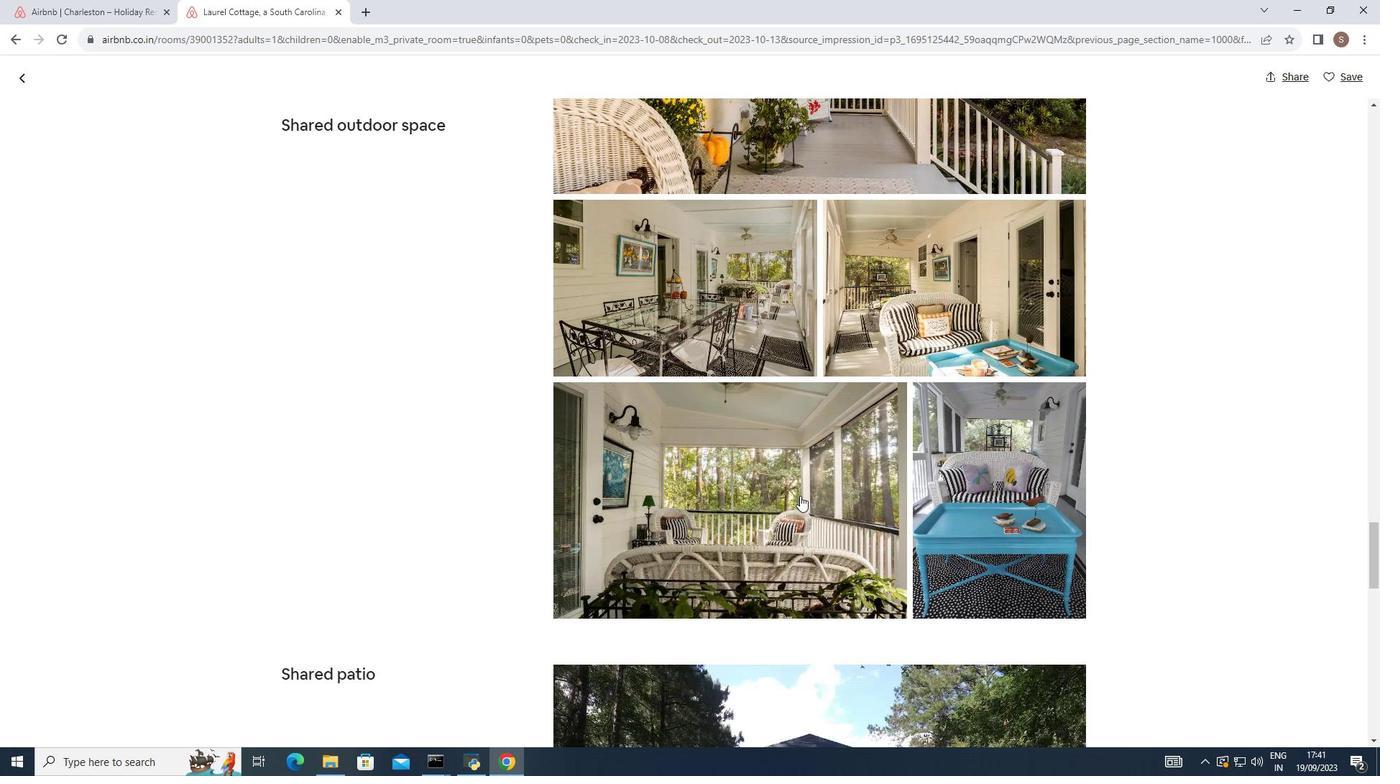 
Action: Mouse scrolled (800, 495) with delta (0, 0)
Screenshot: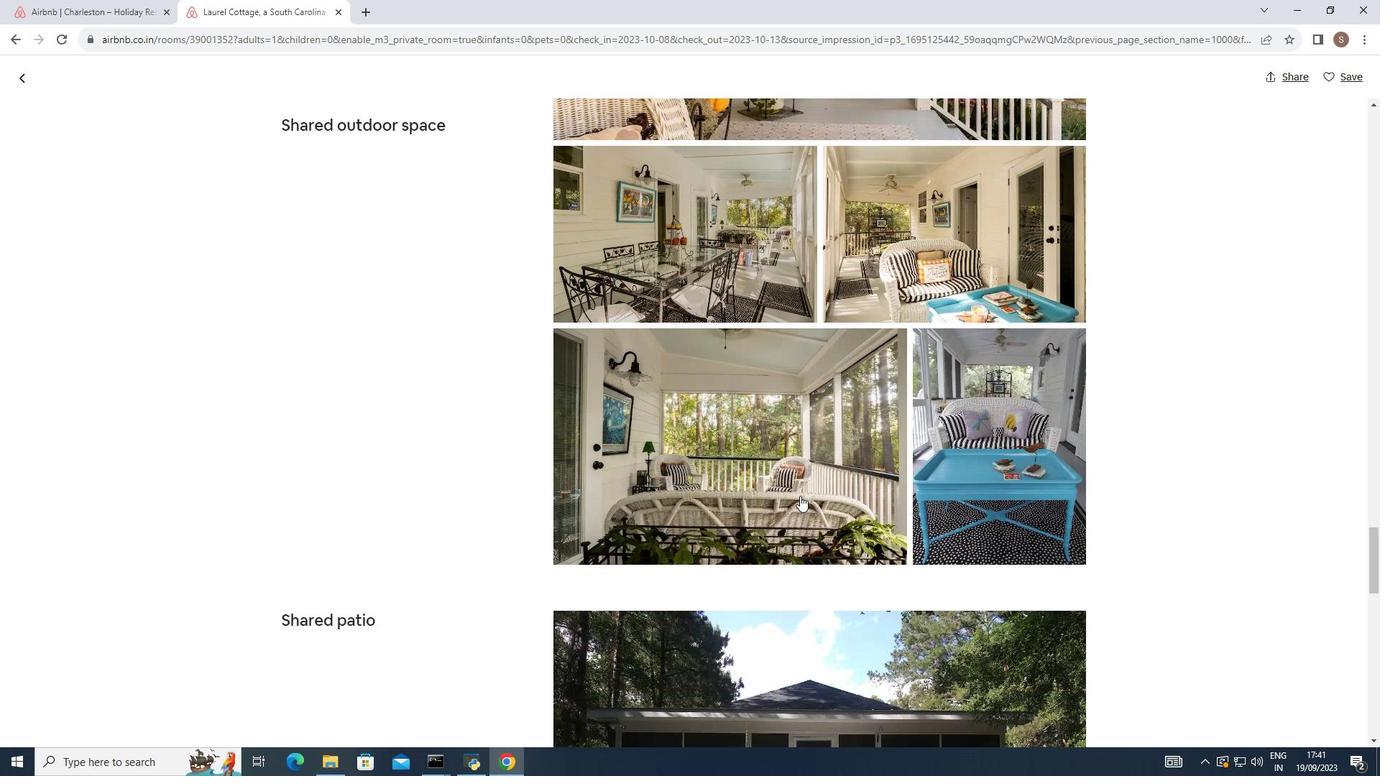
Action: Mouse moved to (801, 495)
Screenshot: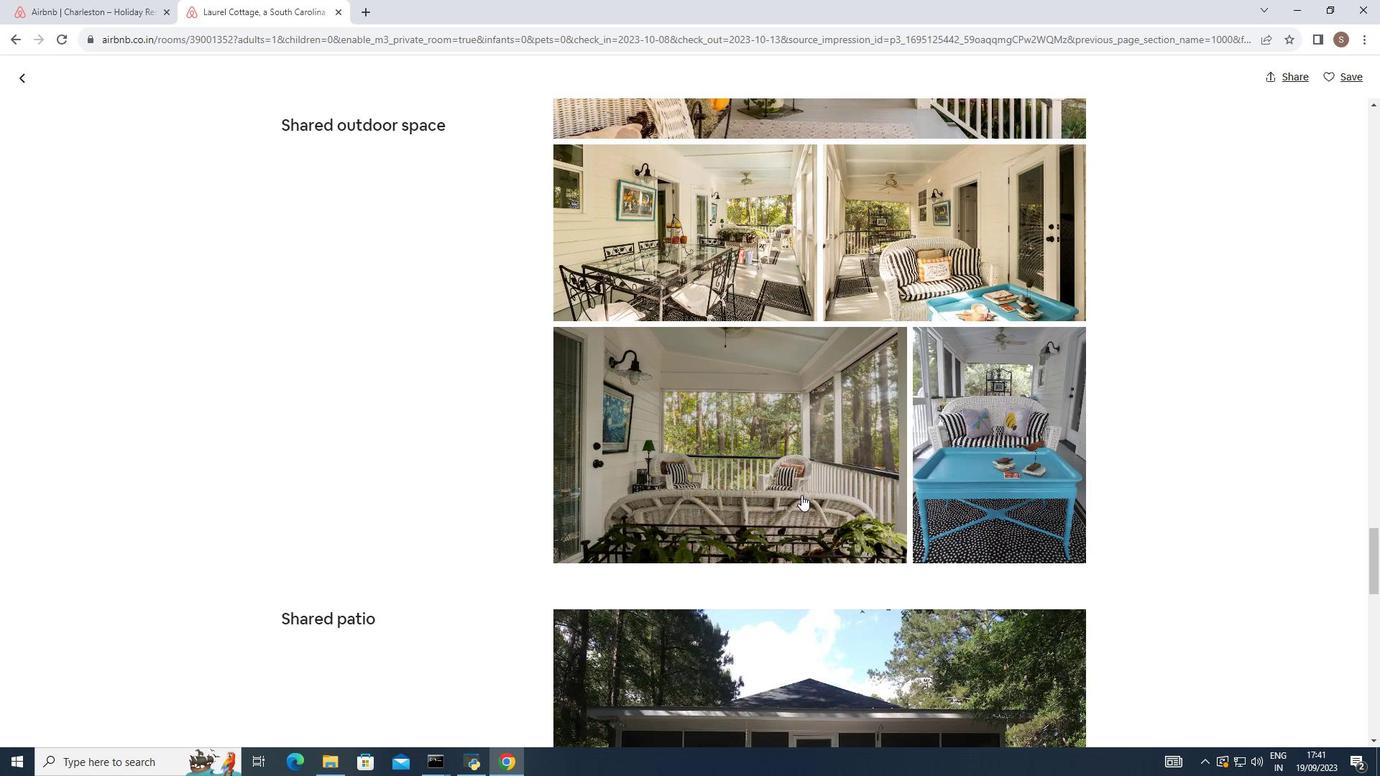 
Action: Mouse scrolled (801, 494) with delta (0, 0)
Screenshot: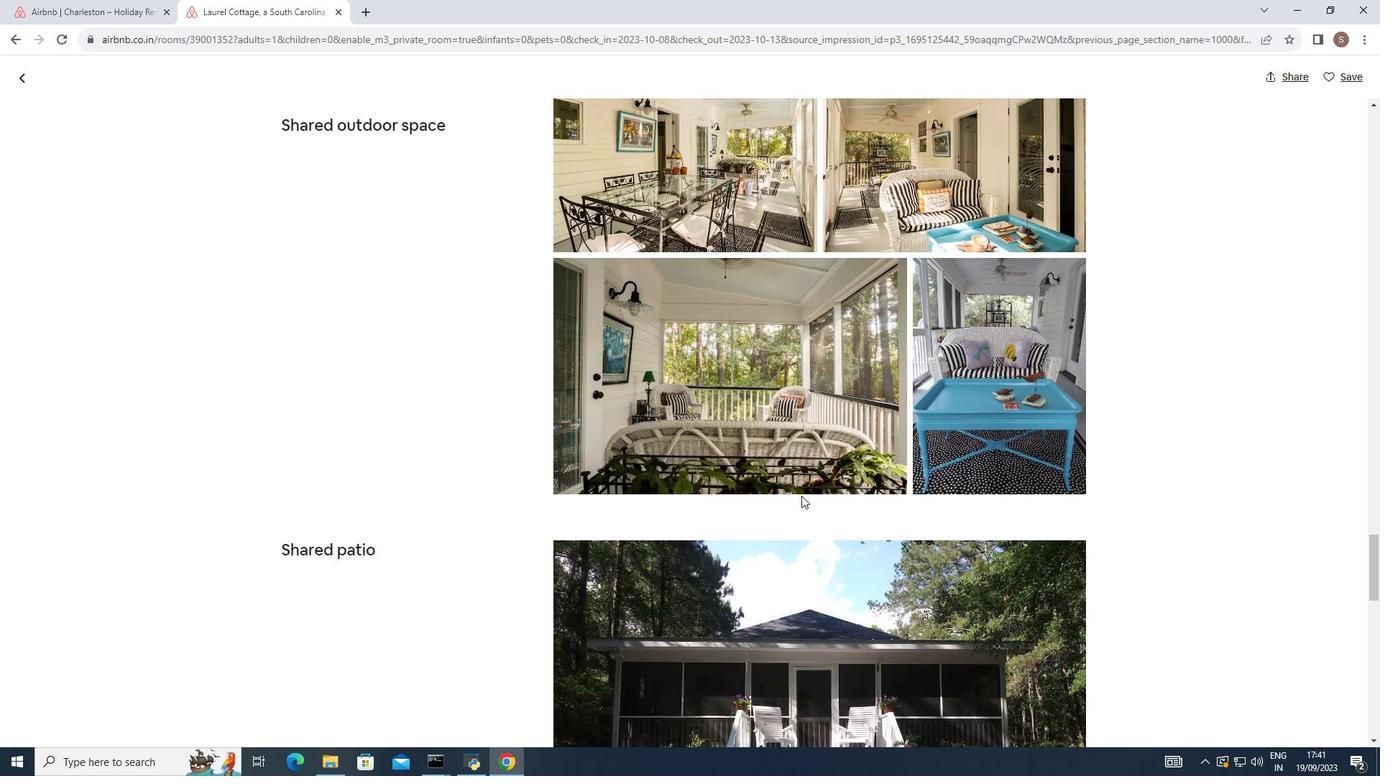 
Action: Mouse scrolled (801, 494) with delta (0, 0)
Screenshot: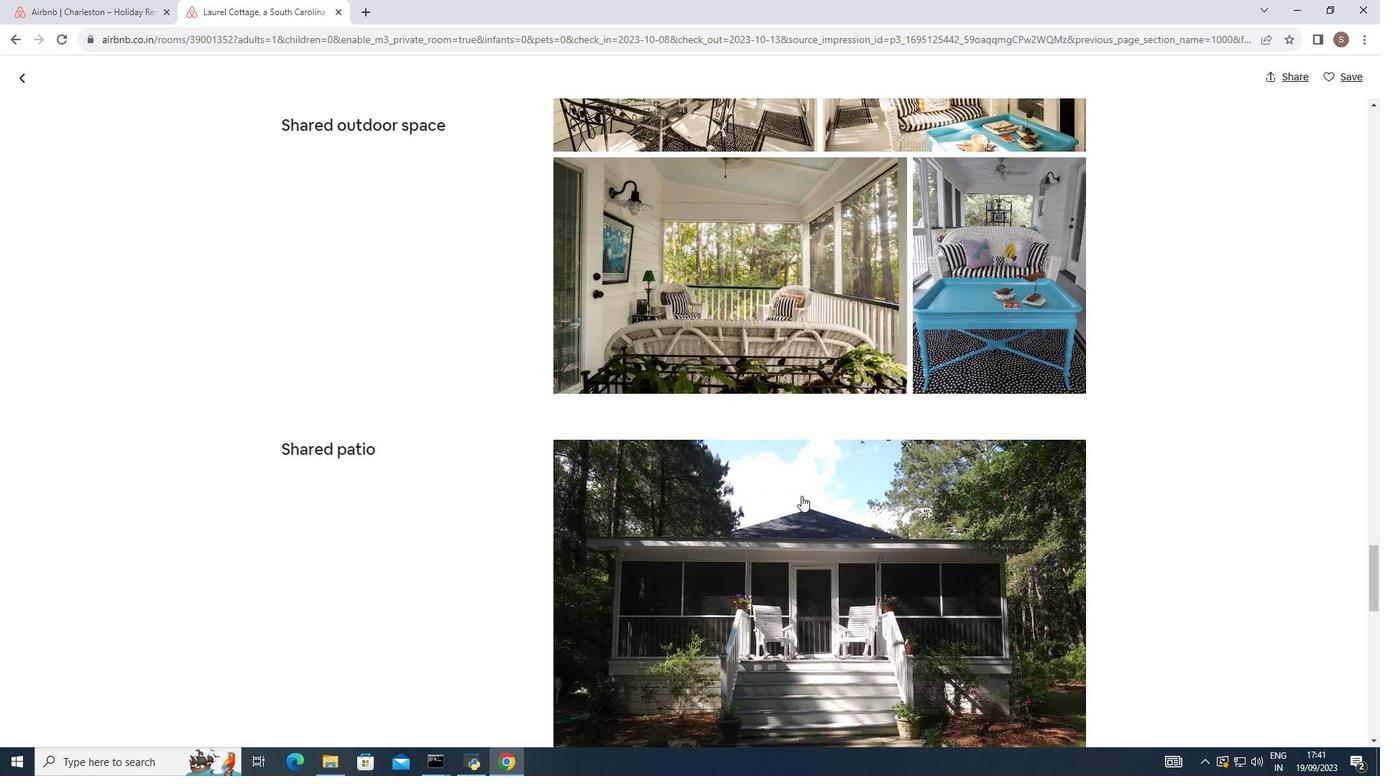 
Action: Mouse moved to (801, 496)
Screenshot: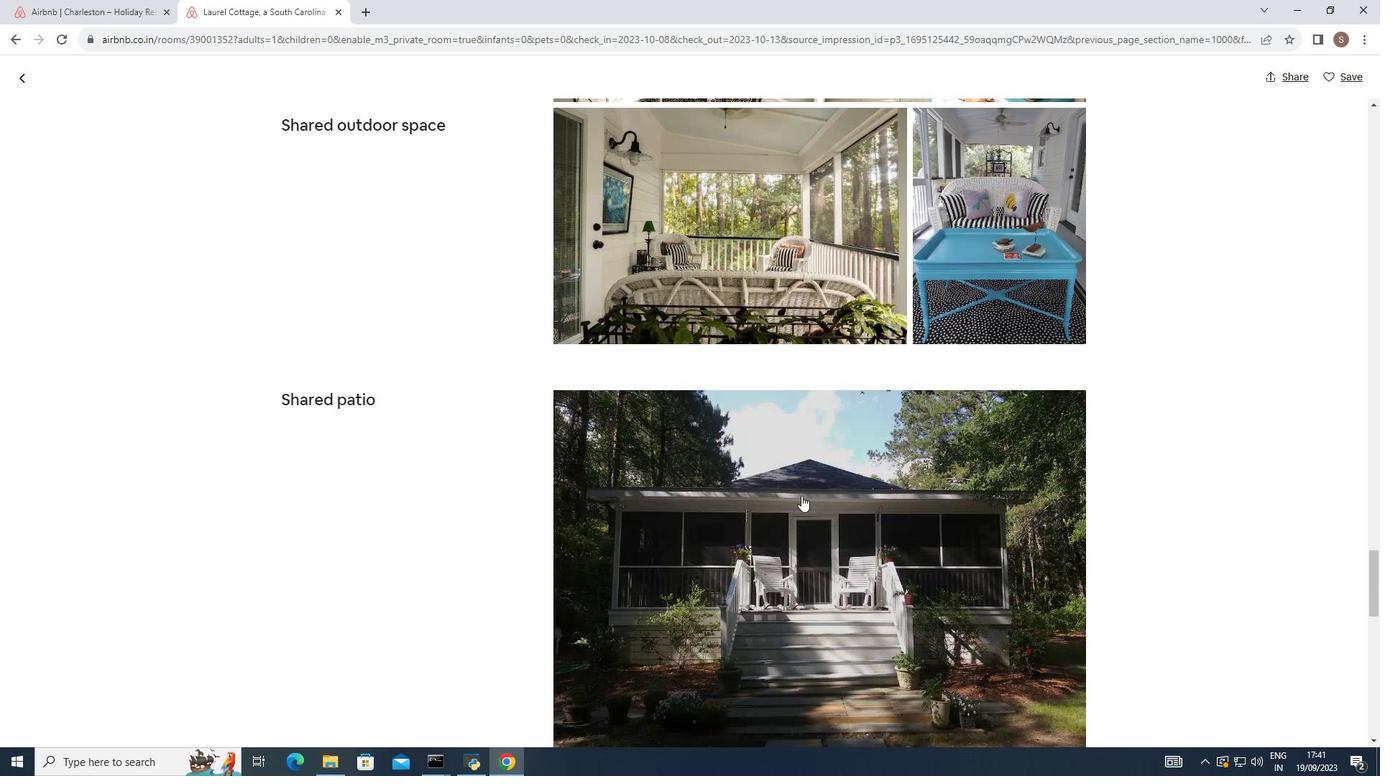 
Action: Mouse scrolled (801, 495) with delta (0, 0)
Screenshot: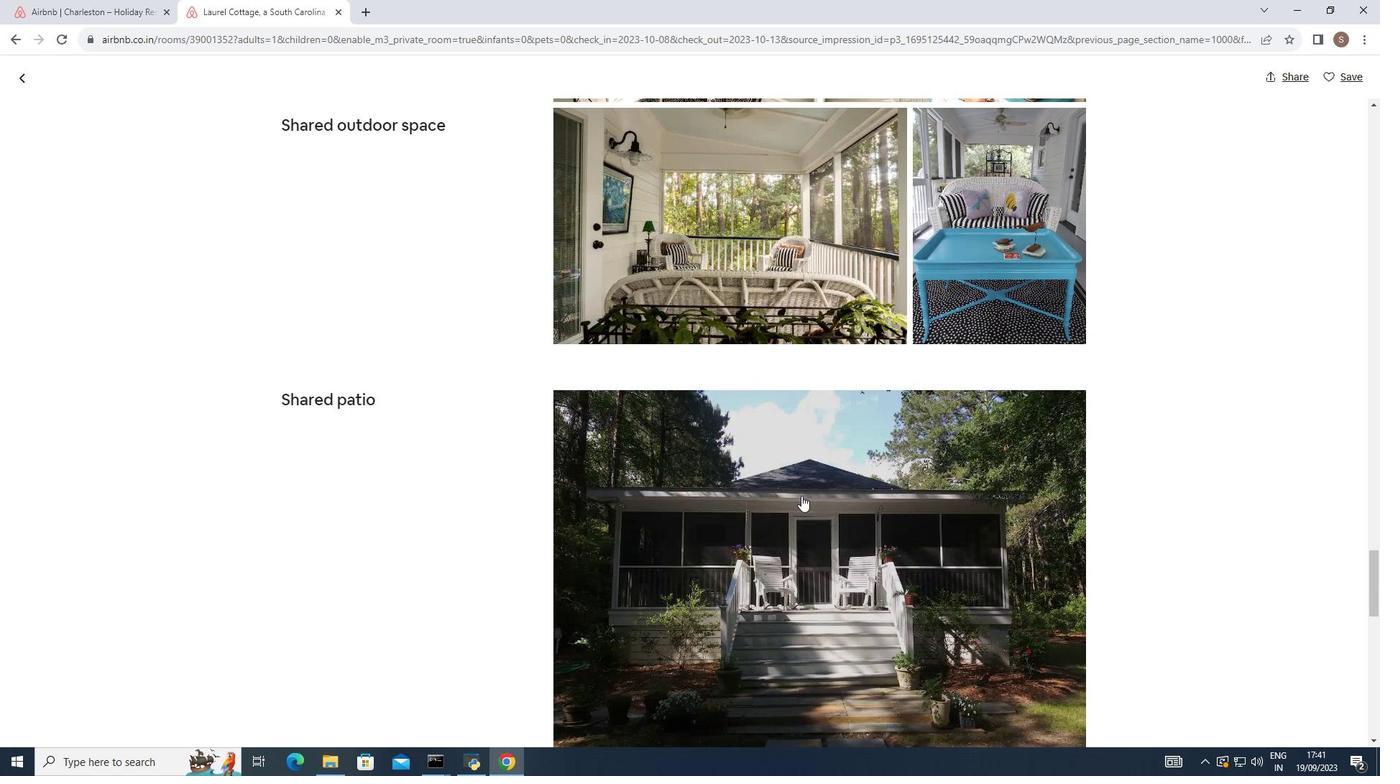 
Action: Mouse scrolled (801, 495) with delta (0, 0)
Screenshot: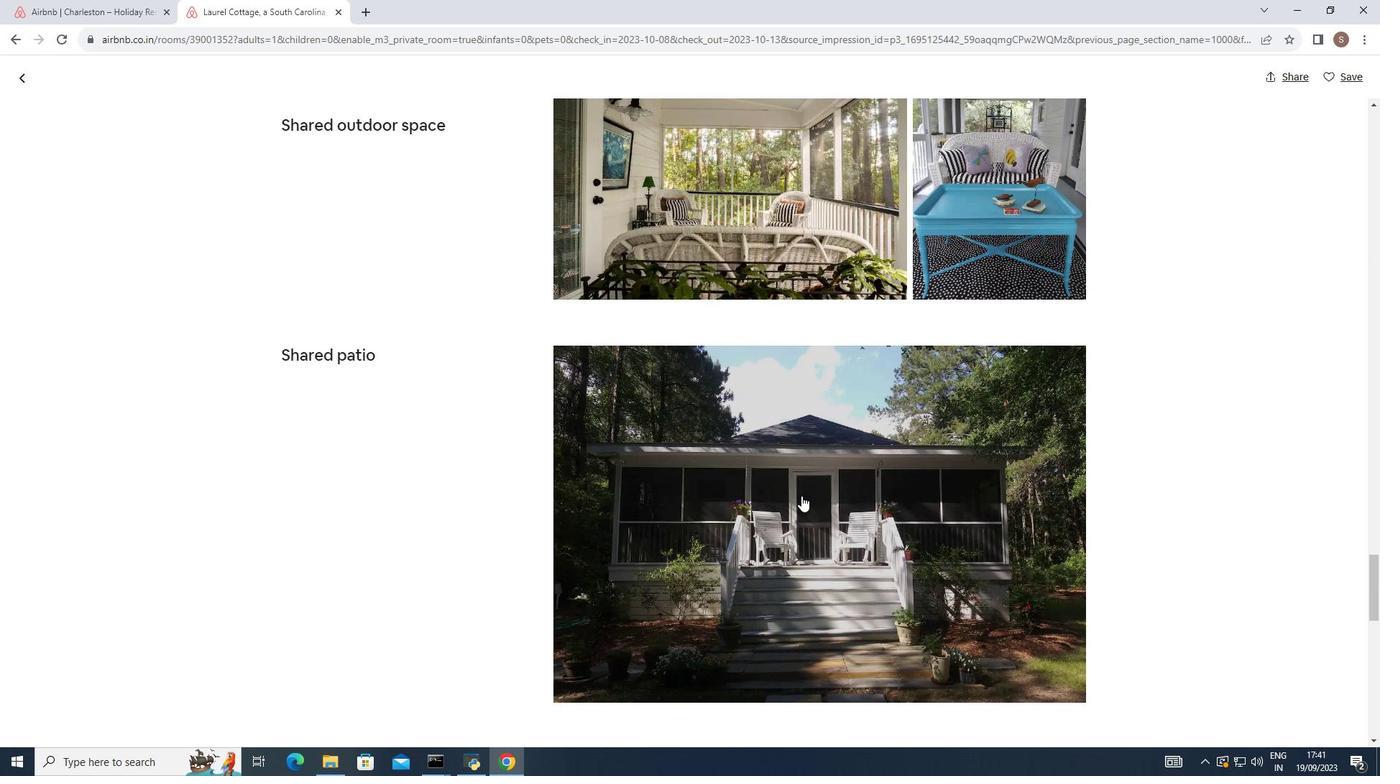 
Action: Mouse scrolled (801, 495) with delta (0, 0)
Screenshot: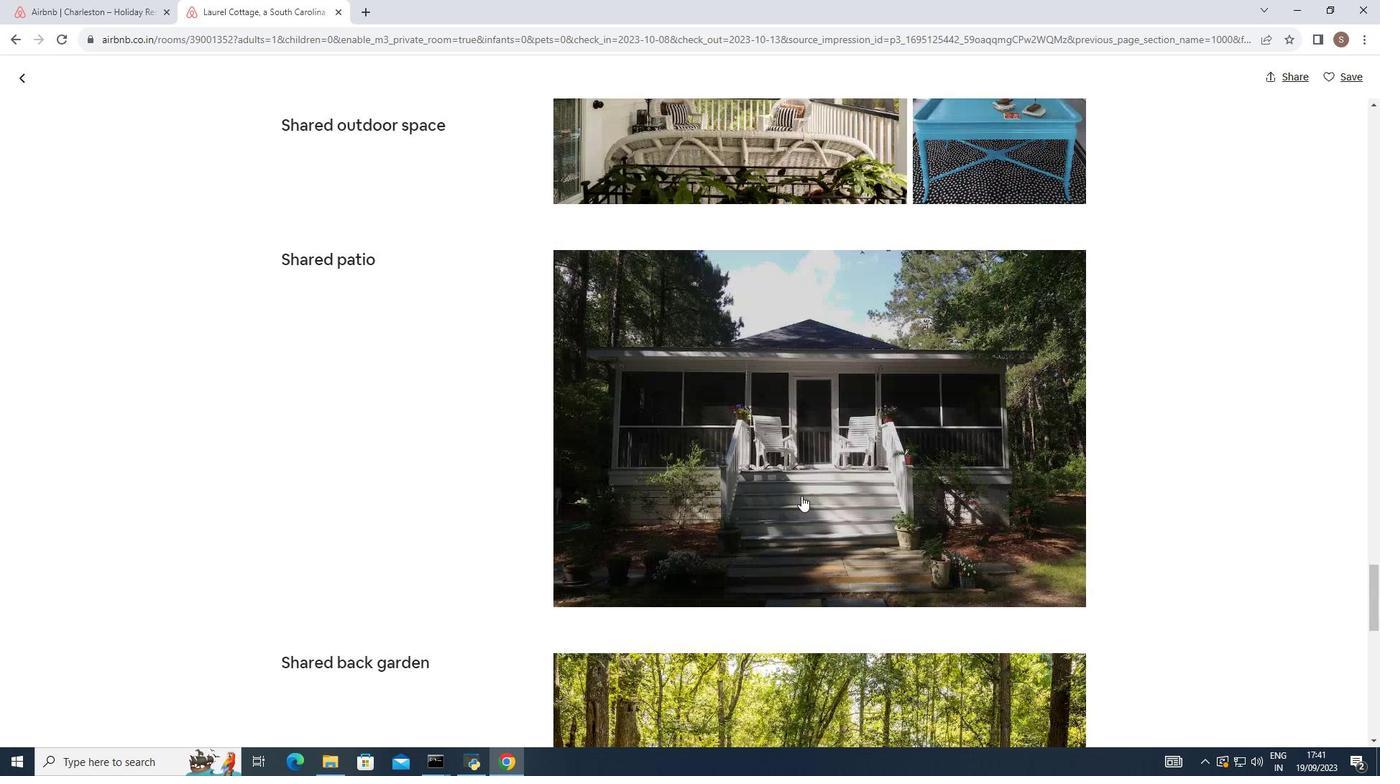 
Action: Mouse scrolled (801, 495) with delta (0, 0)
Screenshot: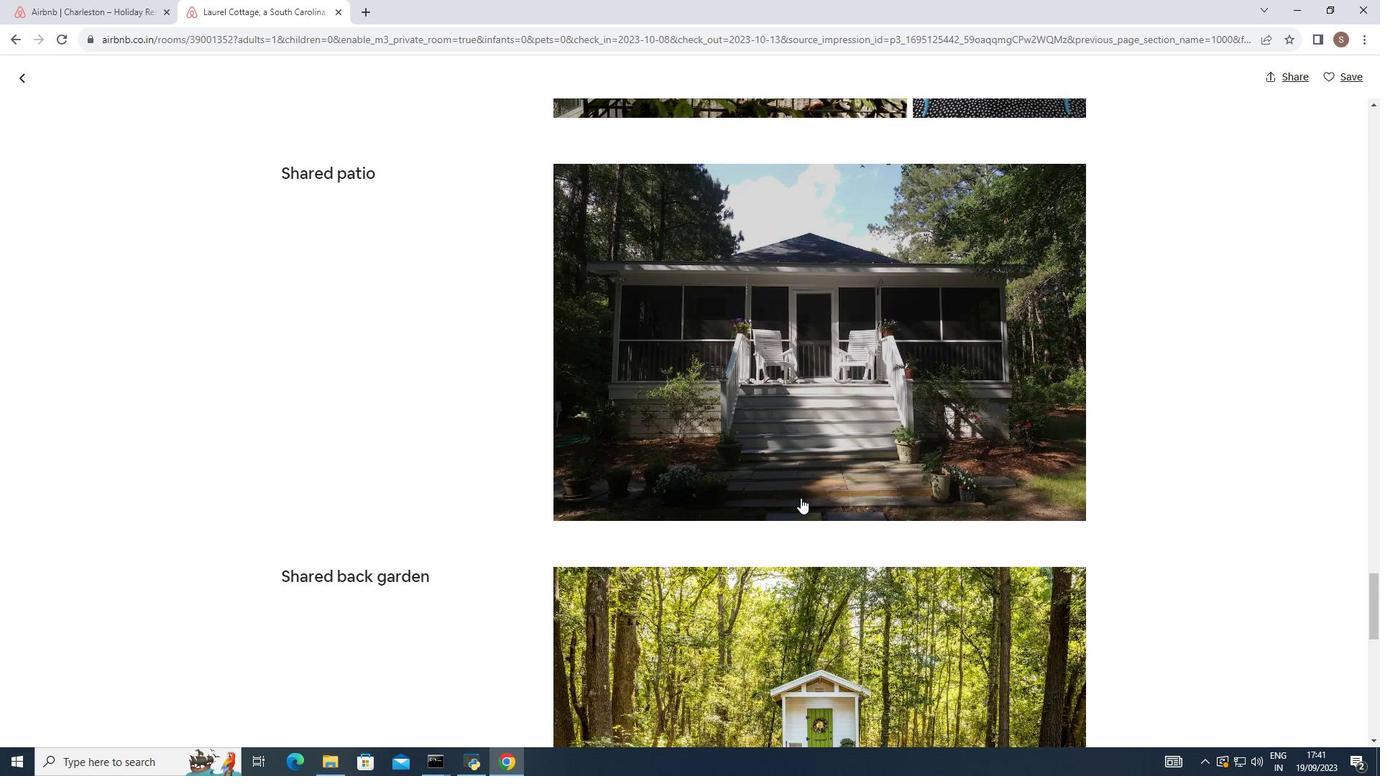 
Action: Mouse moved to (801, 497)
Screenshot: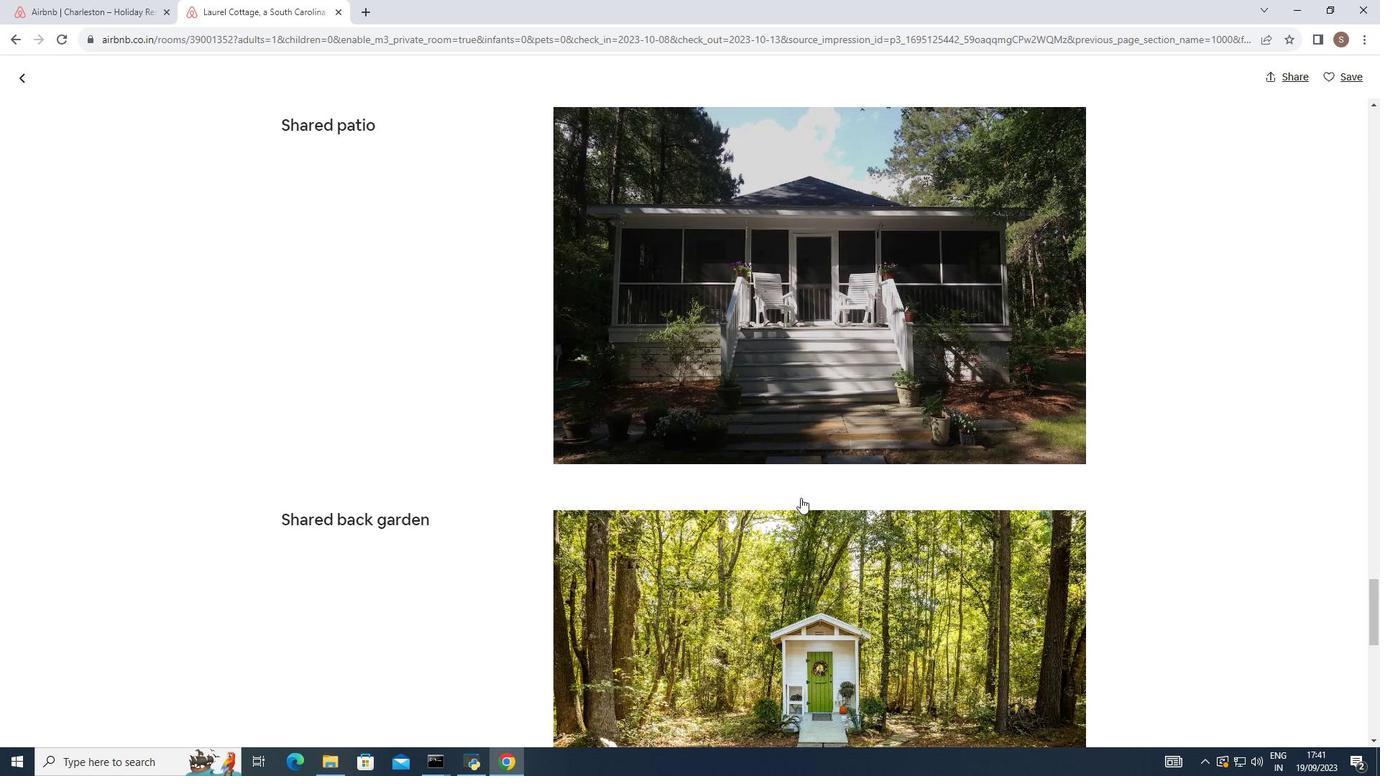 
Action: Mouse scrolled (801, 497) with delta (0, 0)
Screenshot: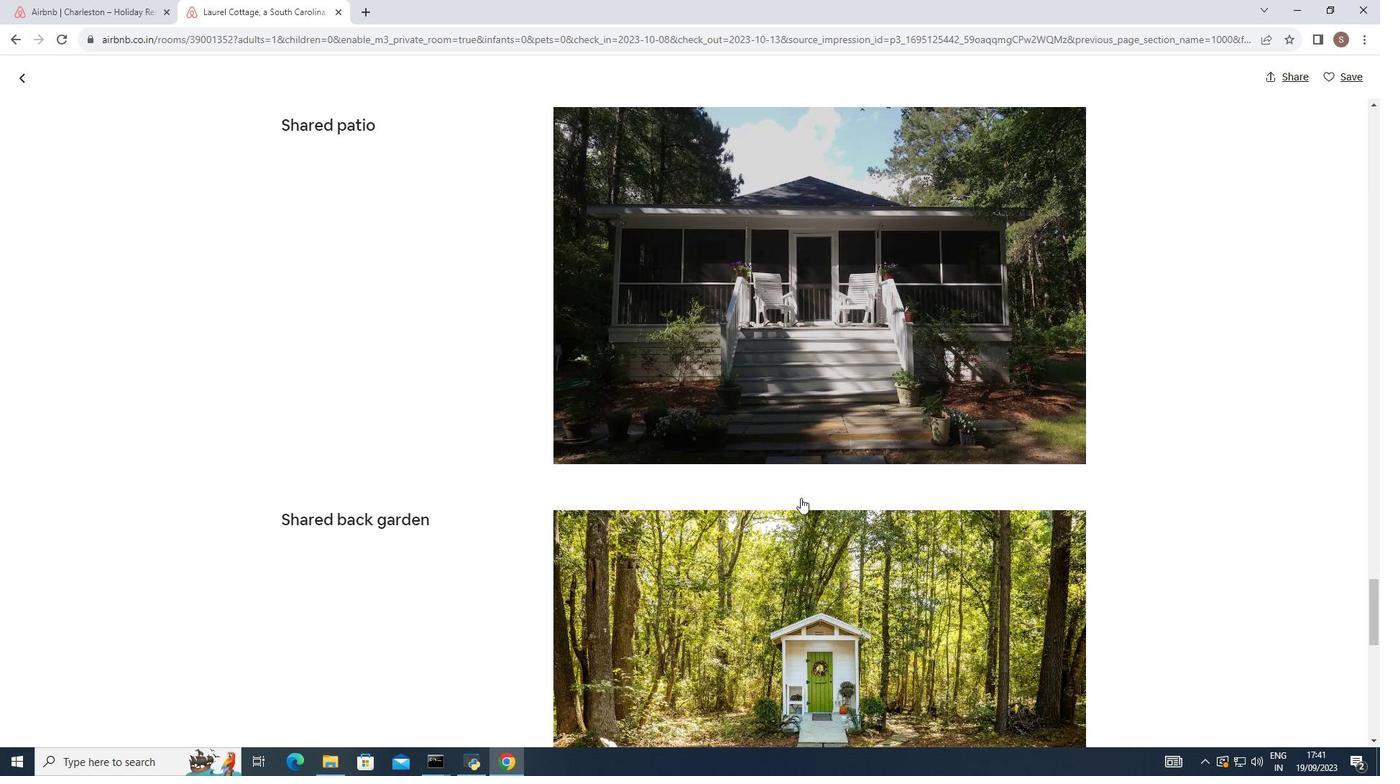 
Action: Mouse moved to (801, 498)
Screenshot: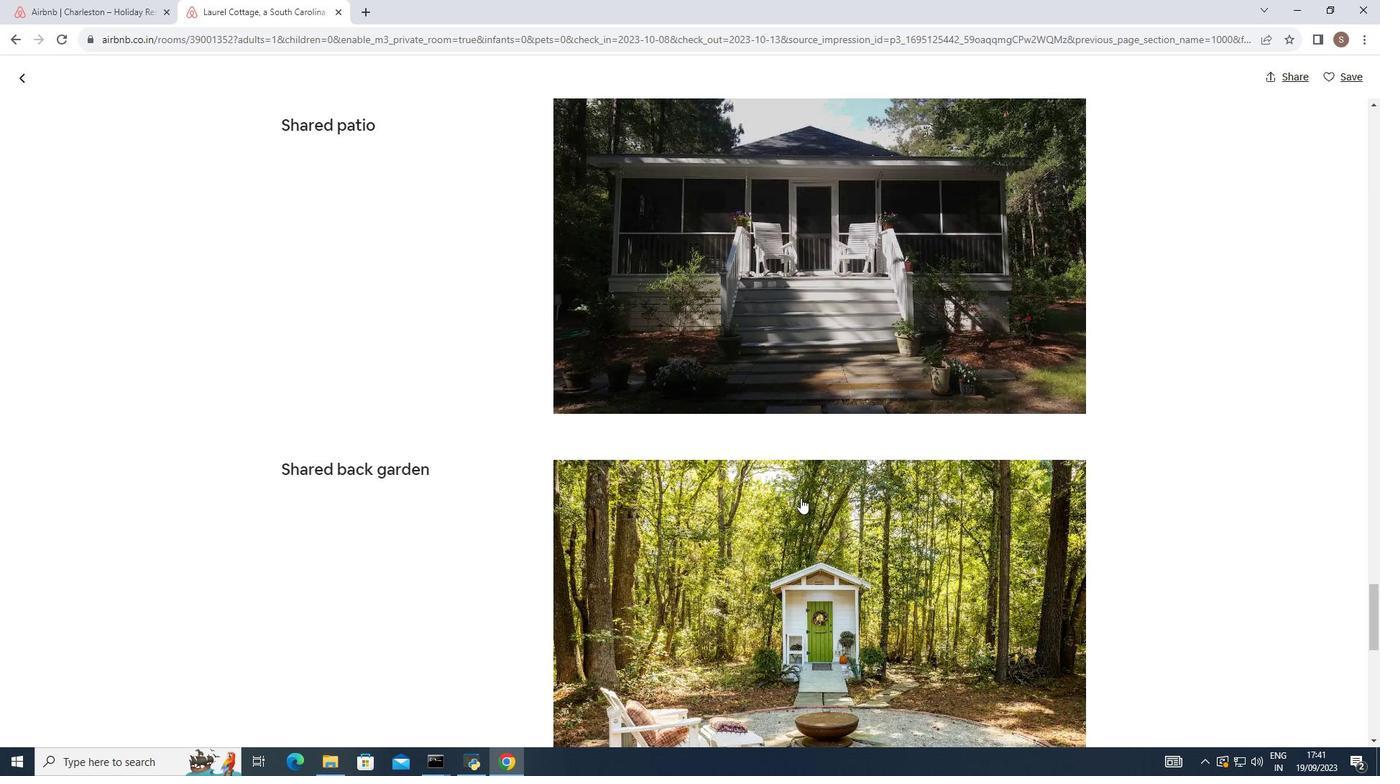 
Action: Mouse scrolled (801, 497) with delta (0, 0)
Screenshot: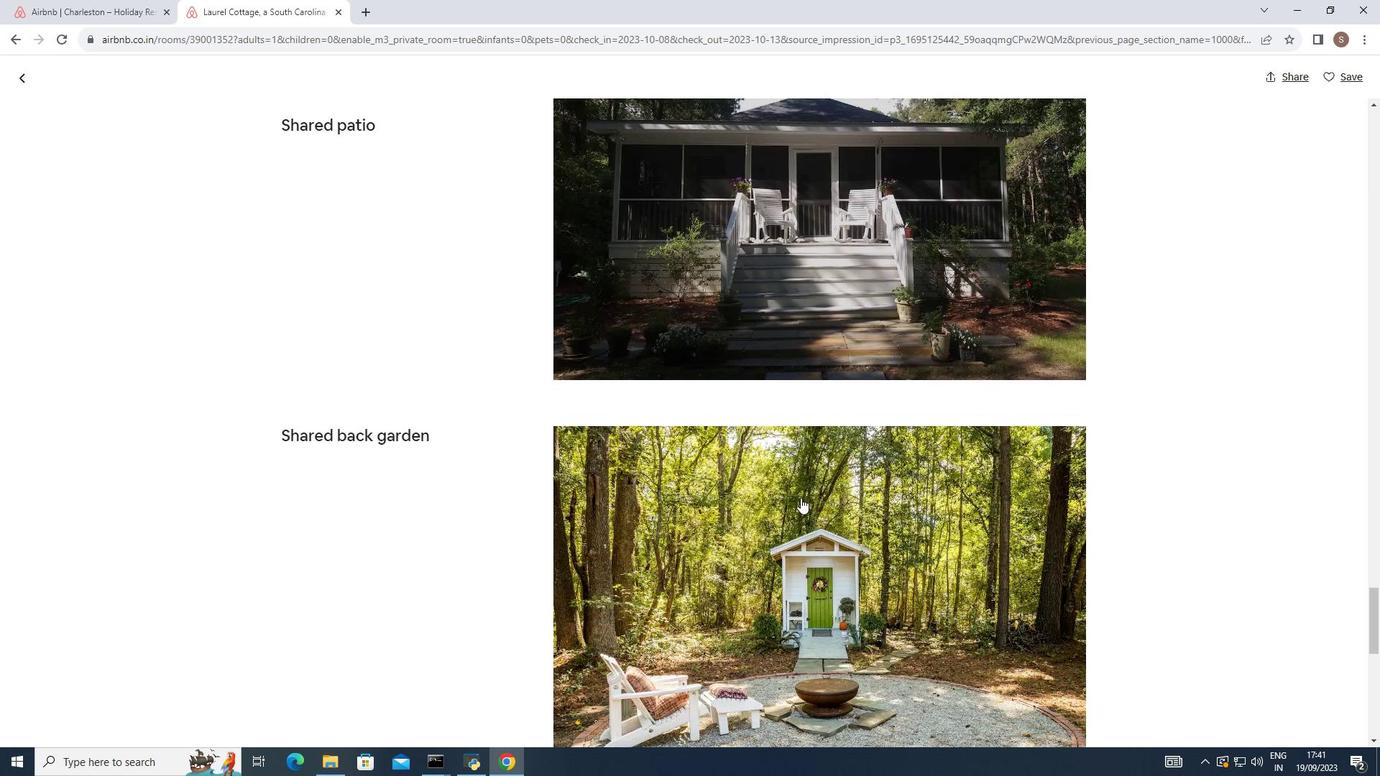 
Action: Mouse scrolled (801, 497) with delta (0, 0)
Screenshot: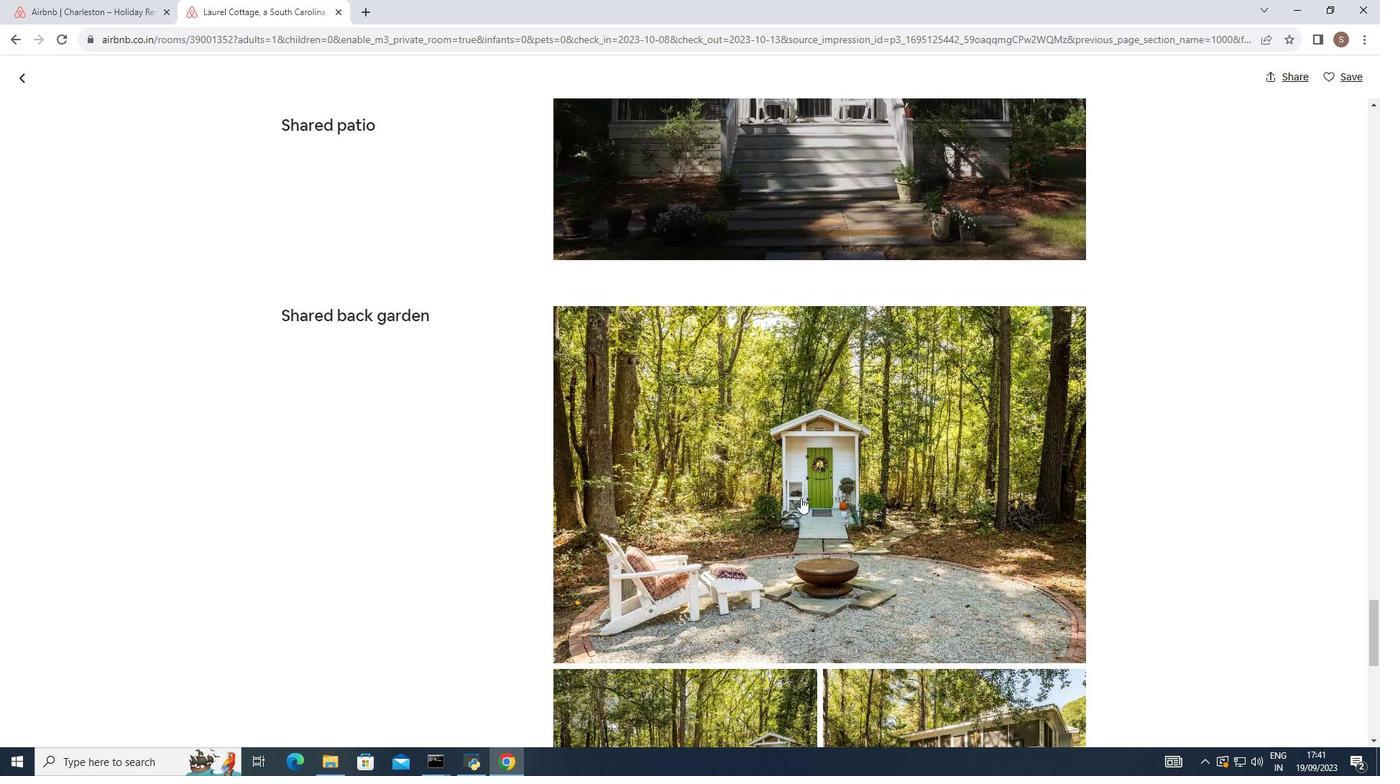 
Action: Mouse scrolled (801, 497) with delta (0, 0)
Screenshot: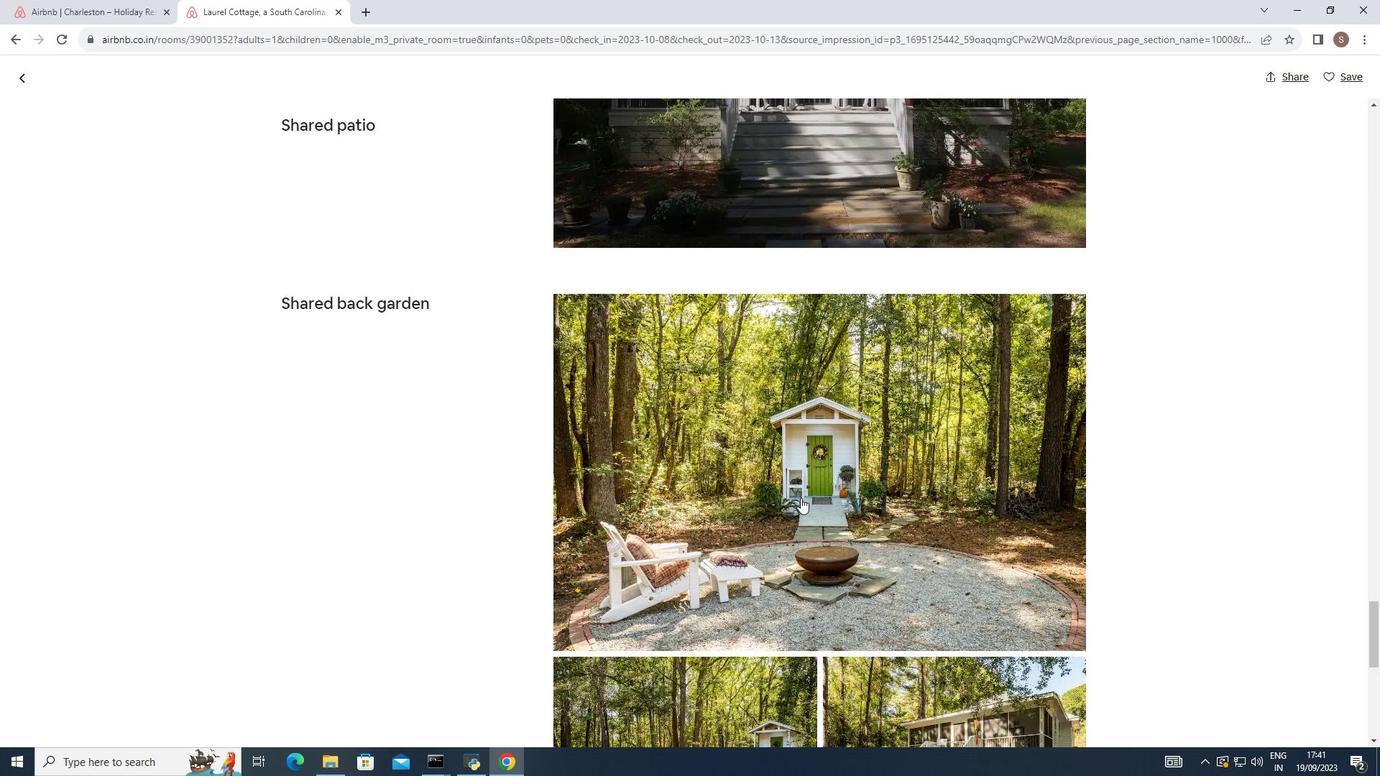 
Action: Mouse scrolled (801, 497) with delta (0, 0)
Screenshot: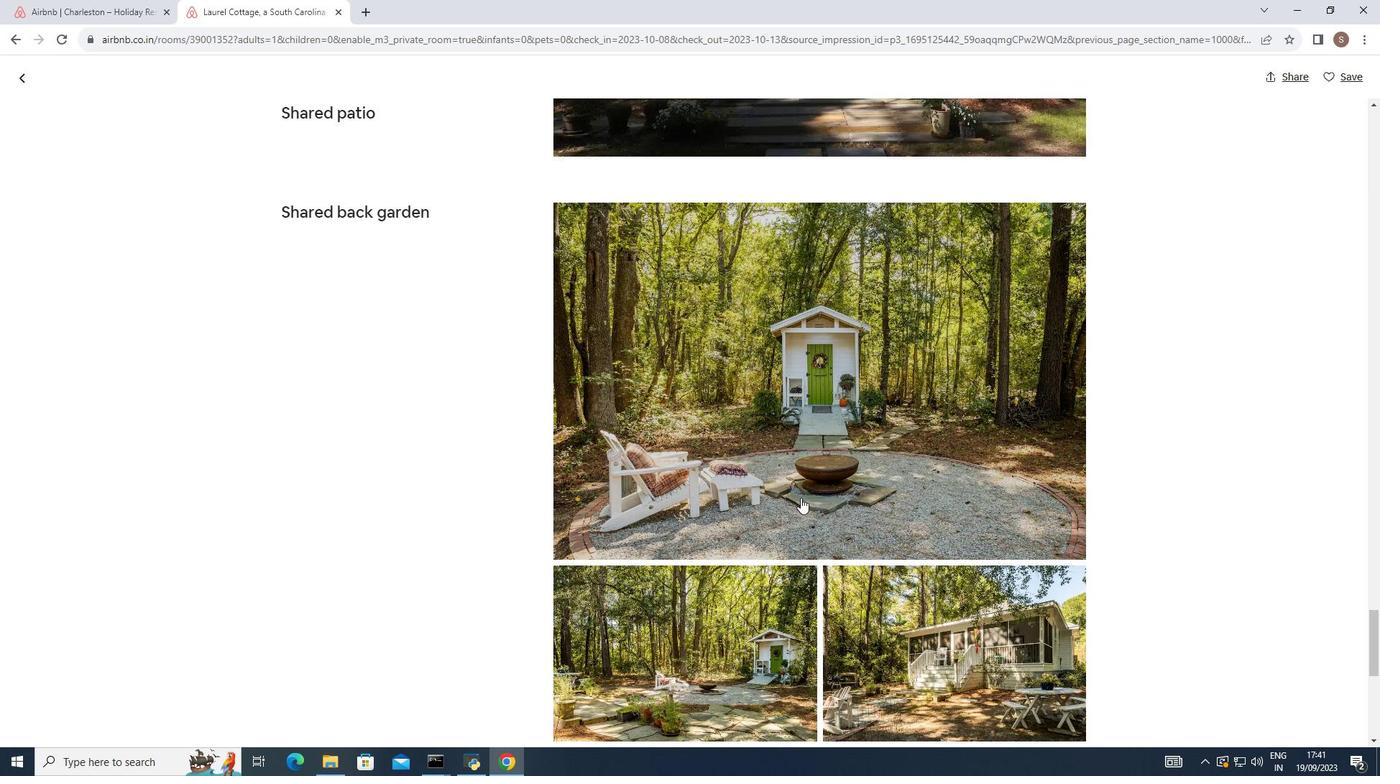 
Action: Mouse scrolled (801, 497) with delta (0, 0)
Screenshot: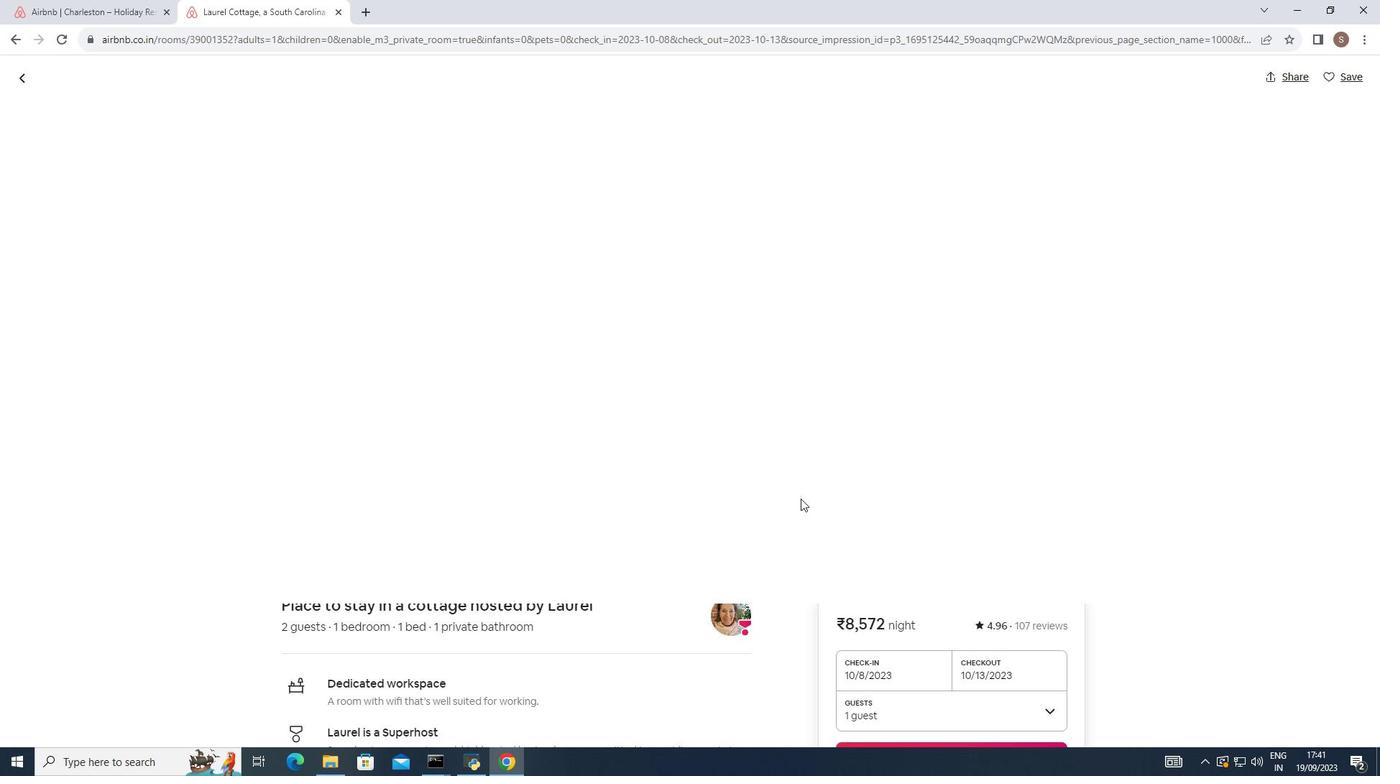 
Action: Mouse scrolled (801, 497) with delta (0, 0)
Screenshot: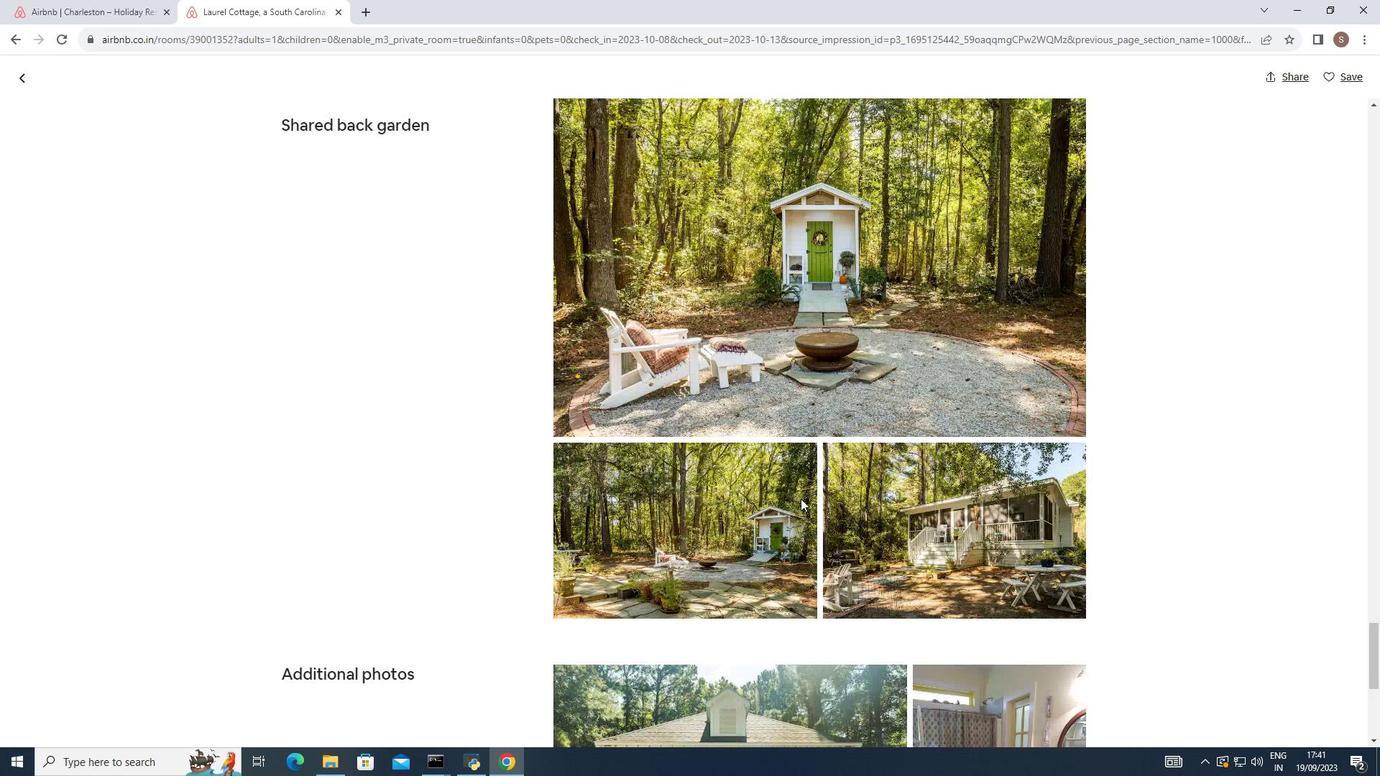 
Action: Mouse moved to (801, 499)
Screenshot: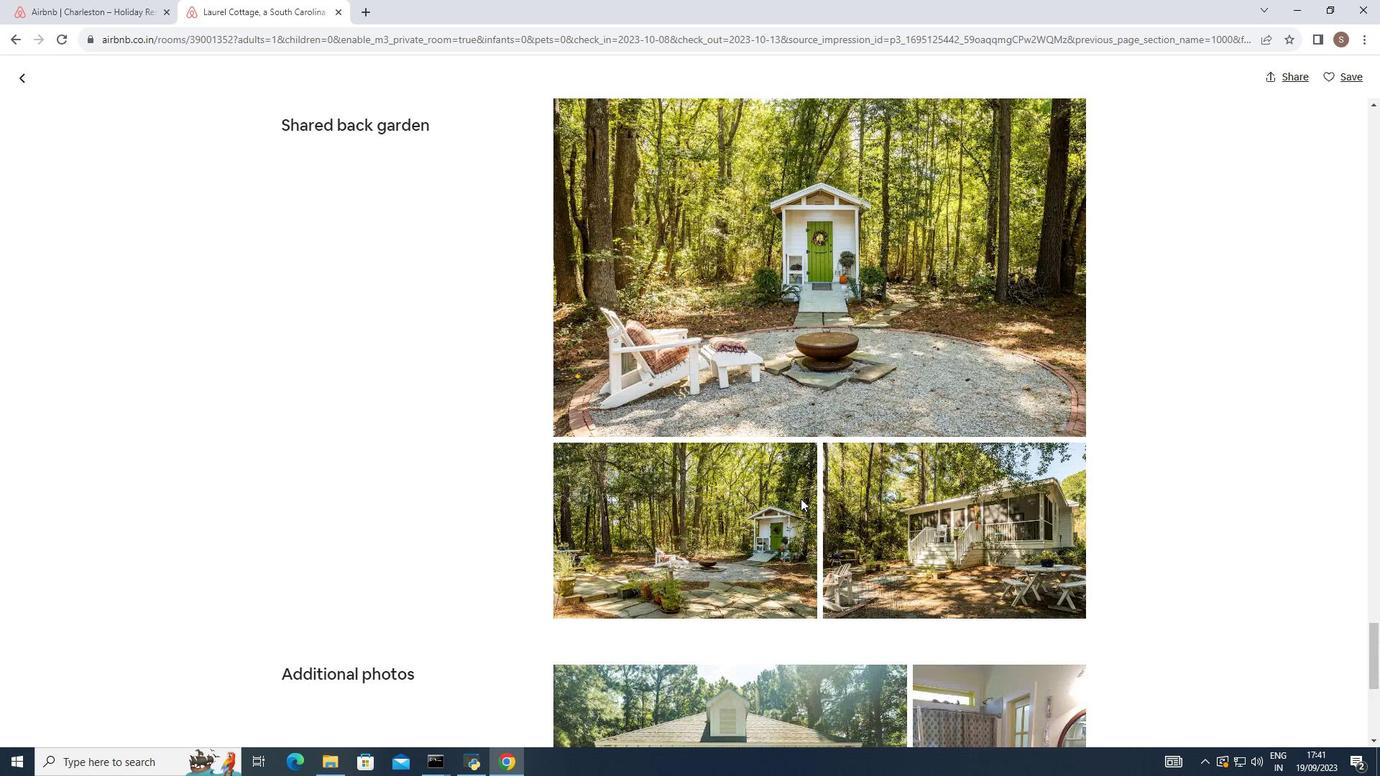 
Action: Mouse scrolled (801, 498) with delta (0, 0)
Screenshot: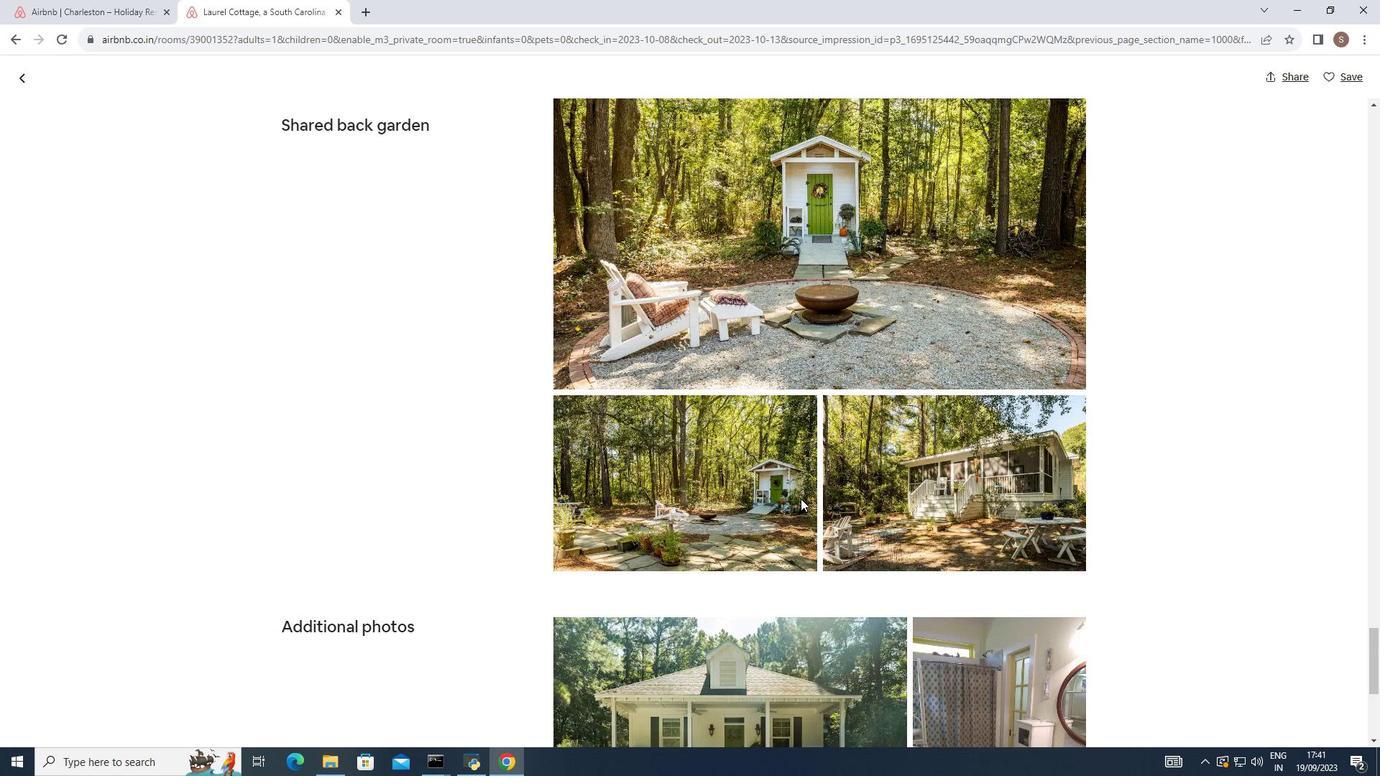 
Action: Mouse moved to (801, 499)
Screenshot: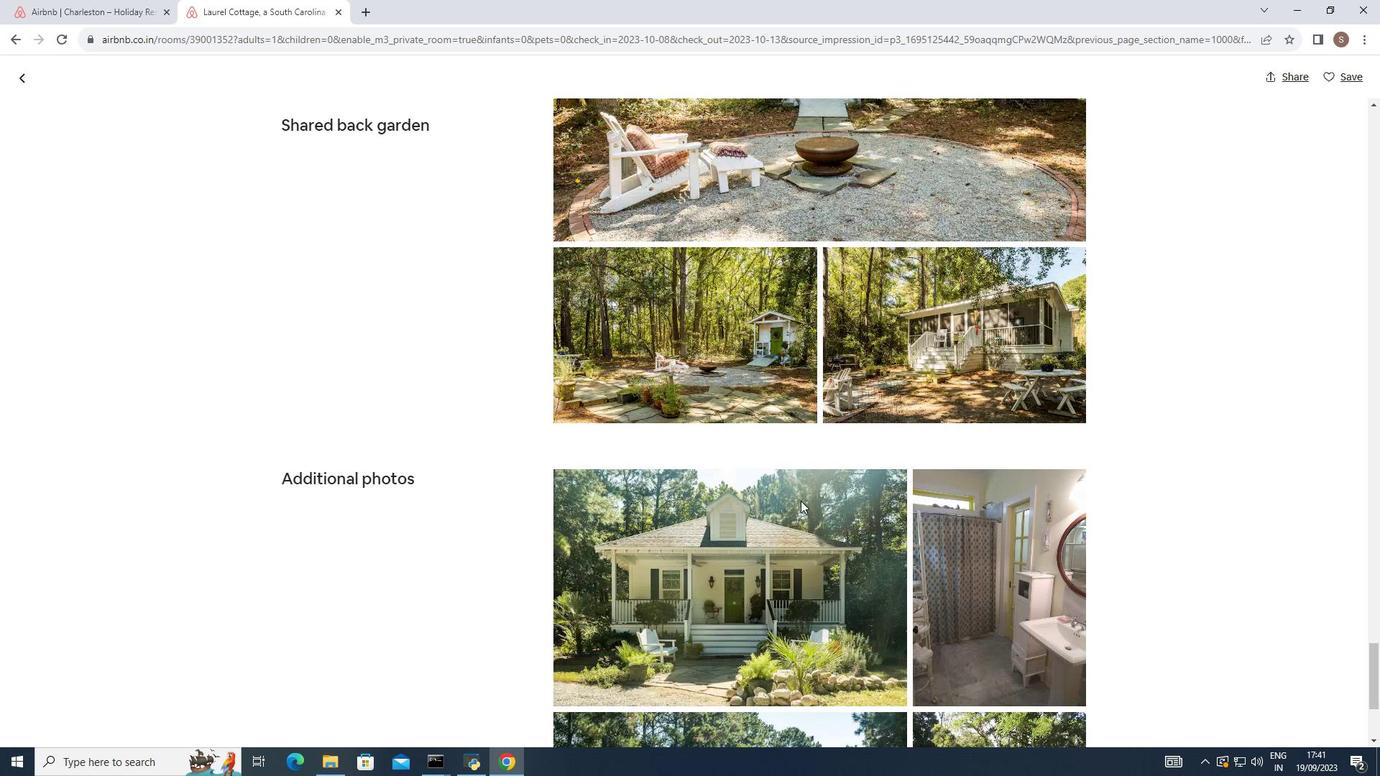 
Action: Mouse scrolled (801, 499) with delta (0, 0)
Screenshot: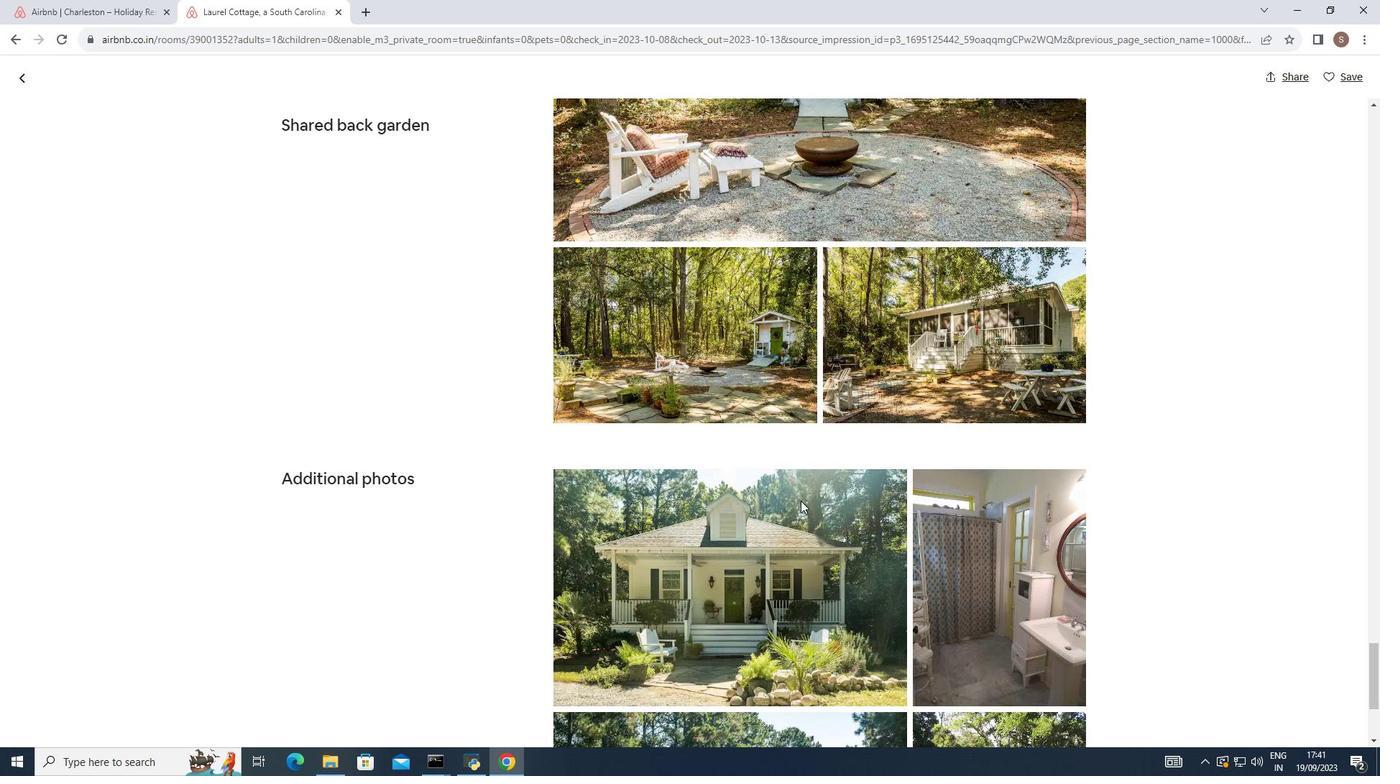
Action: Mouse moved to (801, 499)
Screenshot: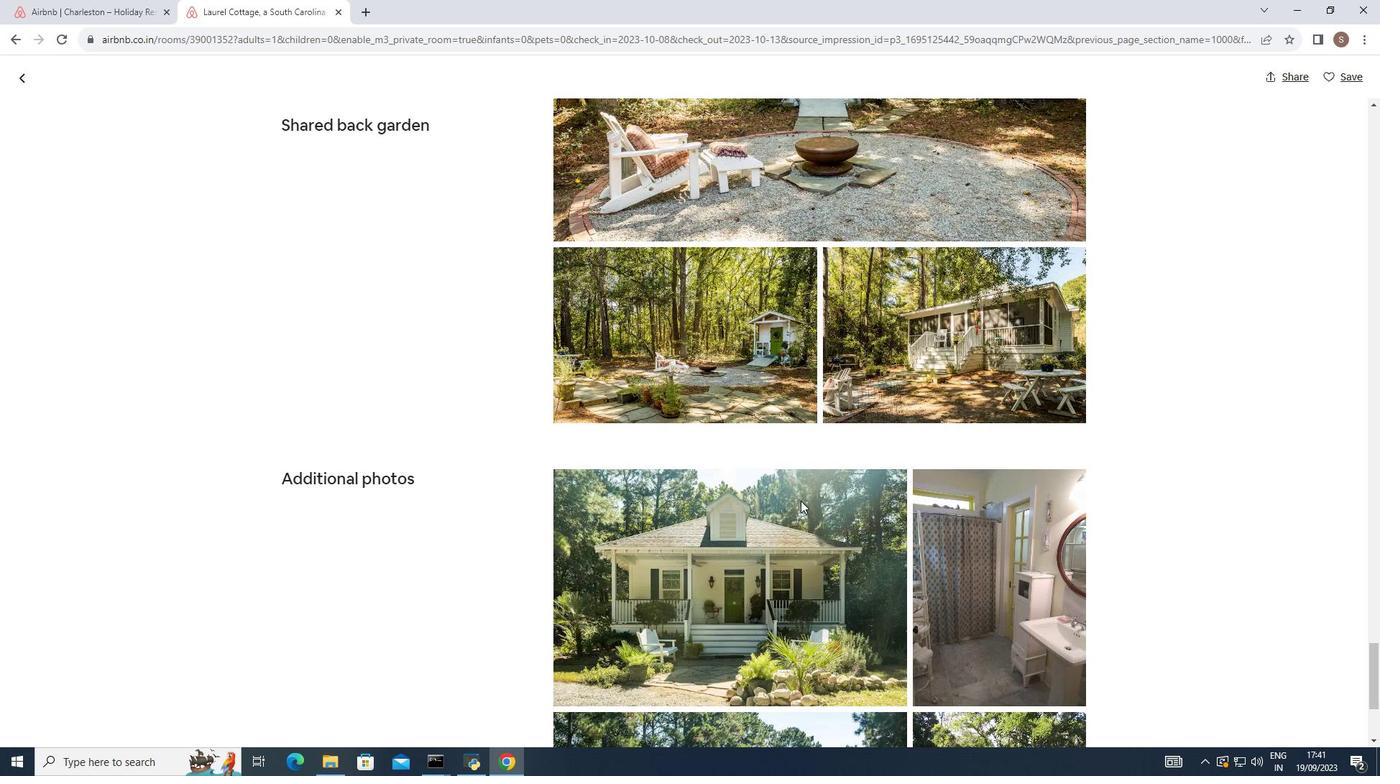 
Action: Mouse scrolled (801, 499) with delta (0, 0)
Screenshot: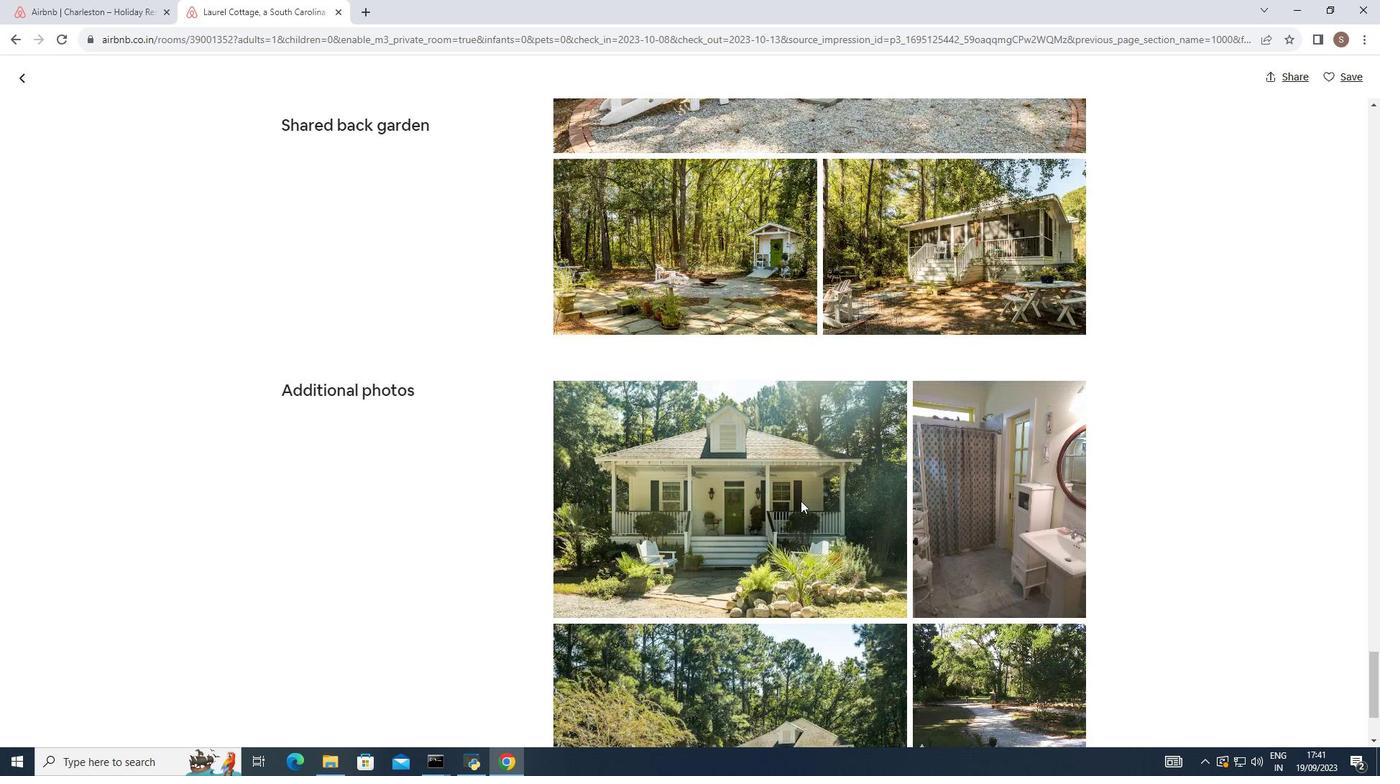 
Action: Mouse moved to (801, 501)
Screenshot: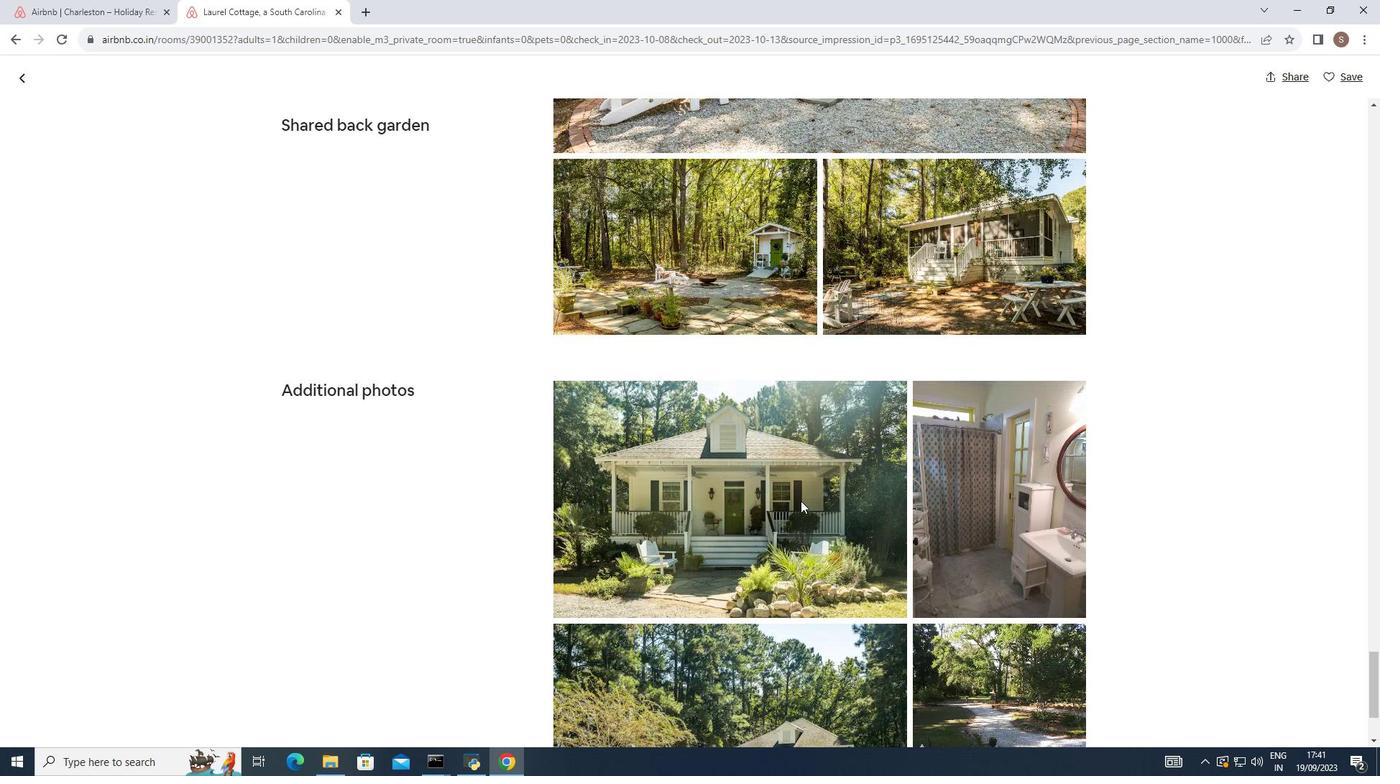 
Action: Mouse scrolled (801, 500) with delta (0, 0)
Screenshot: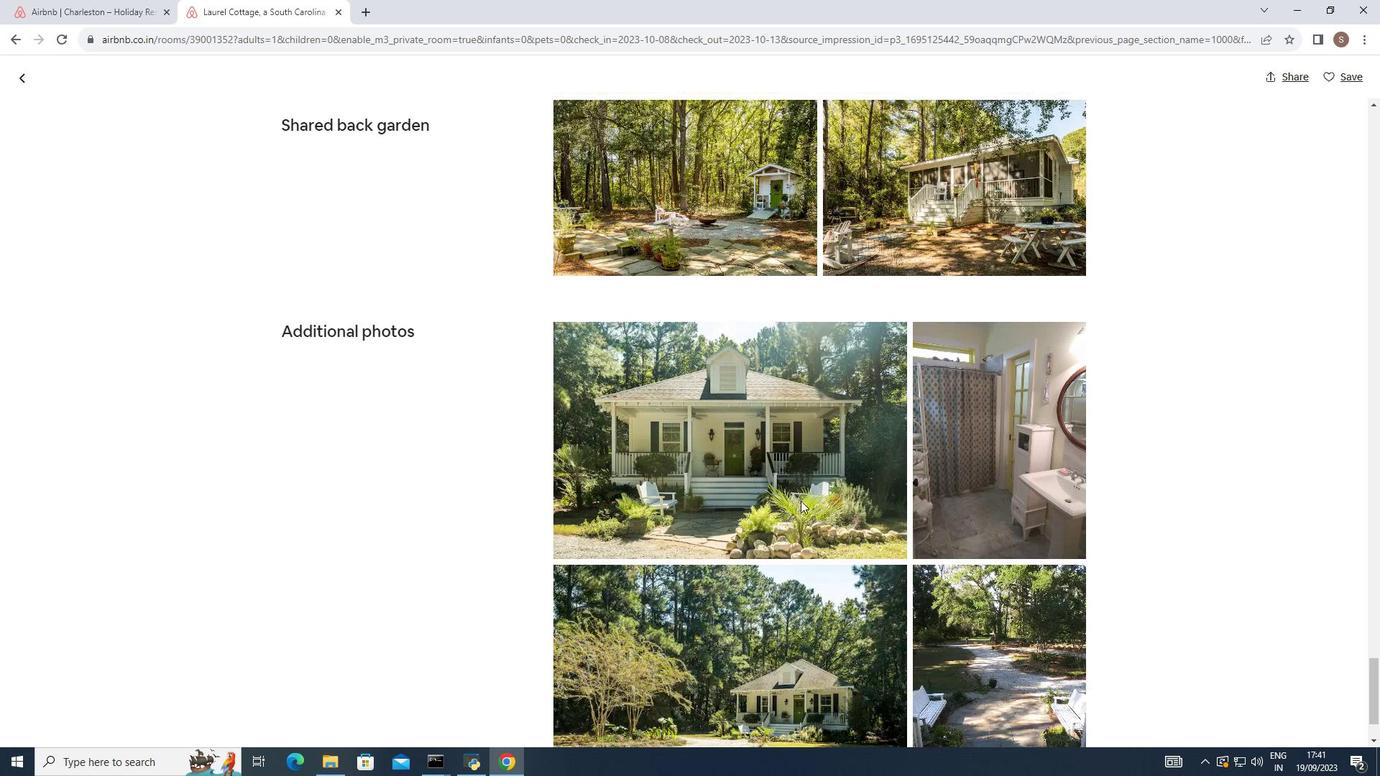 
Action: Mouse scrolled (801, 500) with delta (0, 0)
Screenshot: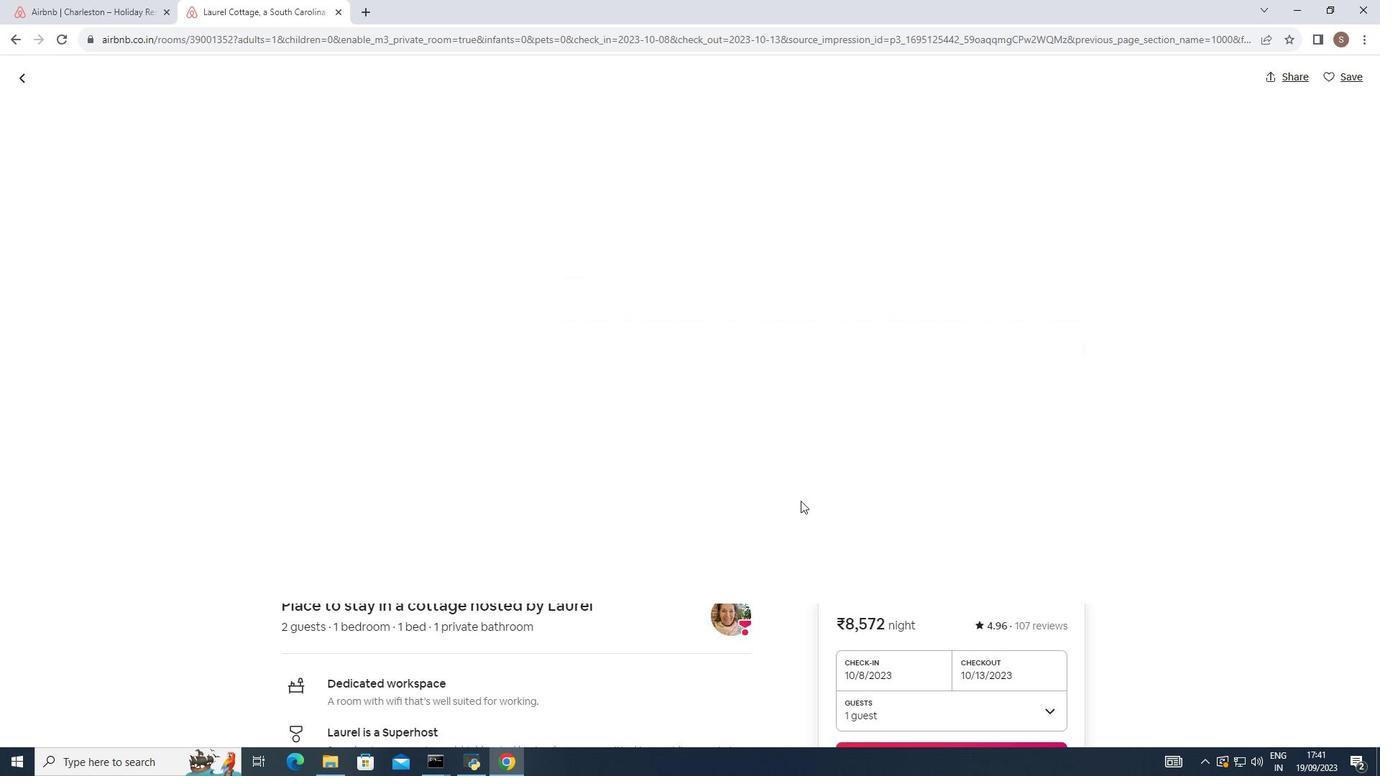 
Action: Mouse scrolled (801, 500) with delta (0, 0)
Screenshot: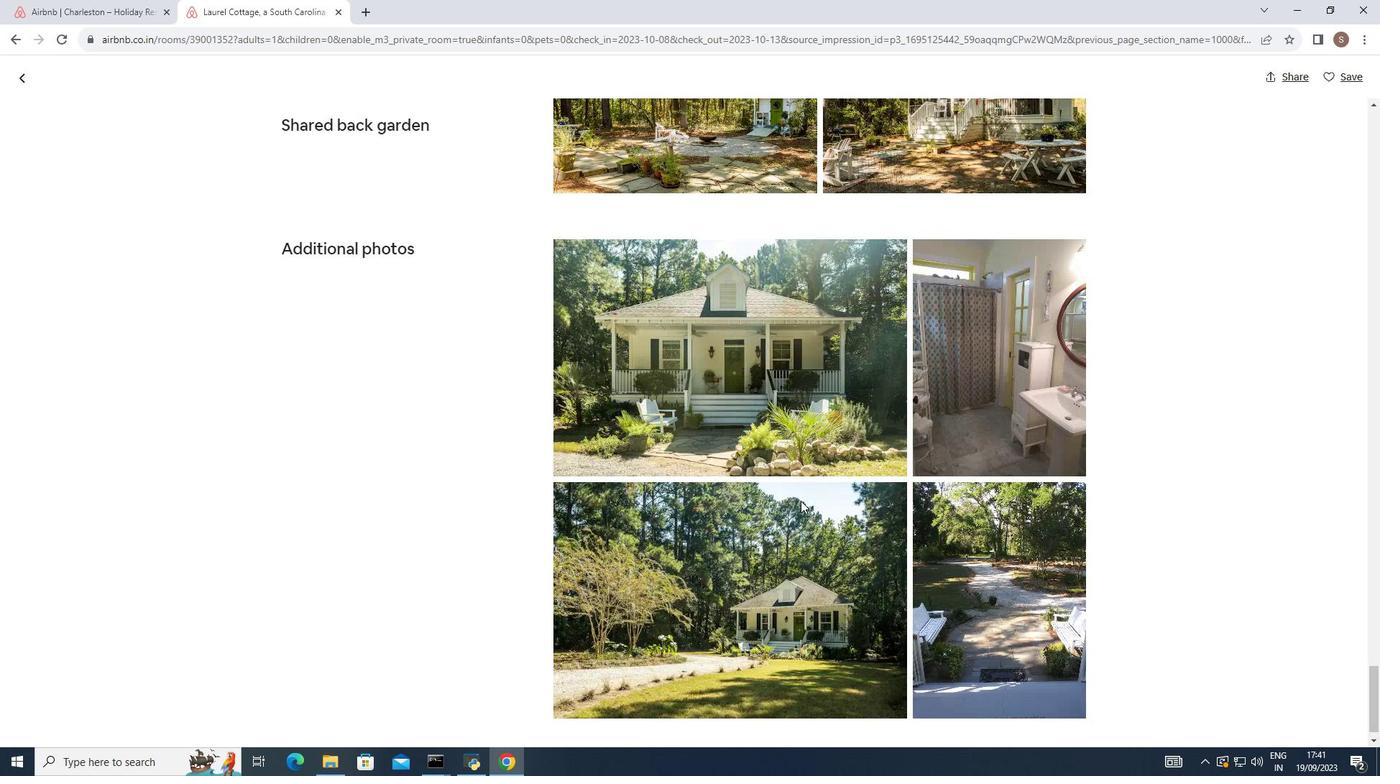 
Action: Mouse moved to (801, 501)
Screenshot: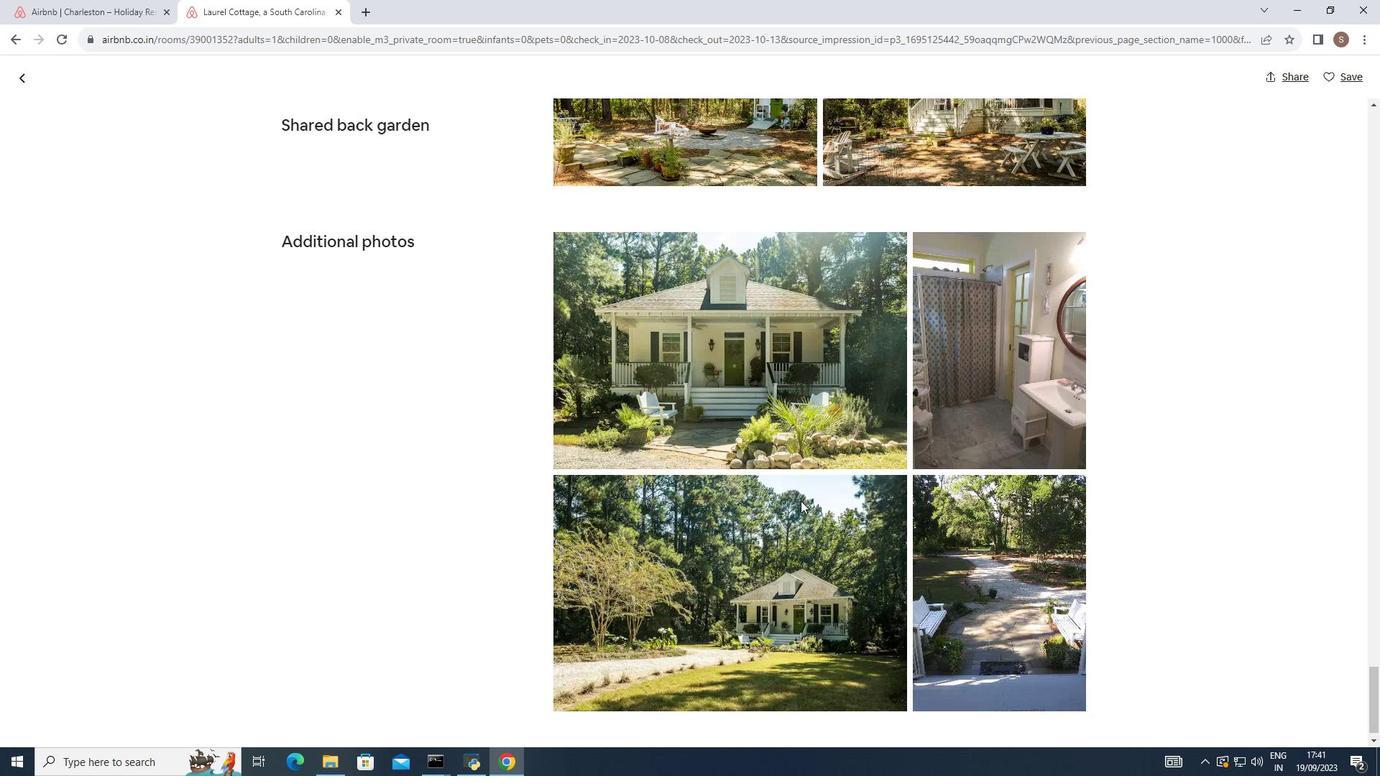 
Action: Mouse scrolled (801, 500) with delta (0, 0)
Screenshot: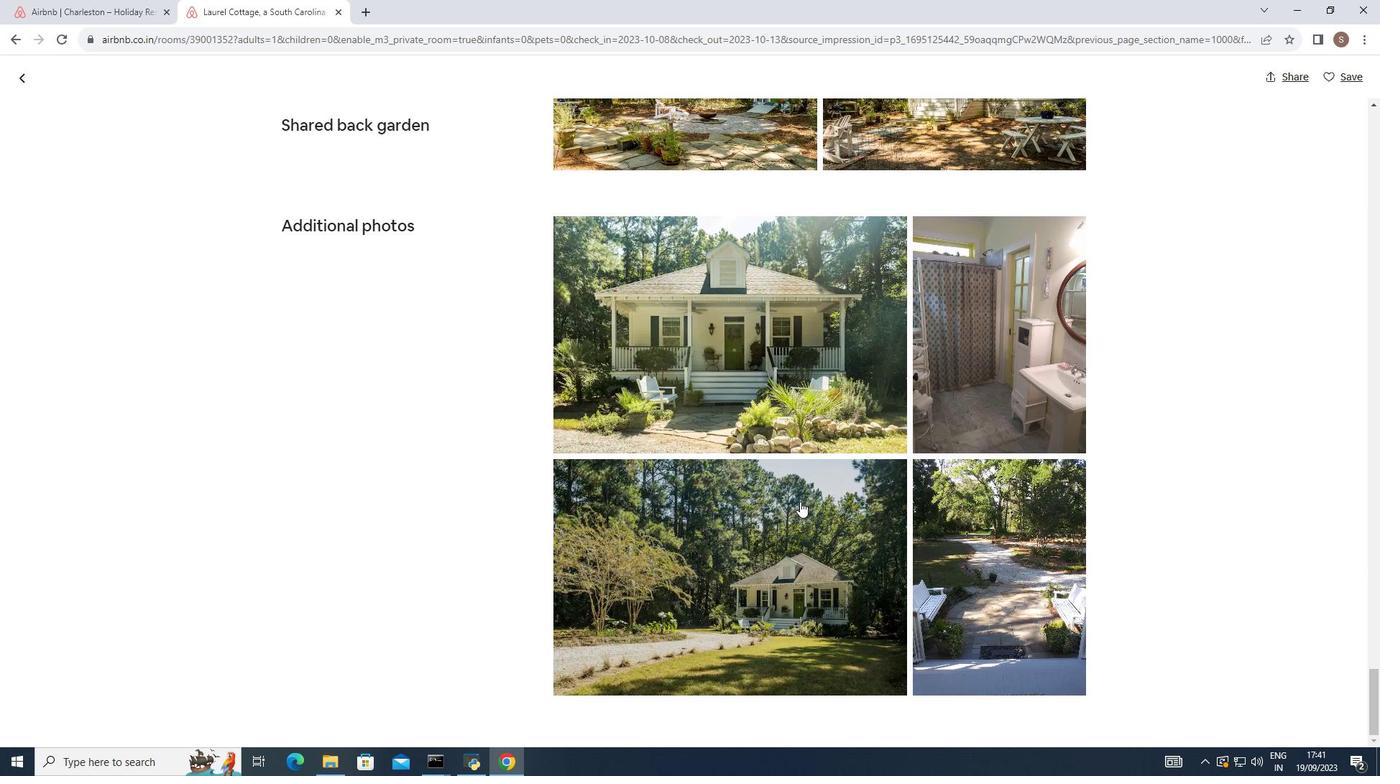 
Action: Mouse moved to (800, 501)
Screenshot: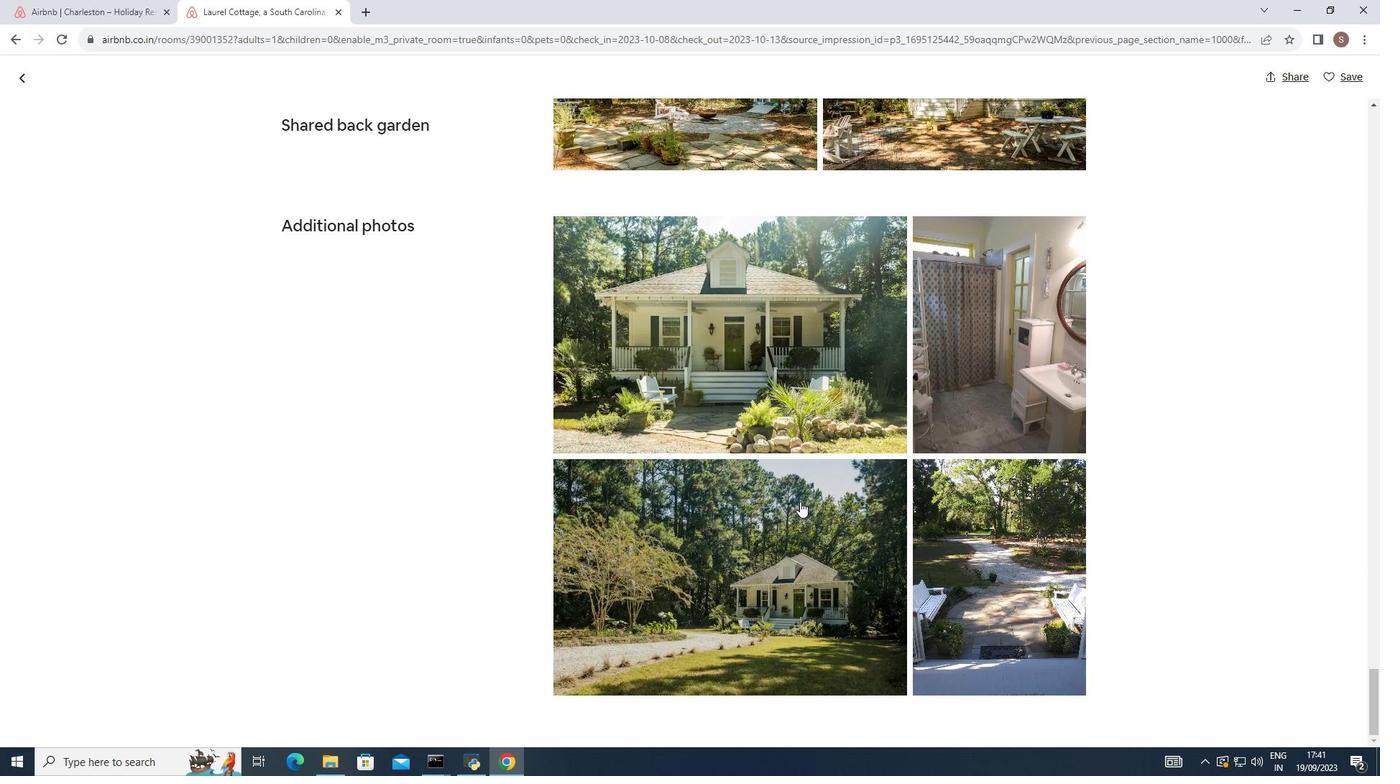 
Action: Mouse scrolled (800, 500) with delta (0, 0)
Screenshot: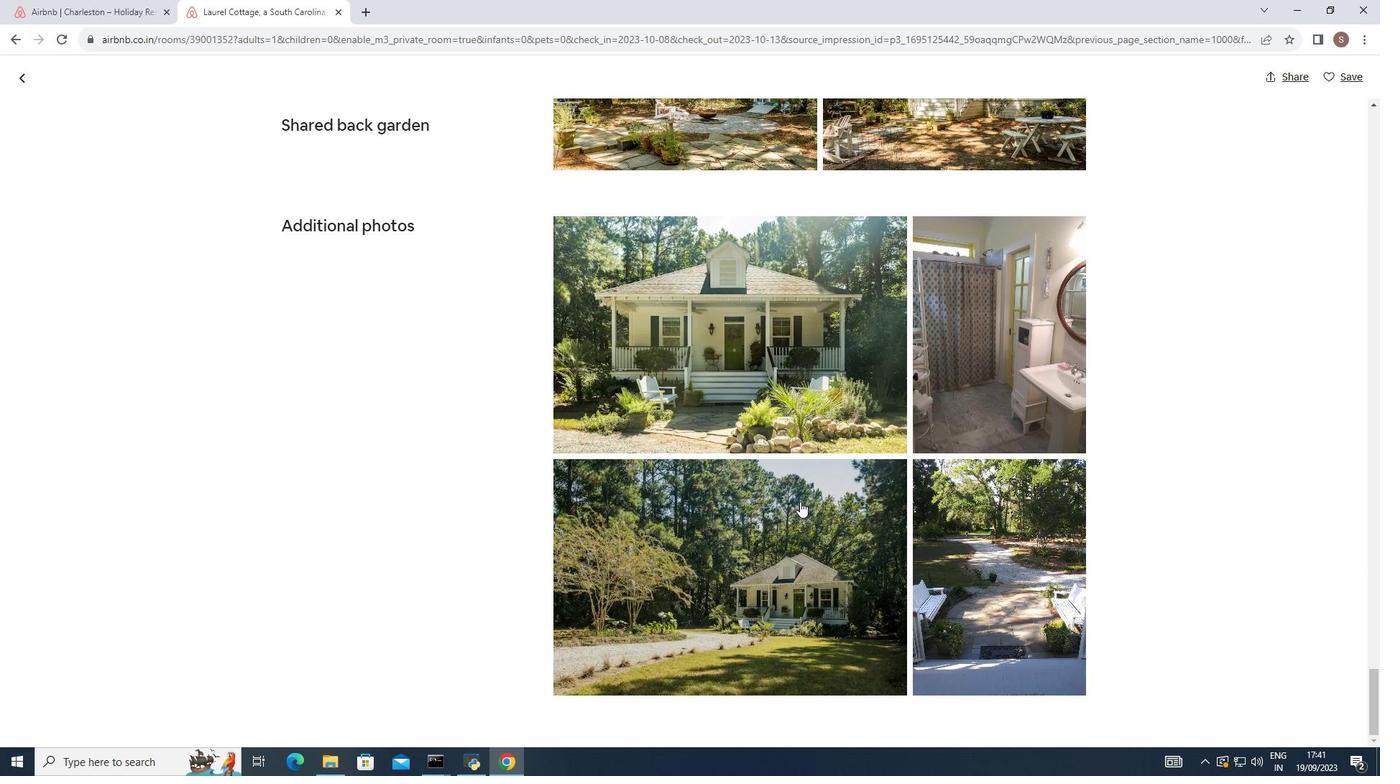 
Action: Mouse moved to (800, 502)
Screenshot: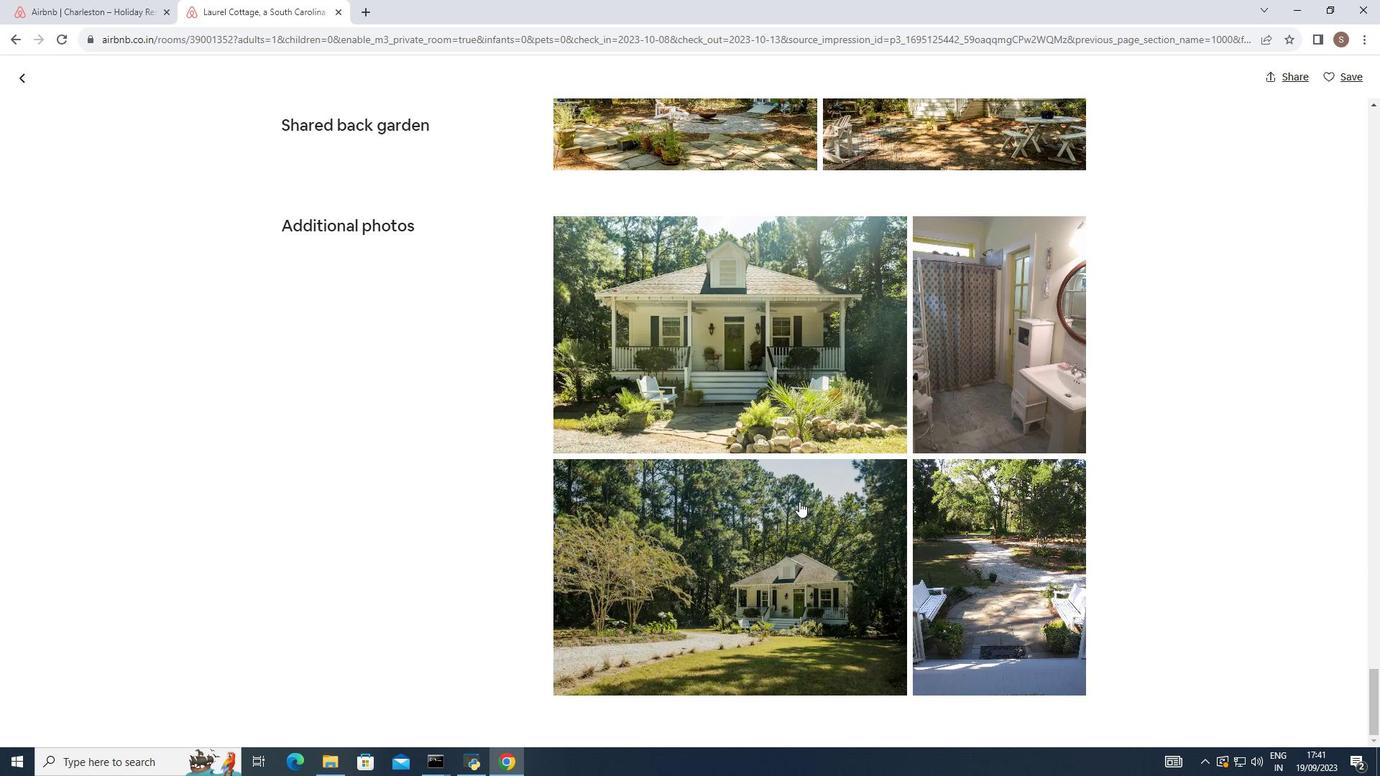 
Action: Mouse scrolled (800, 501) with delta (0, 0)
Screenshot: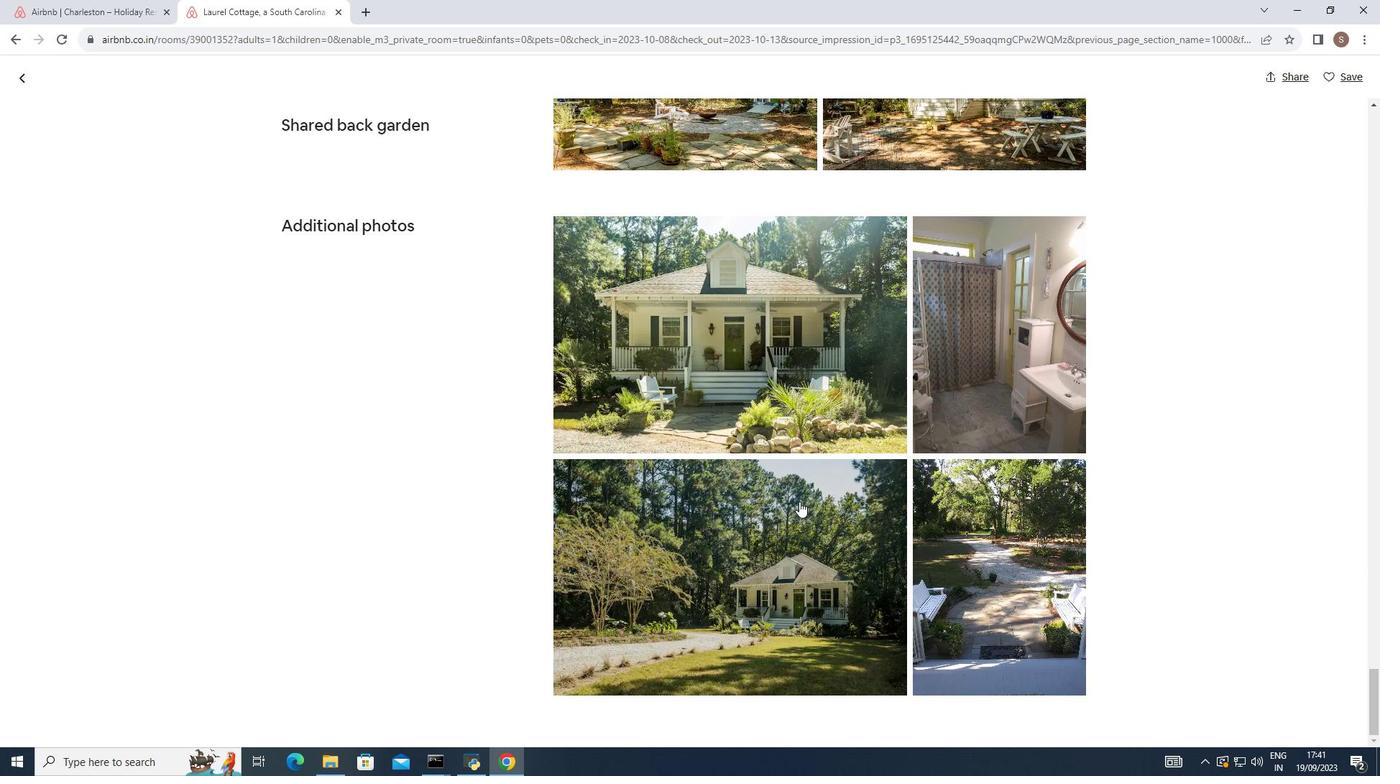 
Action: Mouse moved to (799, 502)
Screenshot: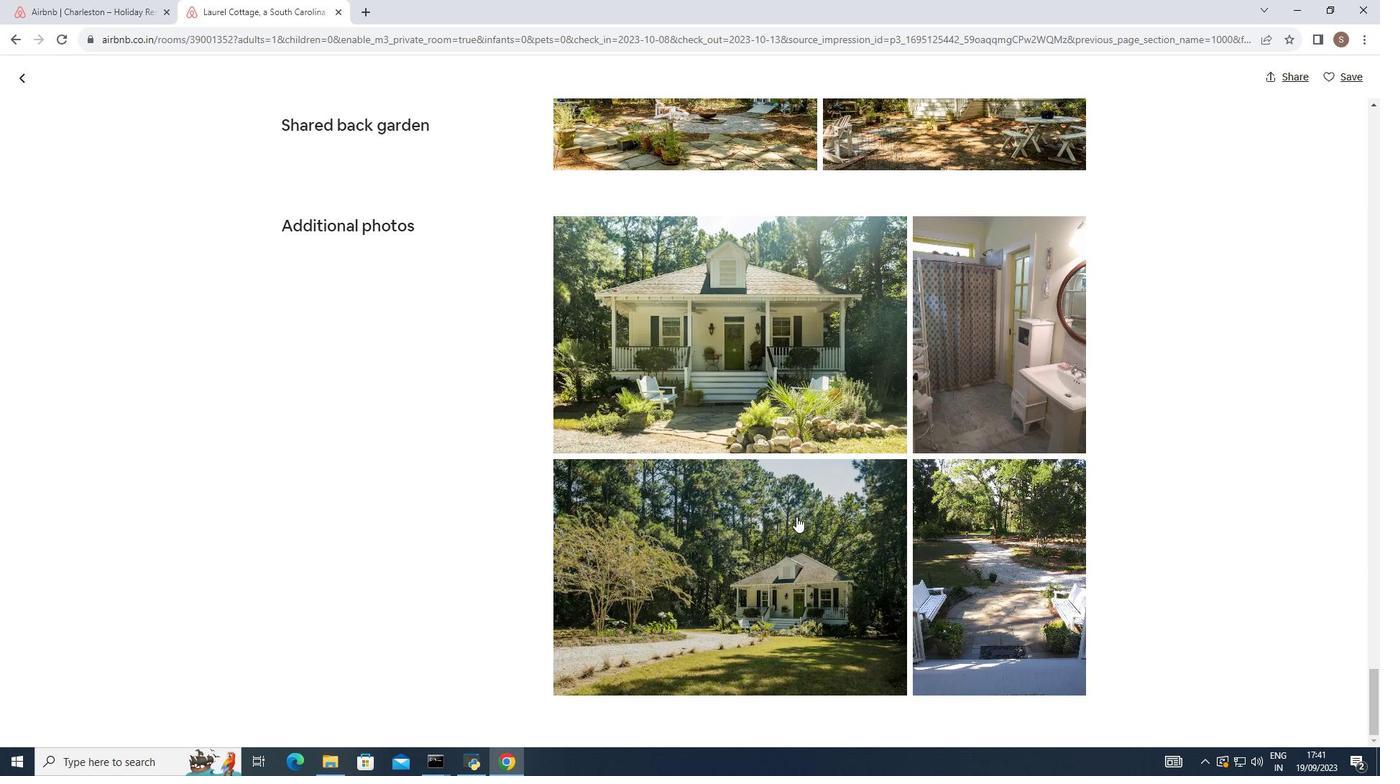 
Action: Mouse scrolled (799, 501) with delta (0, 0)
Screenshot: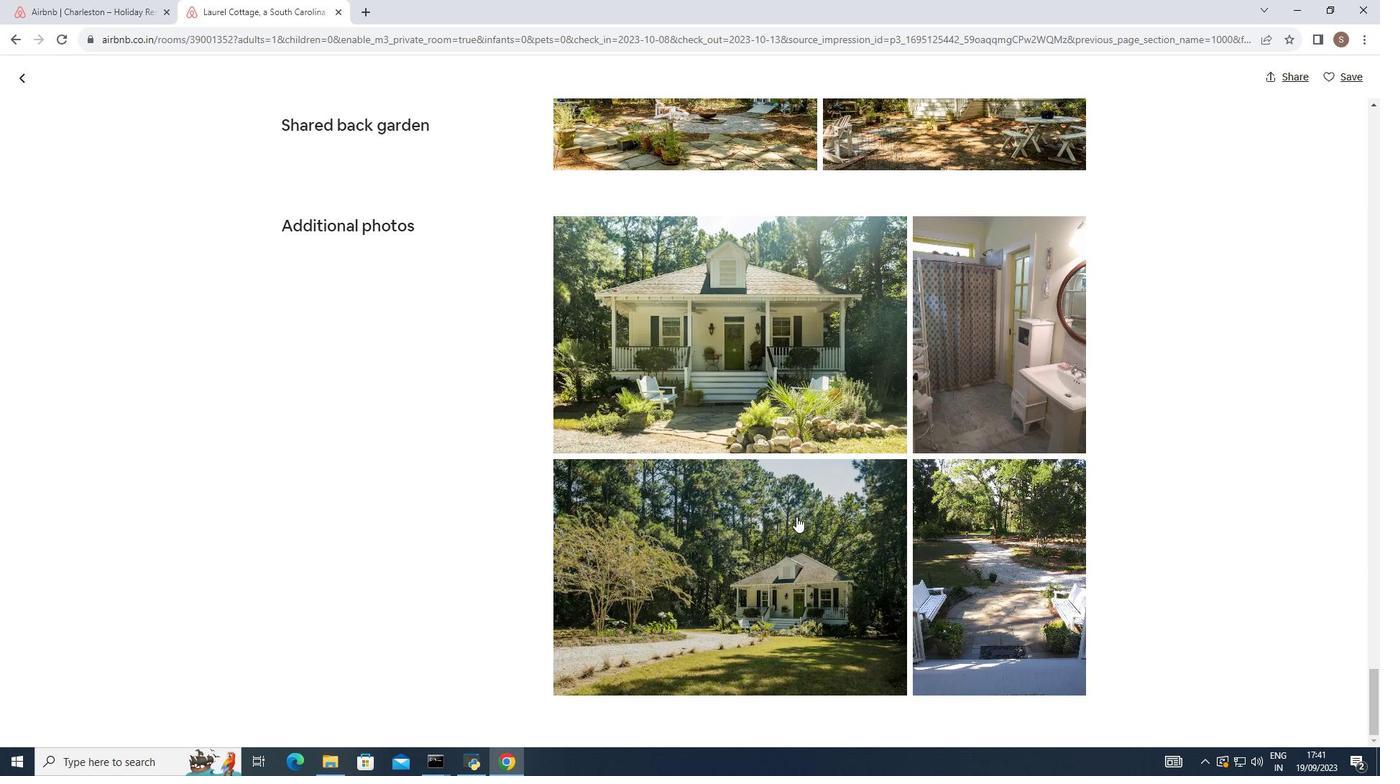 
Action: Mouse moved to (14, 71)
Screenshot: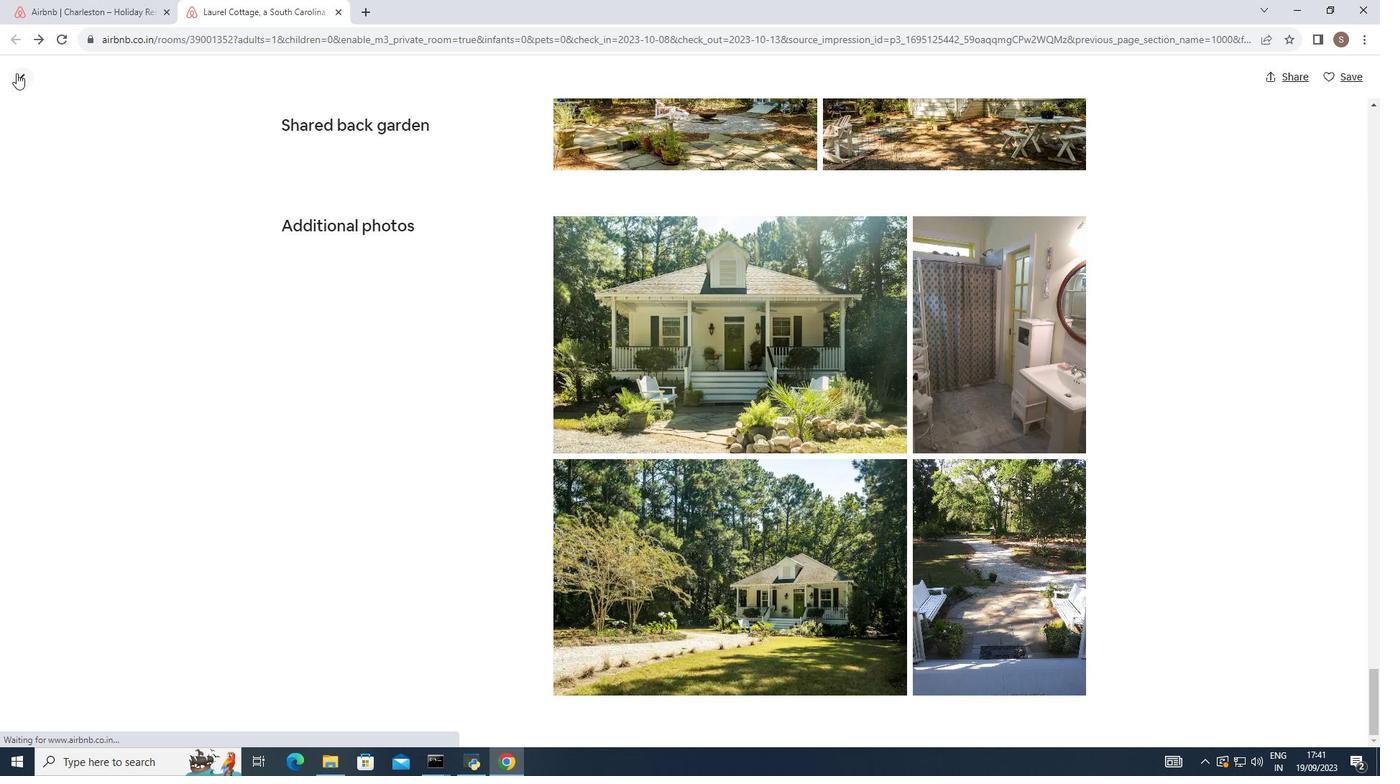 
Action: Mouse pressed left at (14, 71)
Screenshot: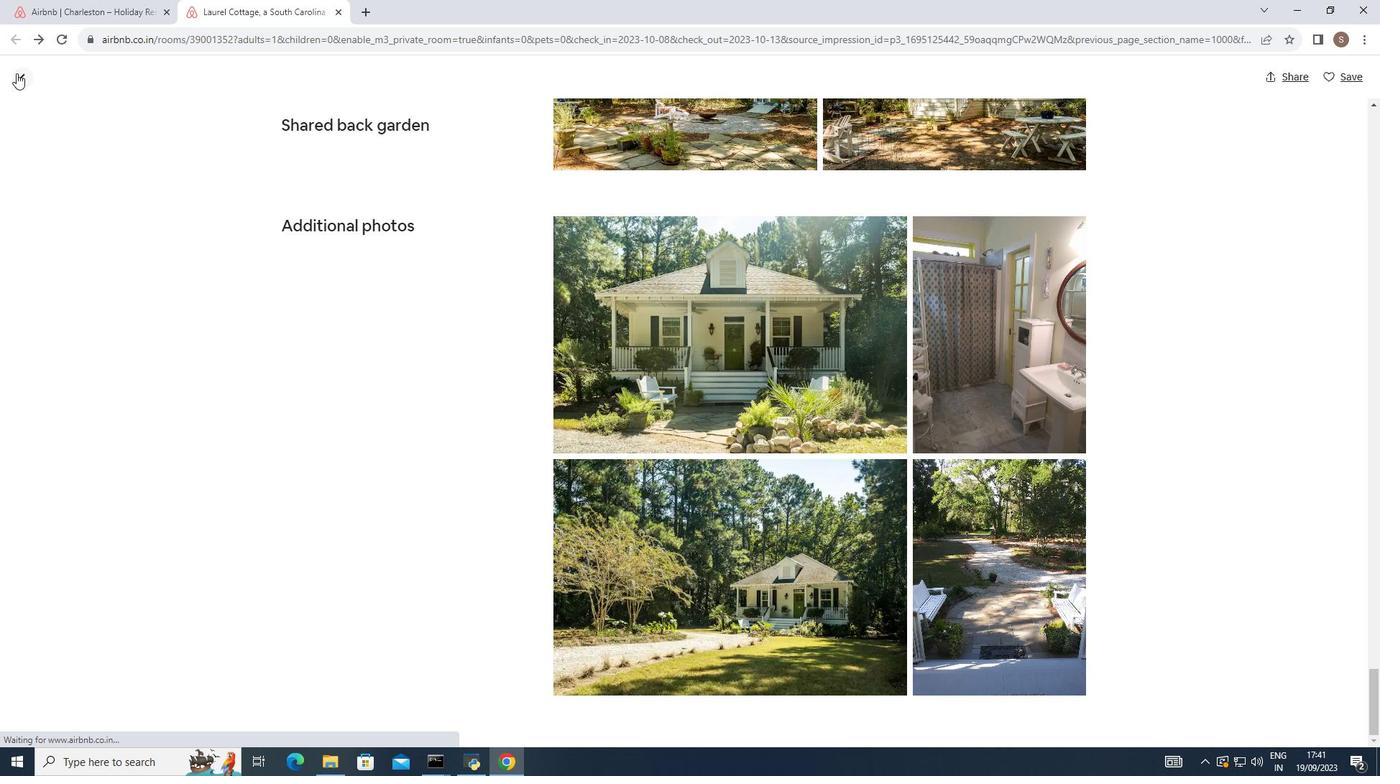 
Action: Mouse moved to (399, 348)
Screenshot: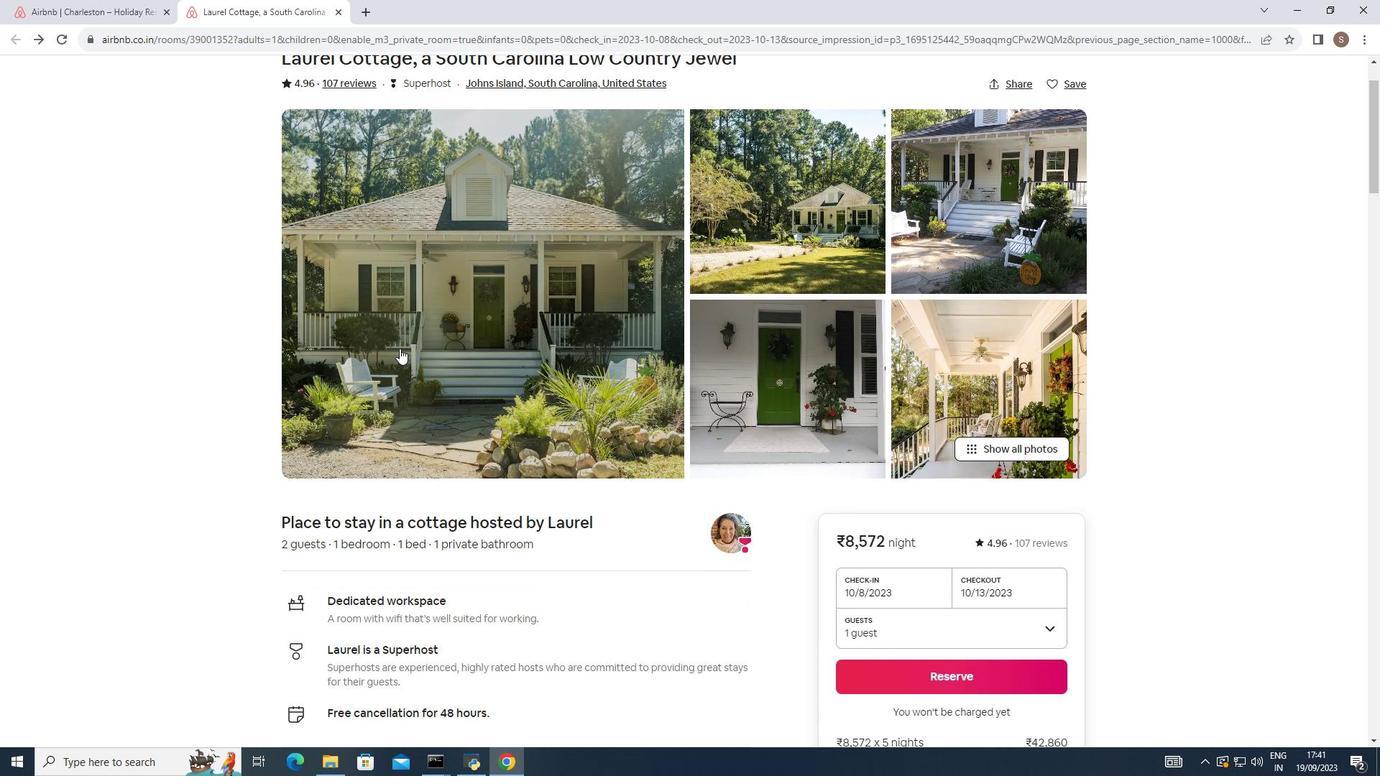 
Action: Mouse scrolled (399, 348) with delta (0, 0)
Screenshot: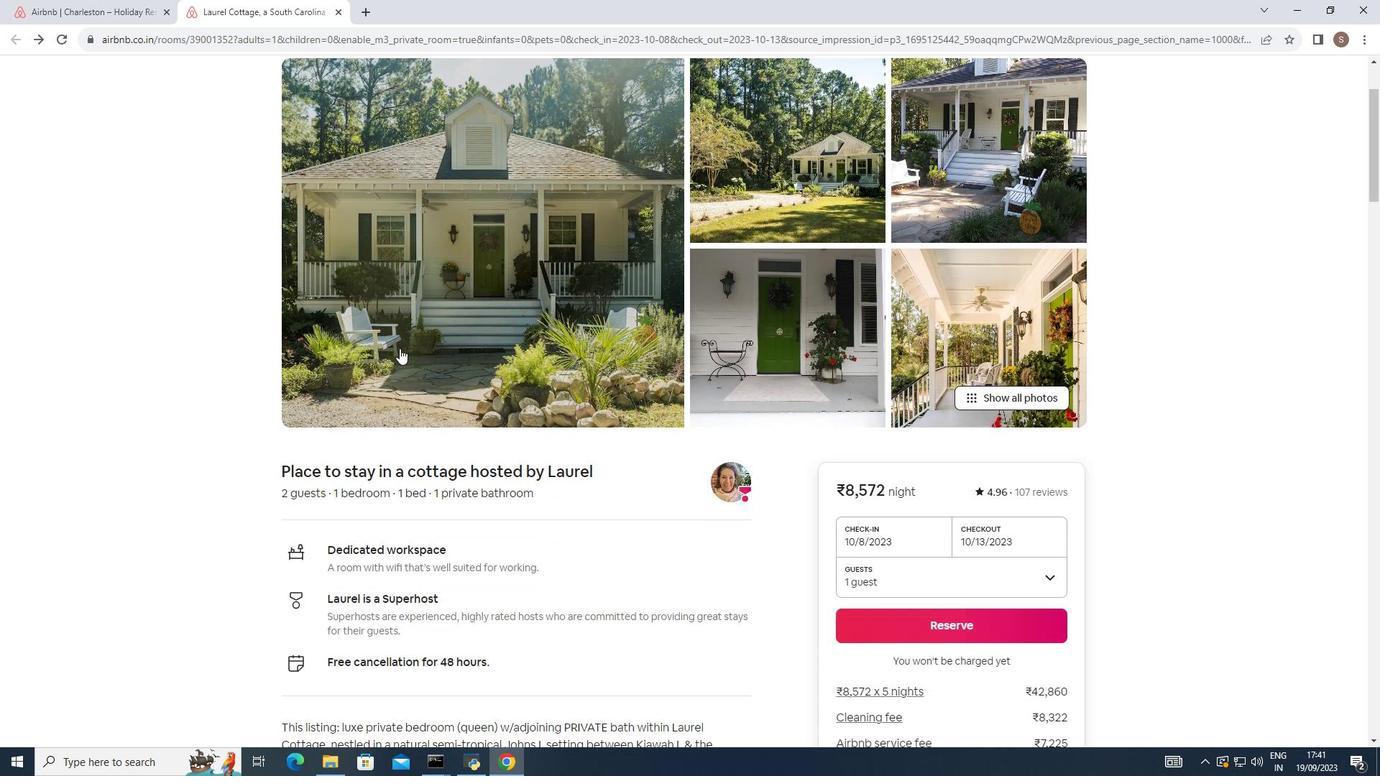 
Action: Mouse scrolled (399, 348) with delta (0, 0)
Screenshot: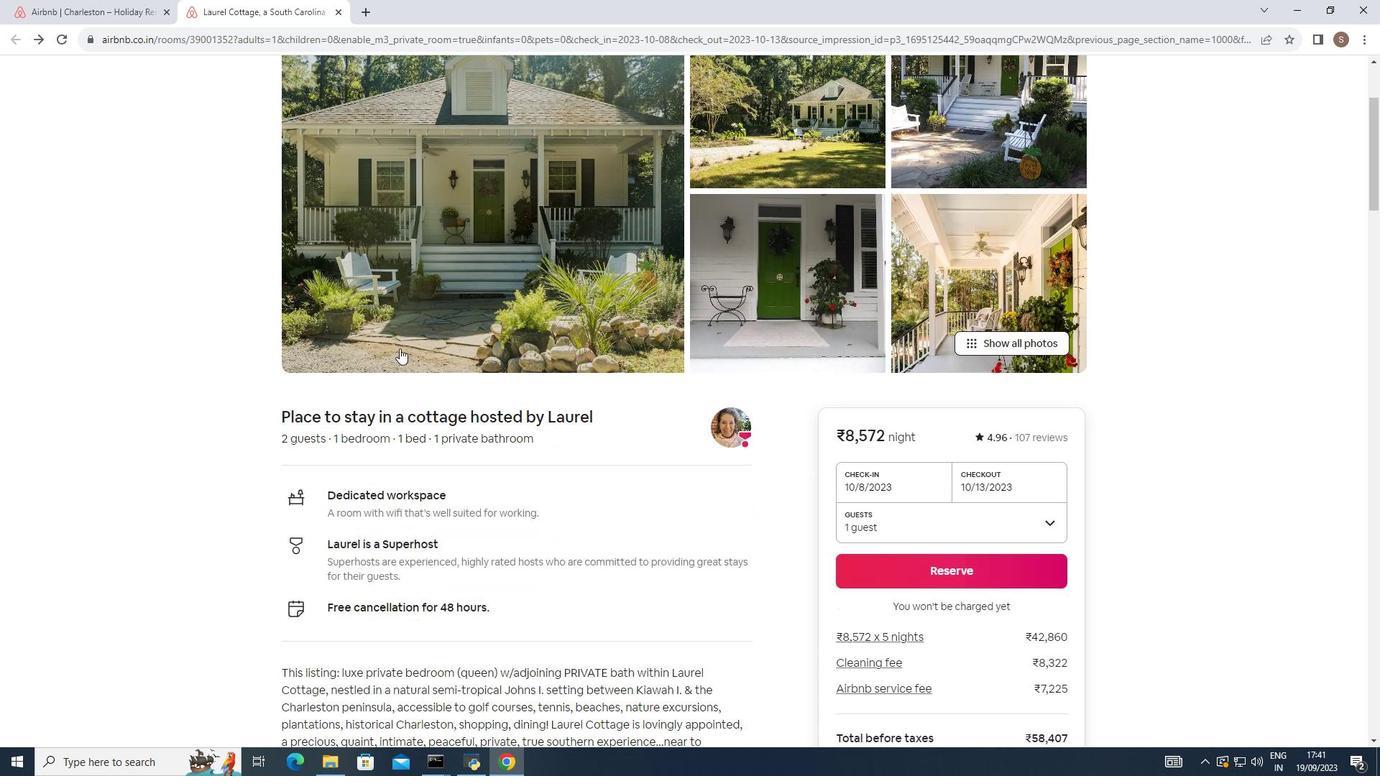 
Action: Mouse scrolled (399, 348) with delta (0, 0)
Screenshot: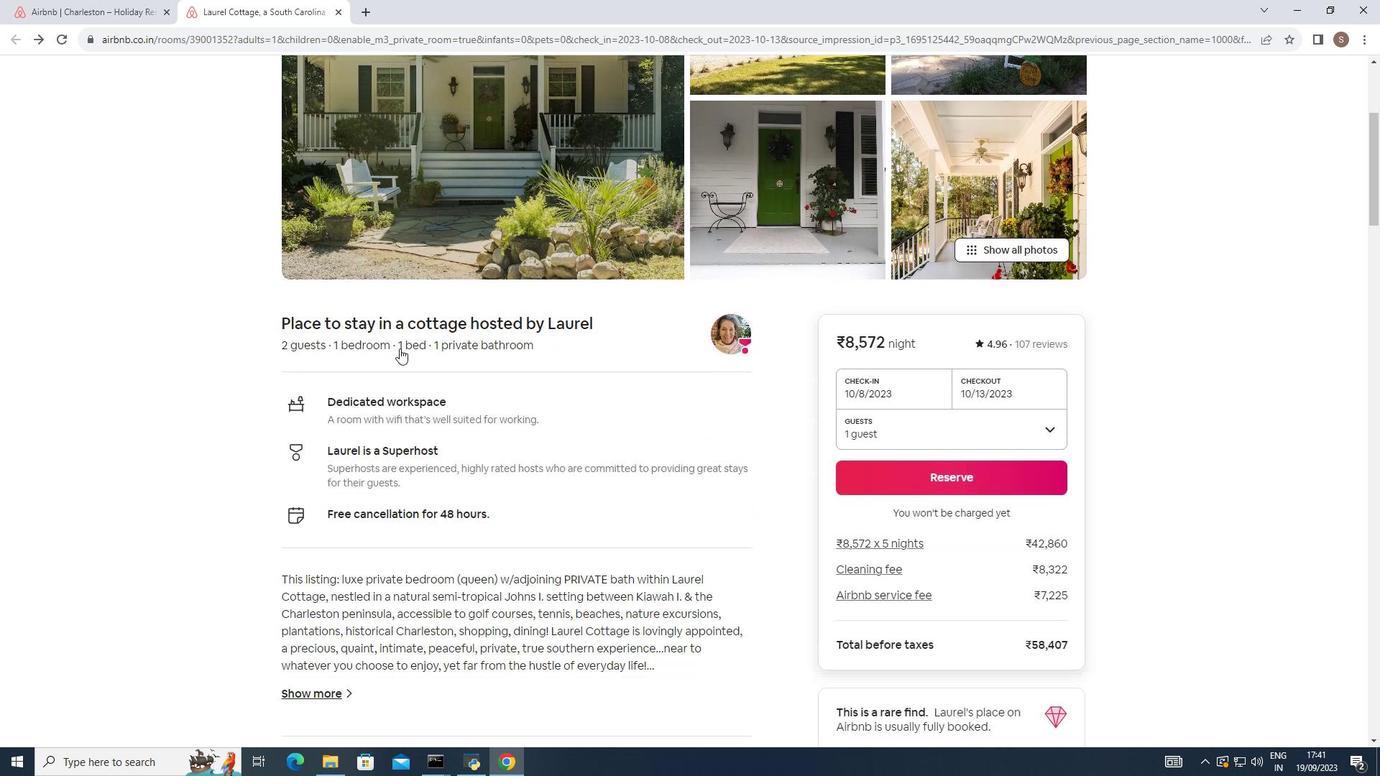 
Action: Mouse scrolled (399, 348) with delta (0, 0)
Screenshot: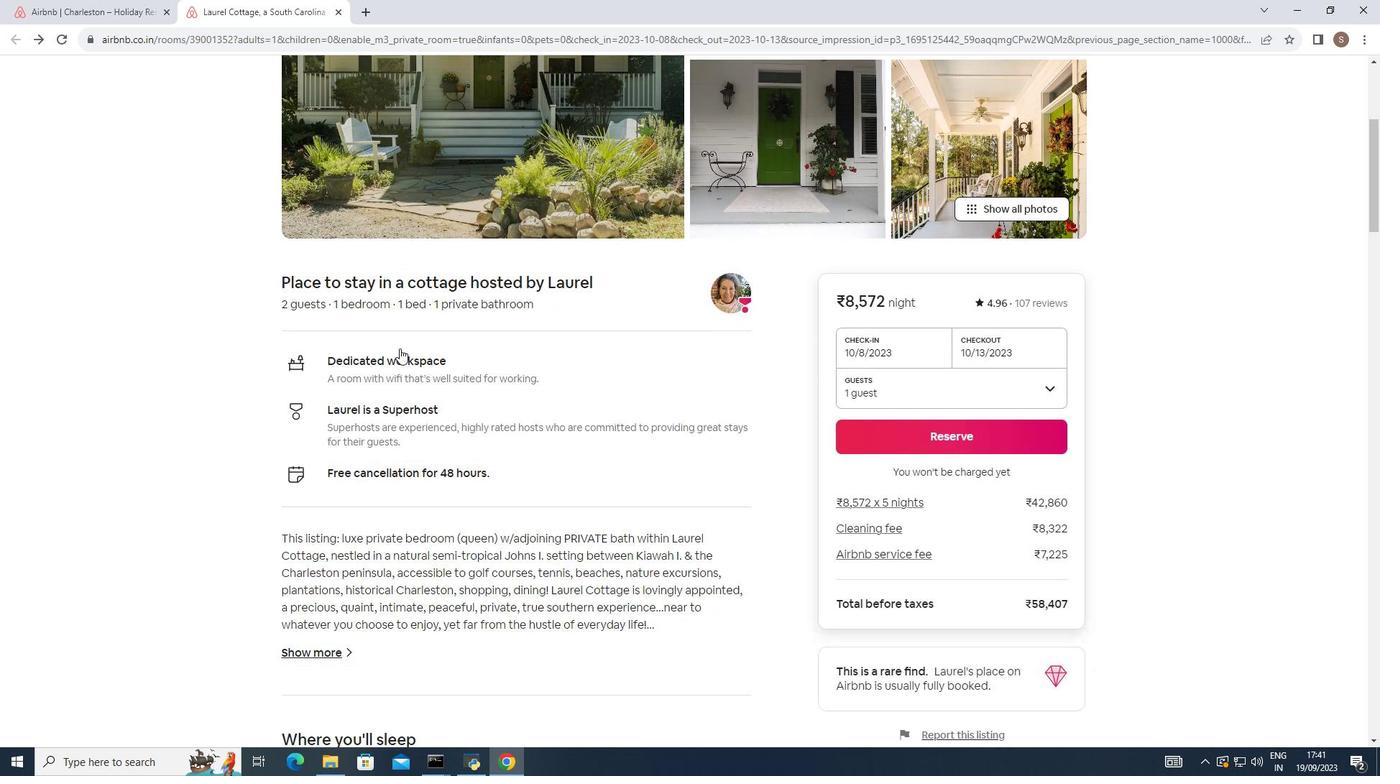 
Action: Mouse scrolled (399, 348) with delta (0, 0)
Screenshot: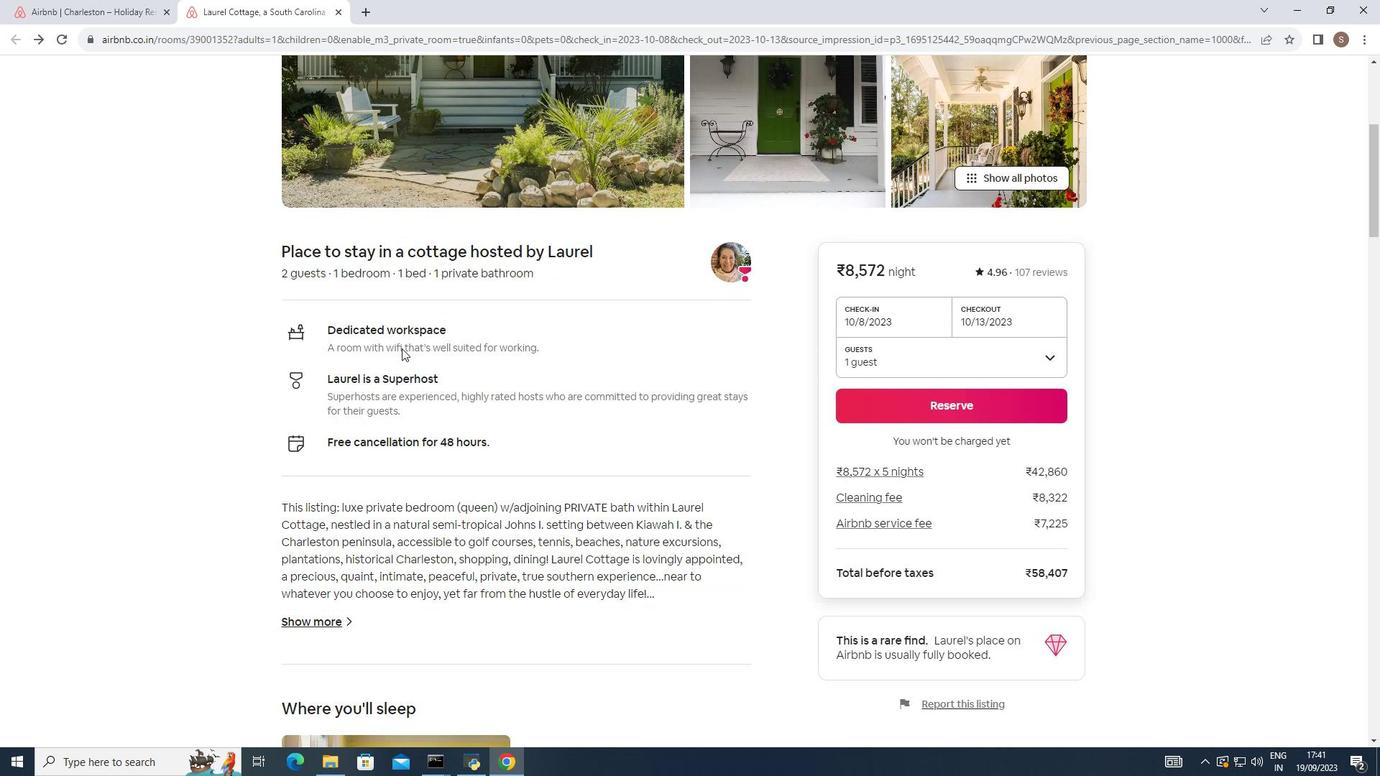 
Action: Mouse moved to (409, 336)
Screenshot: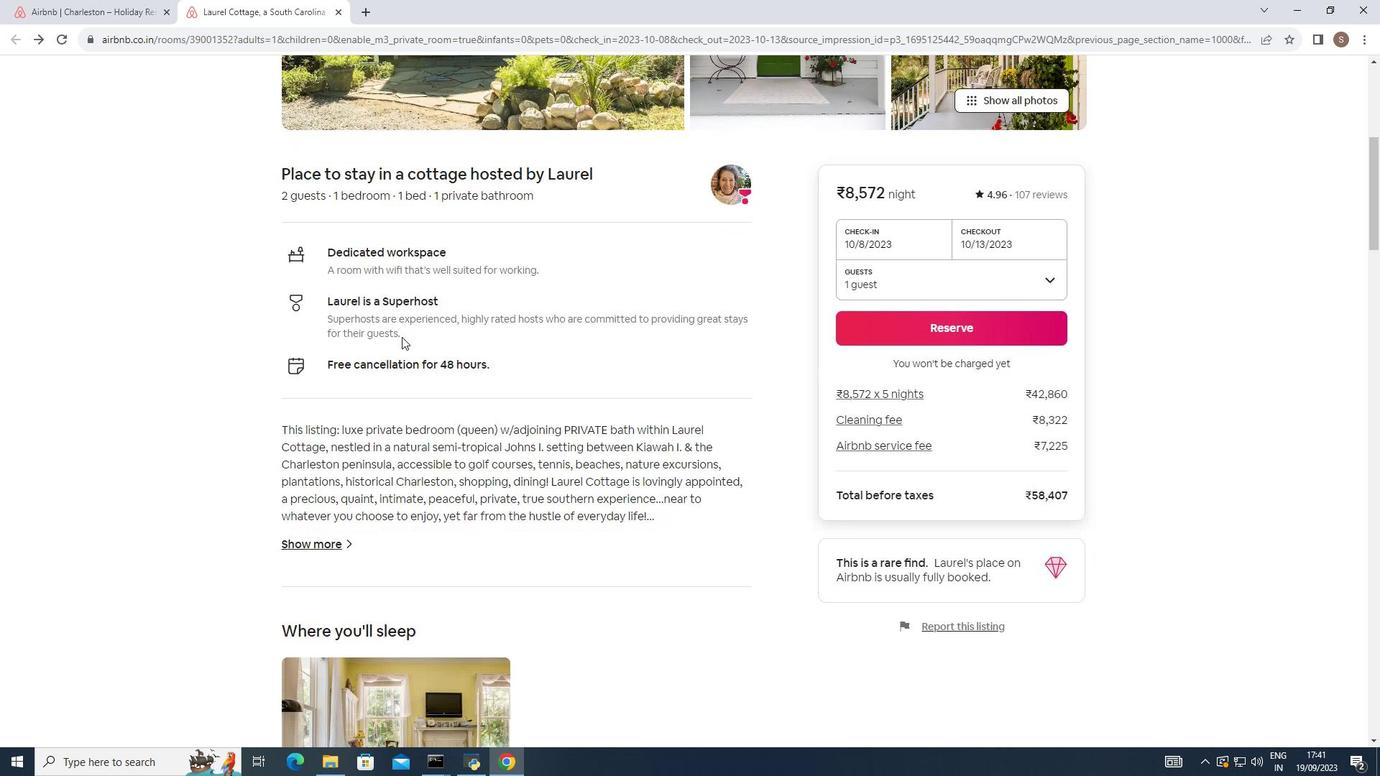 
Action: Mouse scrolled (409, 335) with delta (0, 0)
Screenshot: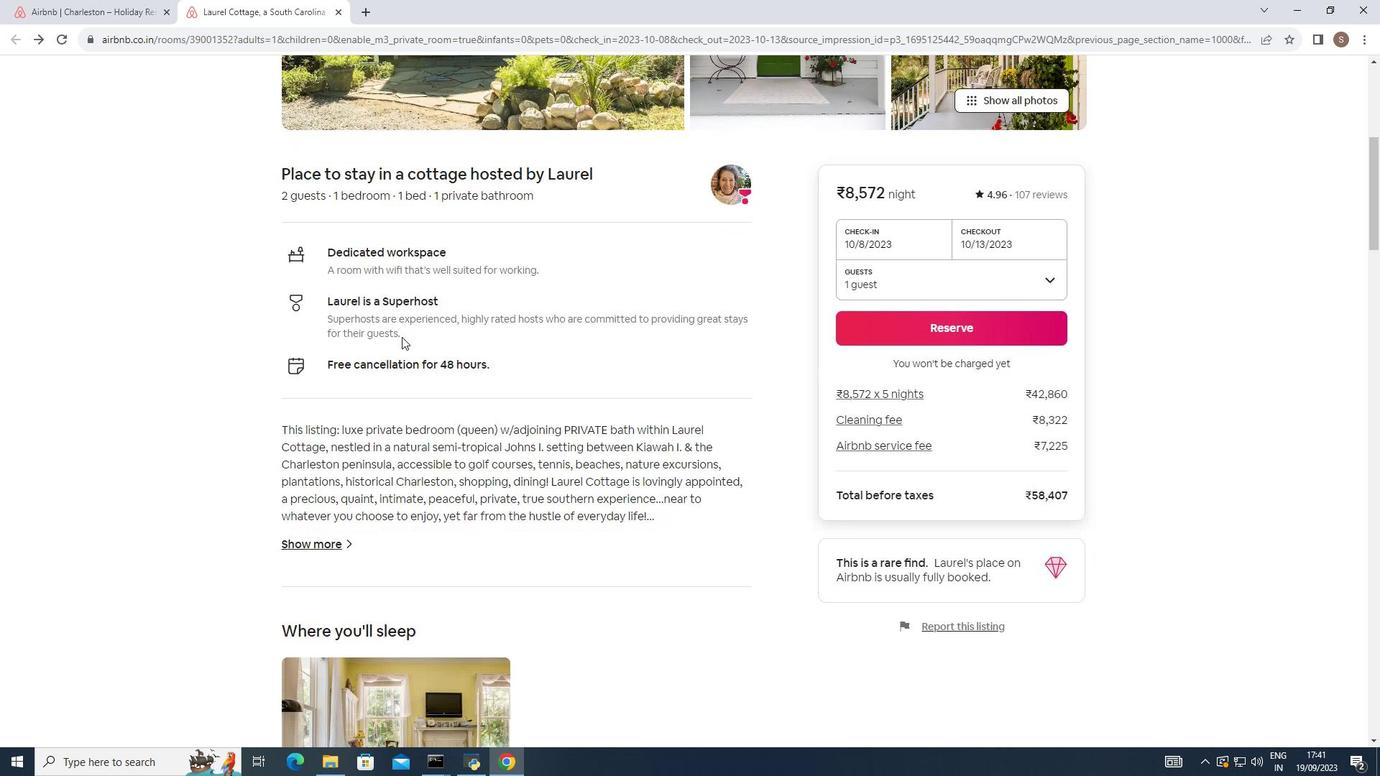 
Action: Mouse moved to (402, 337)
Screenshot: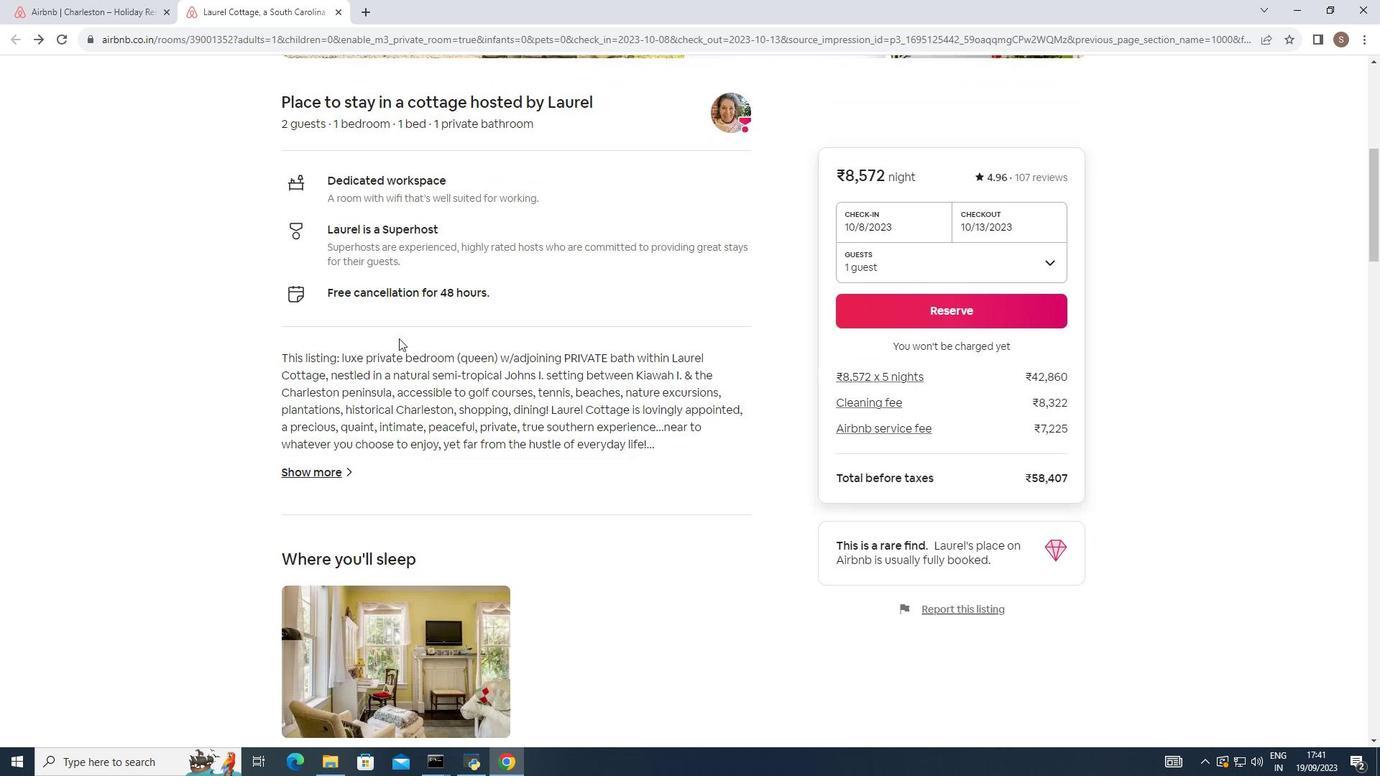 
Action: Mouse scrolled (402, 336) with delta (0, 0)
Screenshot: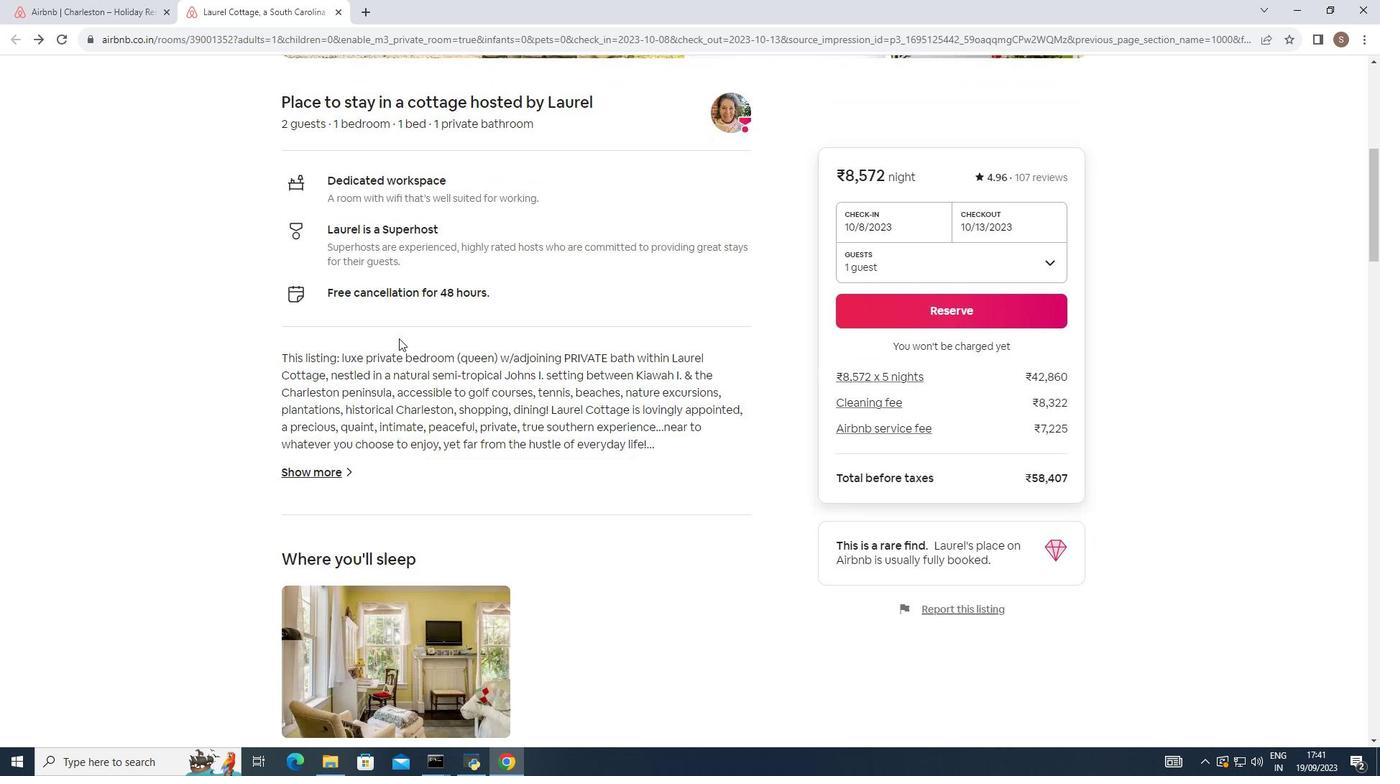 
Action: Mouse moved to (399, 338)
Screenshot: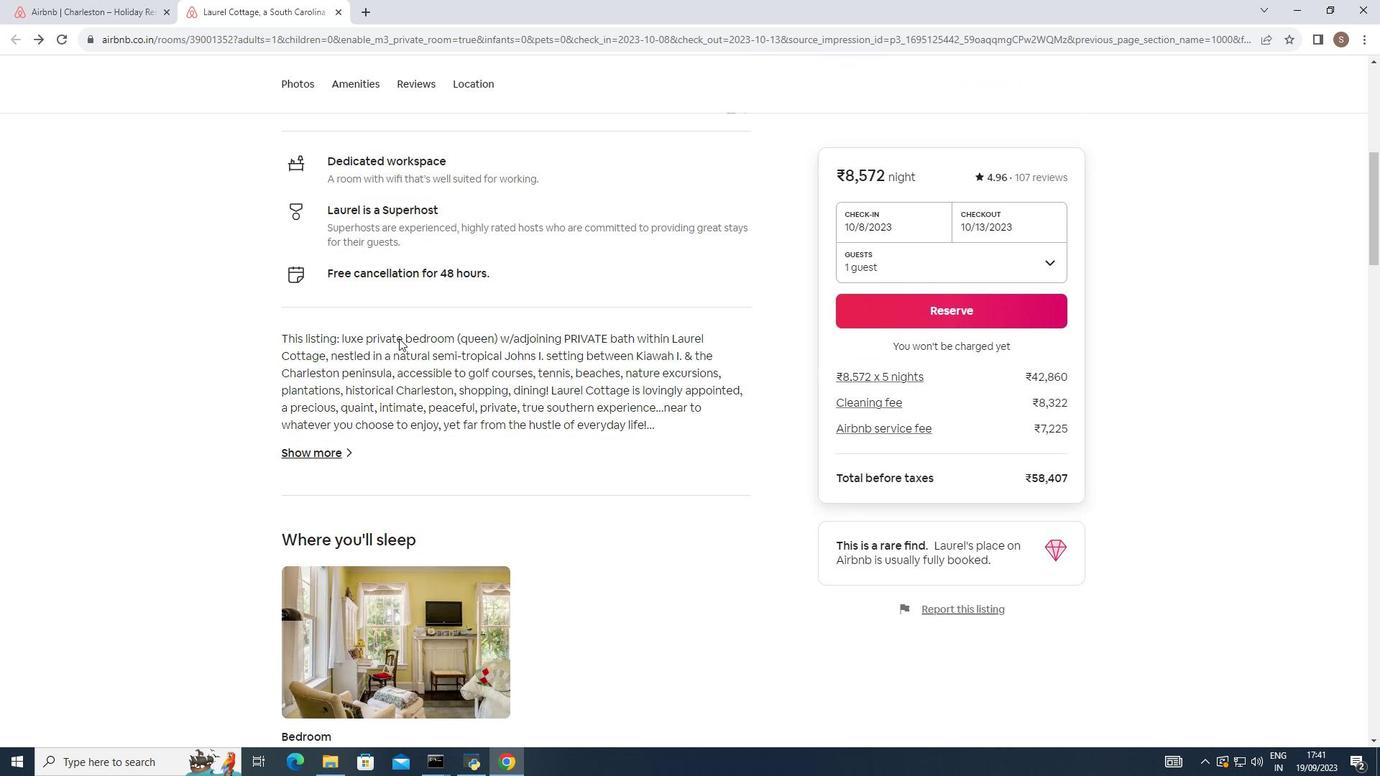 
Action: Mouse scrolled (399, 338) with delta (0, 0)
Screenshot: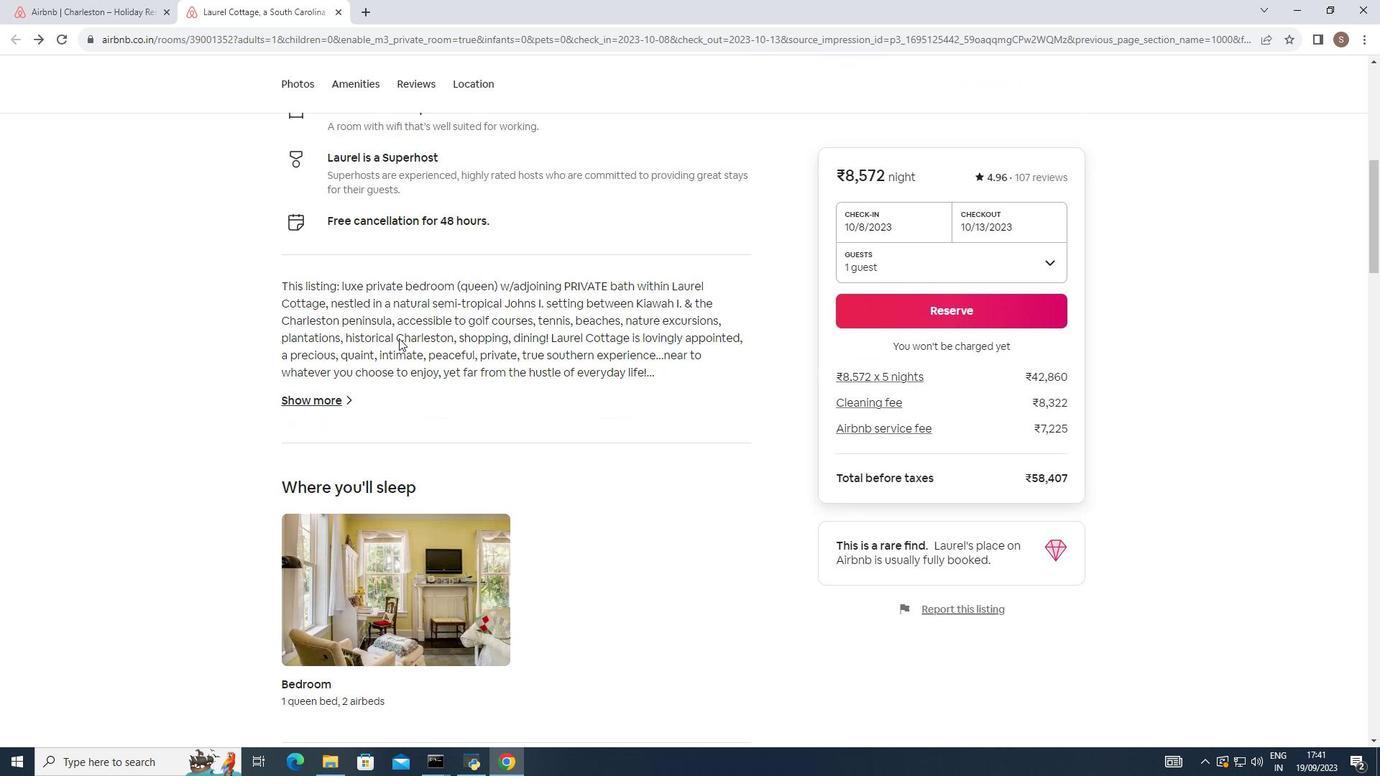 
Action: Mouse moved to (304, 398)
Screenshot: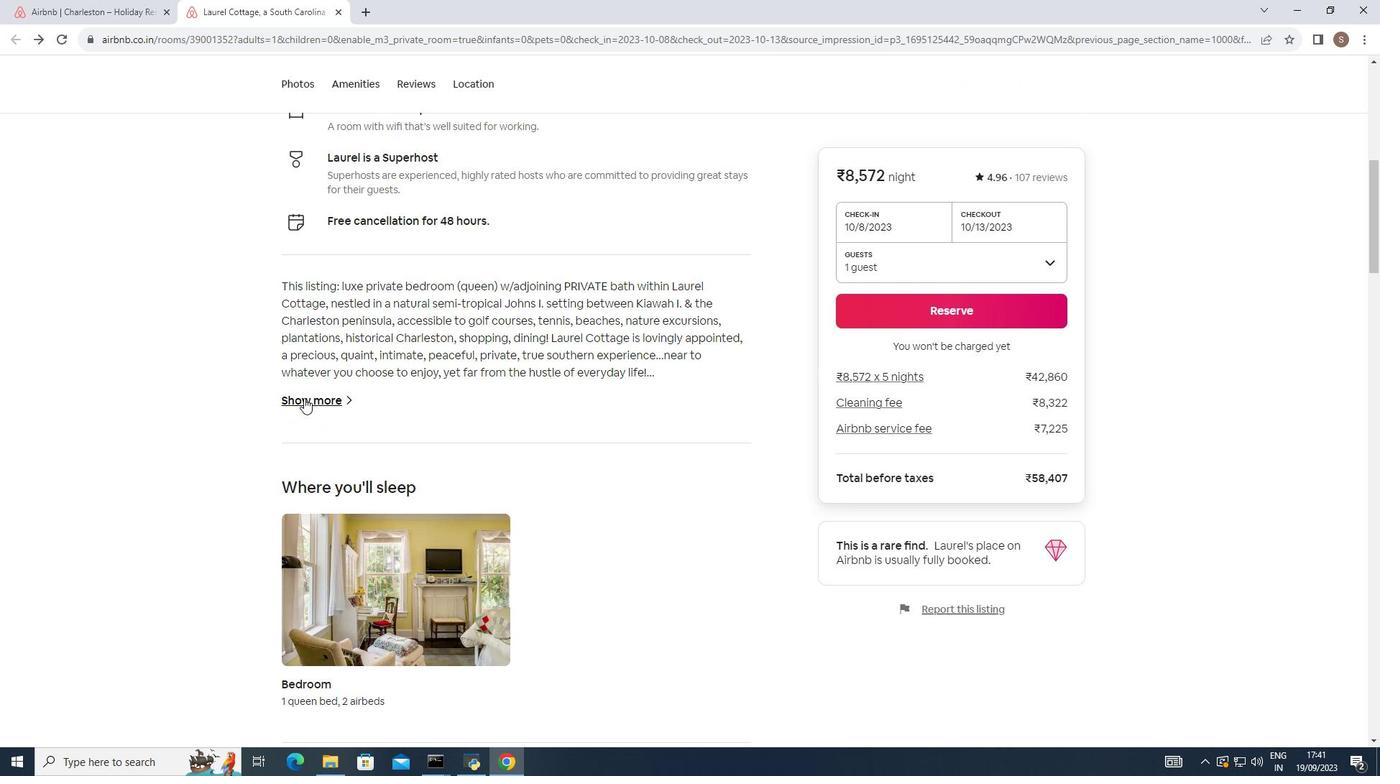 
Action: Mouse pressed left at (304, 398)
Screenshot: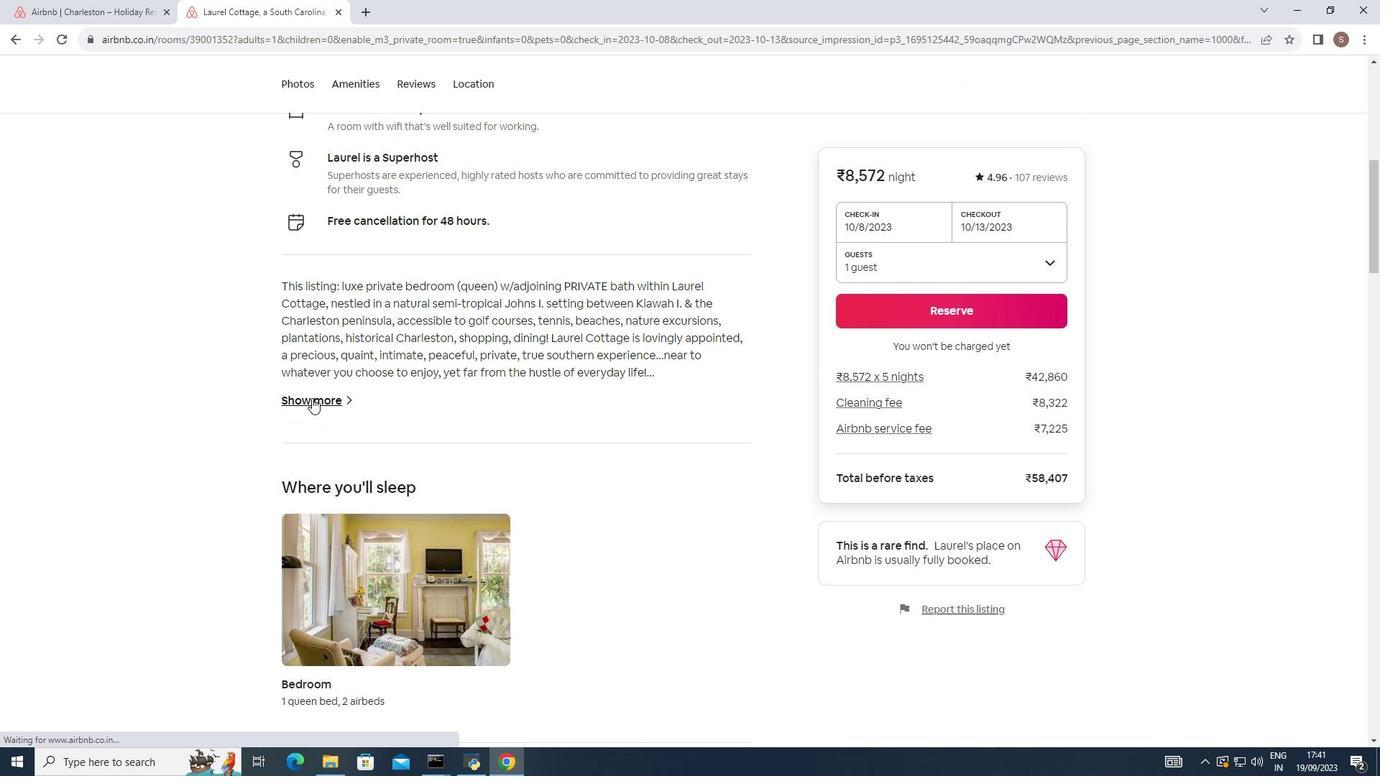 
Action: Mouse moved to (537, 365)
Screenshot: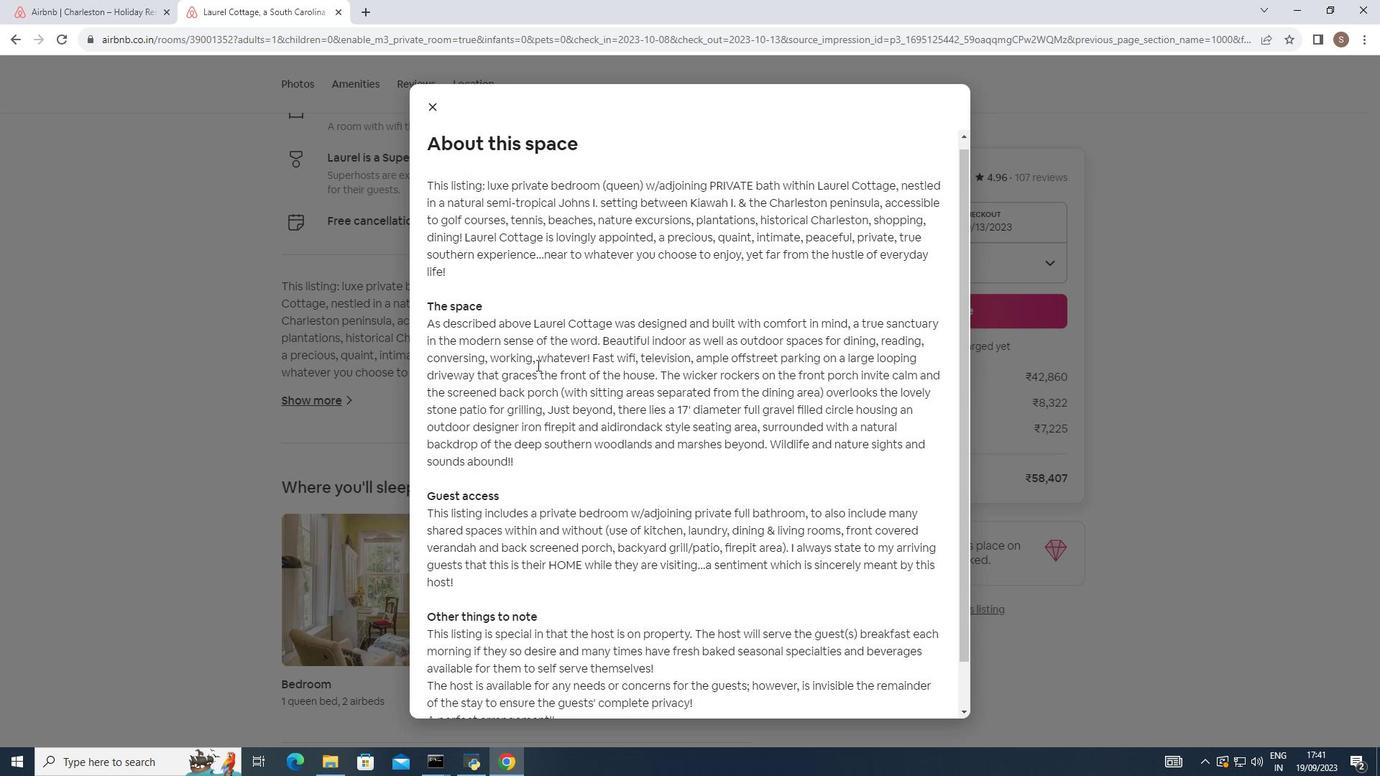 
Action: Mouse scrolled (537, 364) with delta (0, 0)
Screenshot: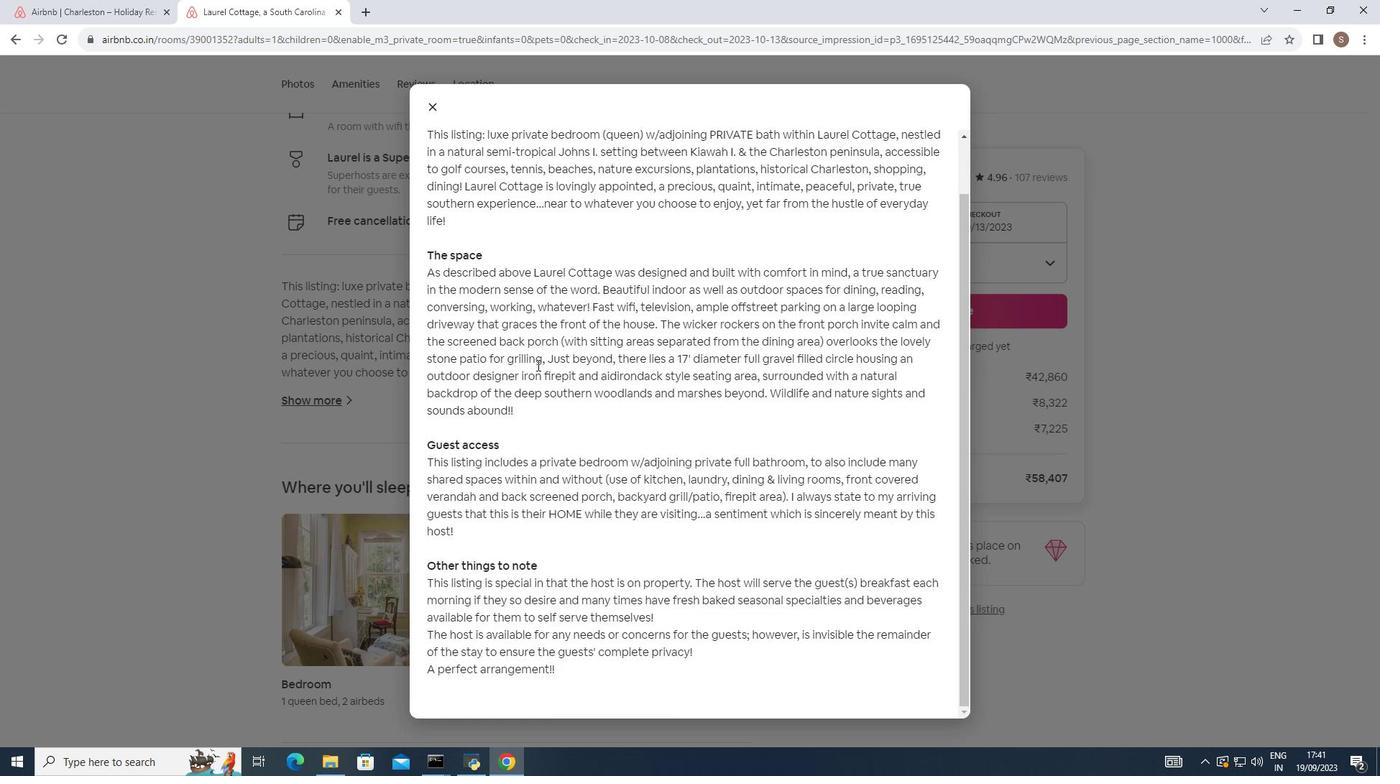 
Action: Mouse scrolled (537, 364) with delta (0, 0)
Screenshot: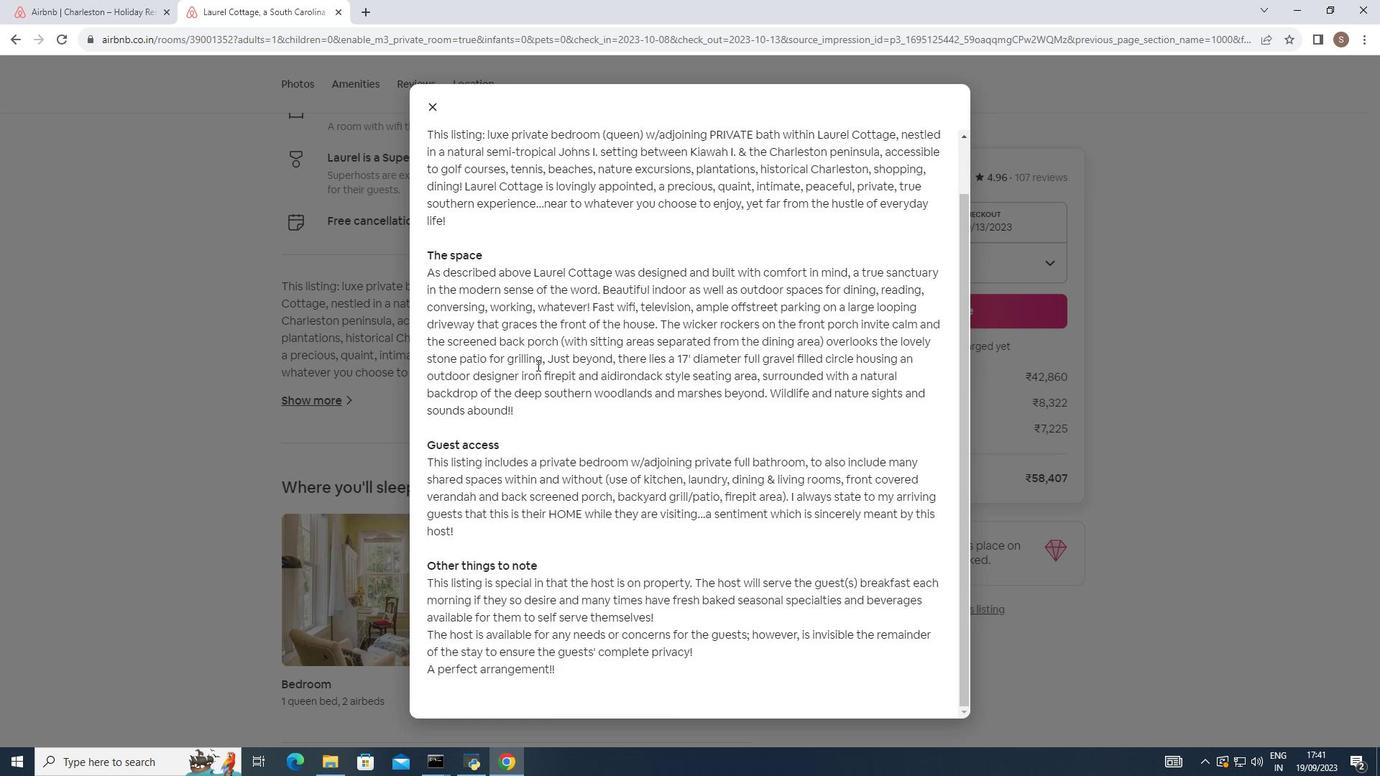 
Action: Mouse scrolled (537, 364) with delta (0, 0)
Screenshot: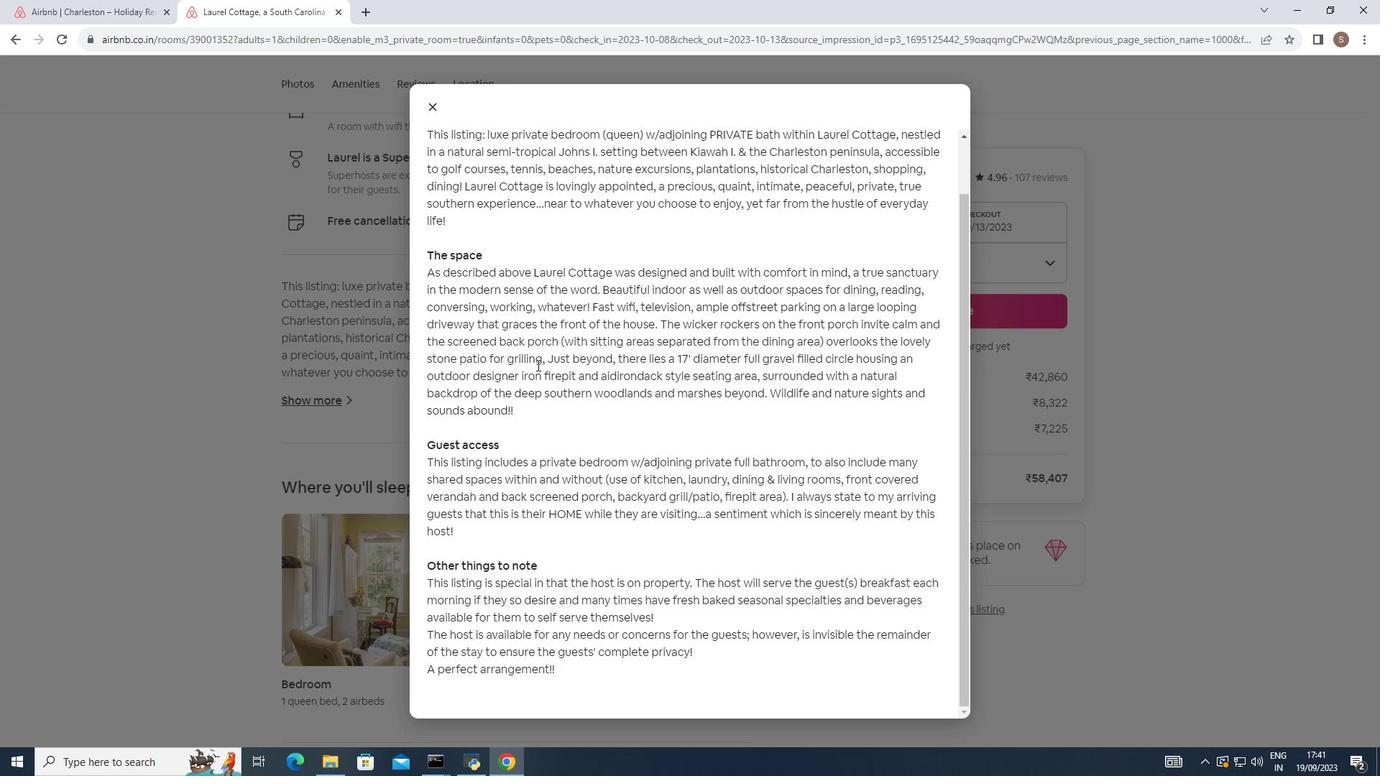 
Action: Mouse scrolled (537, 364) with delta (0, 0)
Screenshot: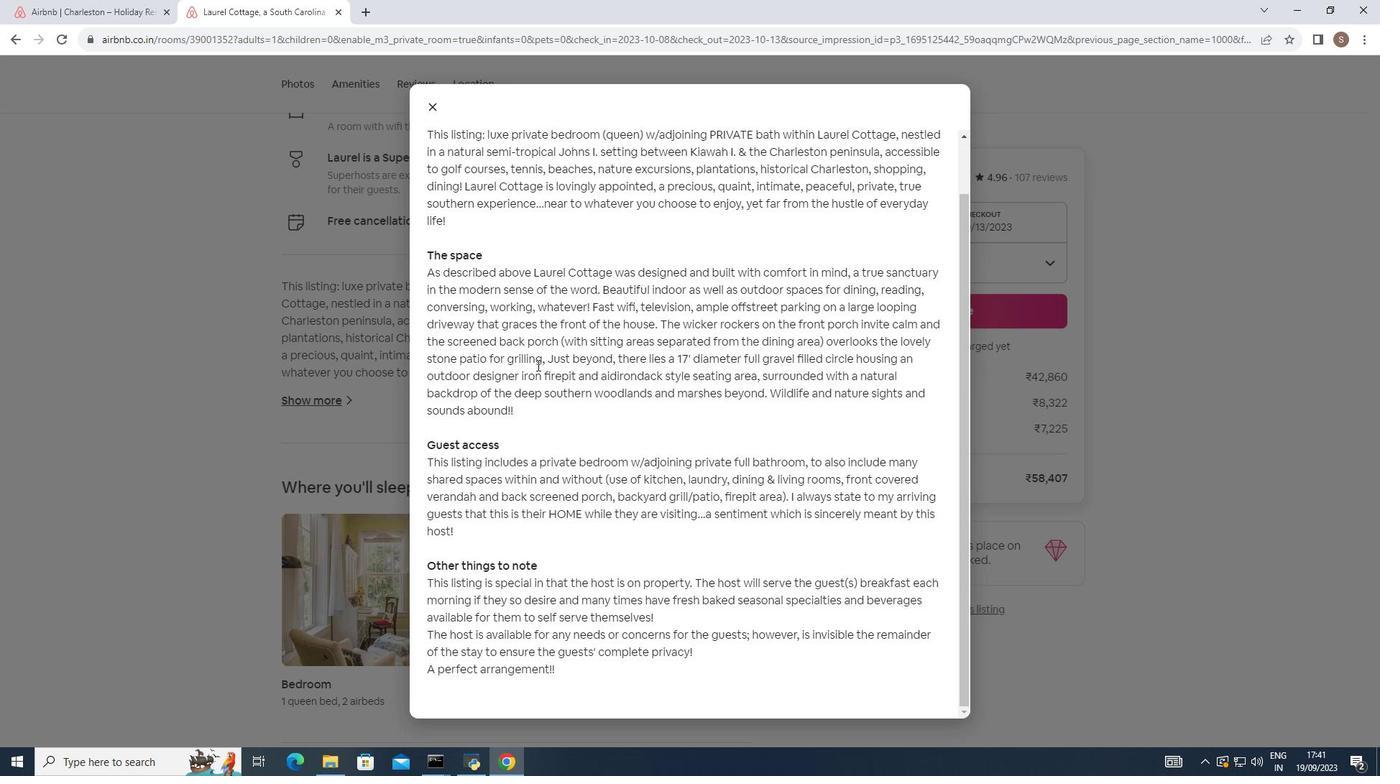 
Action: Mouse scrolled (537, 364) with delta (0, 0)
Screenshot: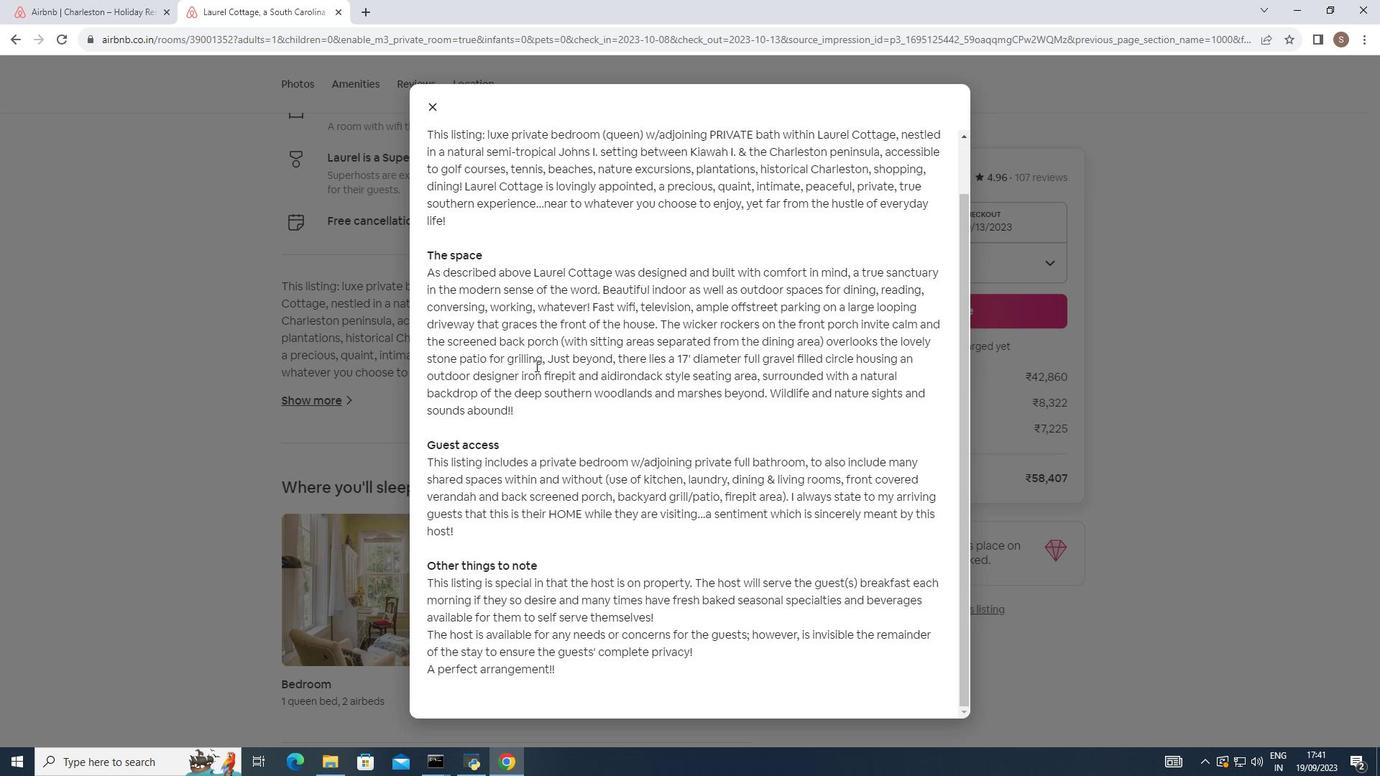 
Action: Mouse moved to (429, 104)
Screenshot: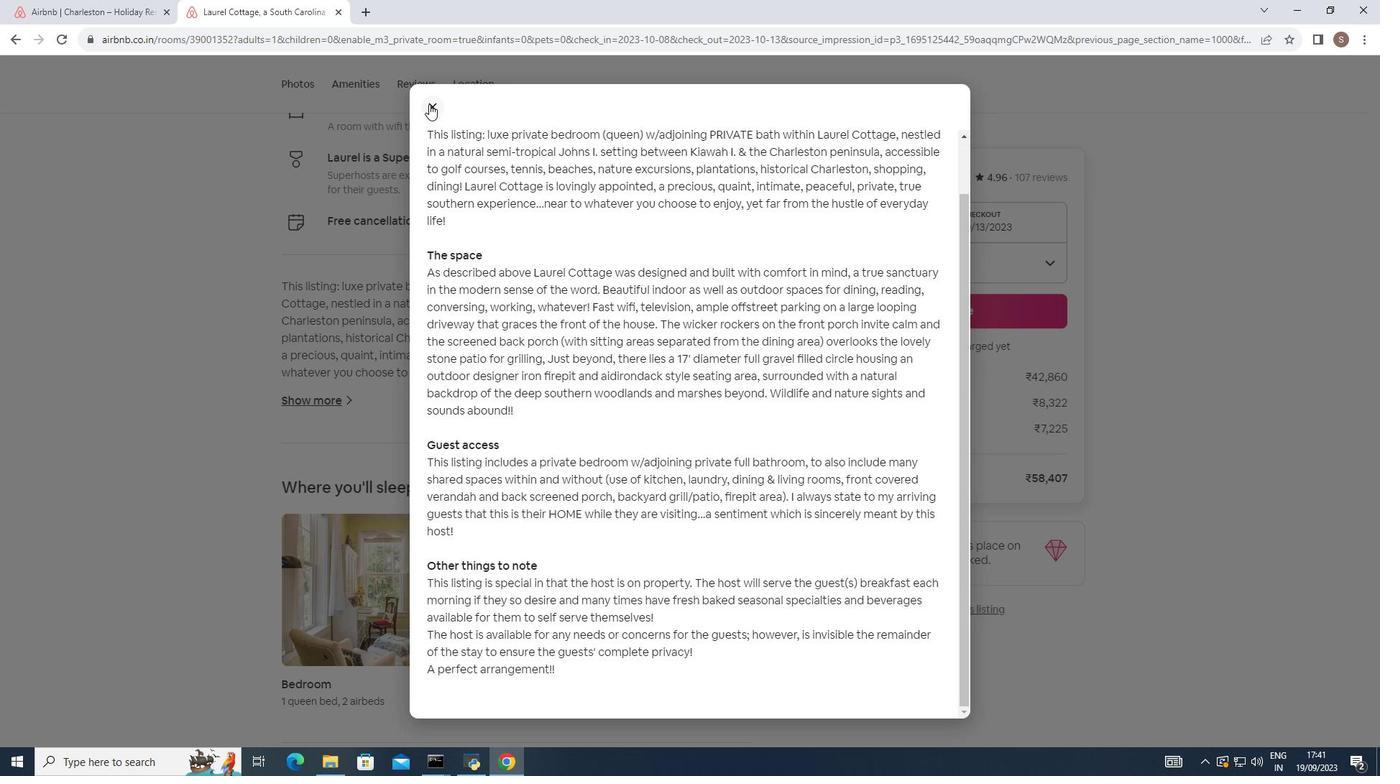 
Action: Mouse pressed left at (429, 104)
Screenshot: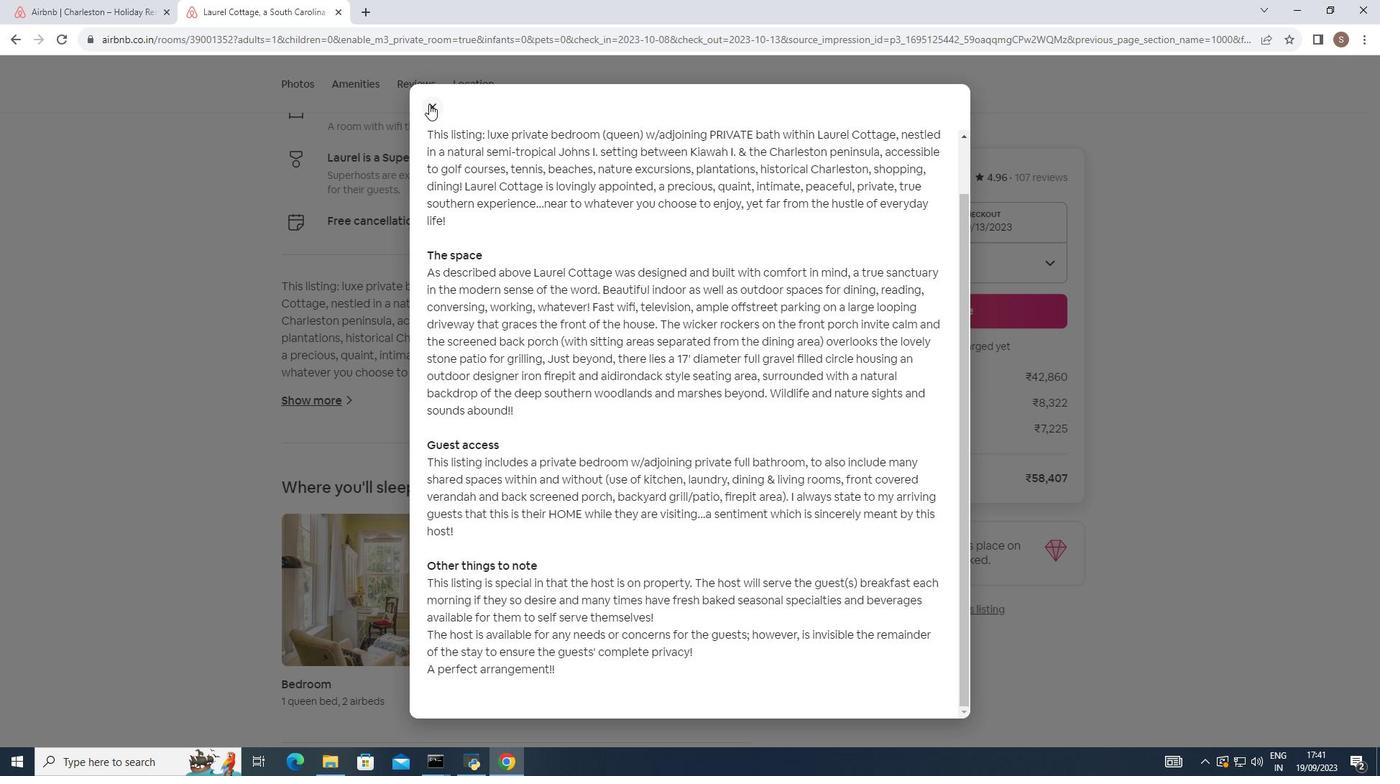 
Action: Mouse moved to (397, 289)
Screenshot: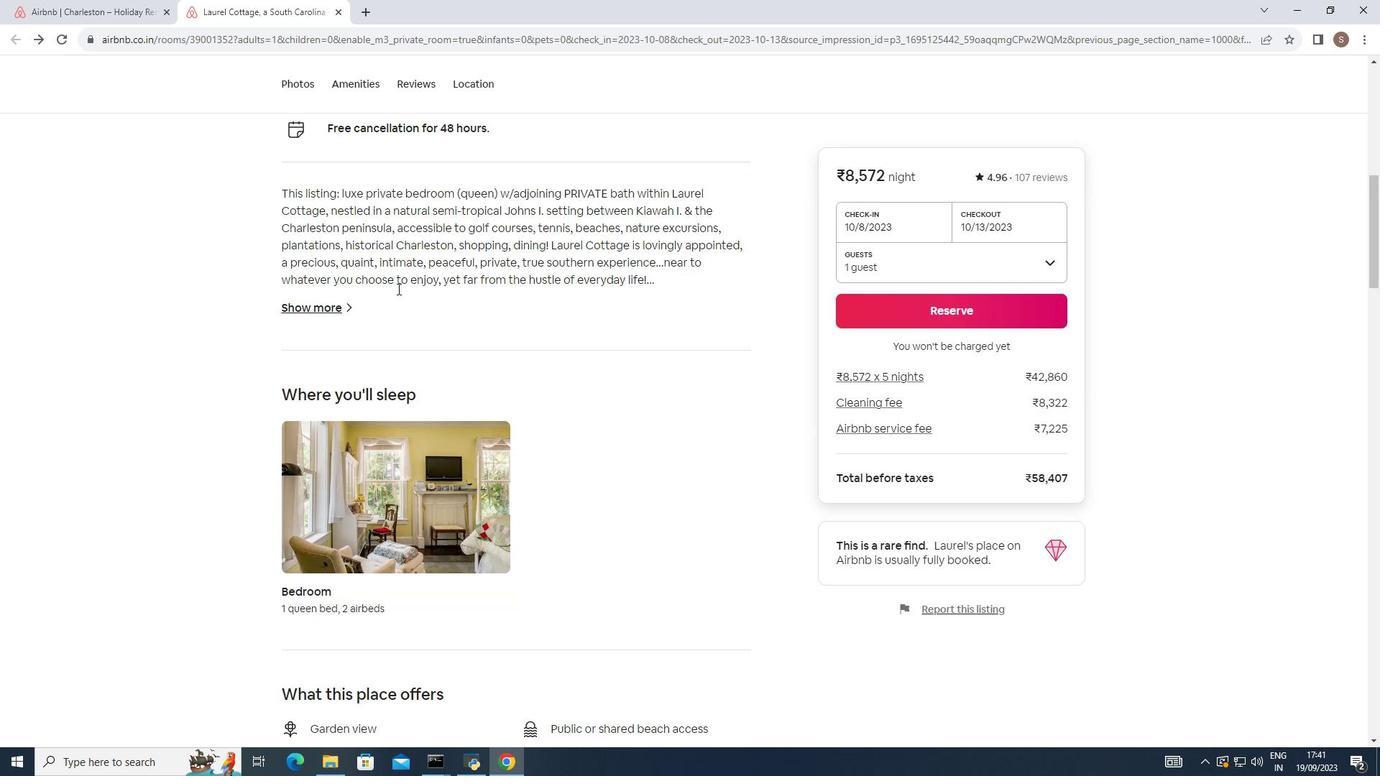 
Action: Mouse scrolled (397, 288) with delta (0, 0)
Screenshot: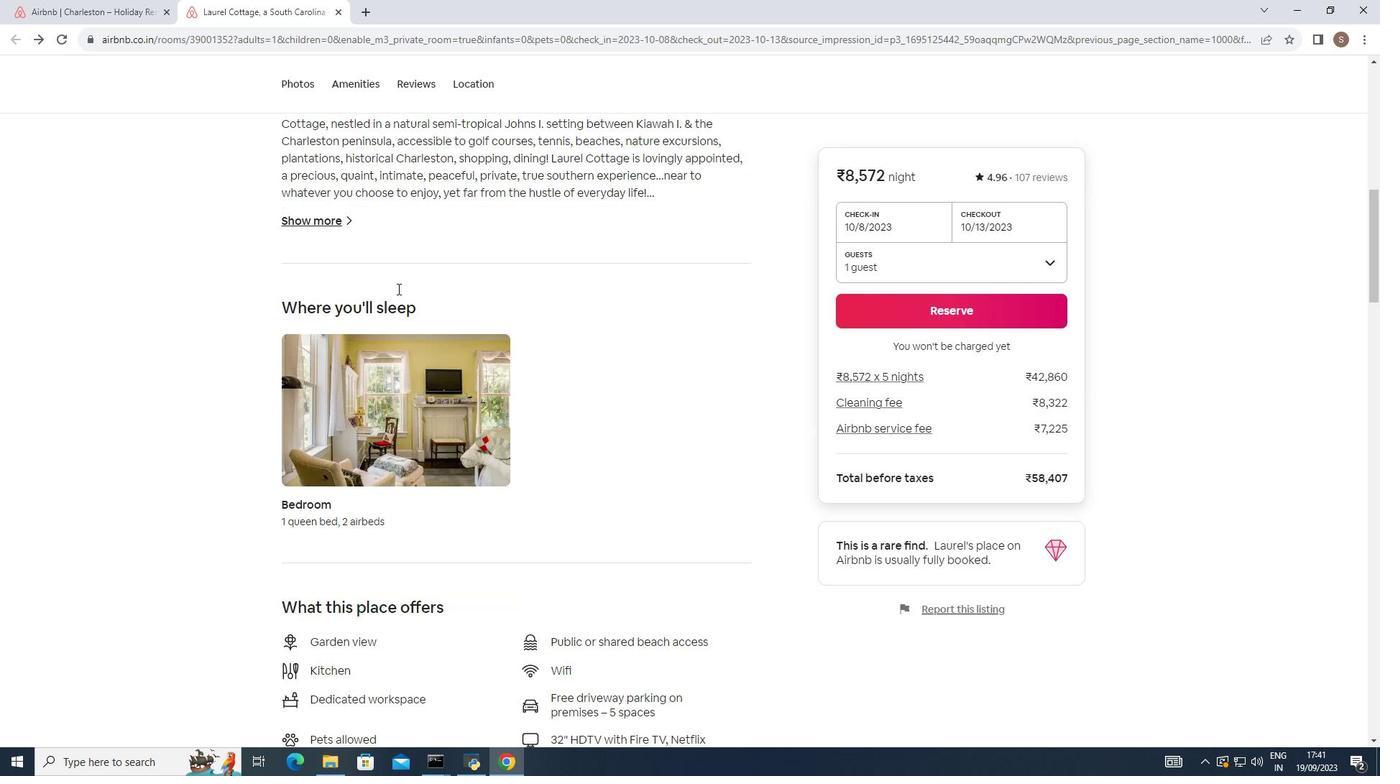 
Action: Mouse scrolled (397, 288) with delta (0, 0)
Screenshot: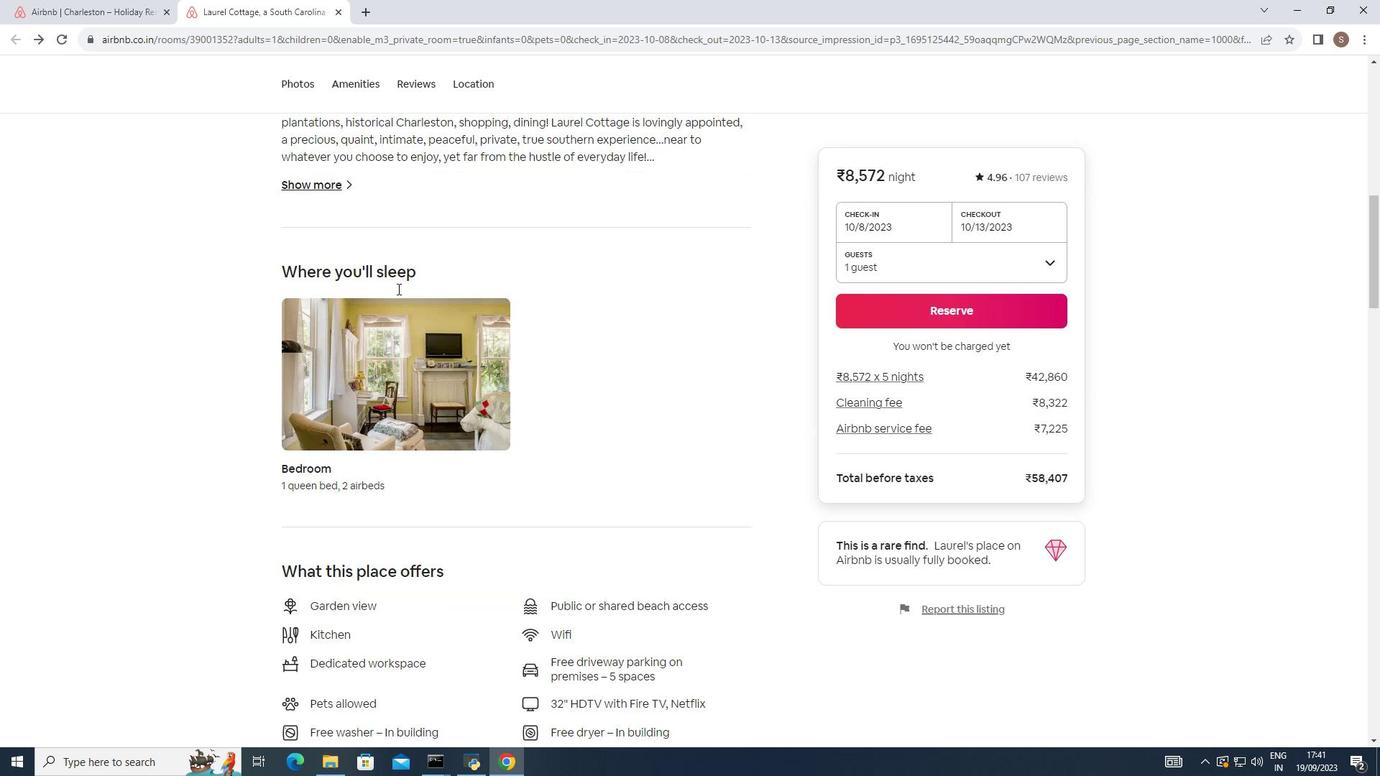 
Action: Mouse scrolled (397, 288) with delta (0, 0)
Screenshot: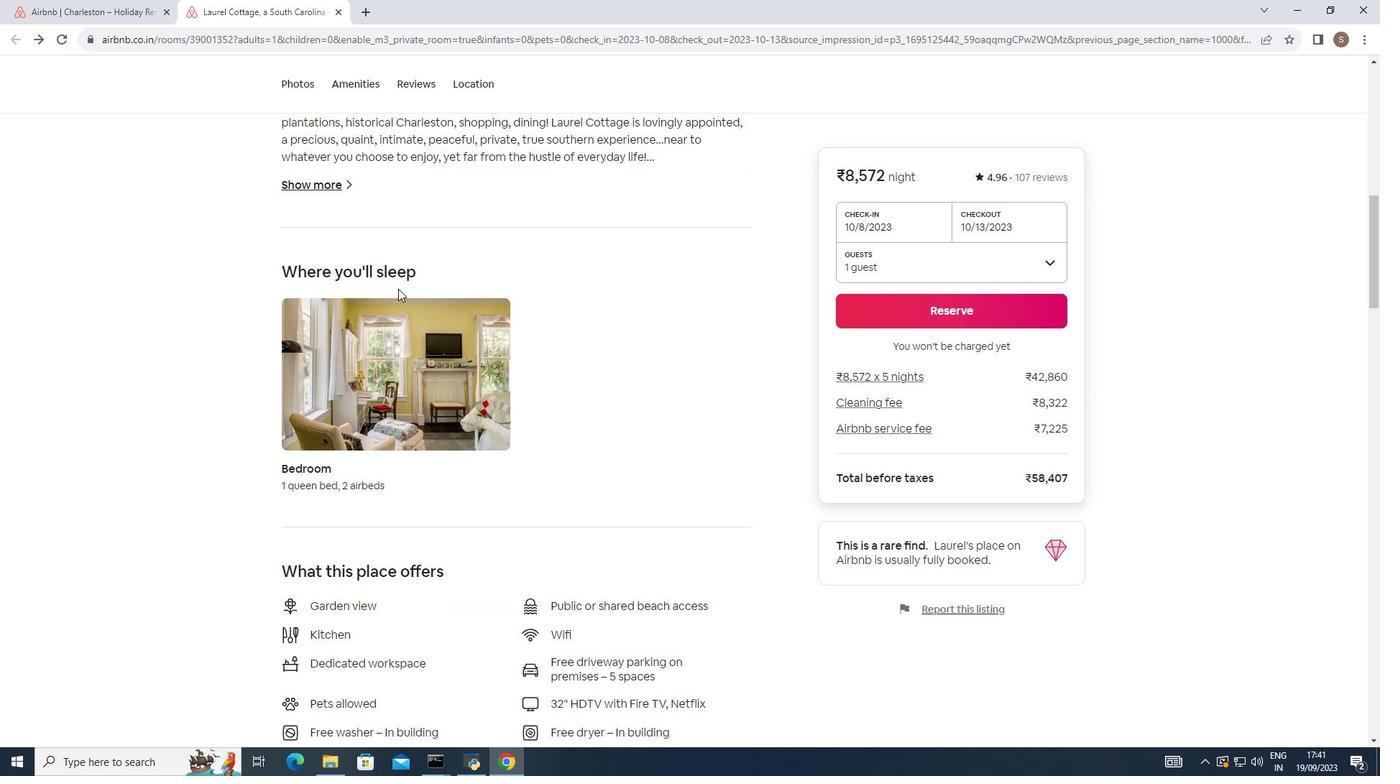 
Action: Mouse moved to (420, 279)
Screenshot: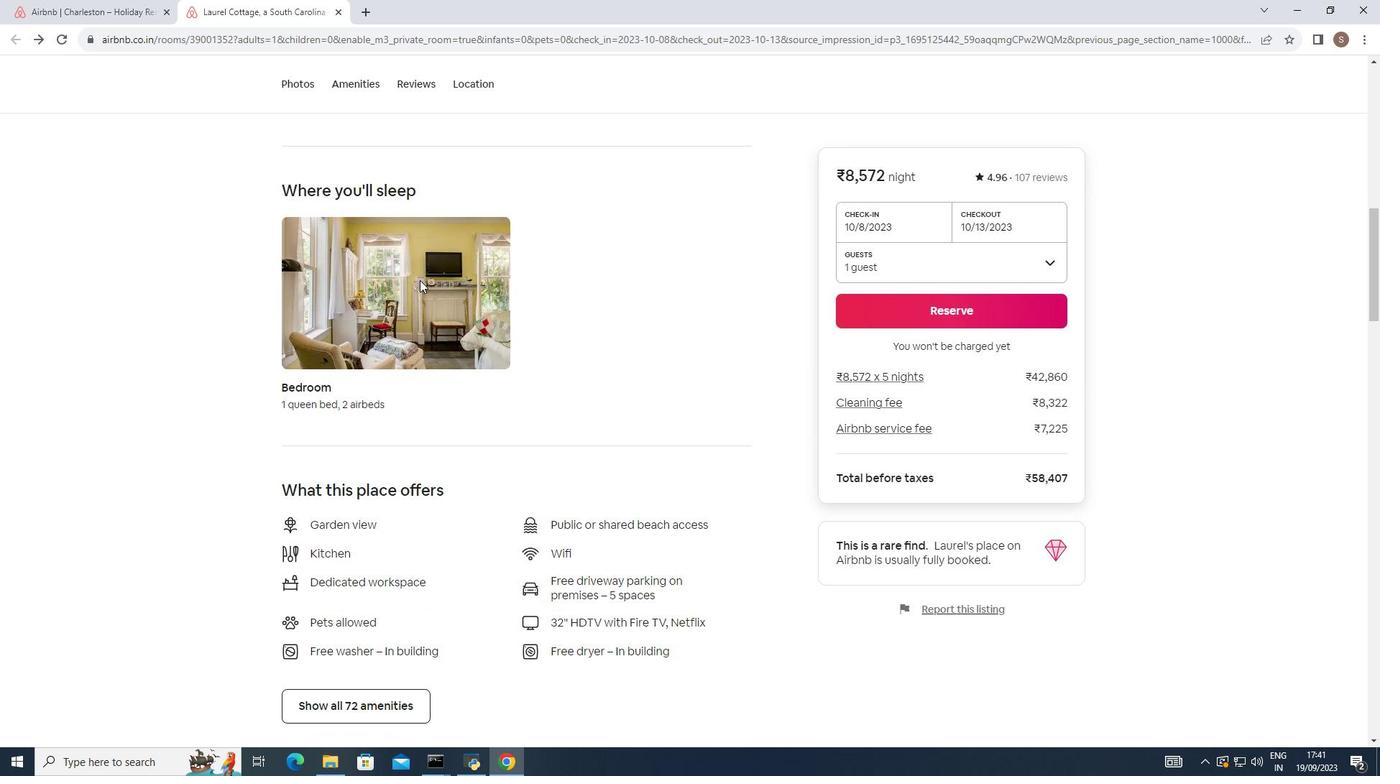 
Action: Mouse scrolled (420, 279) with delta (0, 0)
Screenshot: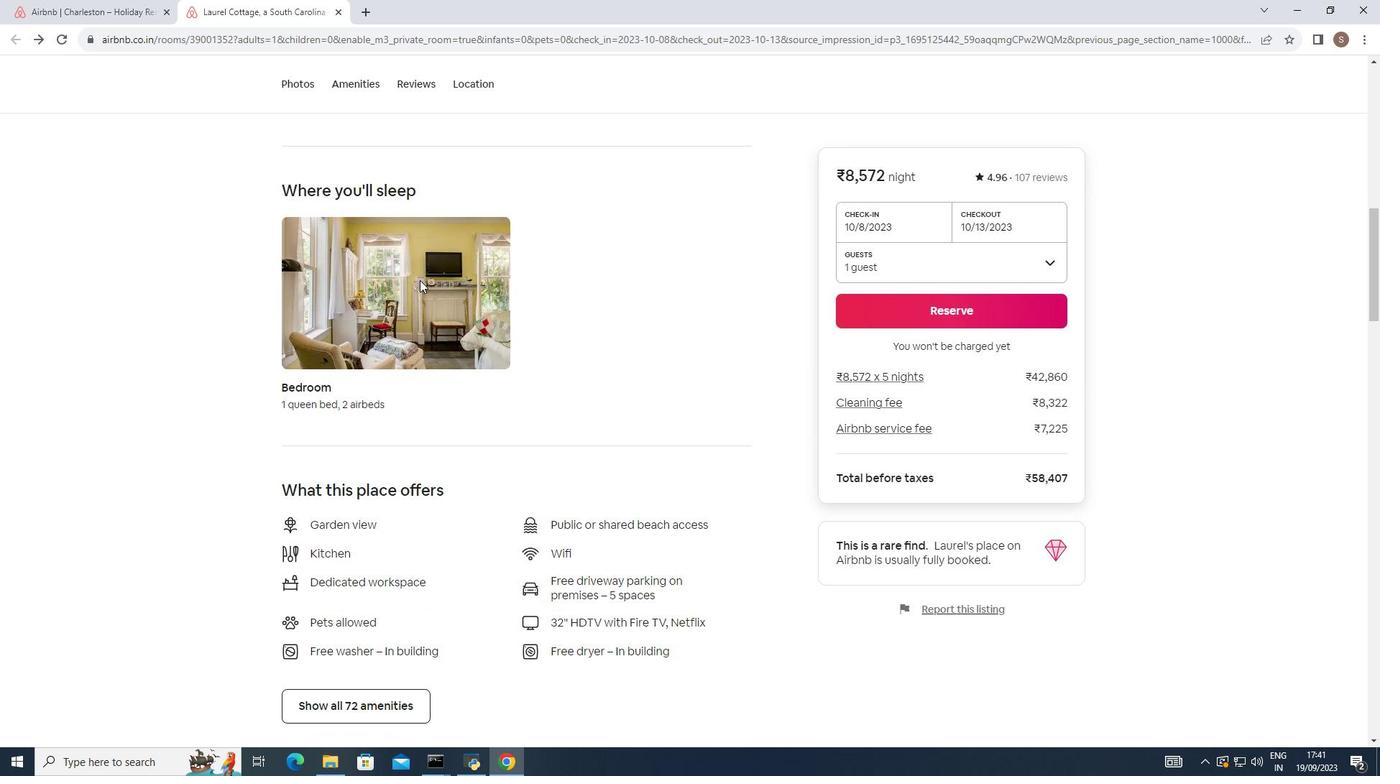 
Action: Mouse moved to (420, 280)
Screenshot: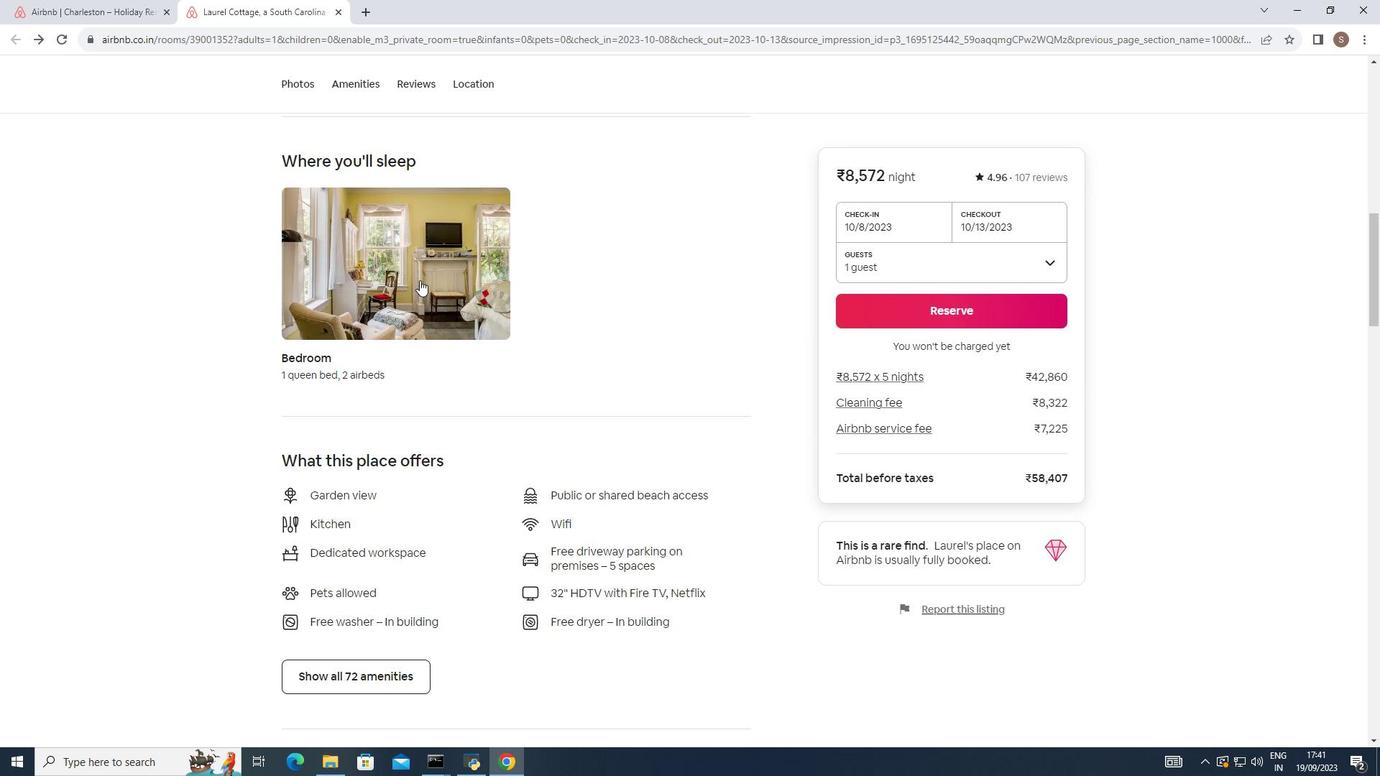 
Action: Mouse scrolled (420, 279) with delta (0, 0)
Screenshot: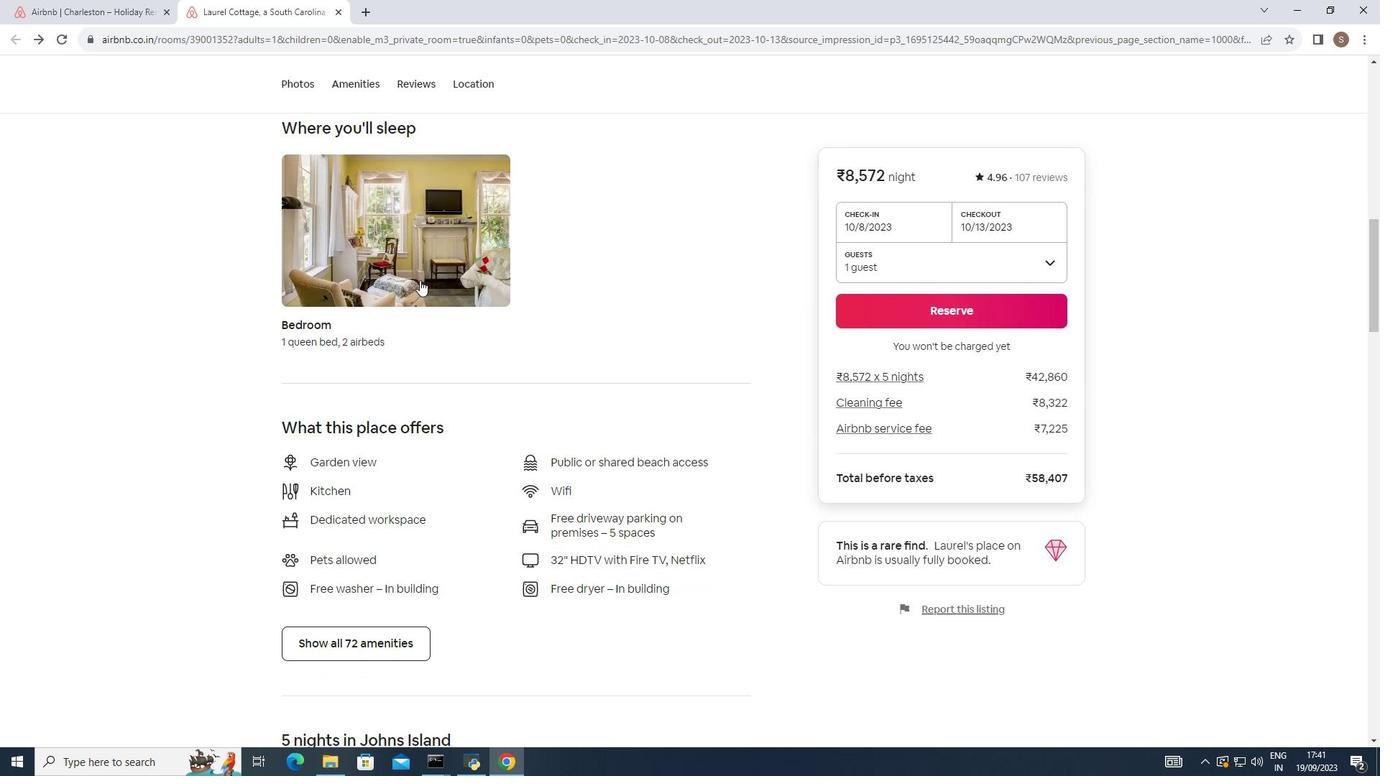 
Action: Mouse scrolled (420, 279) with delta (0, 0)
Screenshot: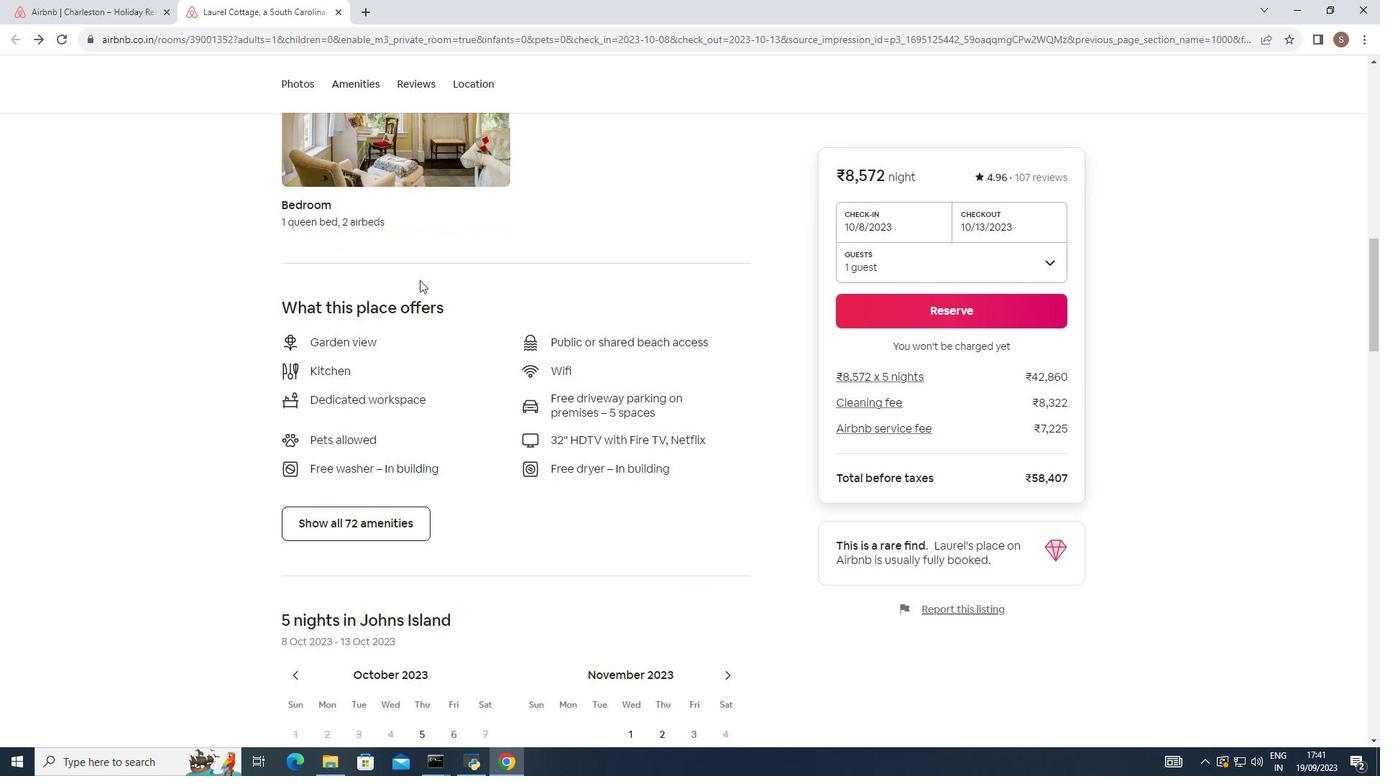 
Action: Mouse scrolled (420, 279) with delta (0, 0)
Screenshot: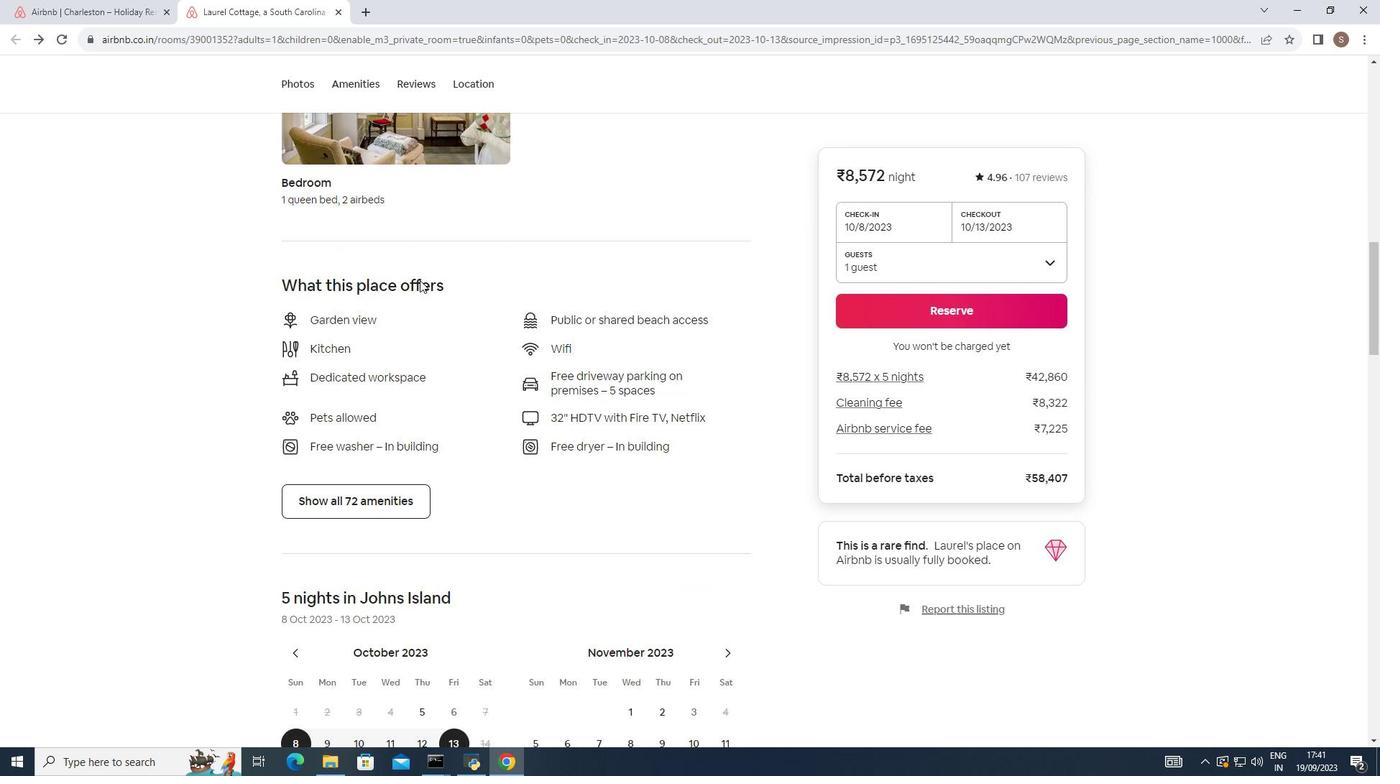 
Action: Mouse scrolled (420, 279) with delta (0, 0)
Screenshot: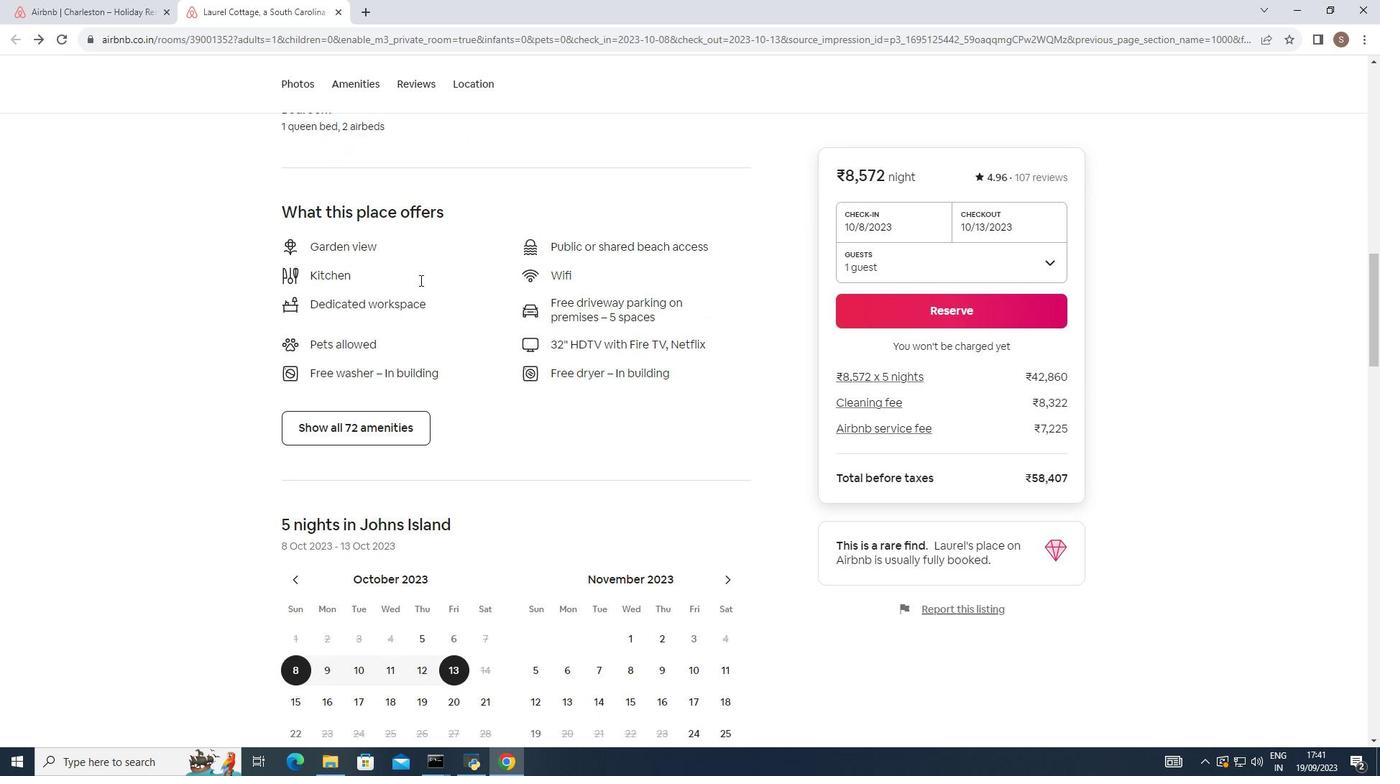 
Action: Mouse moved to (389, 425)
Screenshot: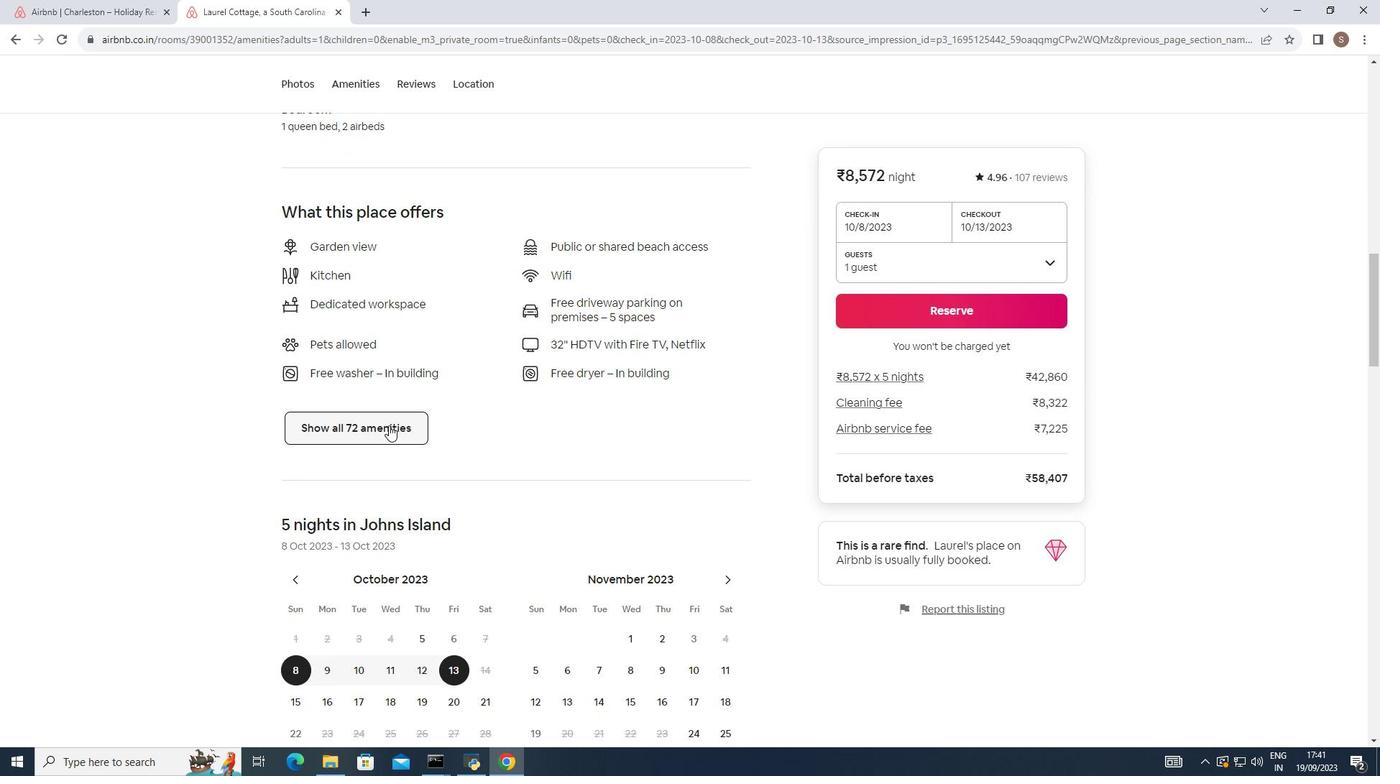 
Action: Mouse pressed left at (389, 425)
Screenshot: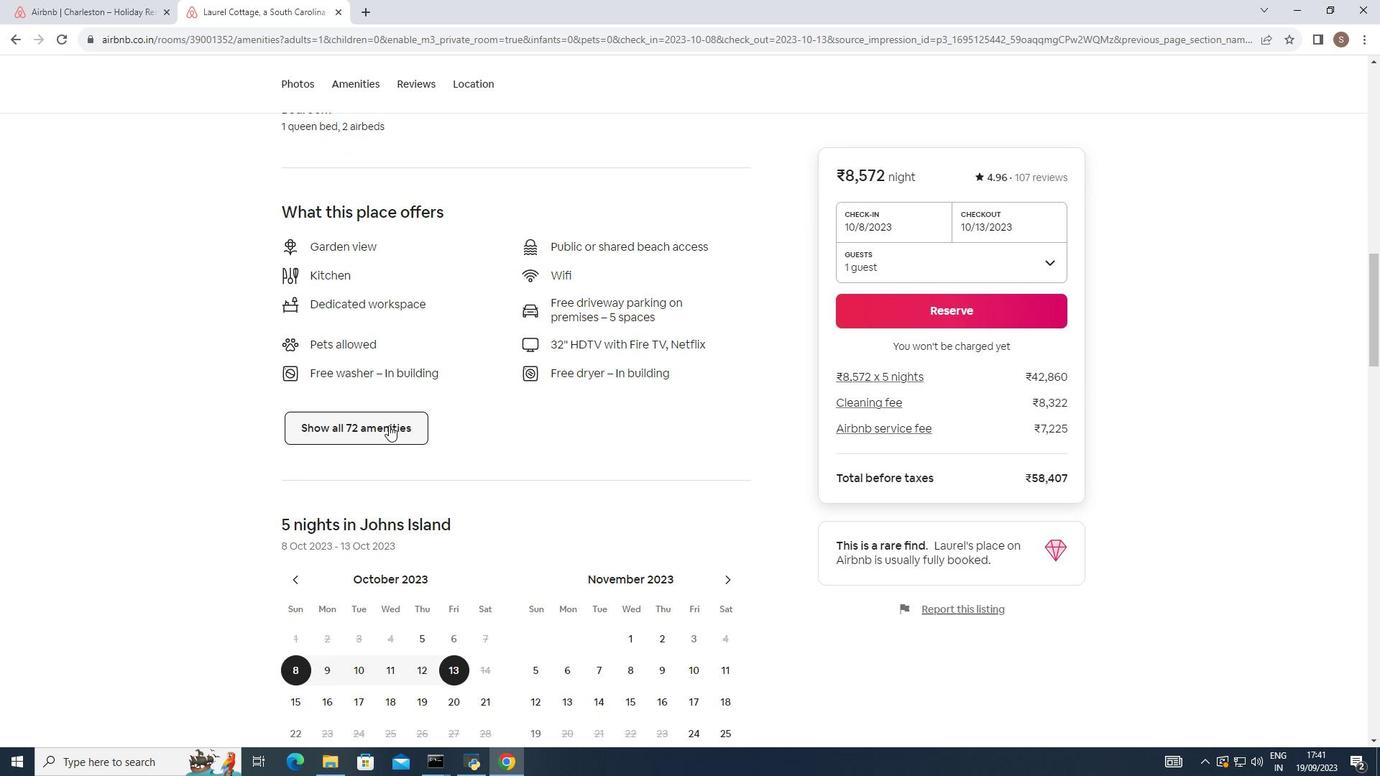 
Action: Mouse moved to (594, 333)
Screenshot: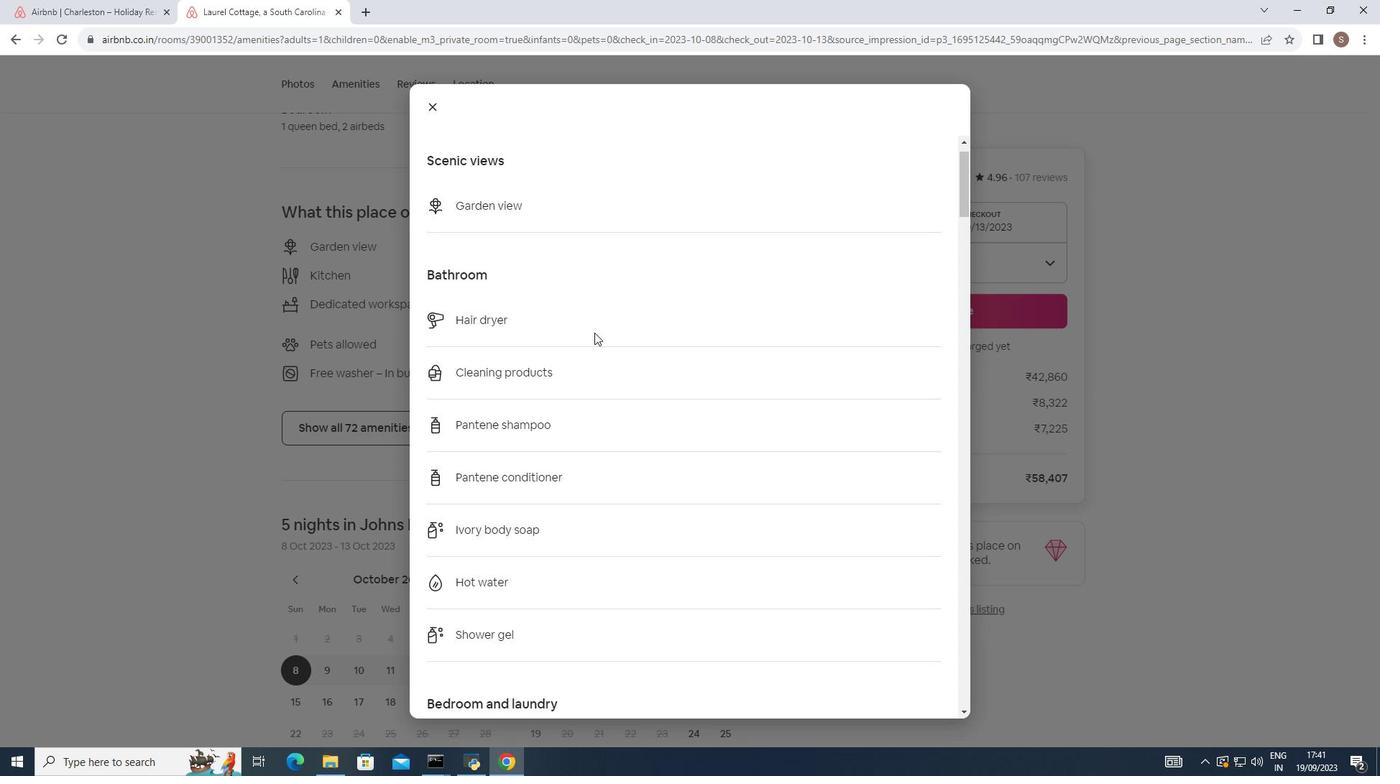 
Action: Mouse scrolled (594, 332) with delta (0, 0)
Screenshot: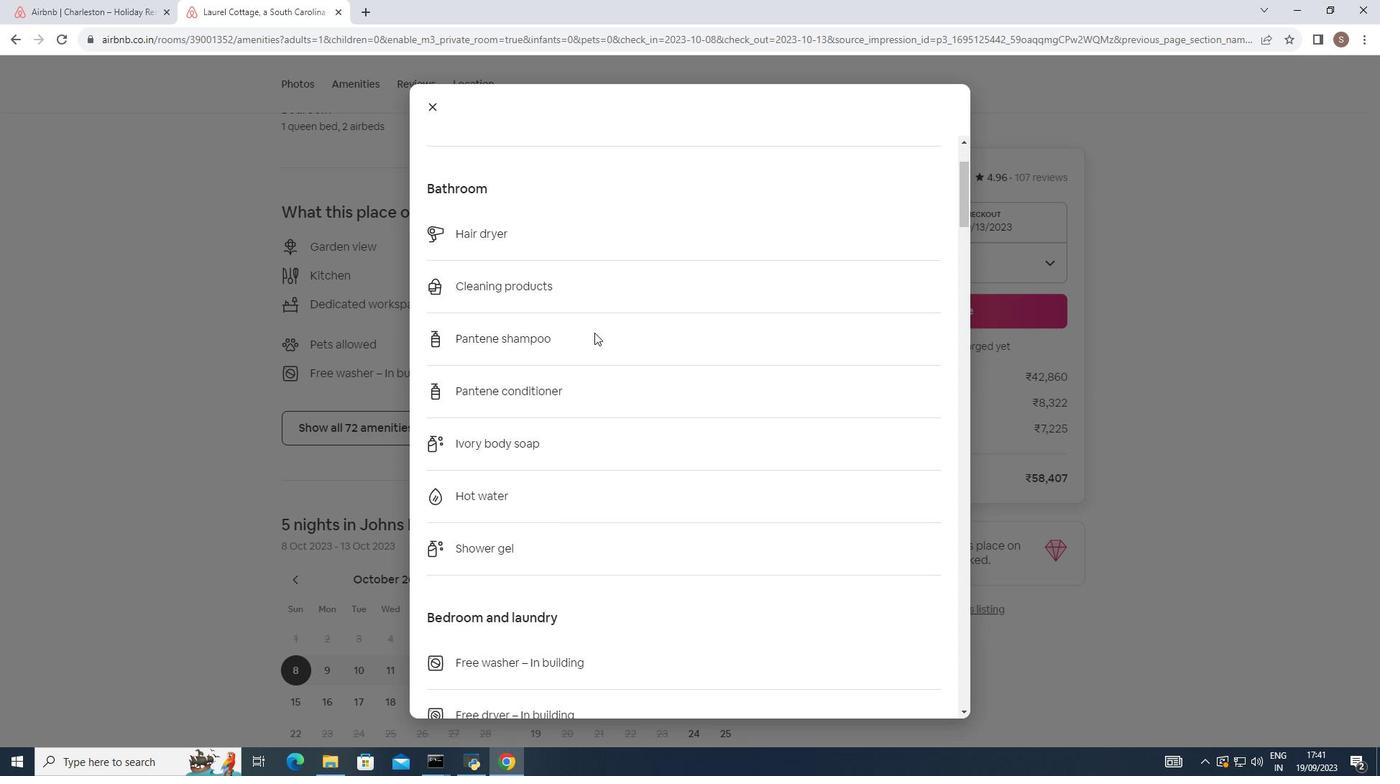 
Action: Mouse scrolled (594, 332) with delta (0, 0)
Screenshot: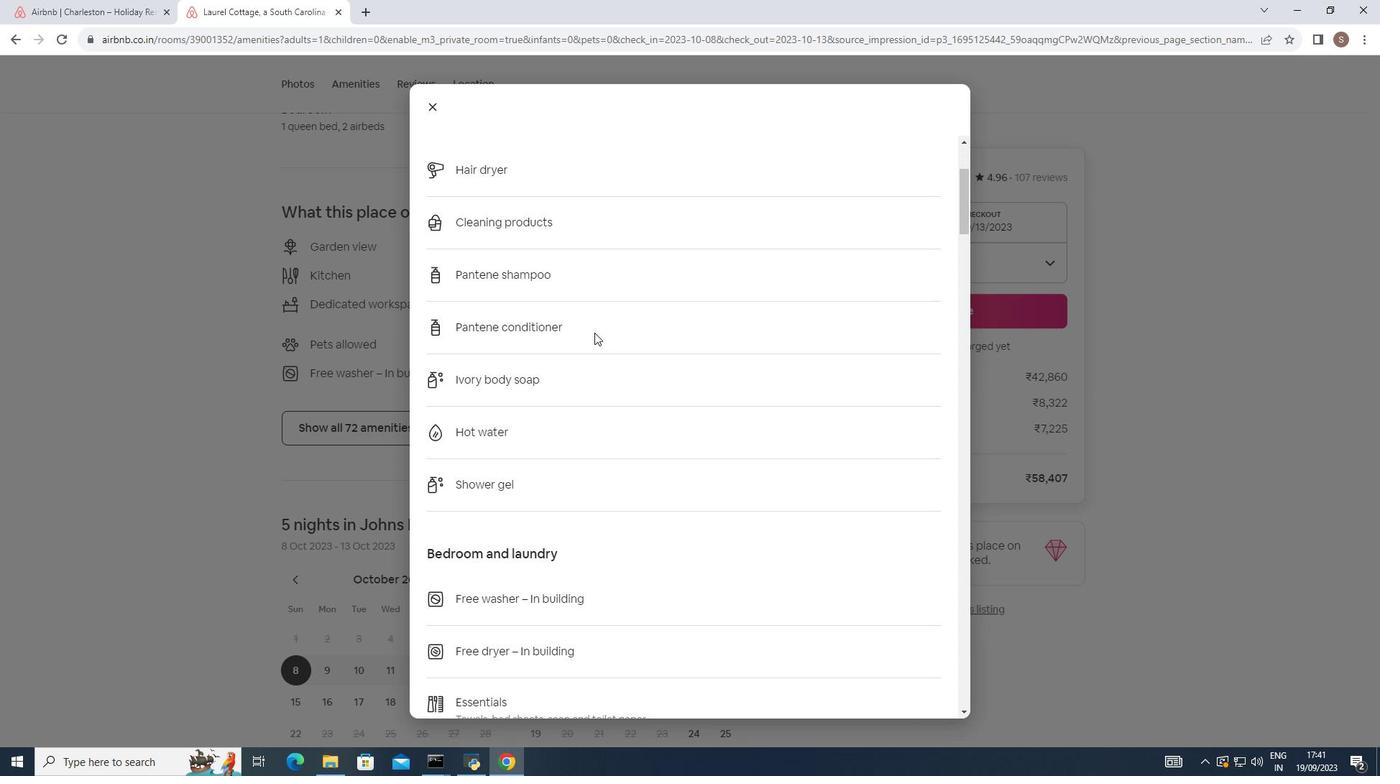 
Action: Mouse scrolled (594, 332) with delta (0, 0)
Screenshot: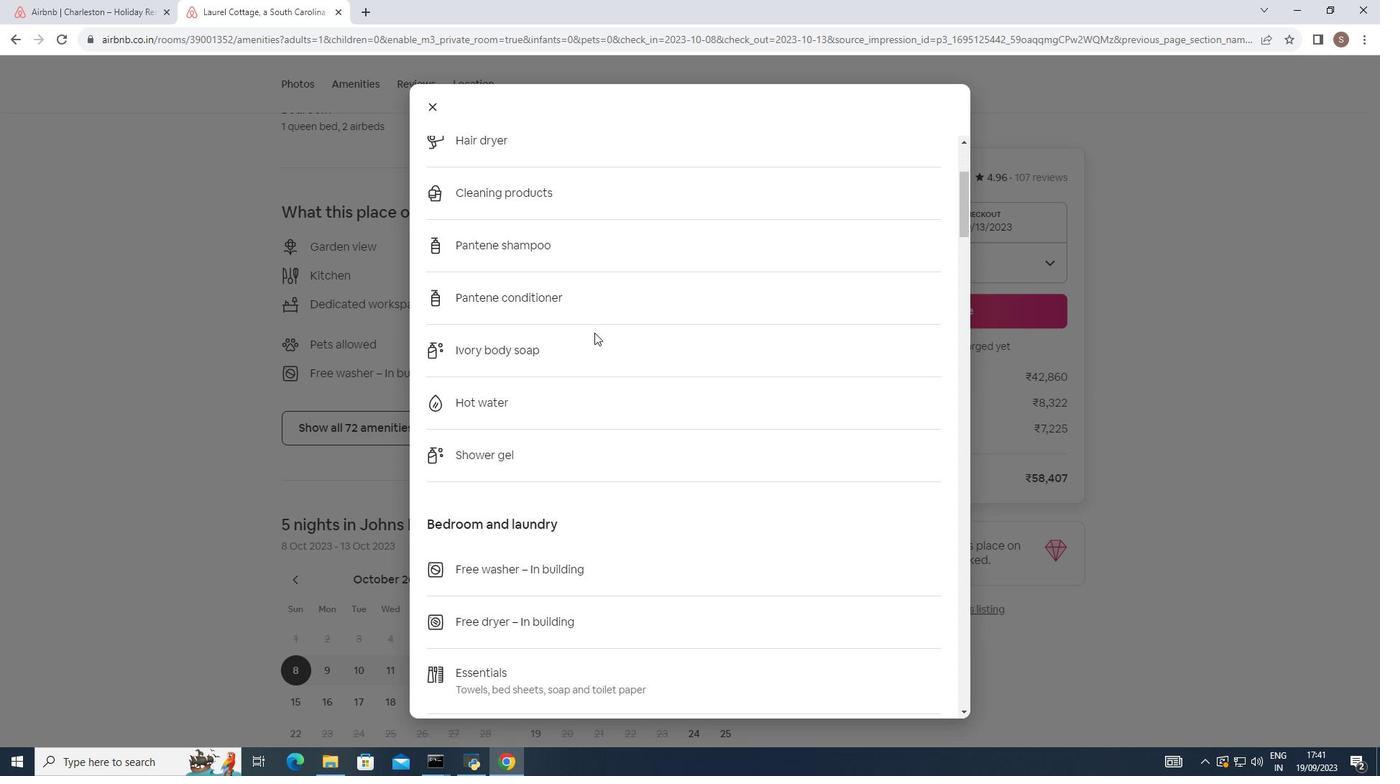 
Action: Mouse moved to (588, 312)
Screenshot: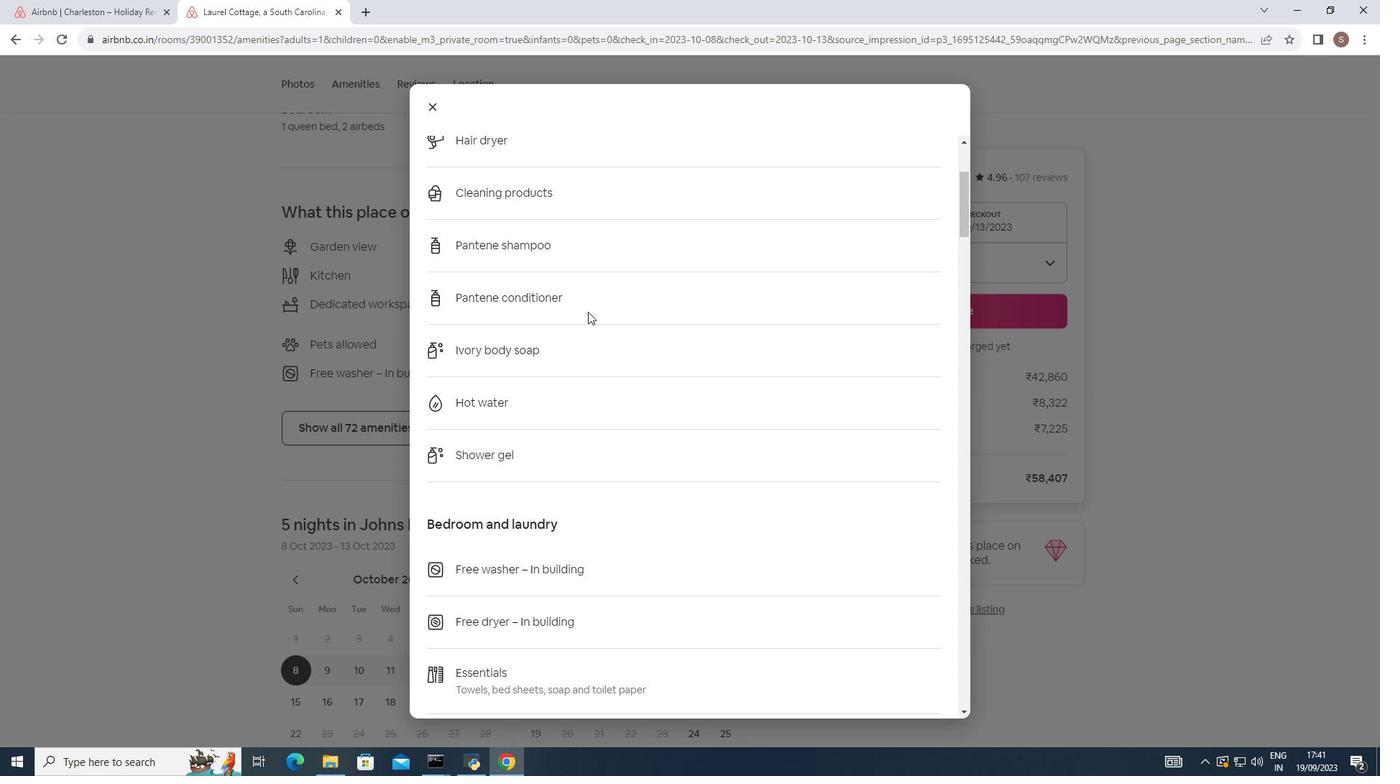 
Action: Mouse scrolled (588, 311) with delta (0, 0)
Screenshot: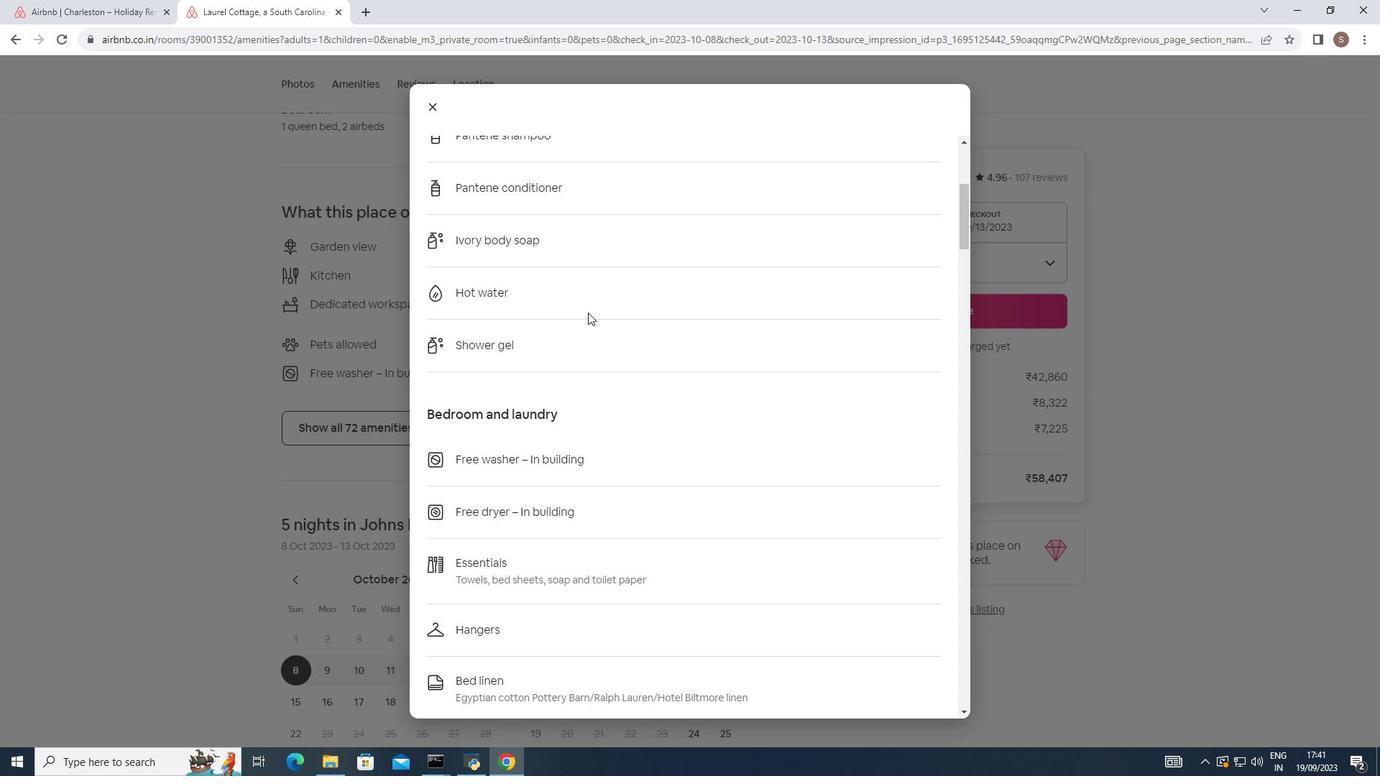 
Action: Mouse moved to (588, 312)
Screenshot: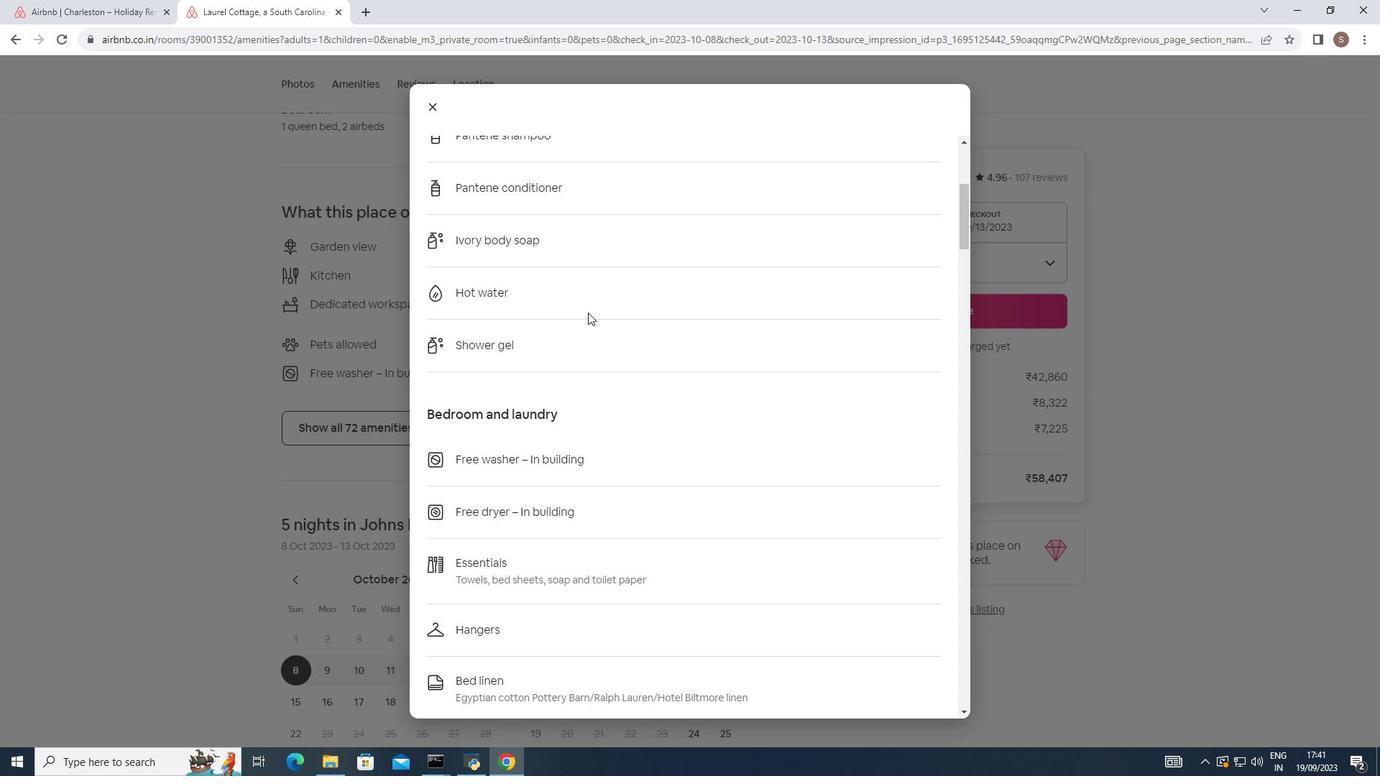 
Action: Mouse scrolled (588, 312) with delta (0, 0)
Screenshot: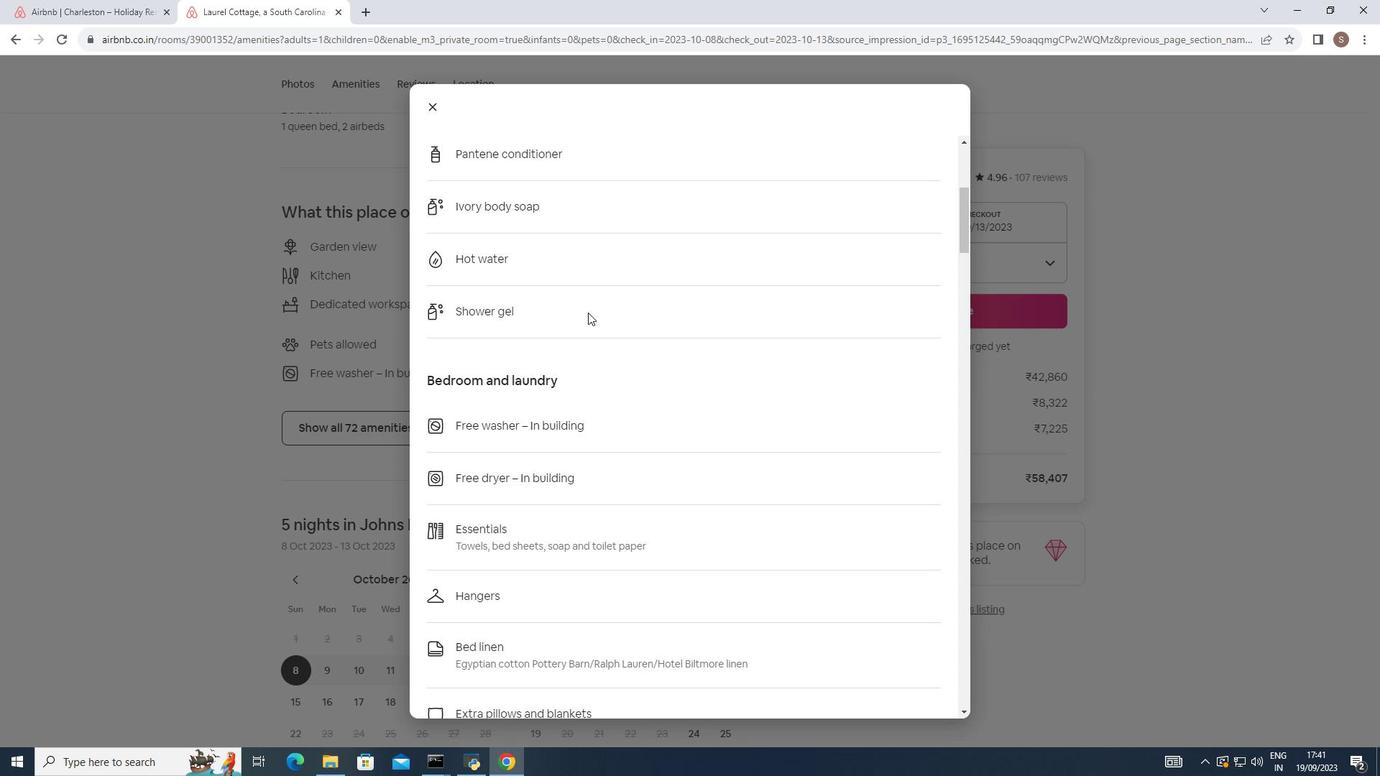 
Action: Mouse scrolled (588, 312) with delta (0, 0)
Screenshot: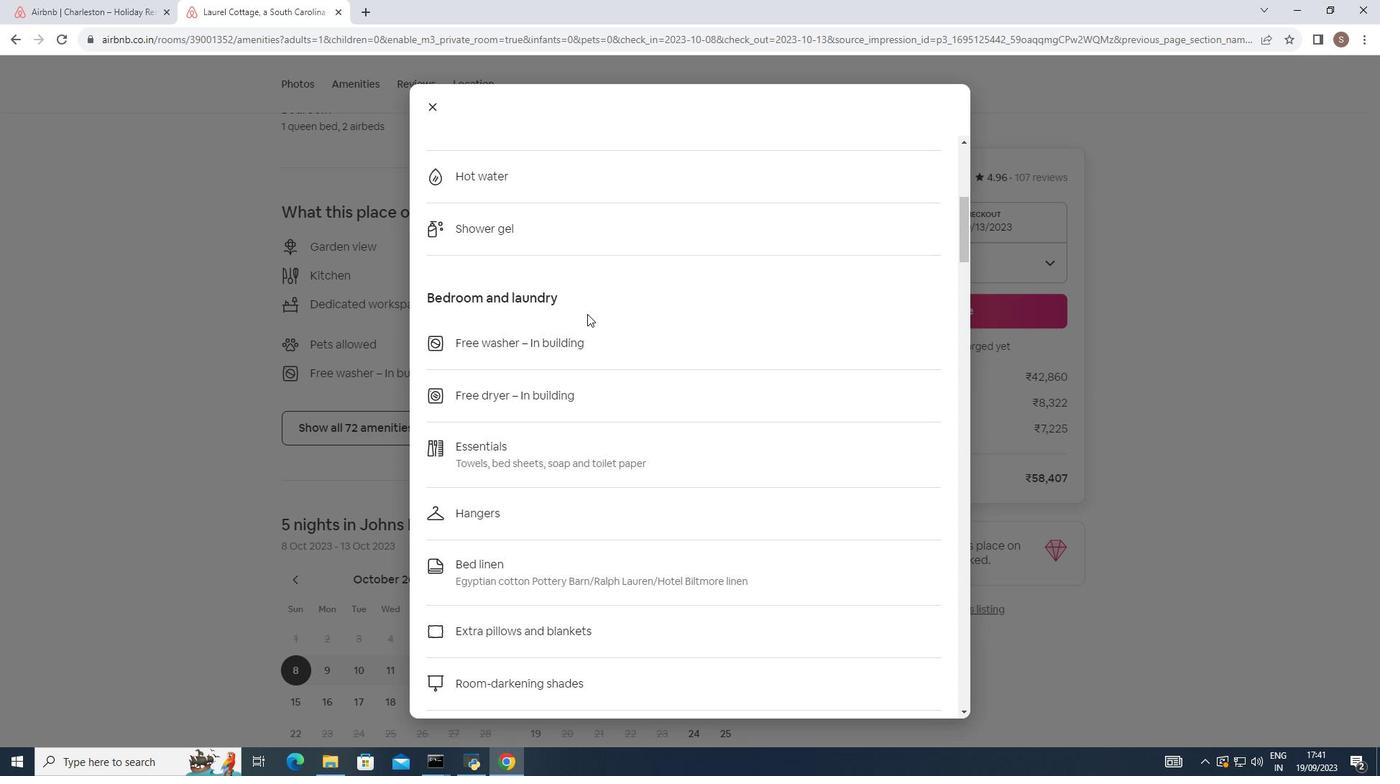
Action: Mouse scrolled (588, 312) with delta (0, 0)
Screenshot: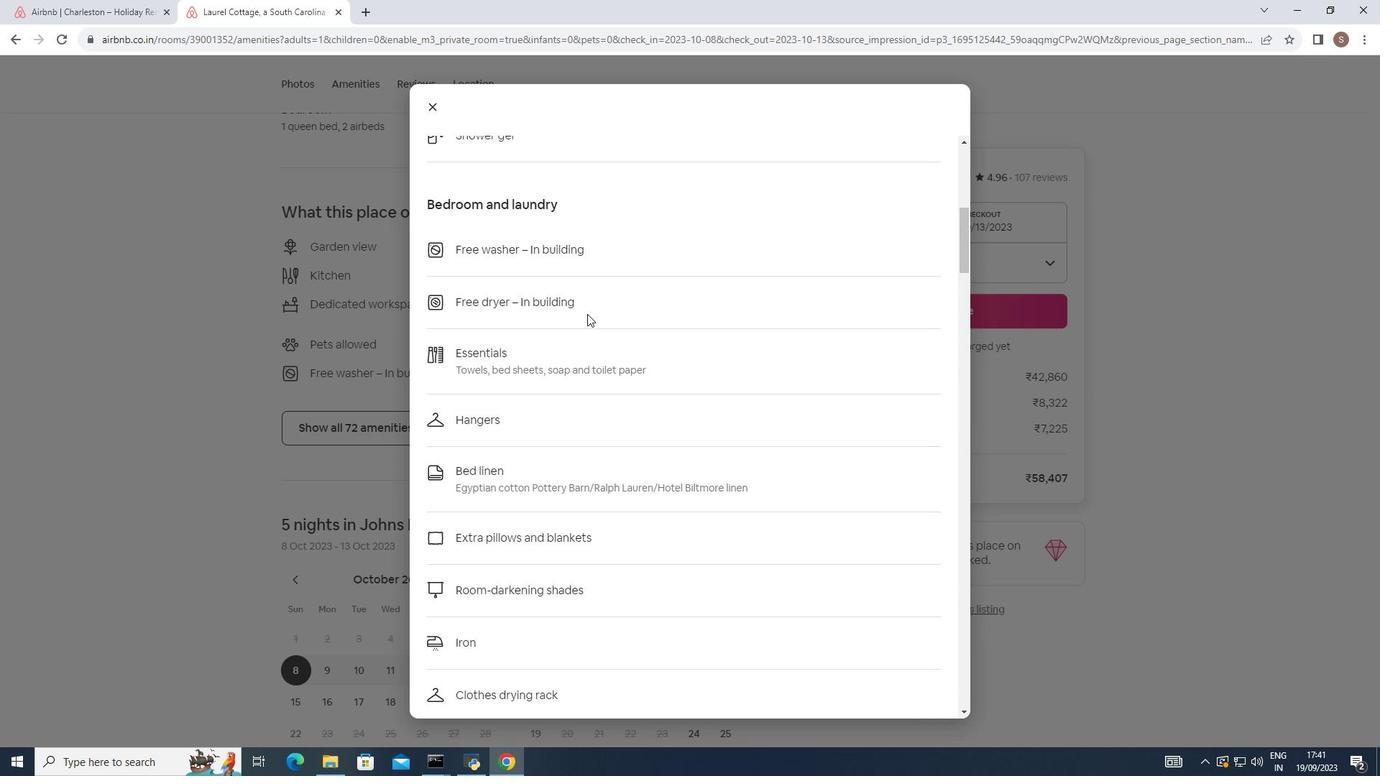 
Action: Mouse moved to (587, 314)
Screenshot: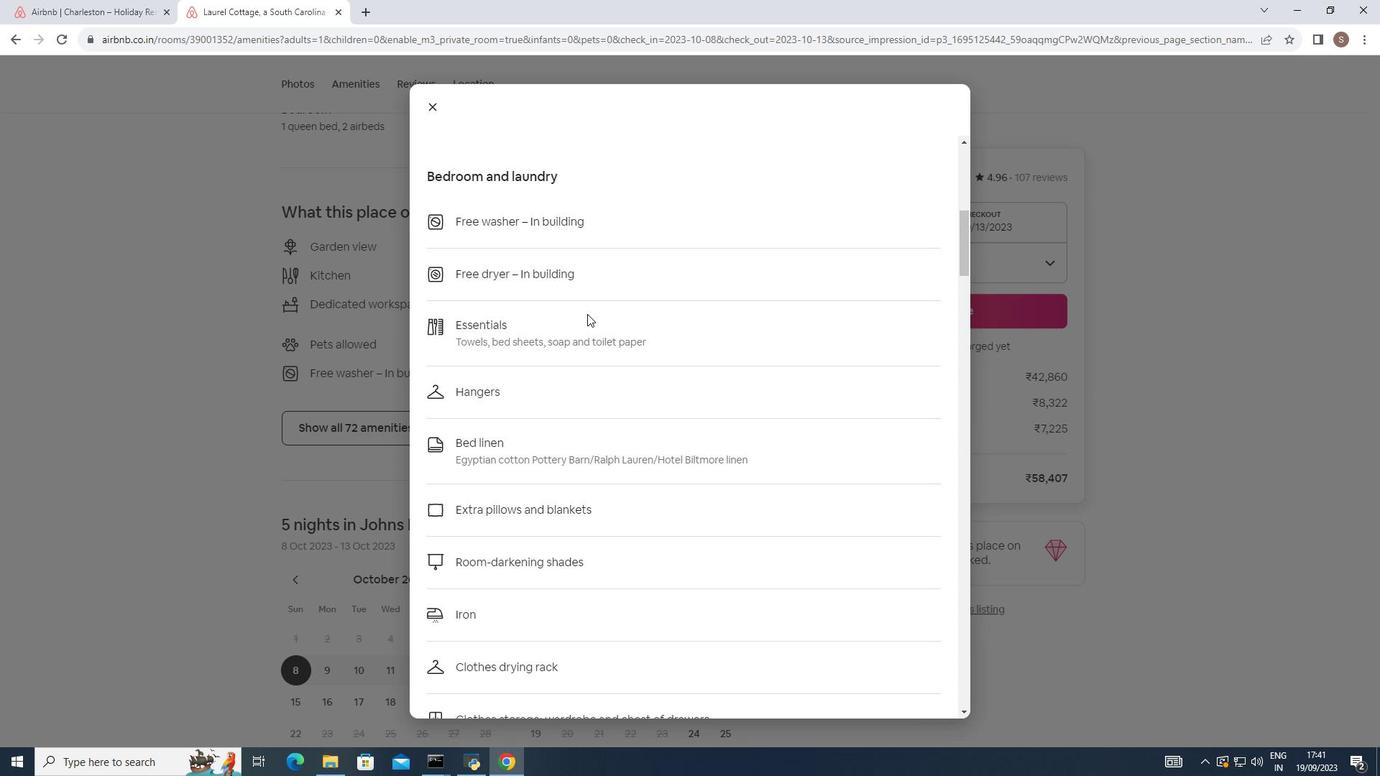 
Action: Mouse scrolled (587, 313) with delta (0, 0)
Screenshot: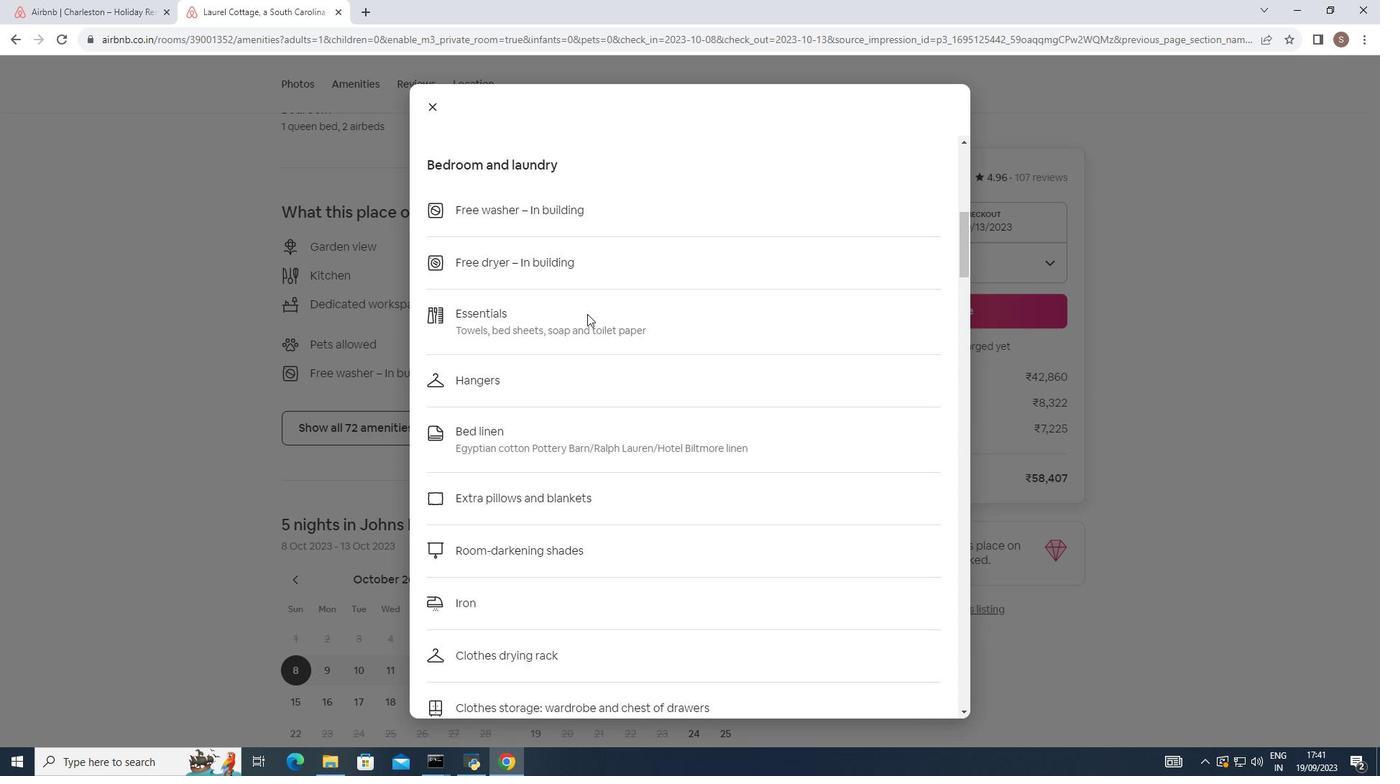 
Action: Mouse scrolled (587, 313) with delta (0, 0)
Screenshot: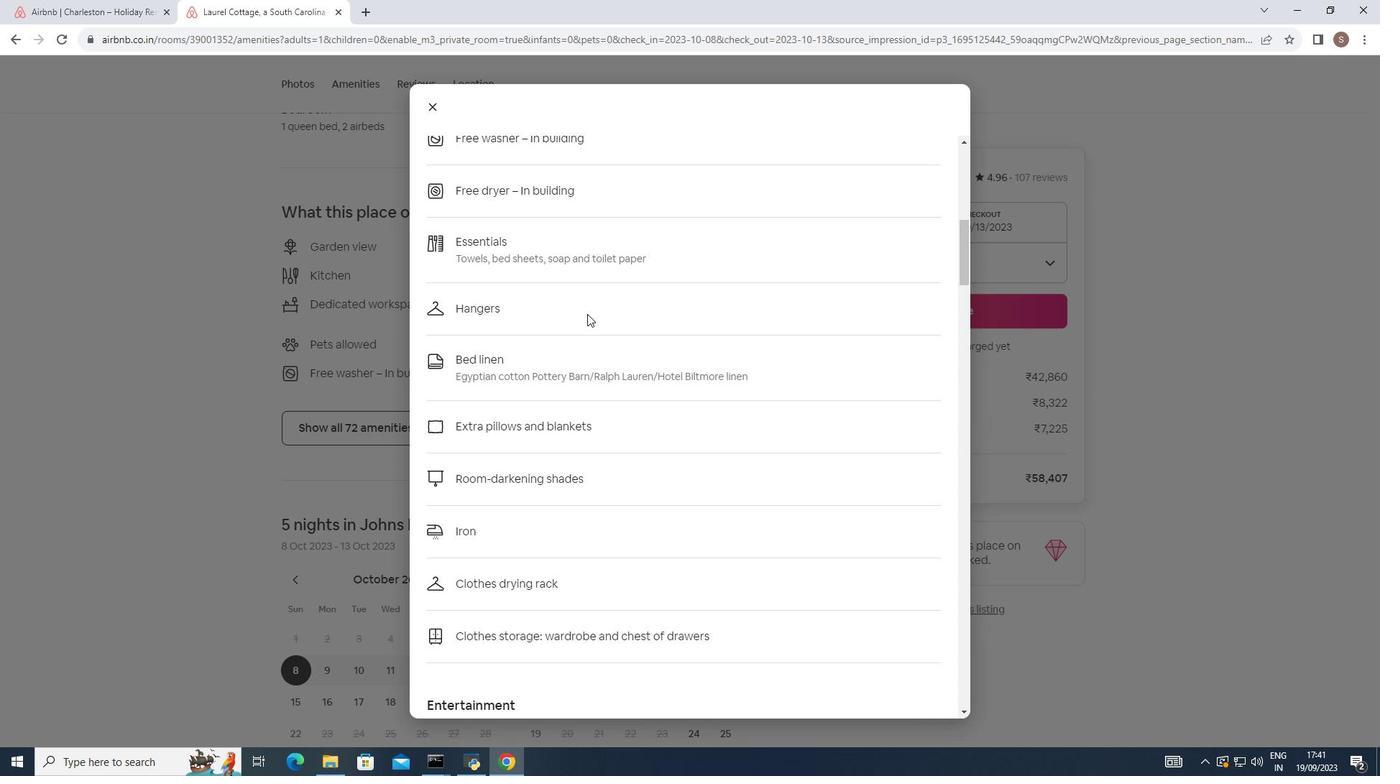 
Action: Mouse scrolled (587, 313) with delta (0, 0)
Screenshot: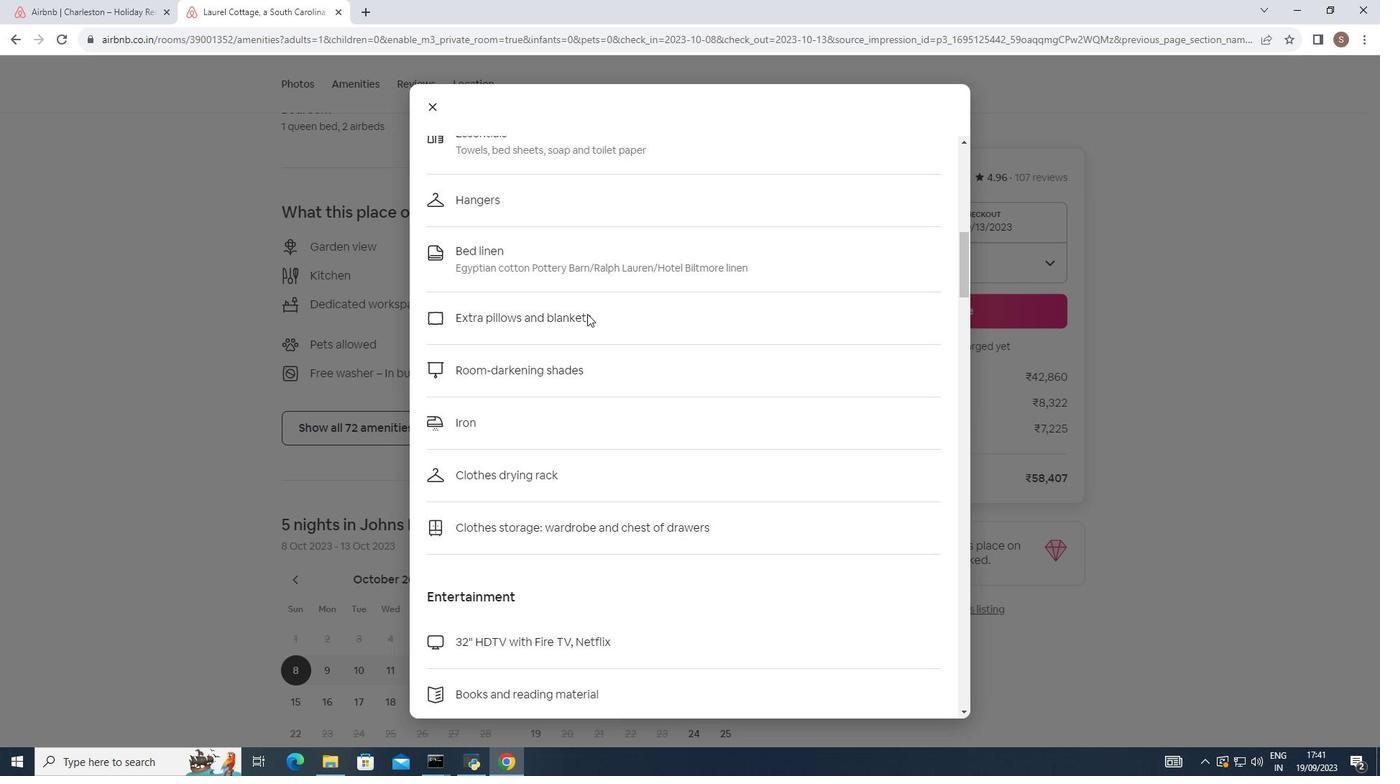 
Action: Mouse scrolled (587, 313) with delta (0, 0)
Screenshot: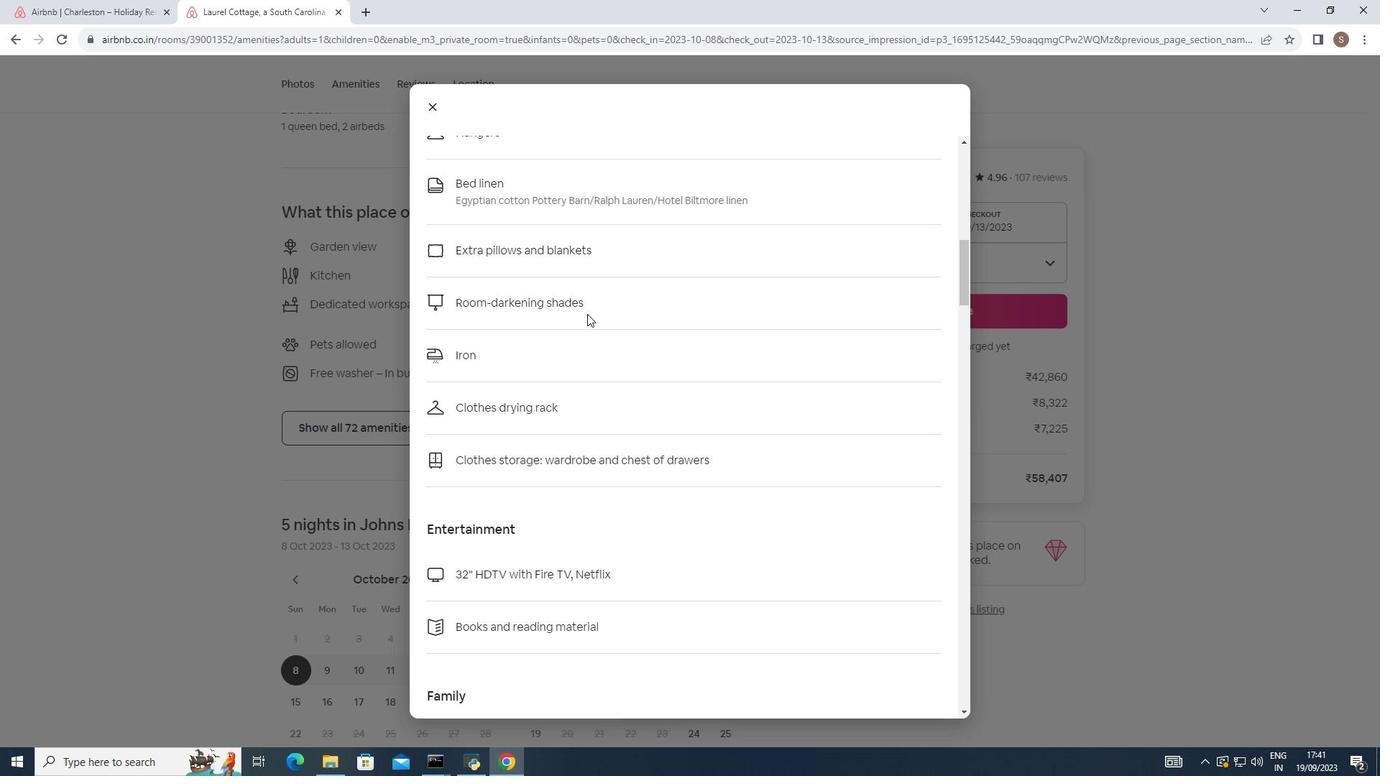 
Action: Mouse scrolled (587, 313) with delta (0, 0)
Screenshot: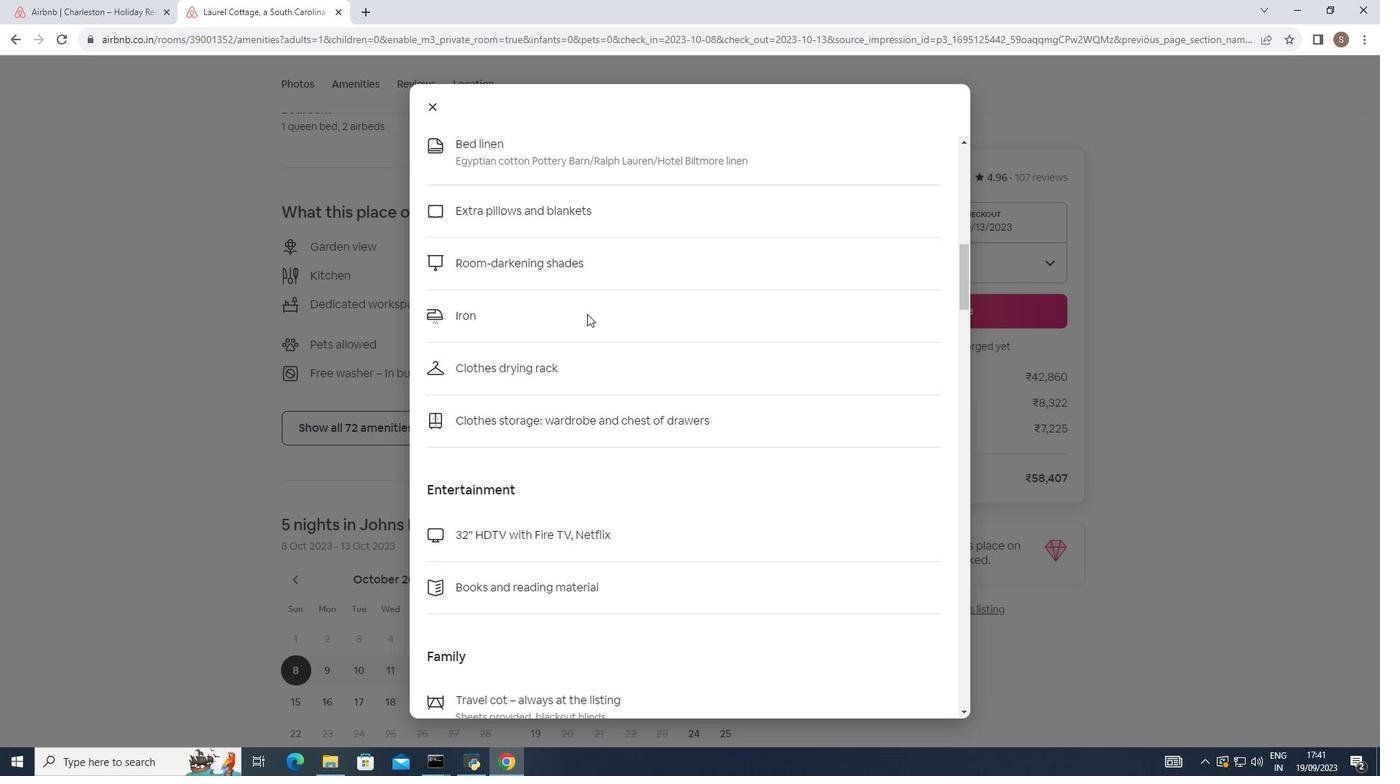 
Action: Mouse scrolled (587, 313) with delta (0, 0)
Screenshot: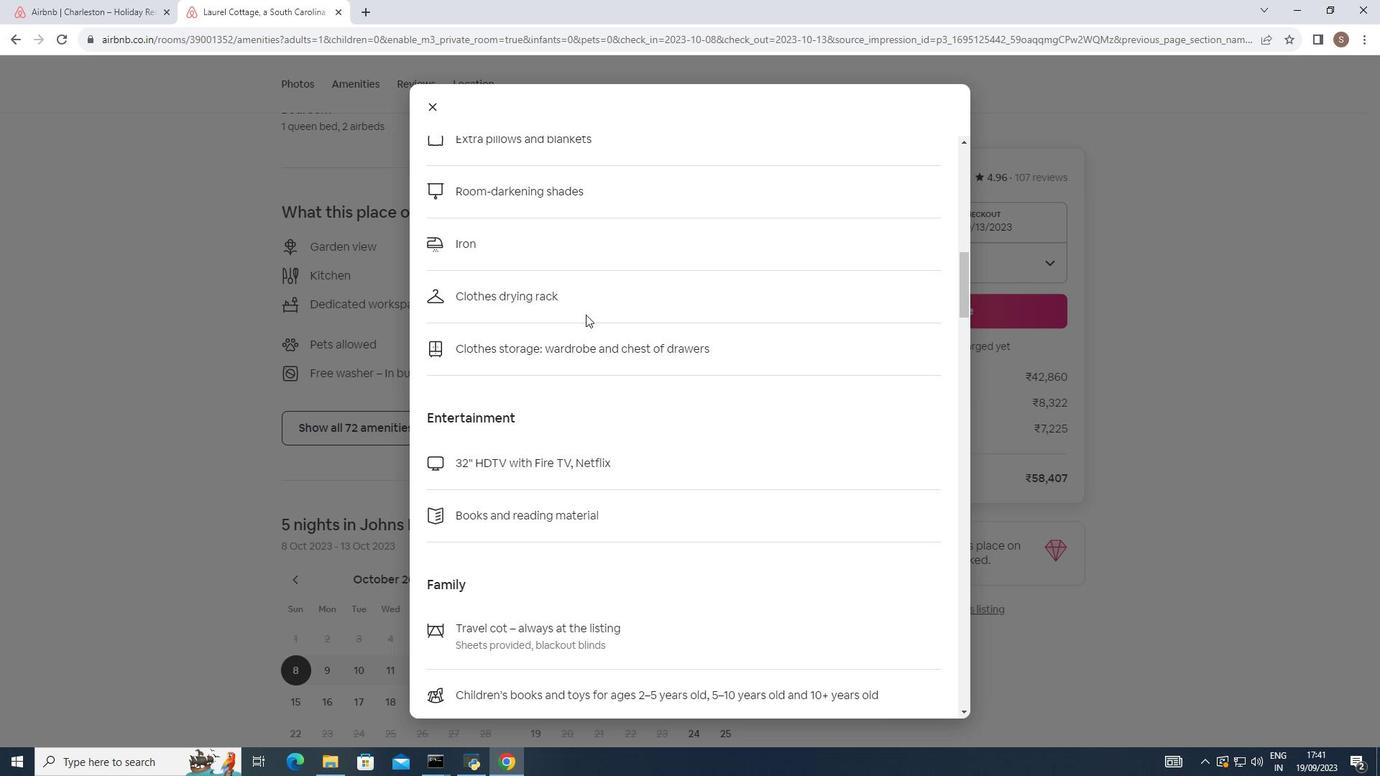 
Action: Mouse moved to (586, 315)
Screenshot: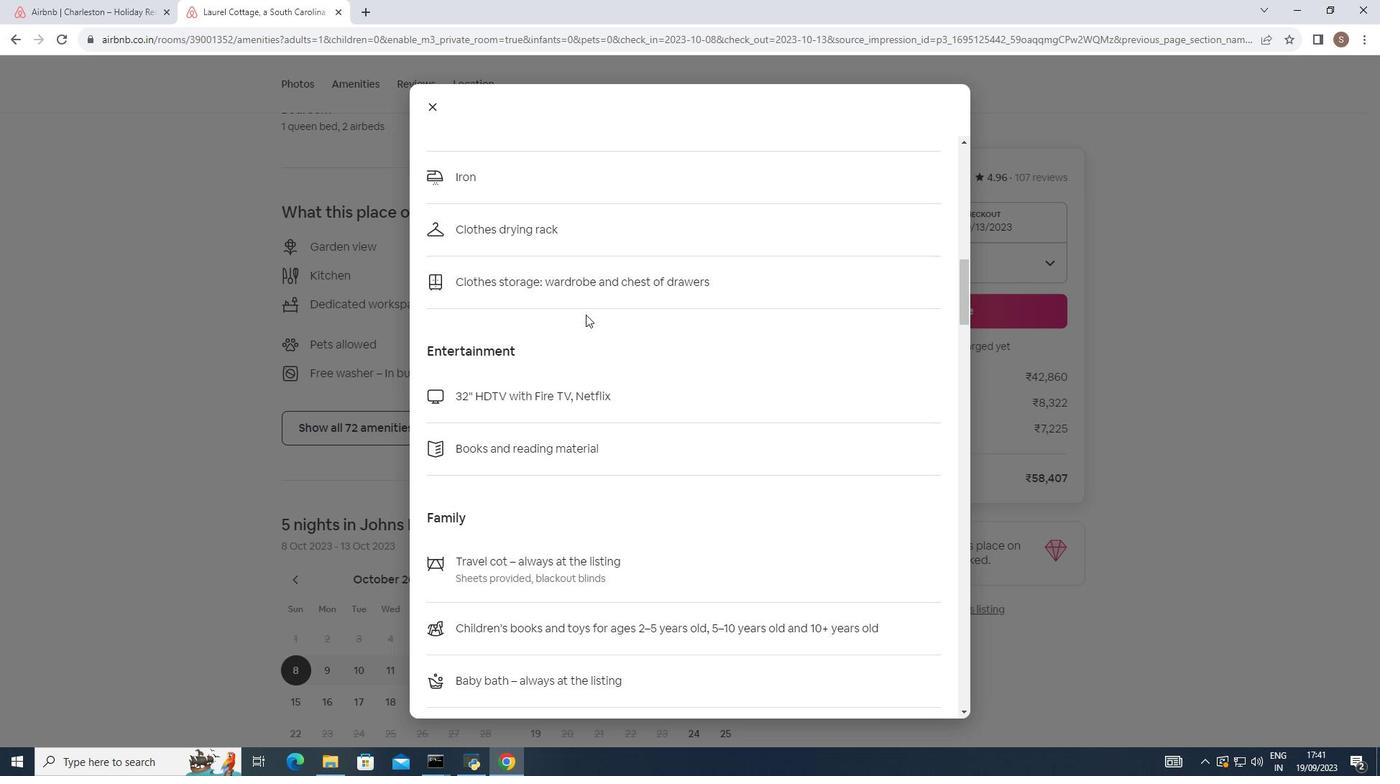 
Action: Mouse scrolled (586, 314) with delta (0, 0)
Screenshot: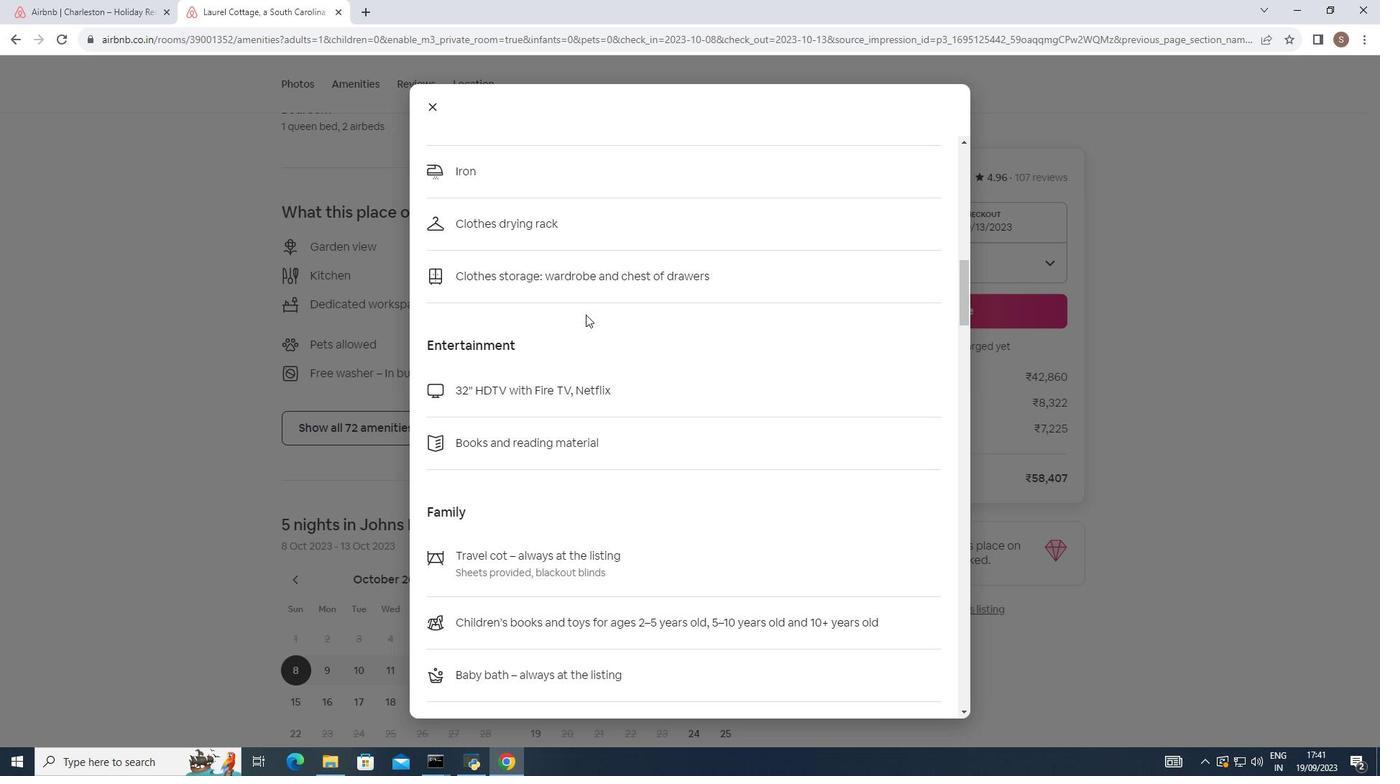 
Action: Mouse scrolled (586, 314) with delta (0, 0)
Screenshot: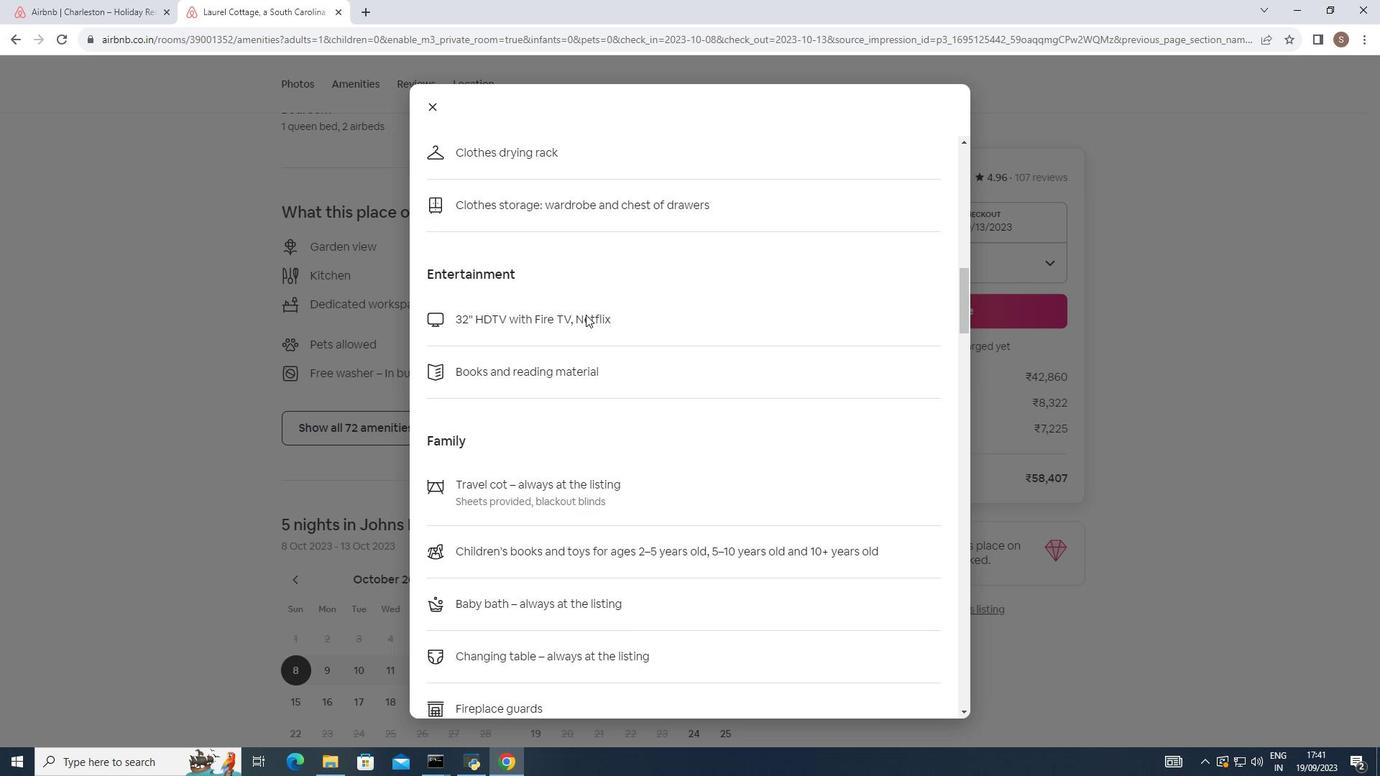 
Action: Mouse scrolled (586, 314) with delta (0, 0)
Screenshot: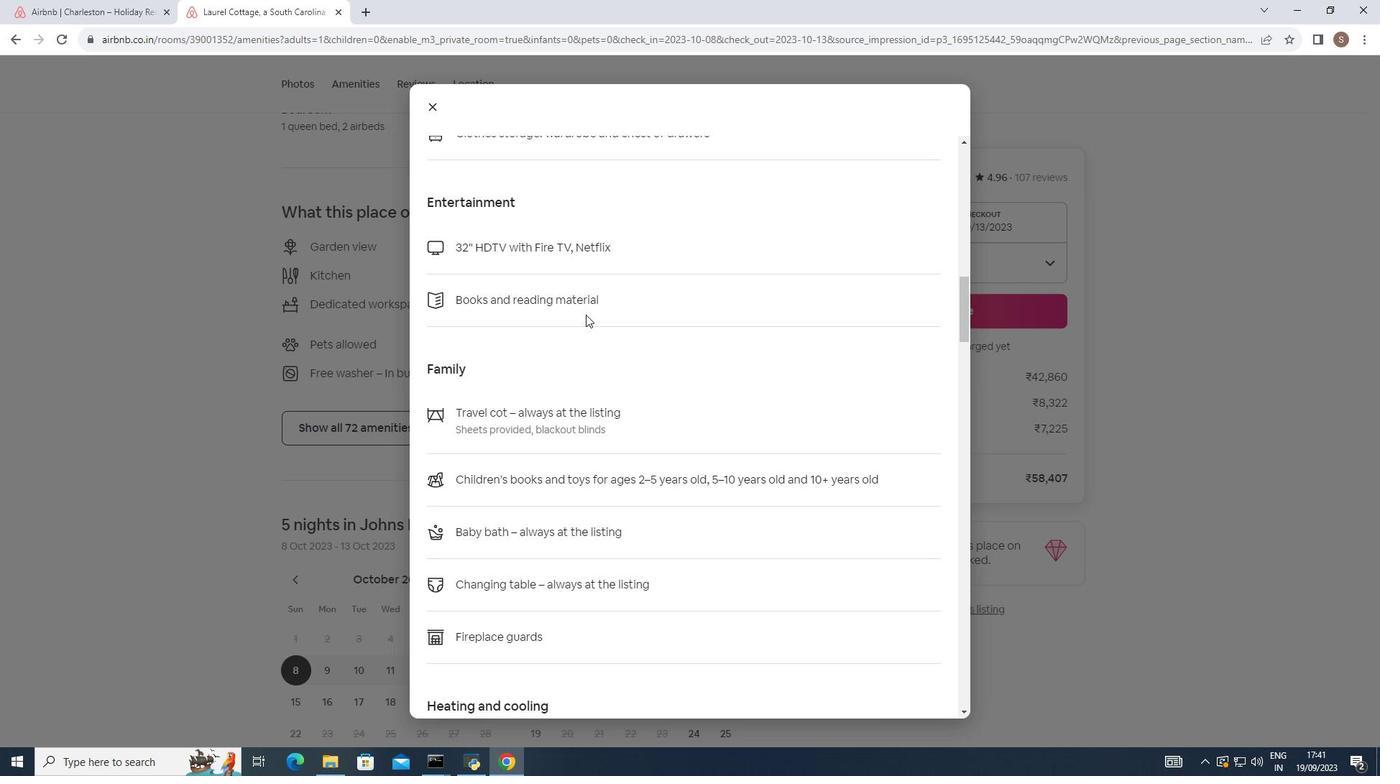 
Action: Mouse scrolled (586, 314) with delta (0, 0)
Screenshot: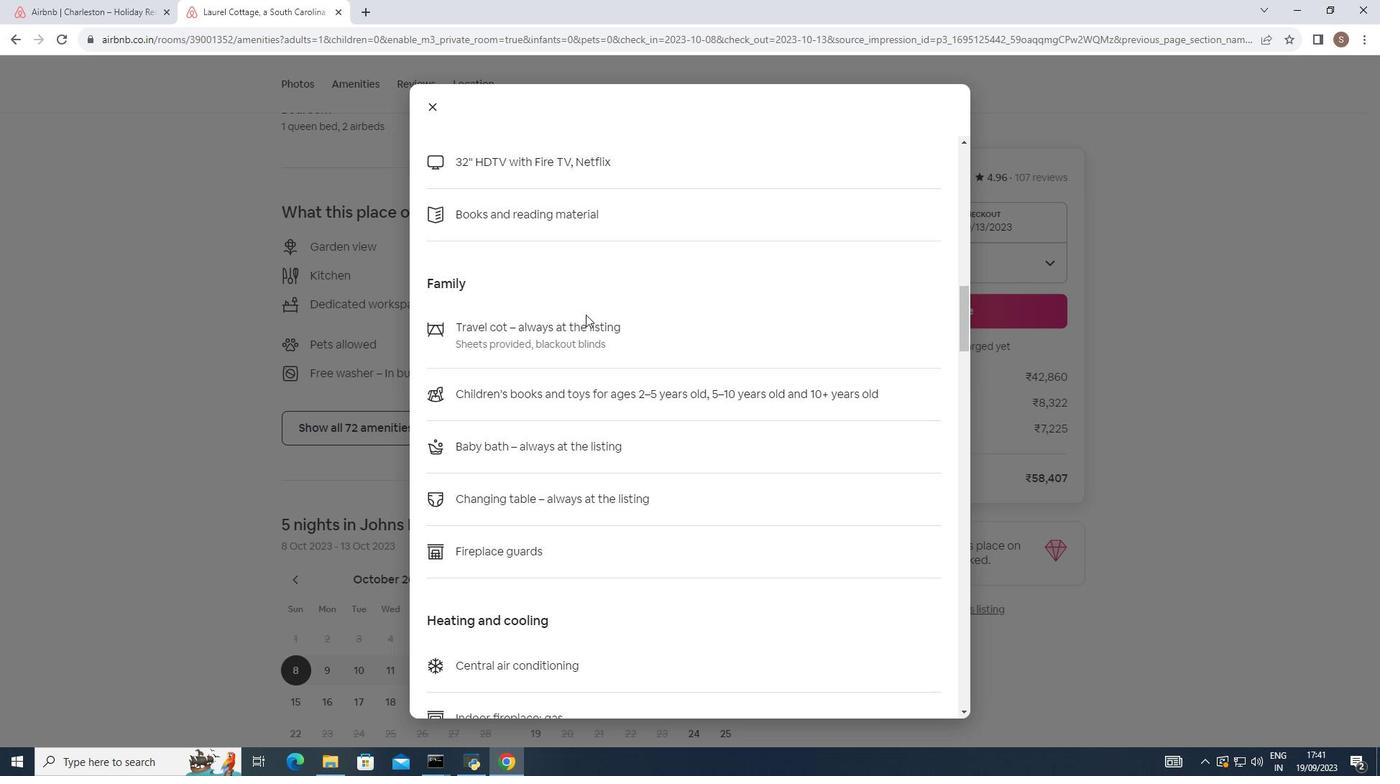 
Action: Mouse moved to (586, 315)
Screenshot: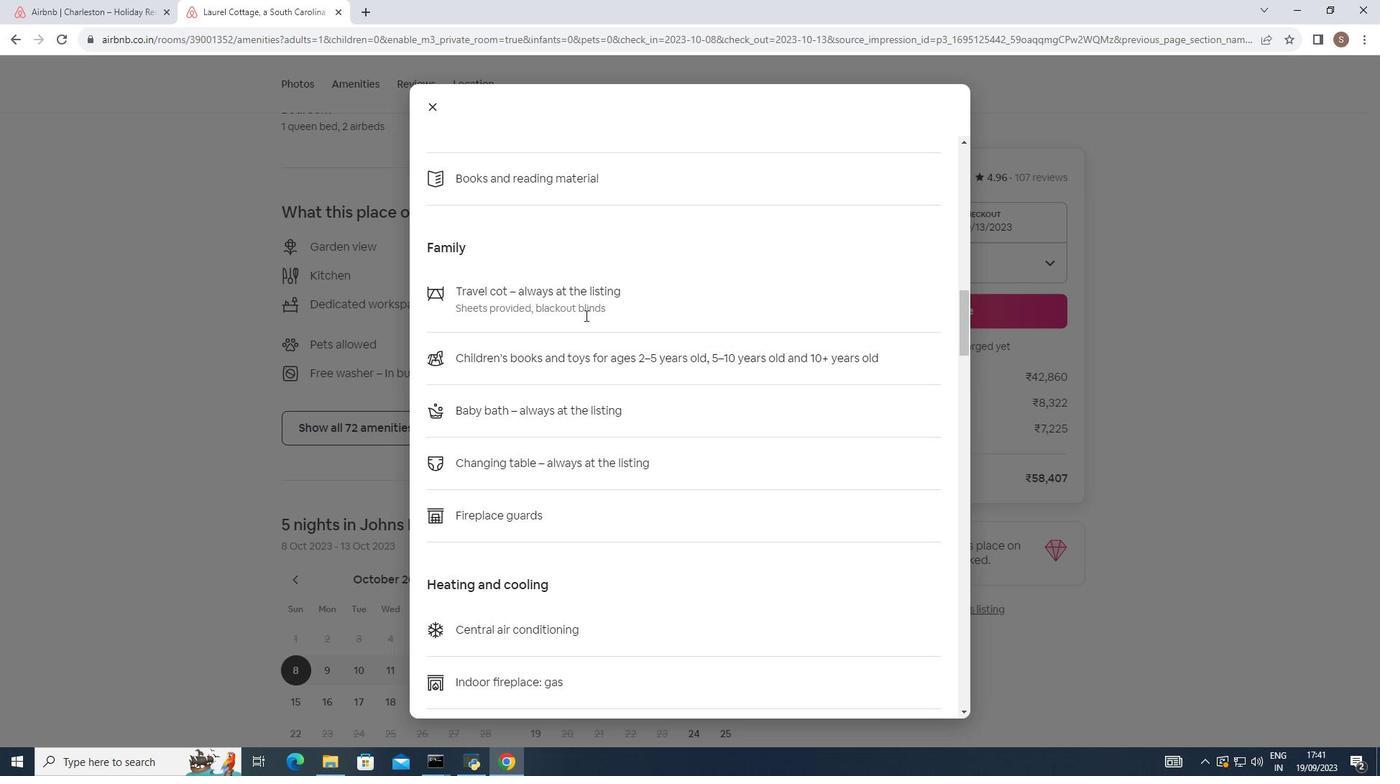 
Action: Mouse scrolled (586, 314) with delta (0, 0)
Screenshot: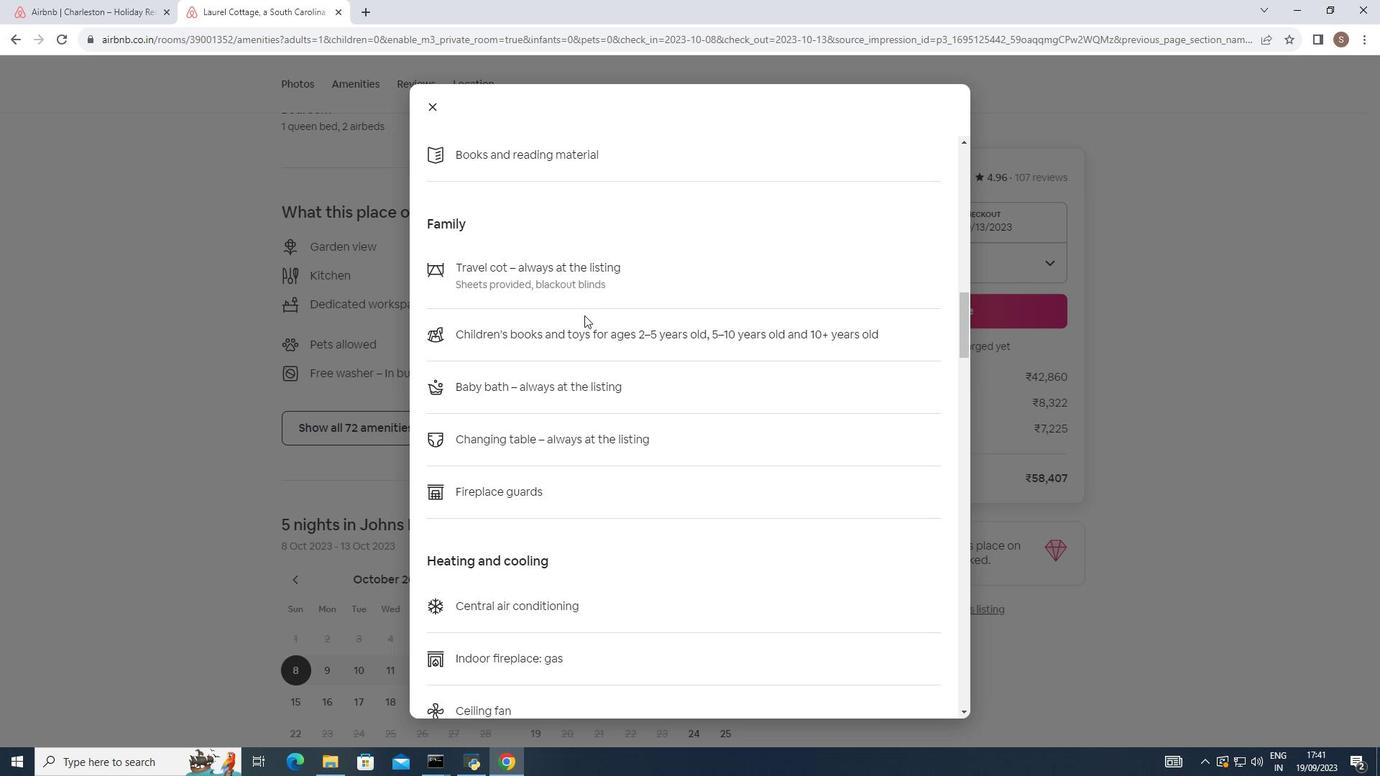 
Action: Mouse moved to (585, 315)
Screenshot: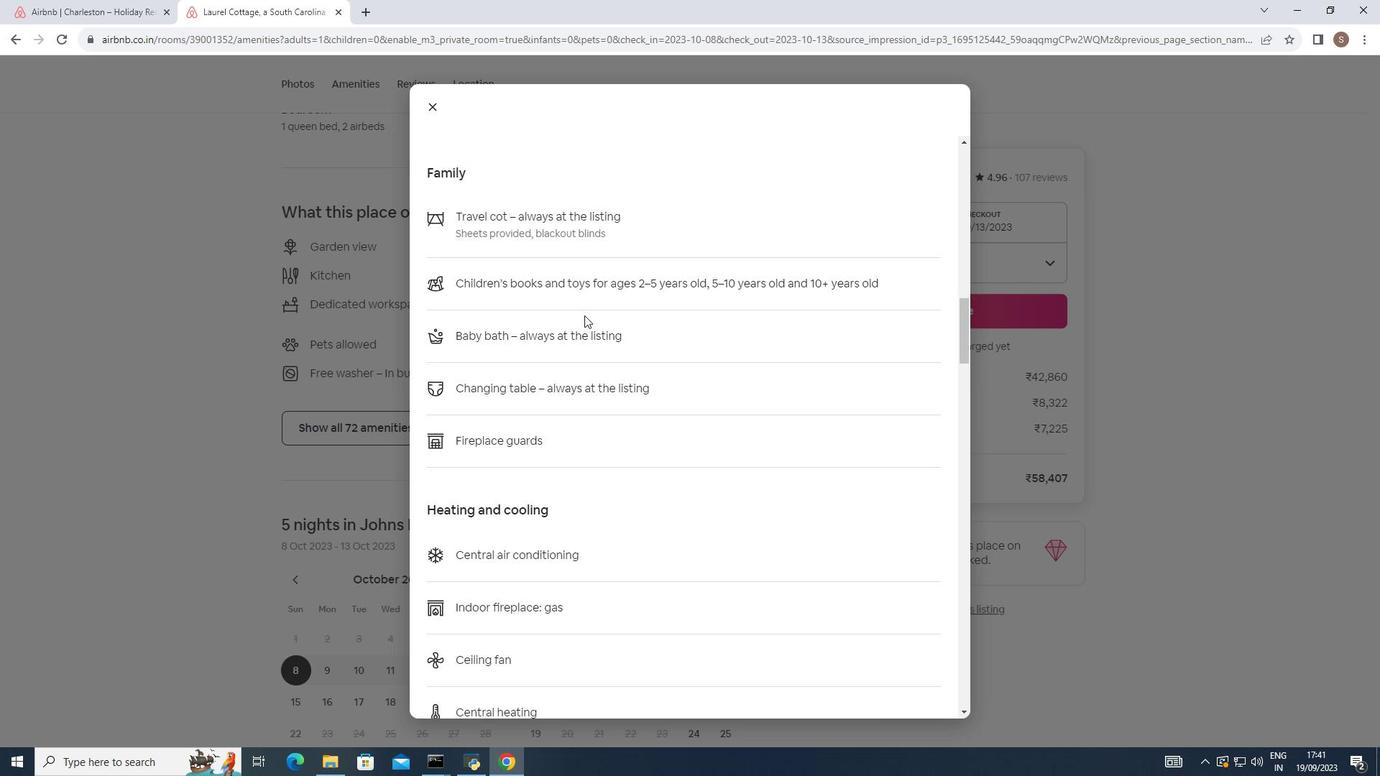 
Action: Mouse scrolled (585, 315) with delta (0, 0)
Screenshot: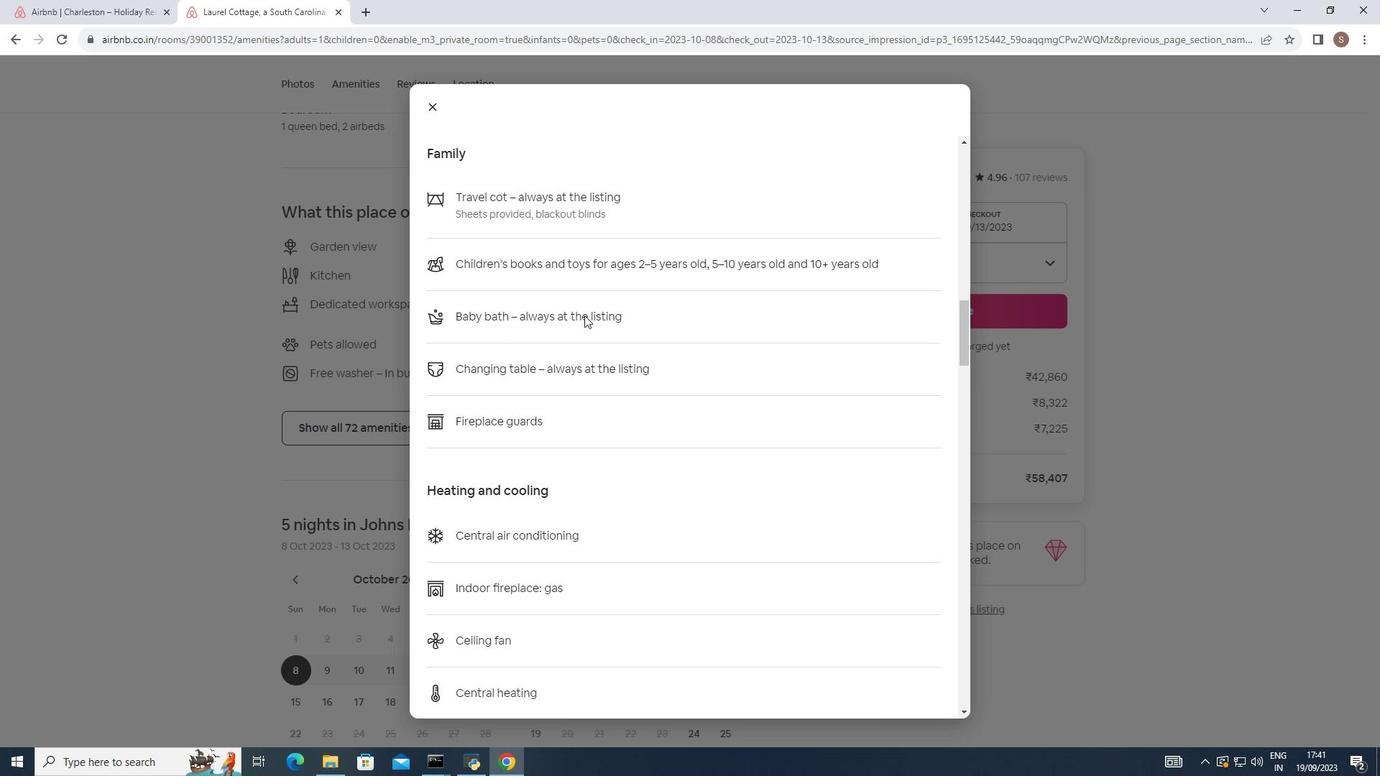 
Action: Mouse moved to (584, 315)
Screenshot: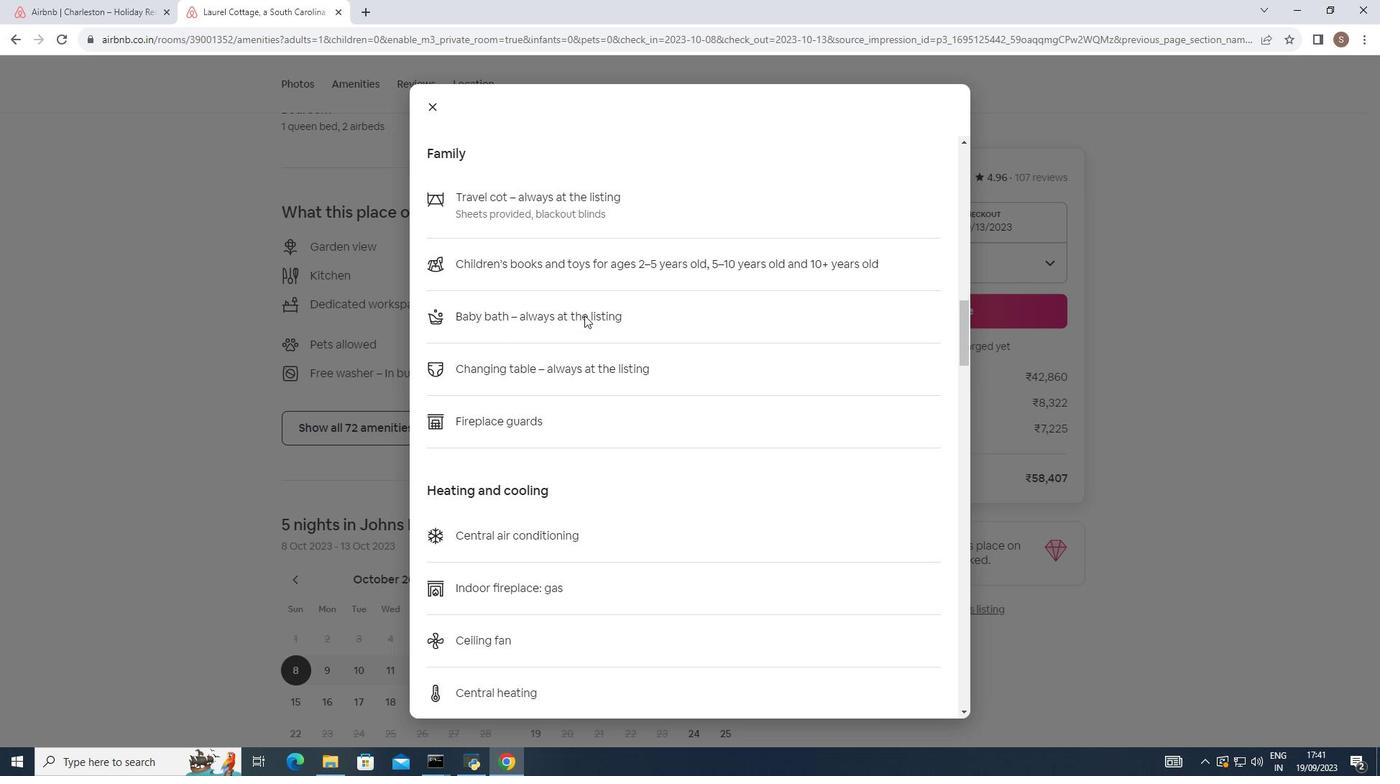 
Action: Mouse scrolled (584, 315) with delta (0, 0)
Screenshot: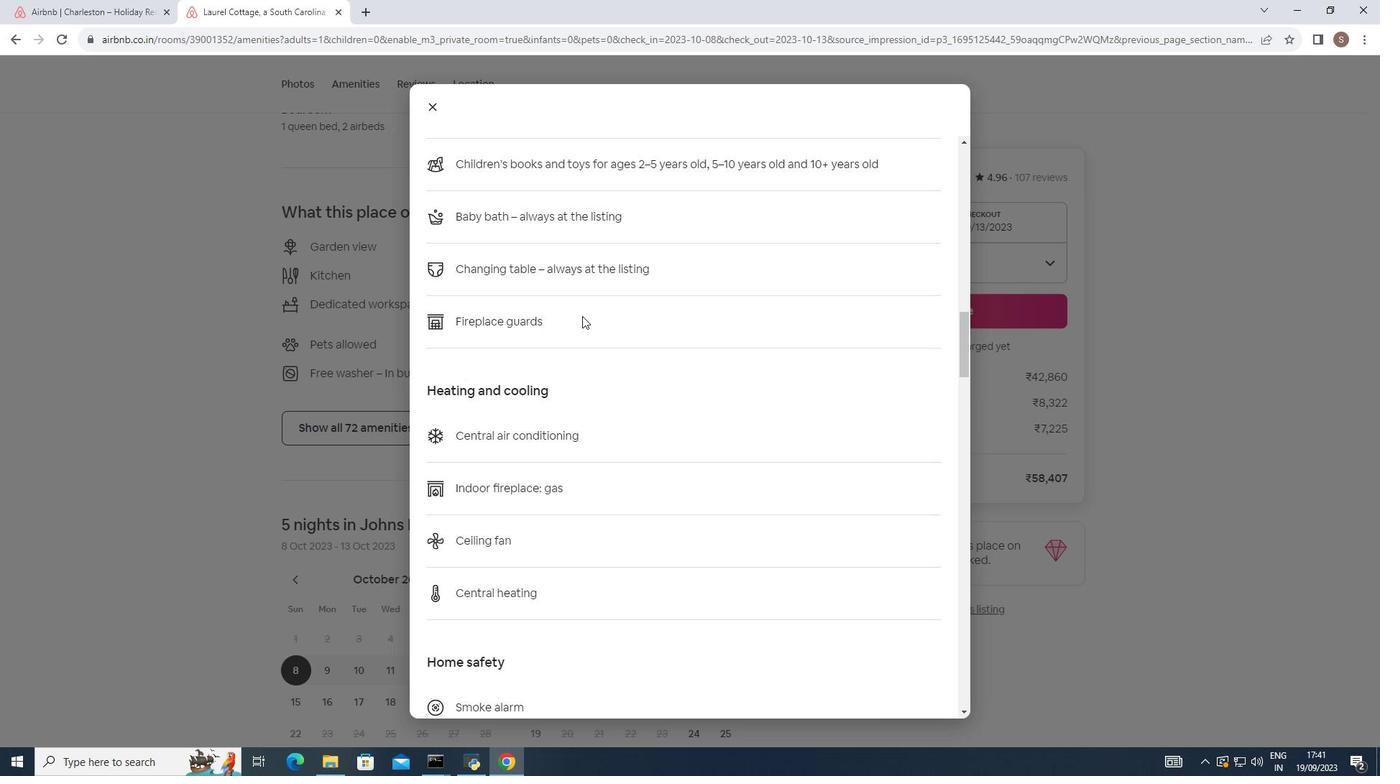 
Action: Mouse moved to (584, 316)
Screenshot: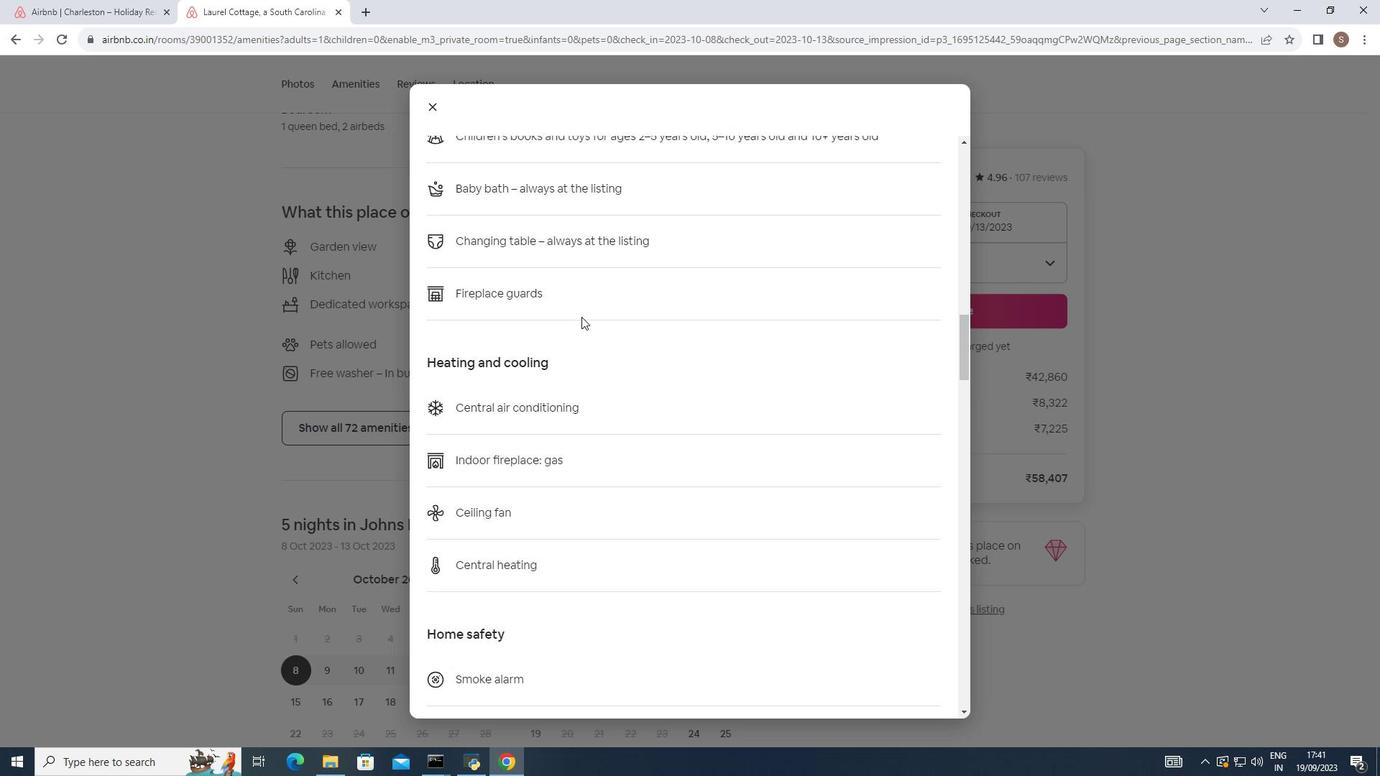 
Action: Mouse scrolled (584, 315) with delta (0, 0)
Screenshot: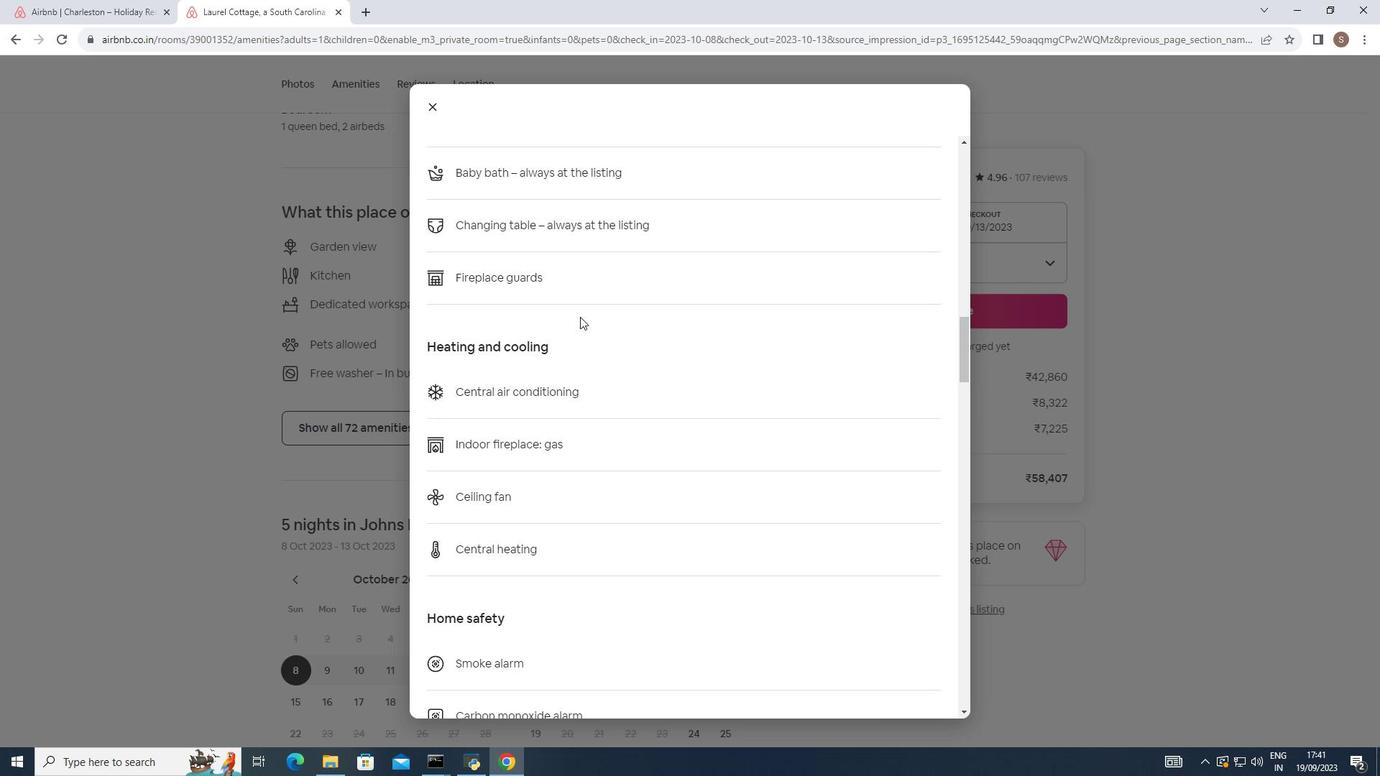 
Action: Mouse moved to (580, 317)
Screenshot: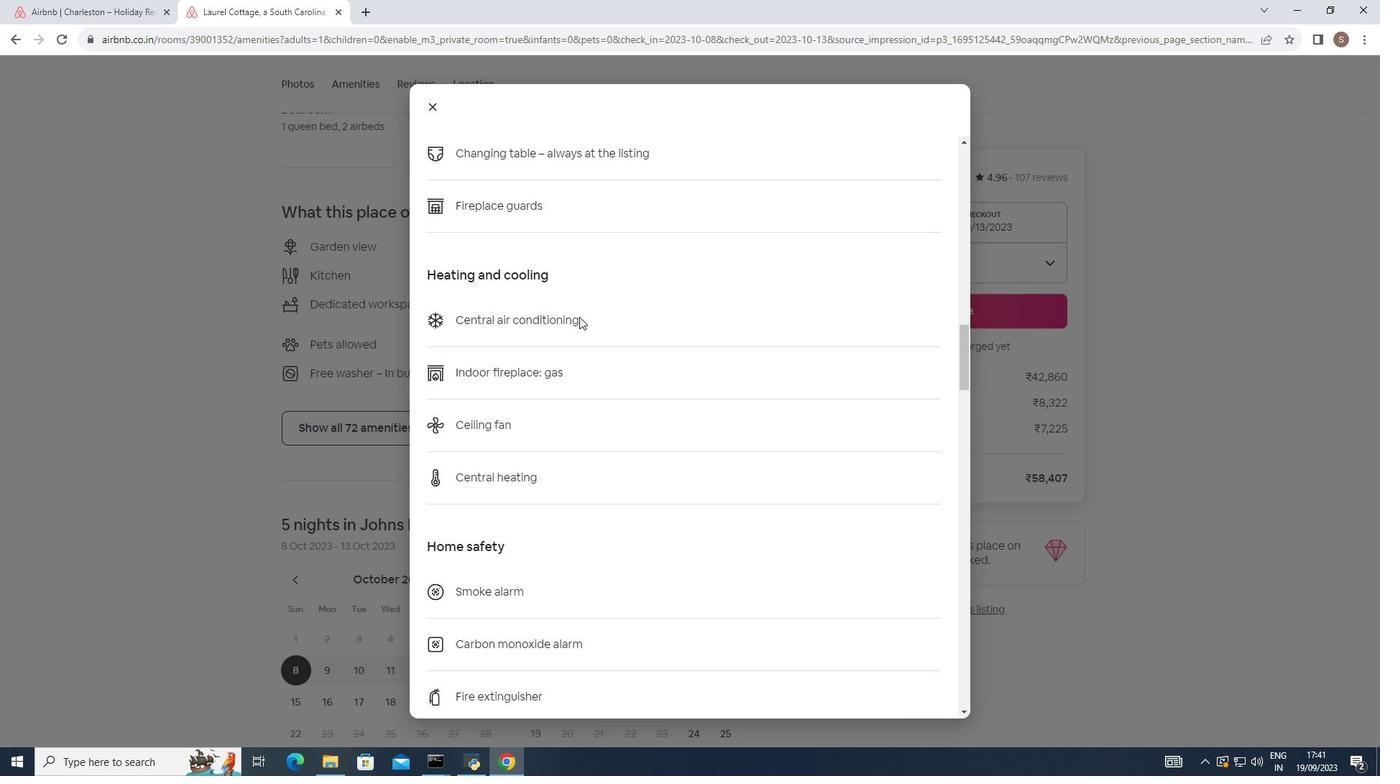 
Action: Mouse scrolled (580, 316) with delta (0, 0)
Screenshot: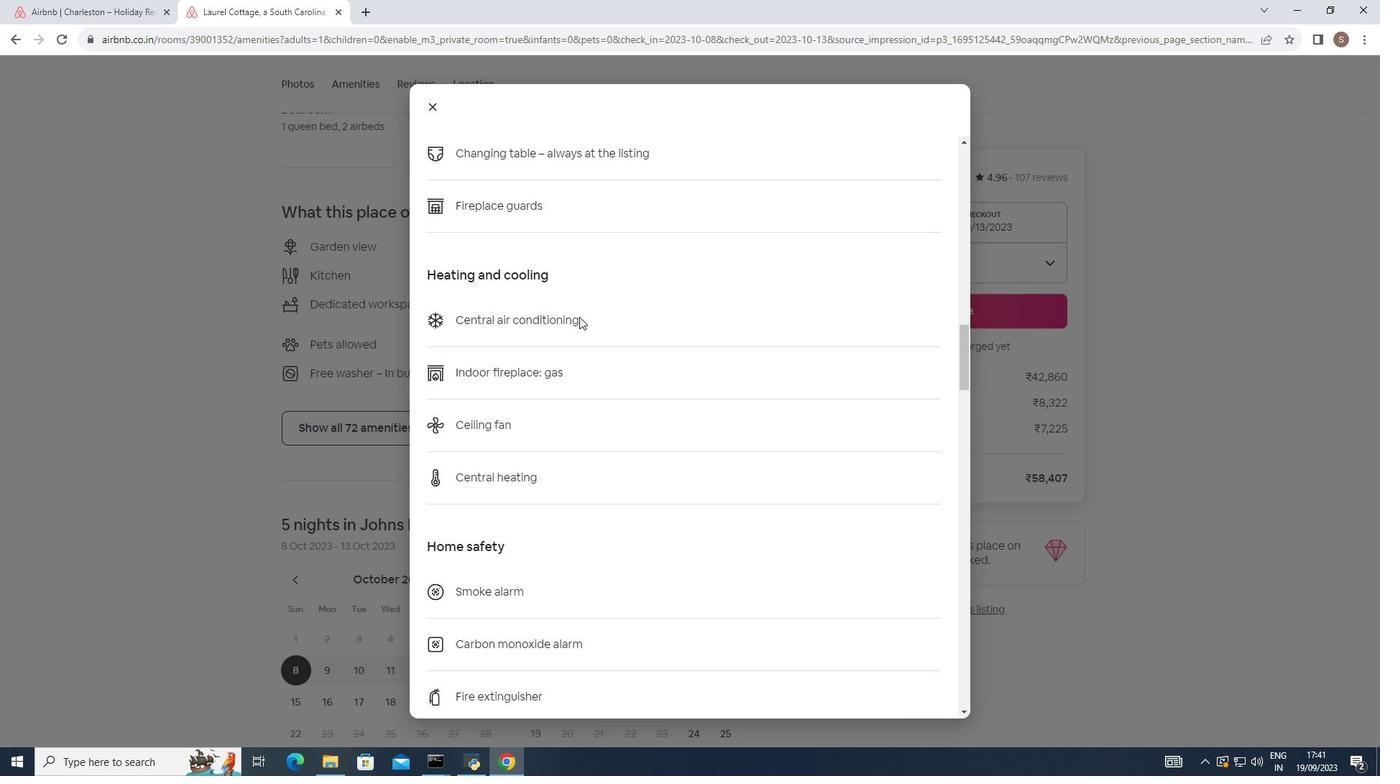 
Action: Mouse moved to (579, 317)
Screenshot: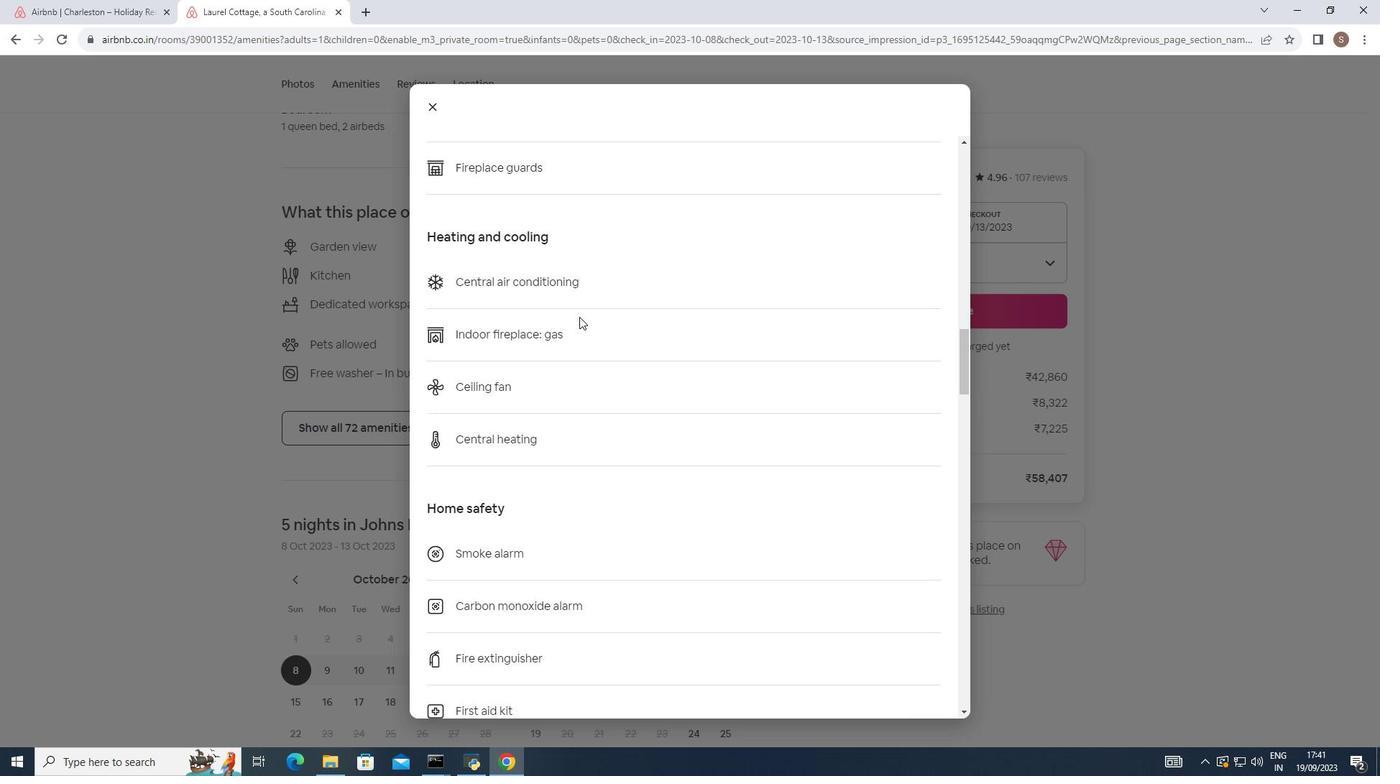 
Action: Mouse scrolled (579, 316) with delta (0, 0)
Screenshot: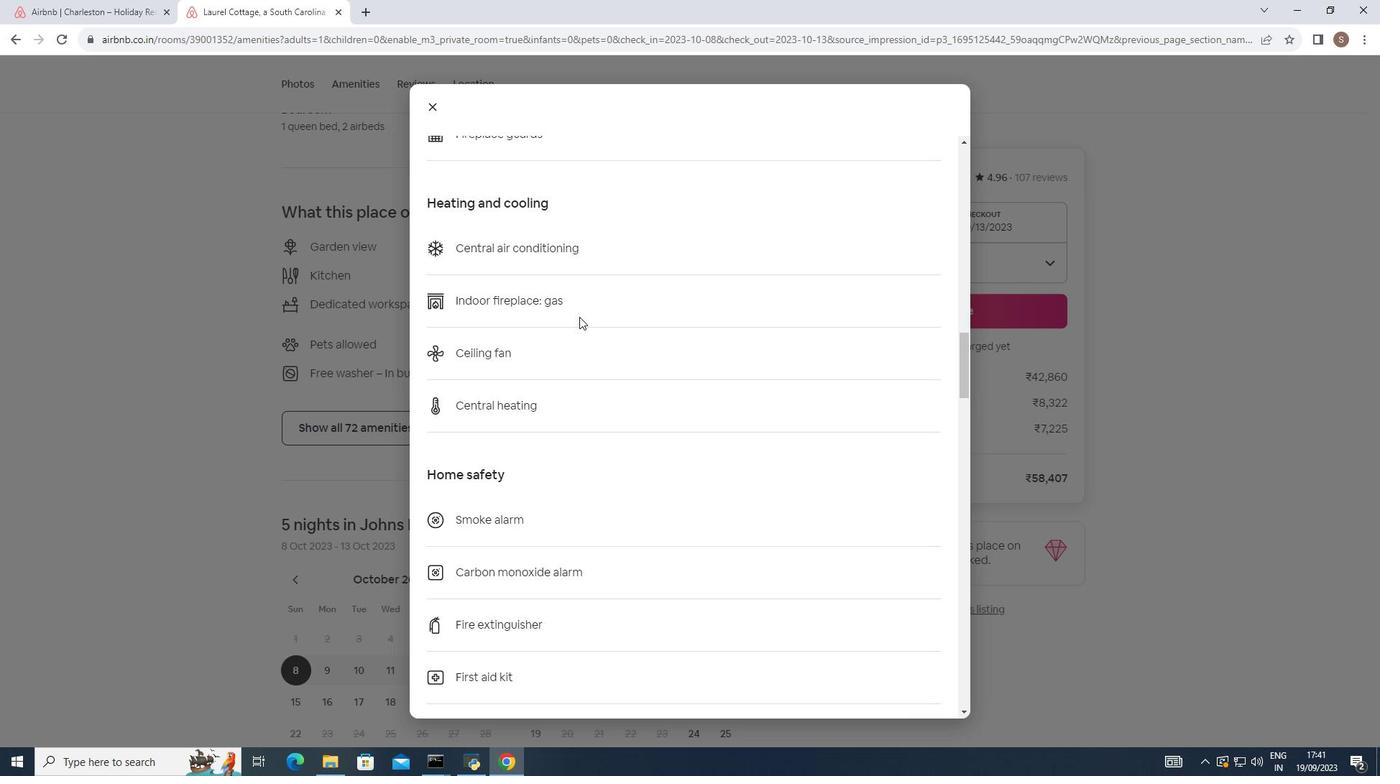 
Action: Mouse moved to (578, 317)
Screenshot: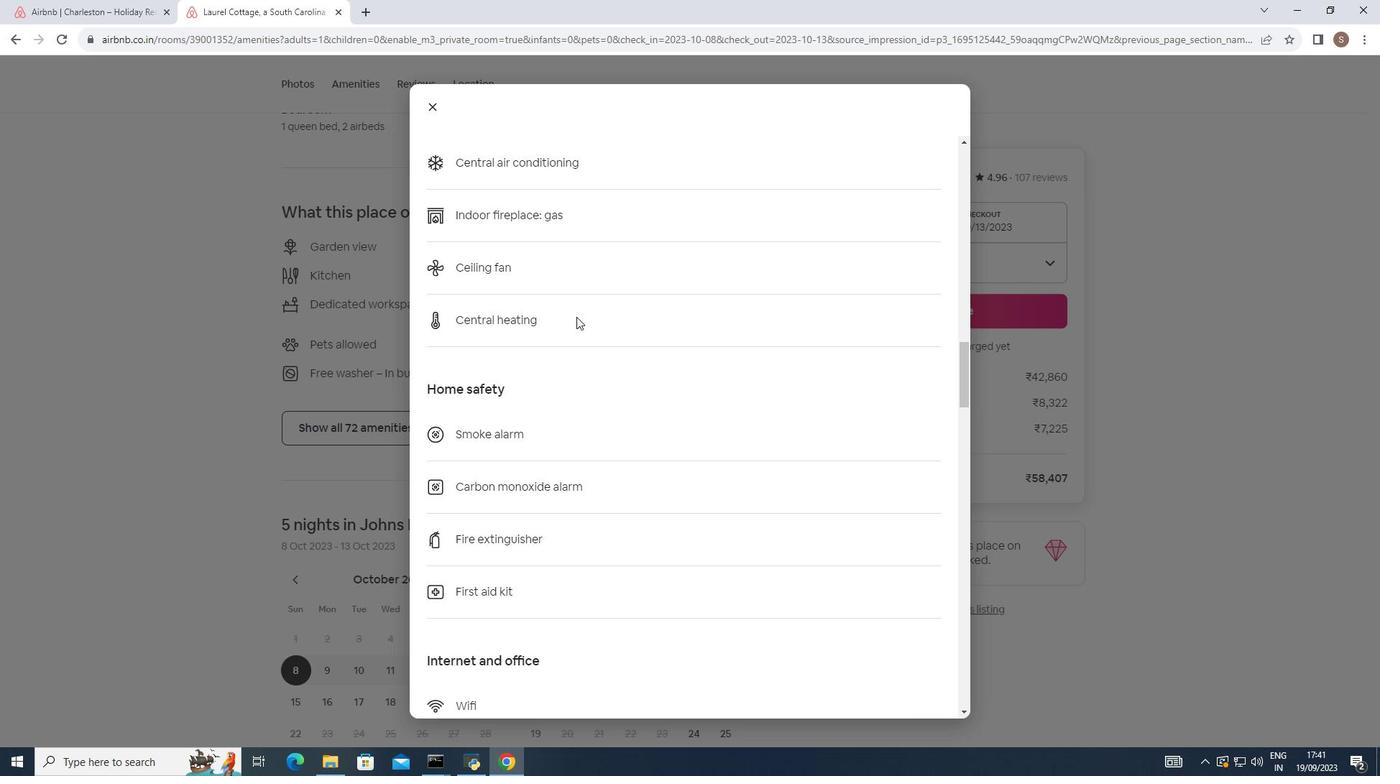 
Action: Mouse scrolled (578, 316) with delta (0, 0)
Screenshot: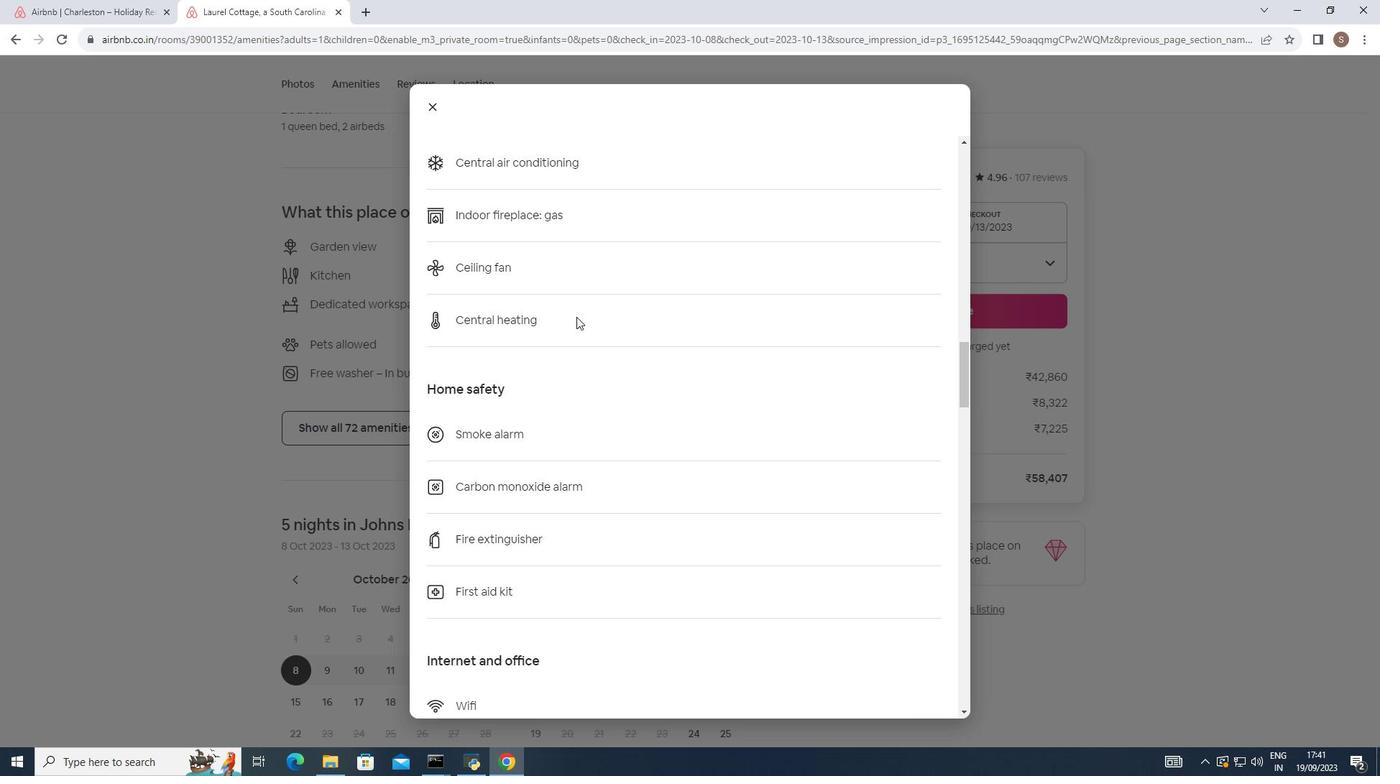
Action: Mouse moved to (576, 317)
Screenshot: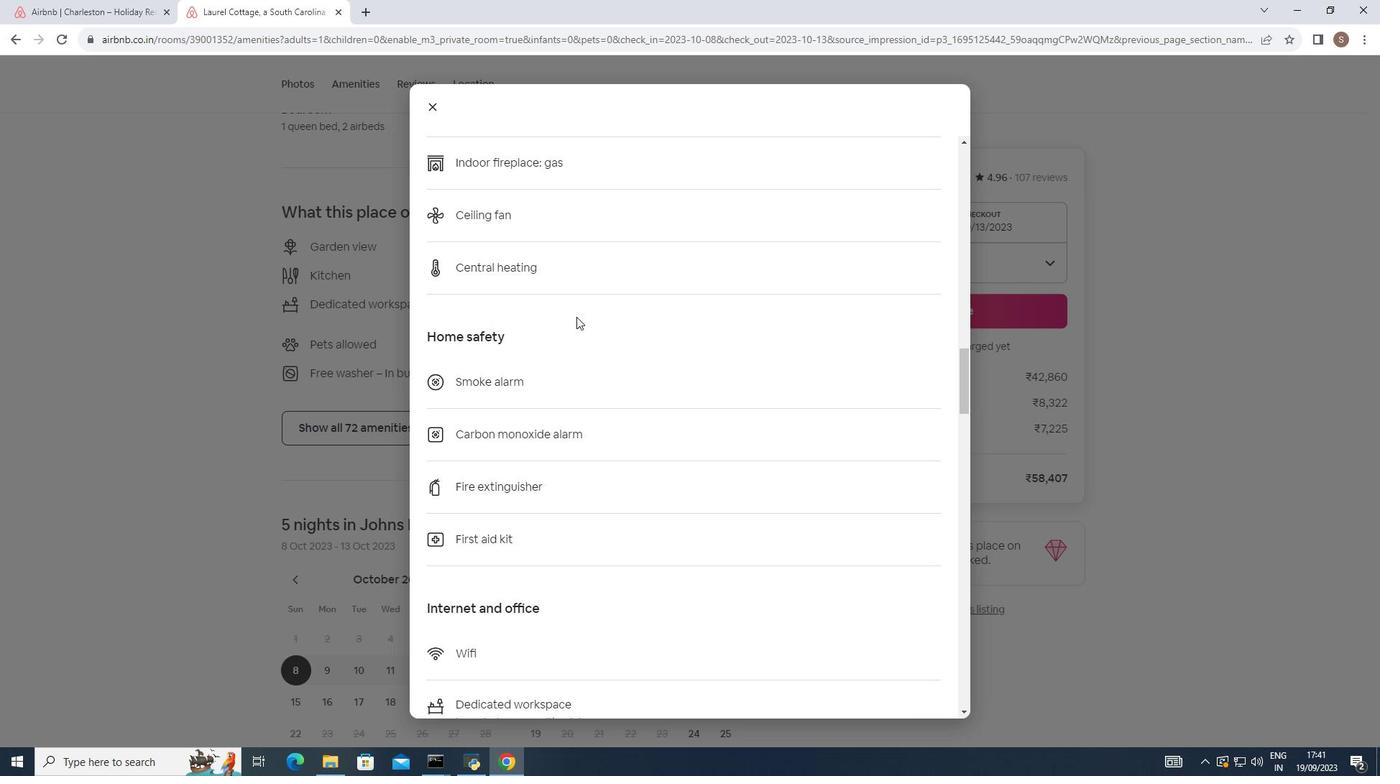 
Action: Mouse scrolled (576, 316) with delta (0, 0)
Screenshot: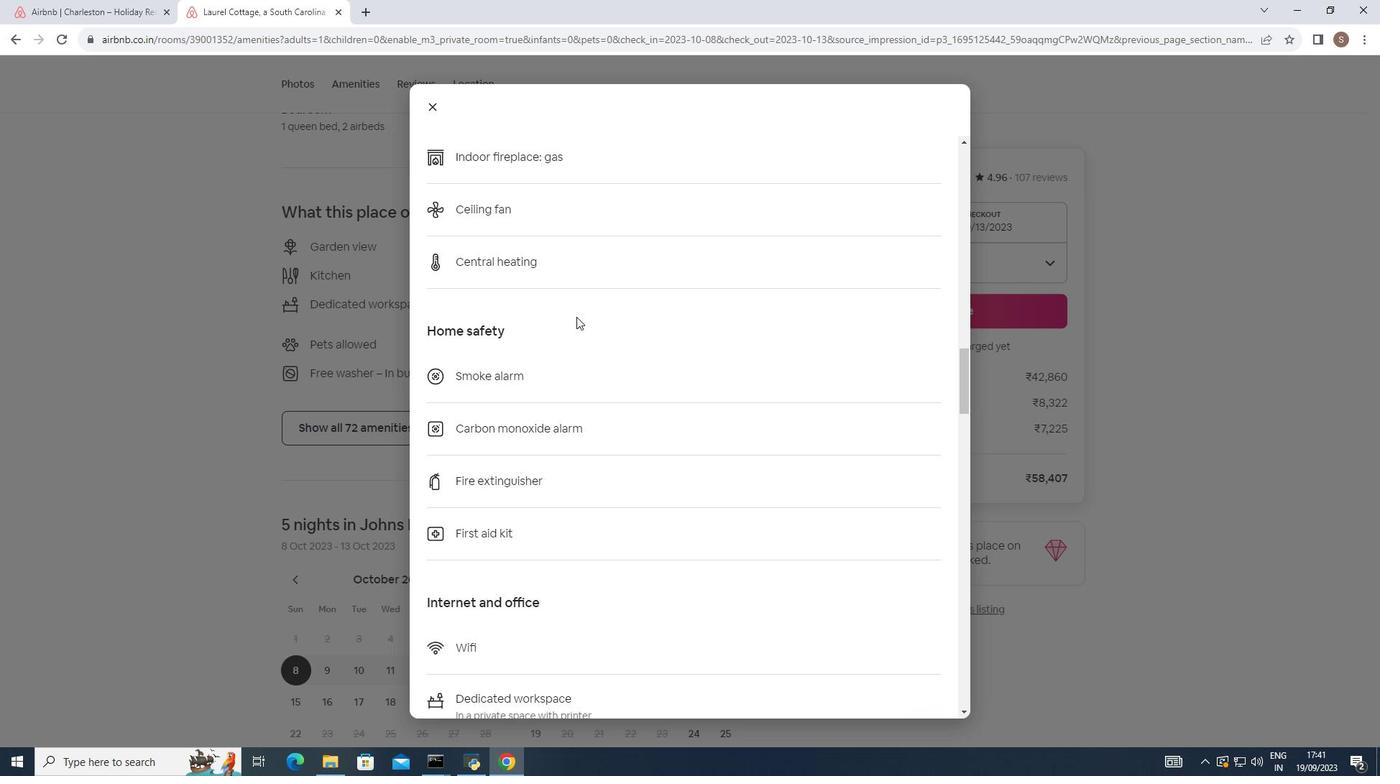 
Action: Mouse scrolled (576, 316) with delta (0, 0)
Screenshot: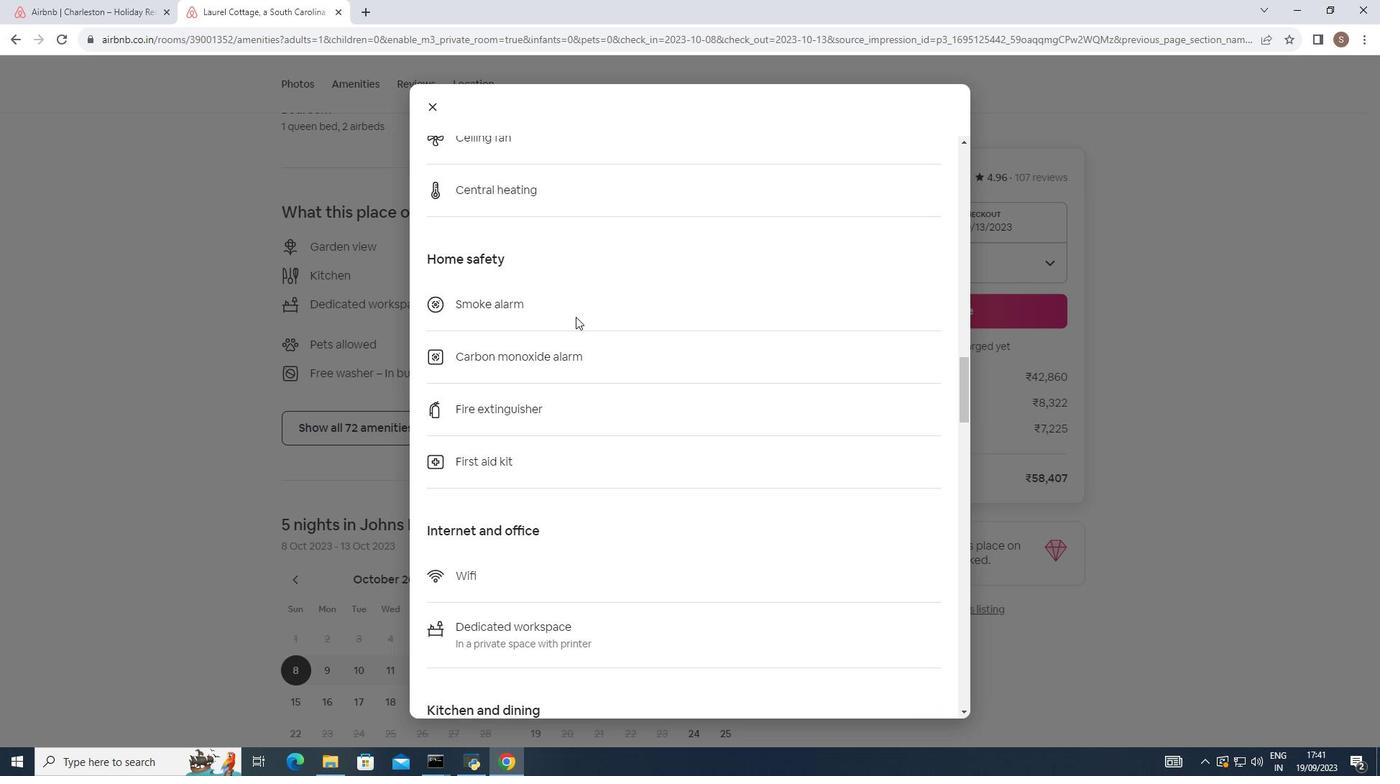 
Action: Mouse moved to (576, 317)
